 Task: Buy 5 Robes of size 6-7 years for Baby Boys from Clothing section under best seller category for shipping address: Clara Davis, 3644 Walton Street, Salt Lake City, Utah 84104, Cell Number 8014200980. Pay from credit card ending with 2005, CVV 3321
Action: Mouse moved to (289, 89)
Screenshot: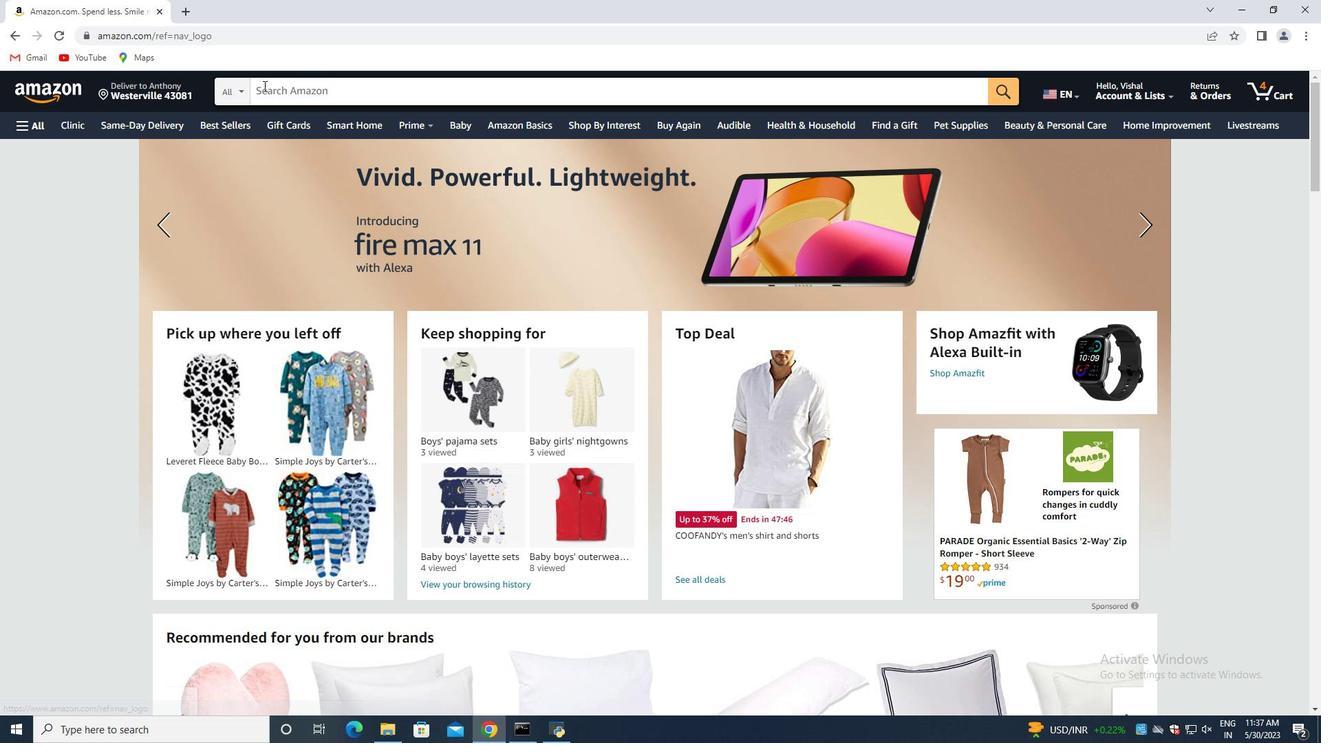 
Action: Mouse pressed left at (289, 89)
Screenshot: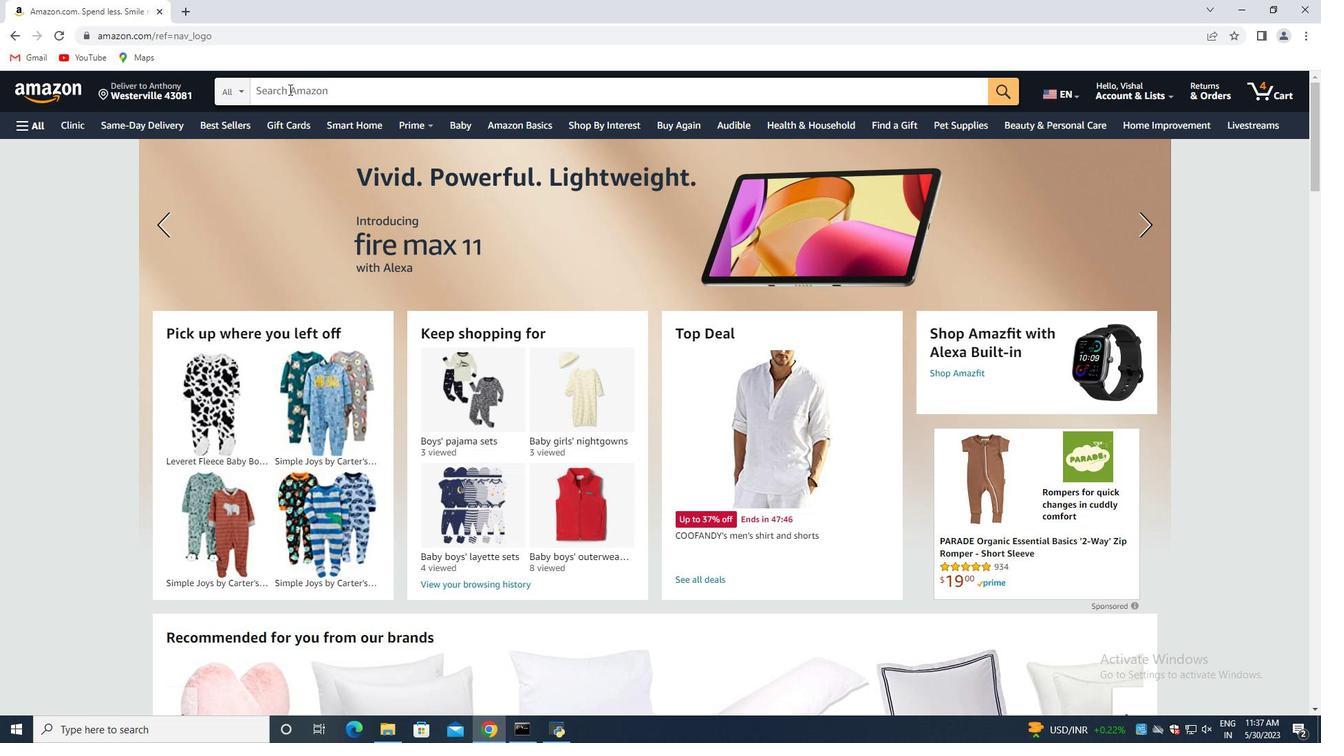 
Action: Mouse moved to (290, 90)
Screenshot: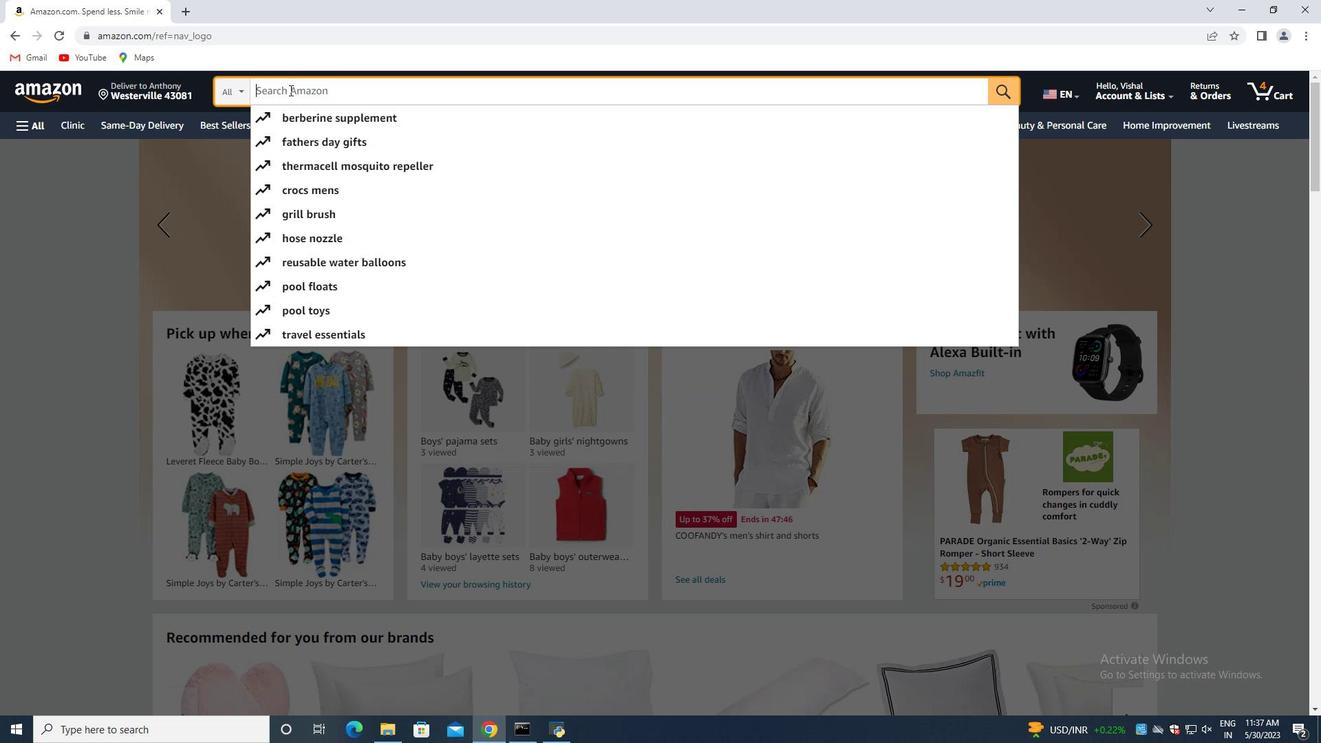 
Action: Key pressed <Key.shift>Robes<Key.space>of<Key.space>size<Key.space>6-7<Key.space>years<Key.space>for<Key.space>baby<Key.space>boys<Key.enter>
Screenshot: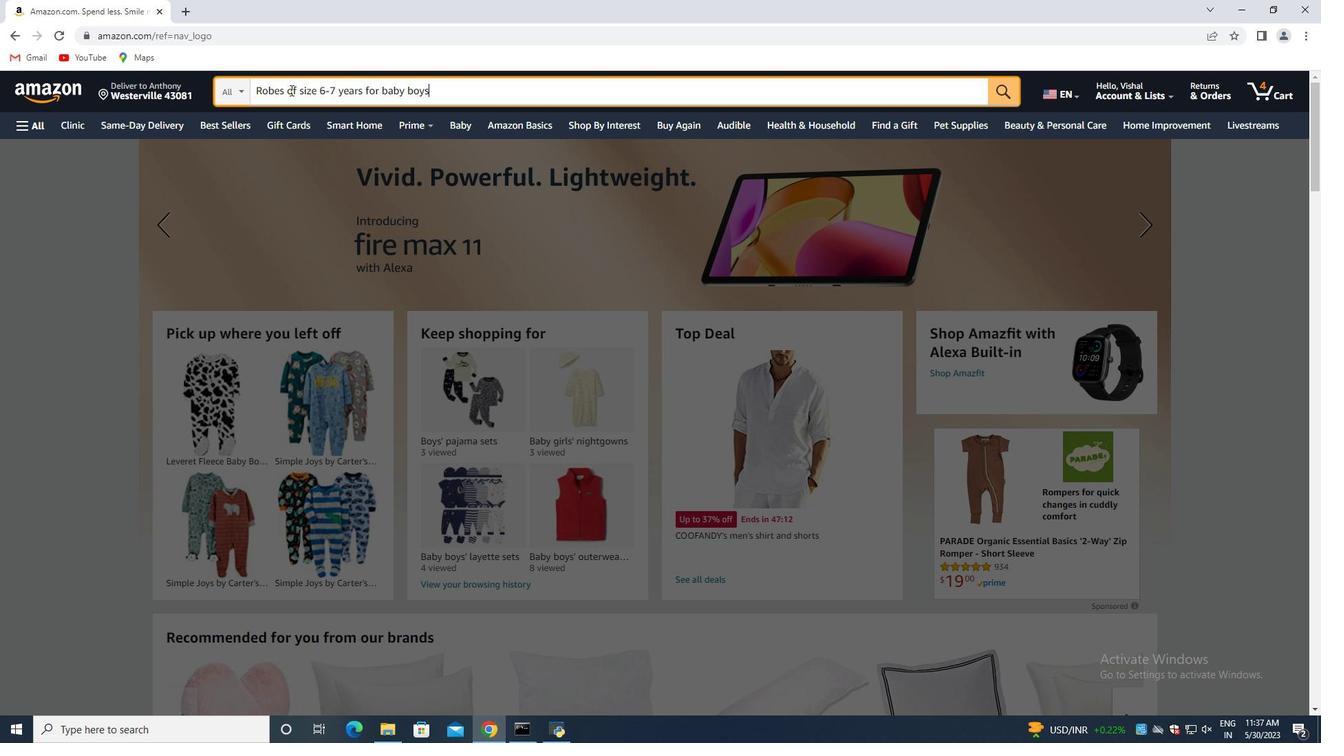 
Action: Mouse moved to (349, 194)
Screenshot: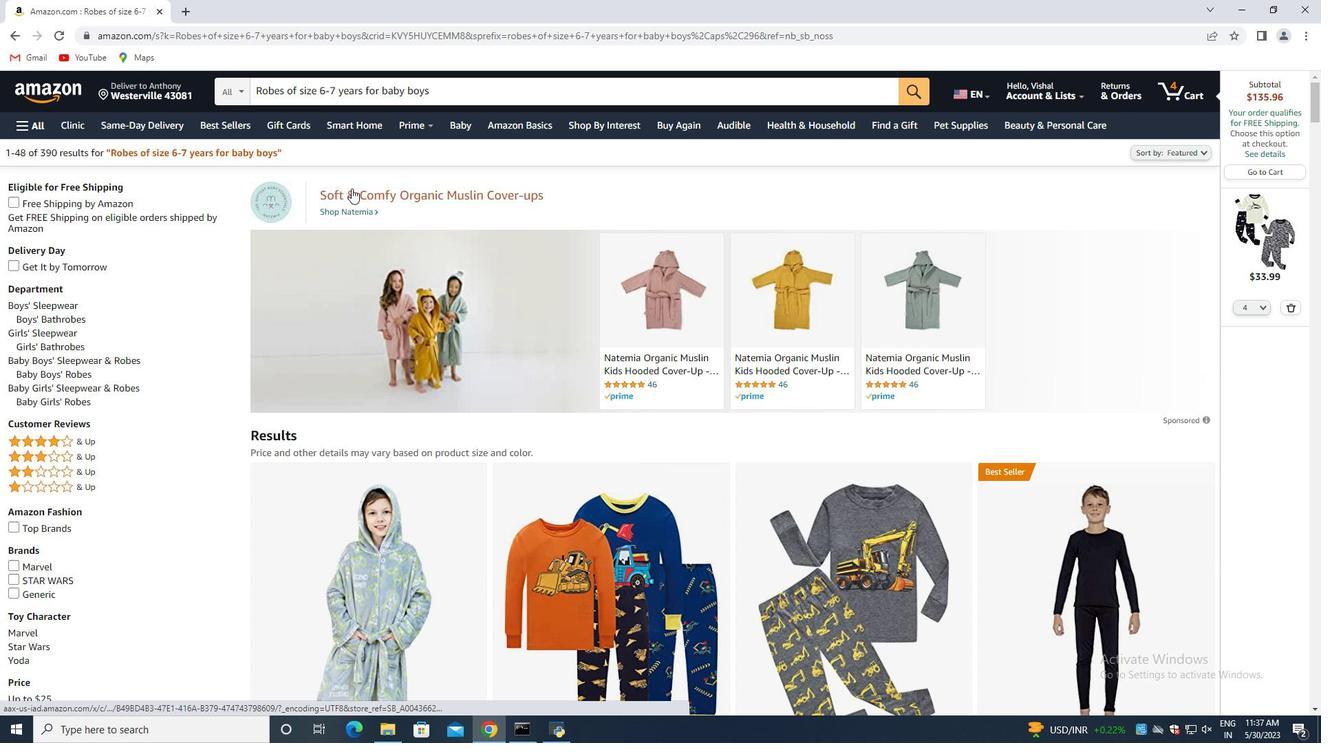 
Action: Mouse scrolled (349, 194) with delta (0, 0)
Screenshot: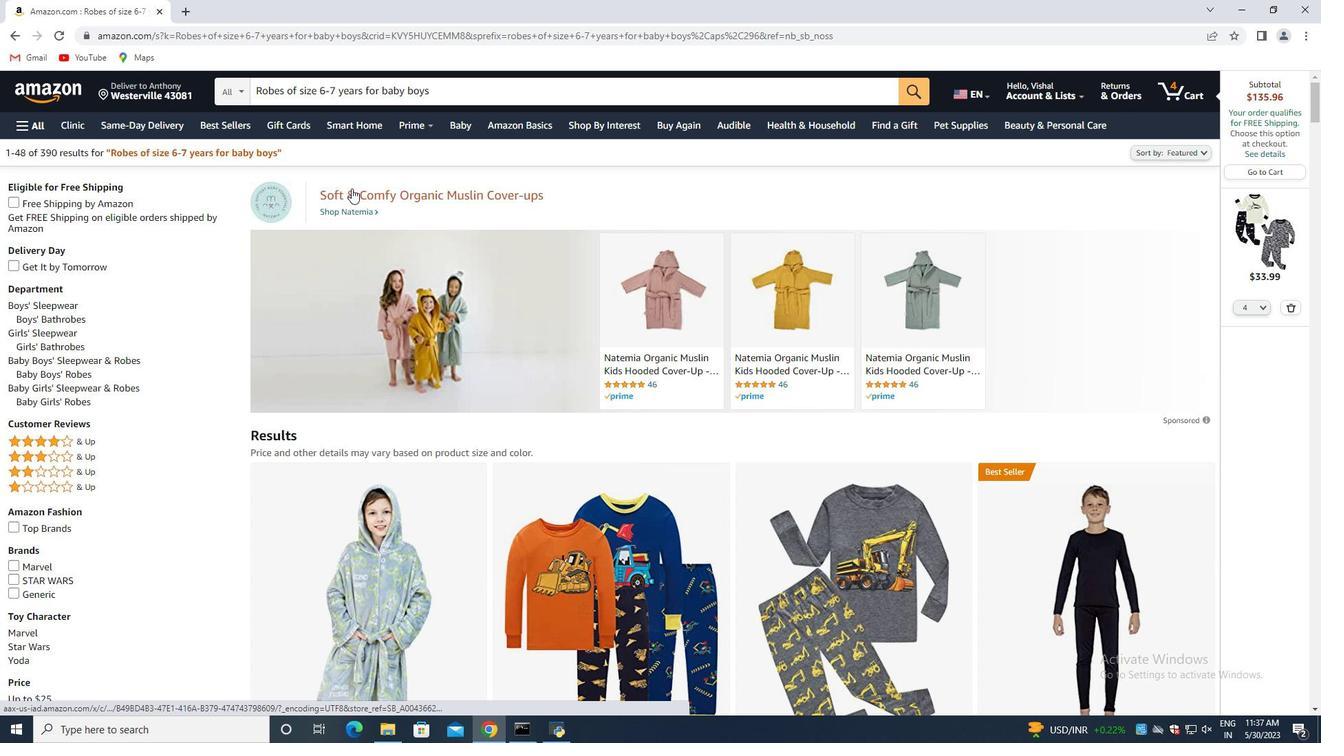
Action: Mouse moved to (349, 207)
Screenshot: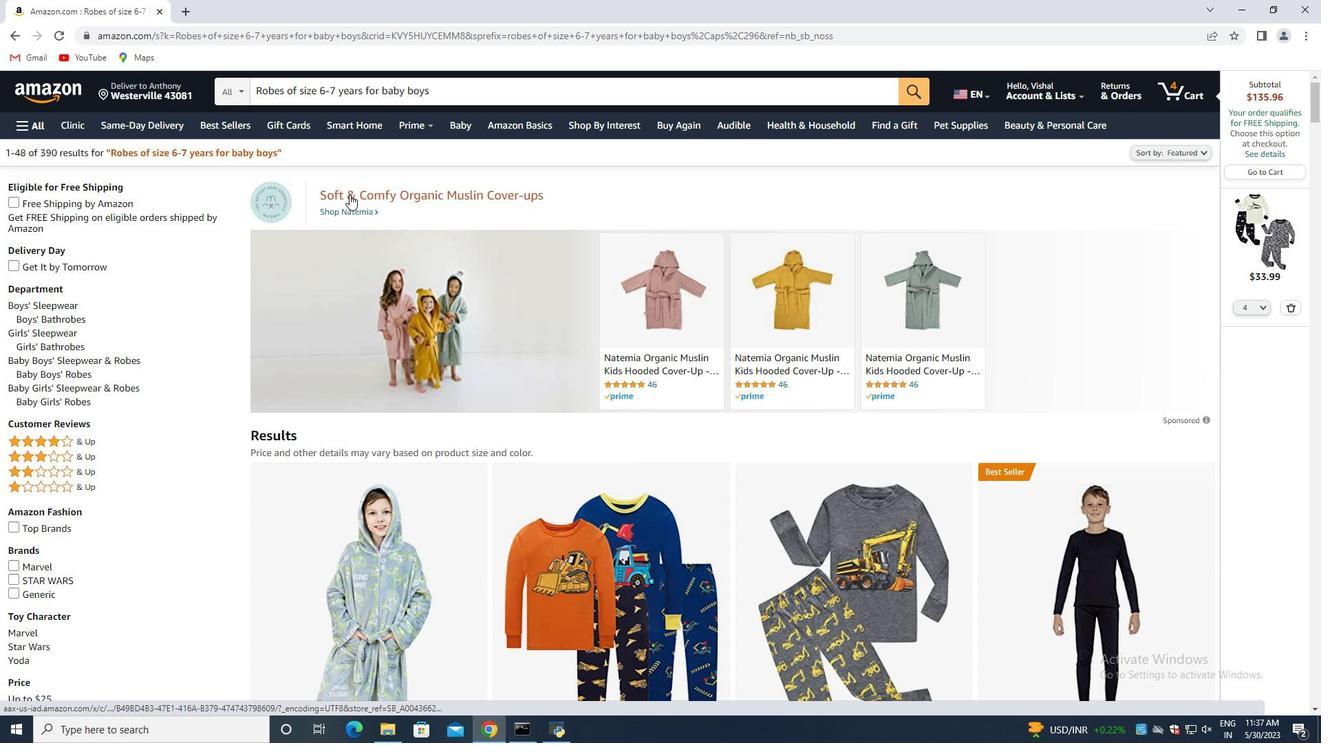 
Action: Mouse scrolled (349, 207) with delta (0, 0)
Screenshot: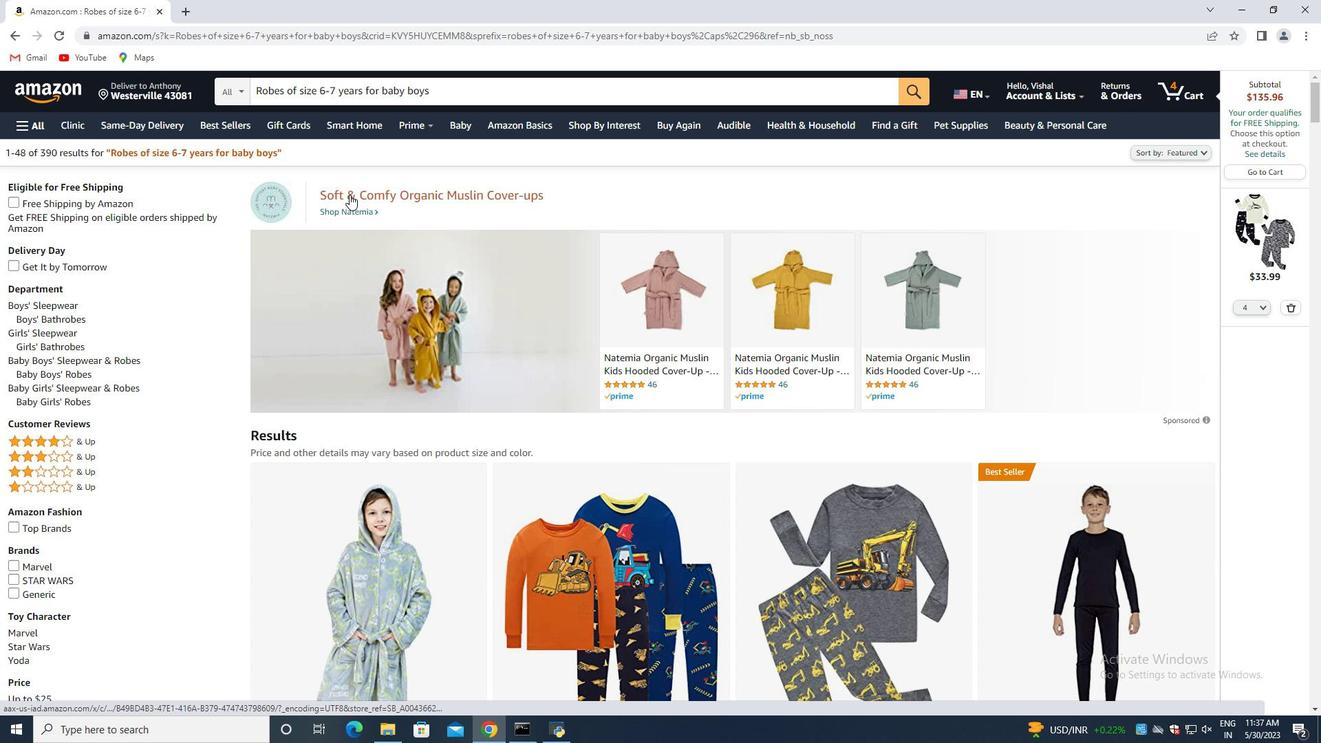 
Action: Mouse moved to (349, 210)
Screenshot: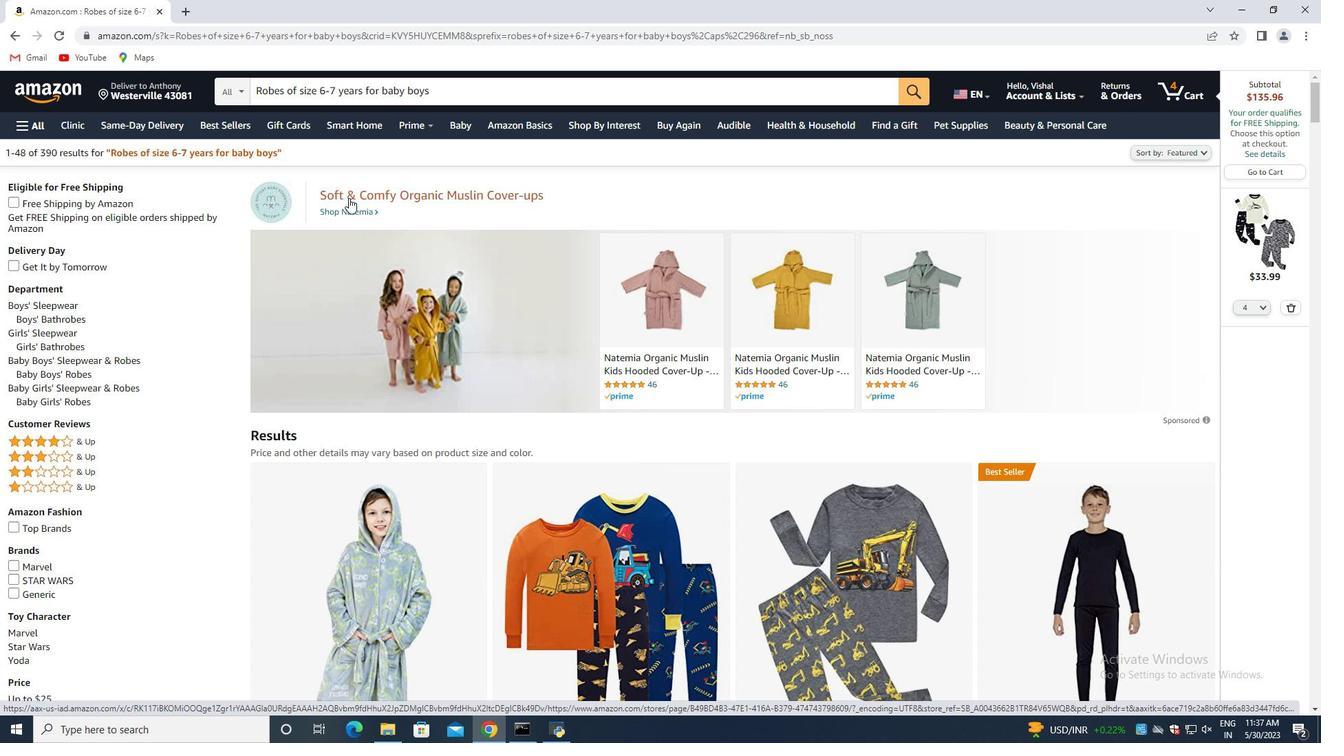 
Action: Mouse scrolled (349, 209) with delta (0, 0)
Screenshot: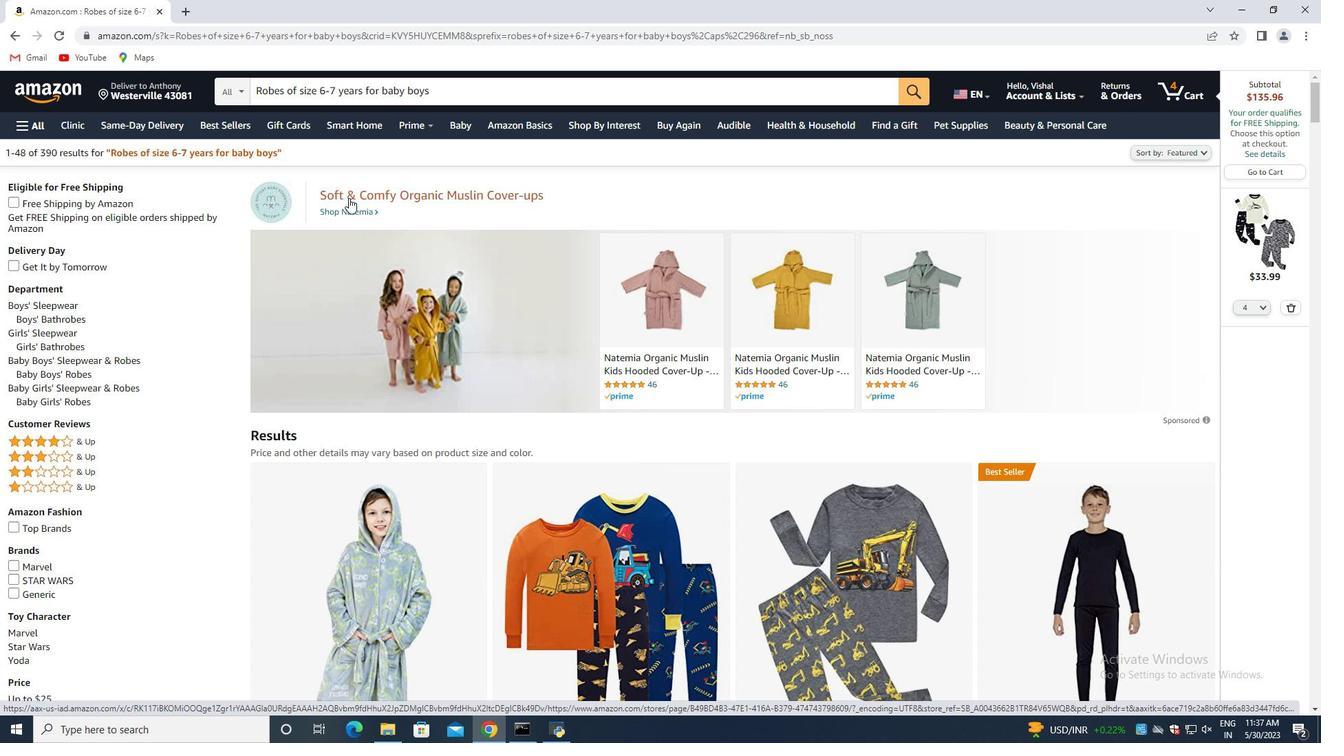 
Action: Mouse moved to (349, 226)
Screenshot: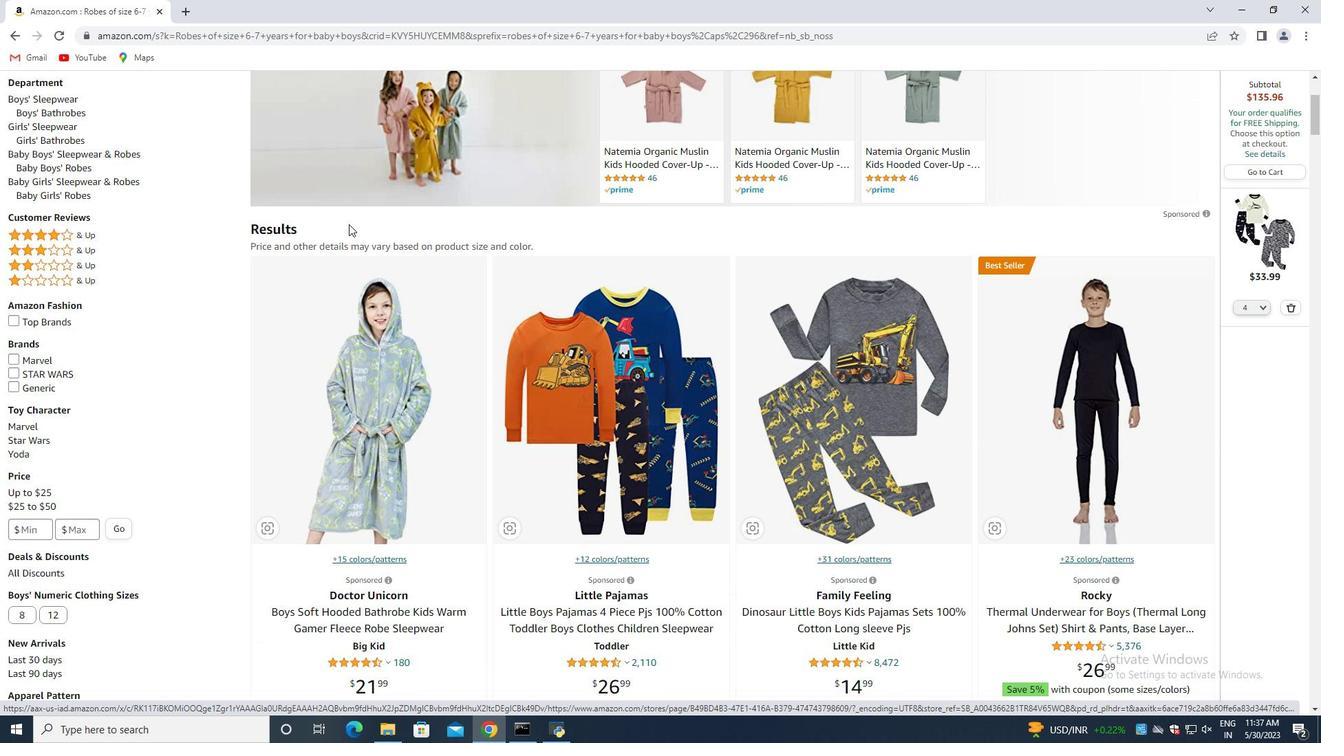 
Action: Mouse scrolled (349, 225) with delta (0, 0)
Screenshot: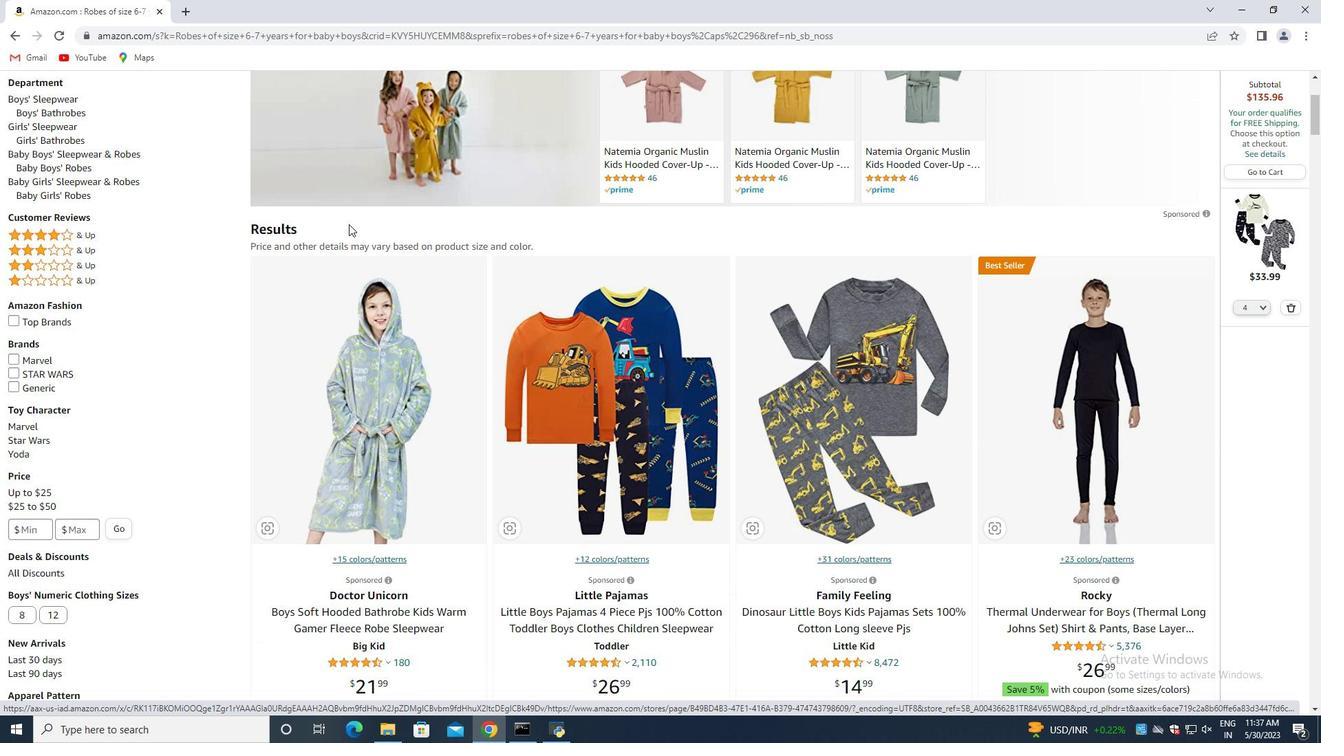 
Action: Mouse moved to (349, 228)
Screenshot: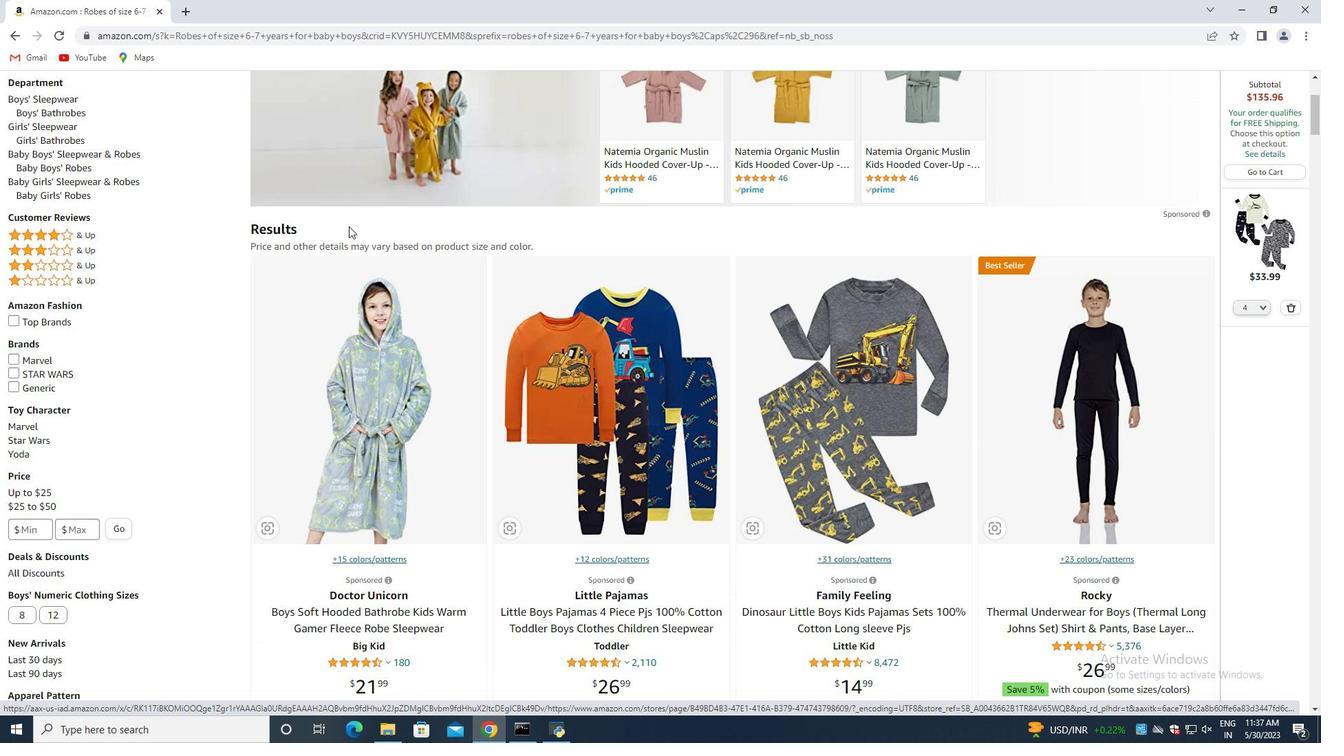 
Action: Mouse scrolled (349, 229) with delta (0, 0)
Screenshot: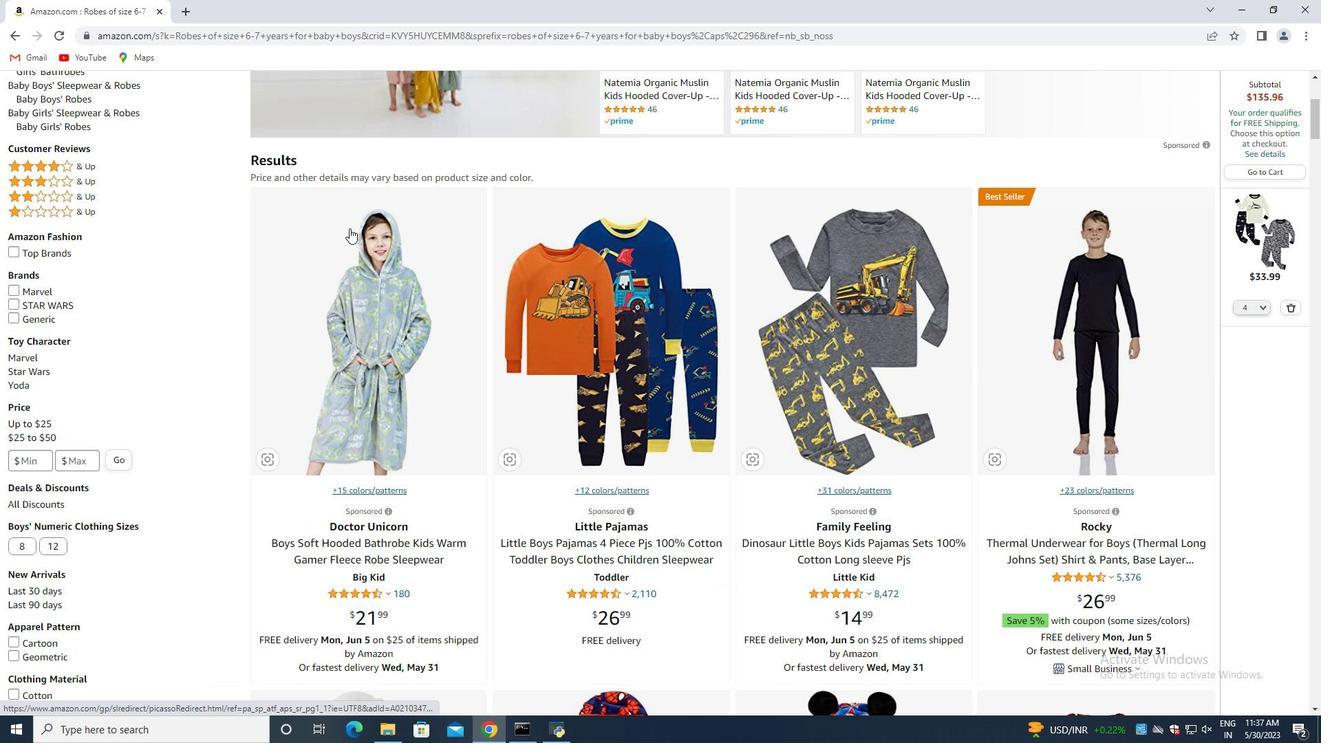 
Action: Mouse scrolled (349, 229) with delta (0, 0)
Screenshot: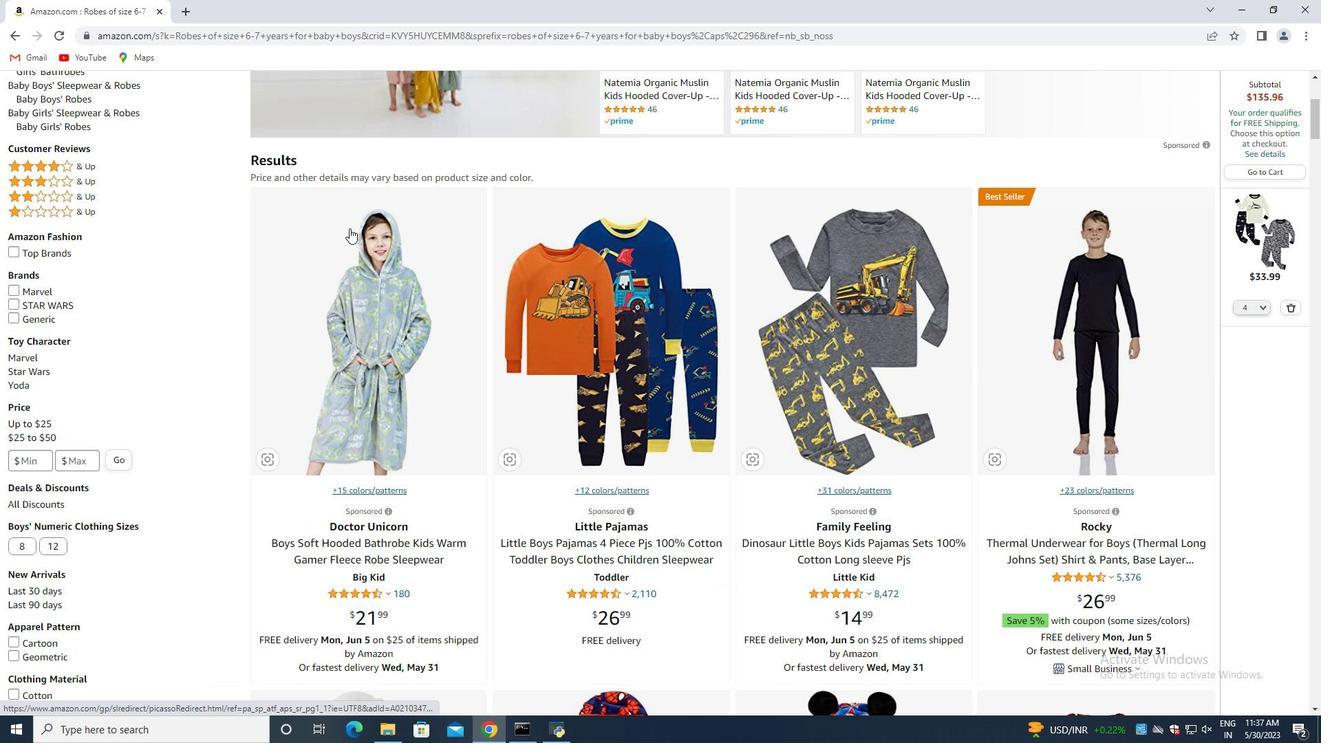 
Action: Mouse scrolled (349, 229) with delta (0, 0)
Screenshot: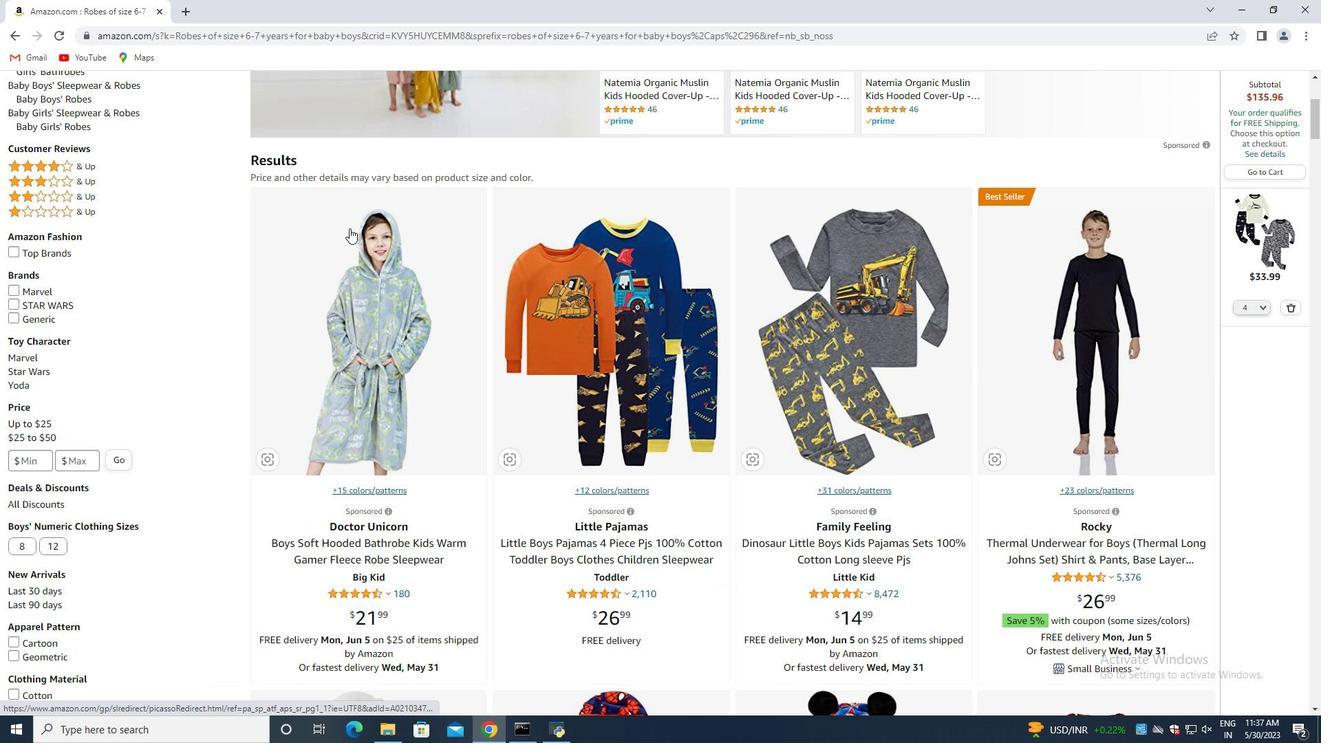 
Action: Mouse scrolled (349, 229) with delta (0, 0)
Screenshot: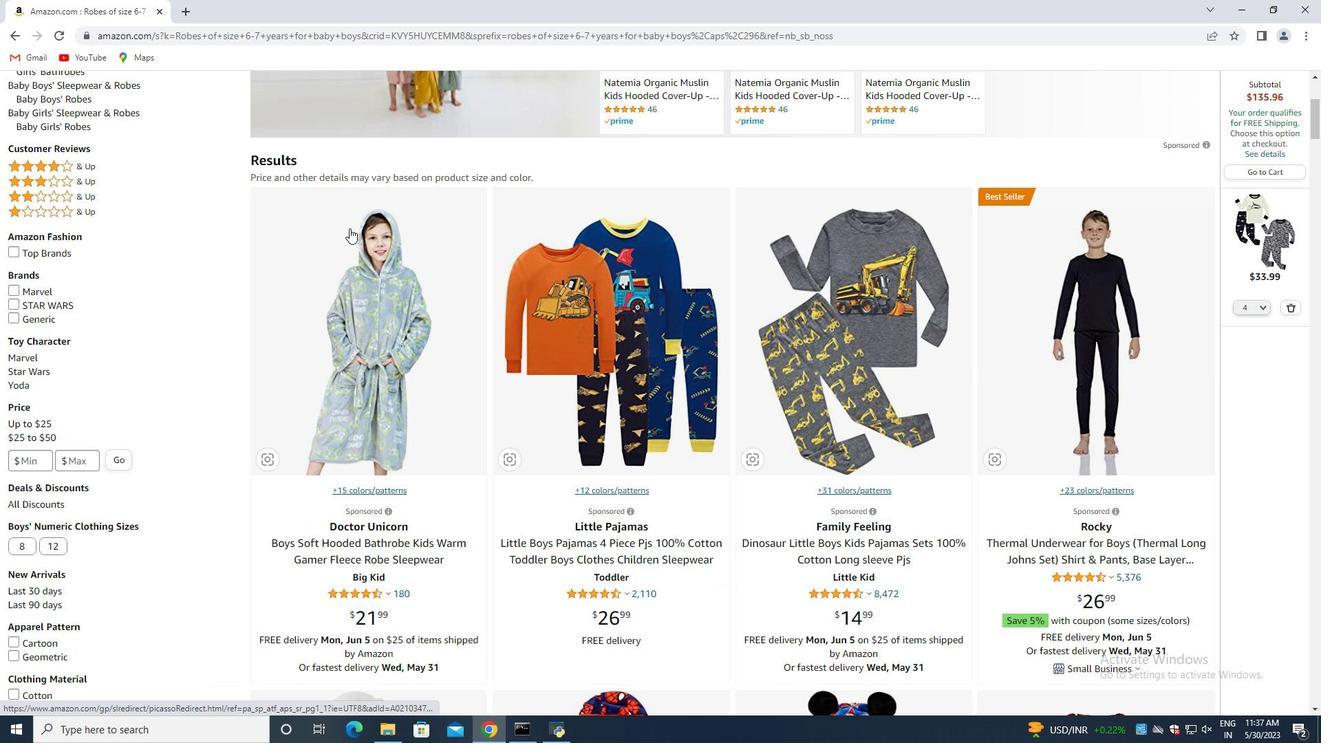 
Action: Mouse scrolled (349, 229) with delta (0, 0)
Screenshot: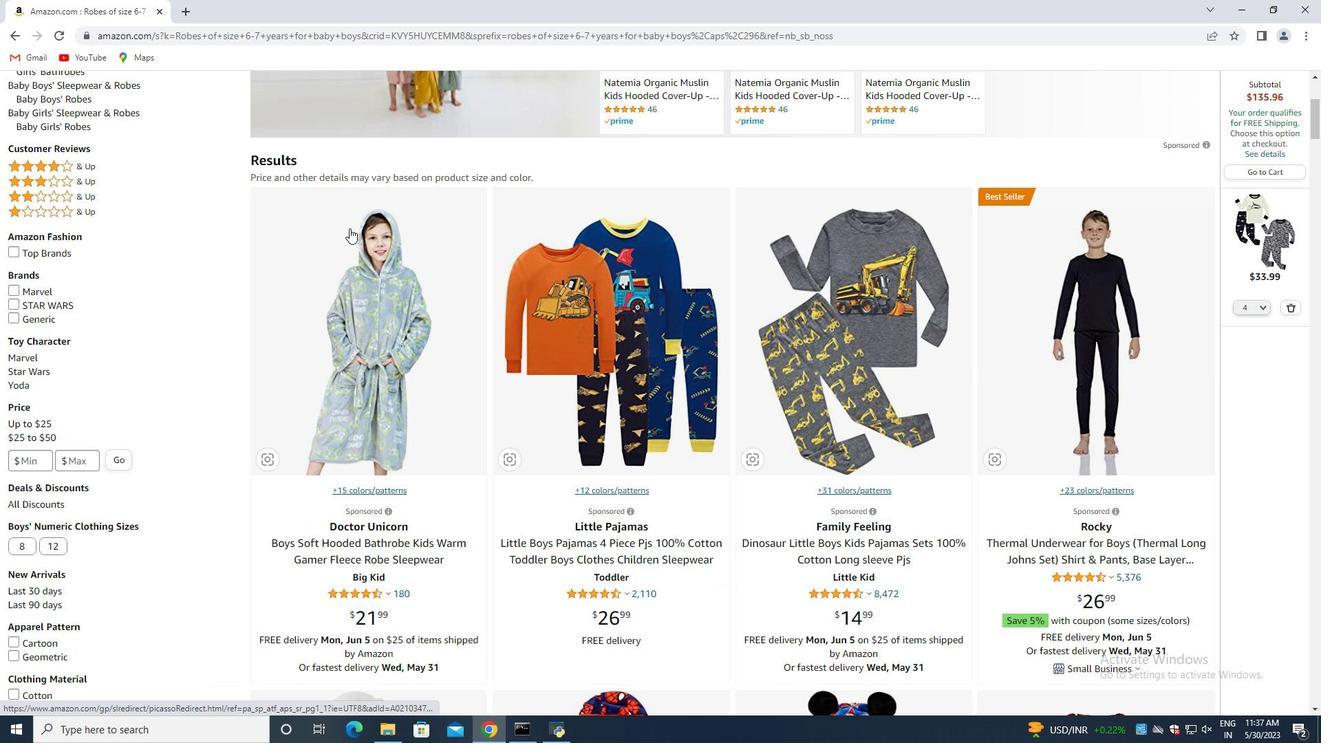 
Action: Mouse moved to (158, 331)
Screenshot: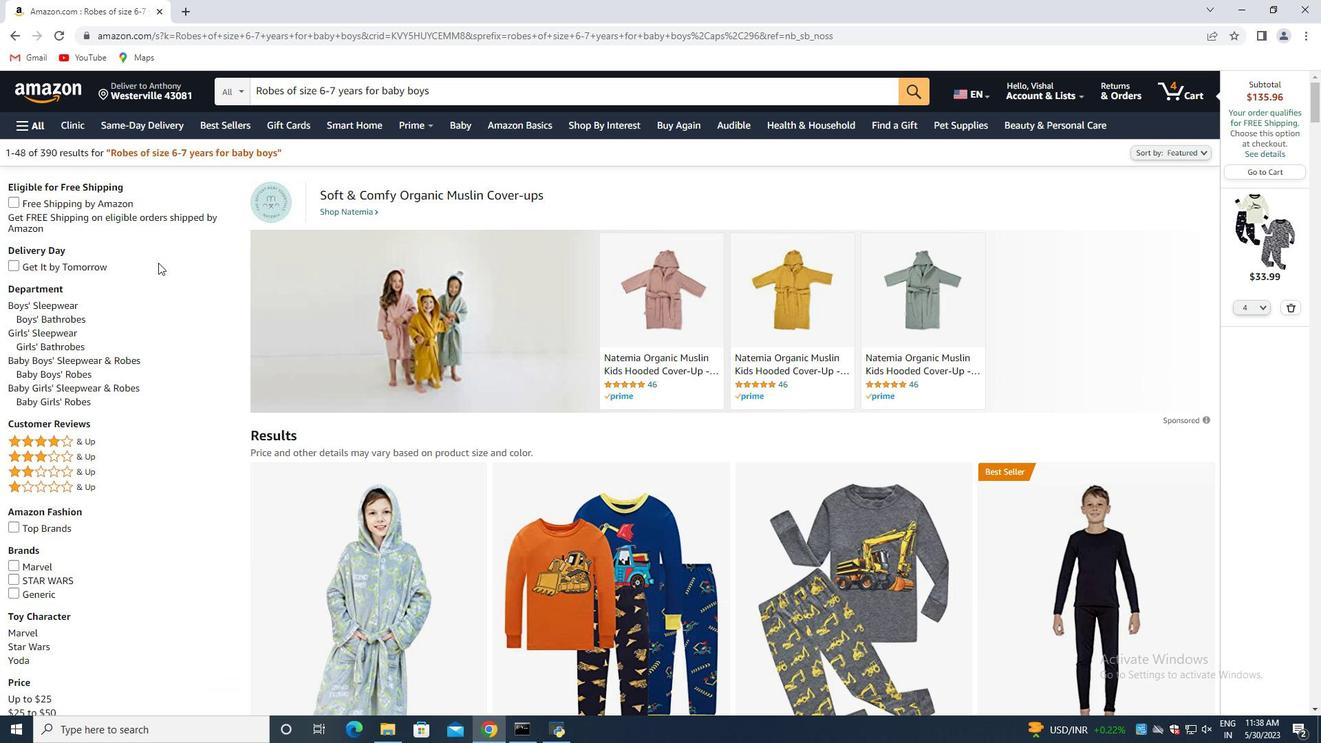 
Action: Mouse scrolled (158, 330) with delta (0, 0)
Screenshot: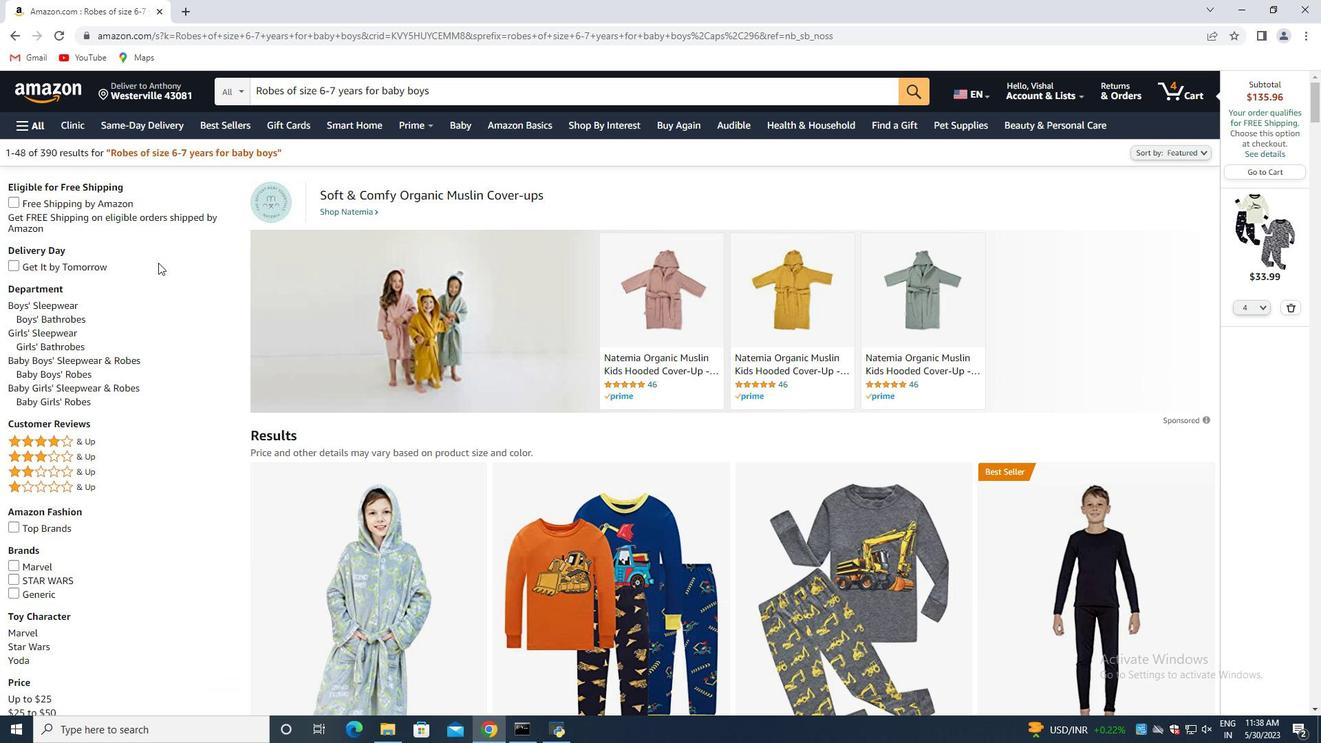 
Action: Mouse moved to (158, 343)
Screenshot: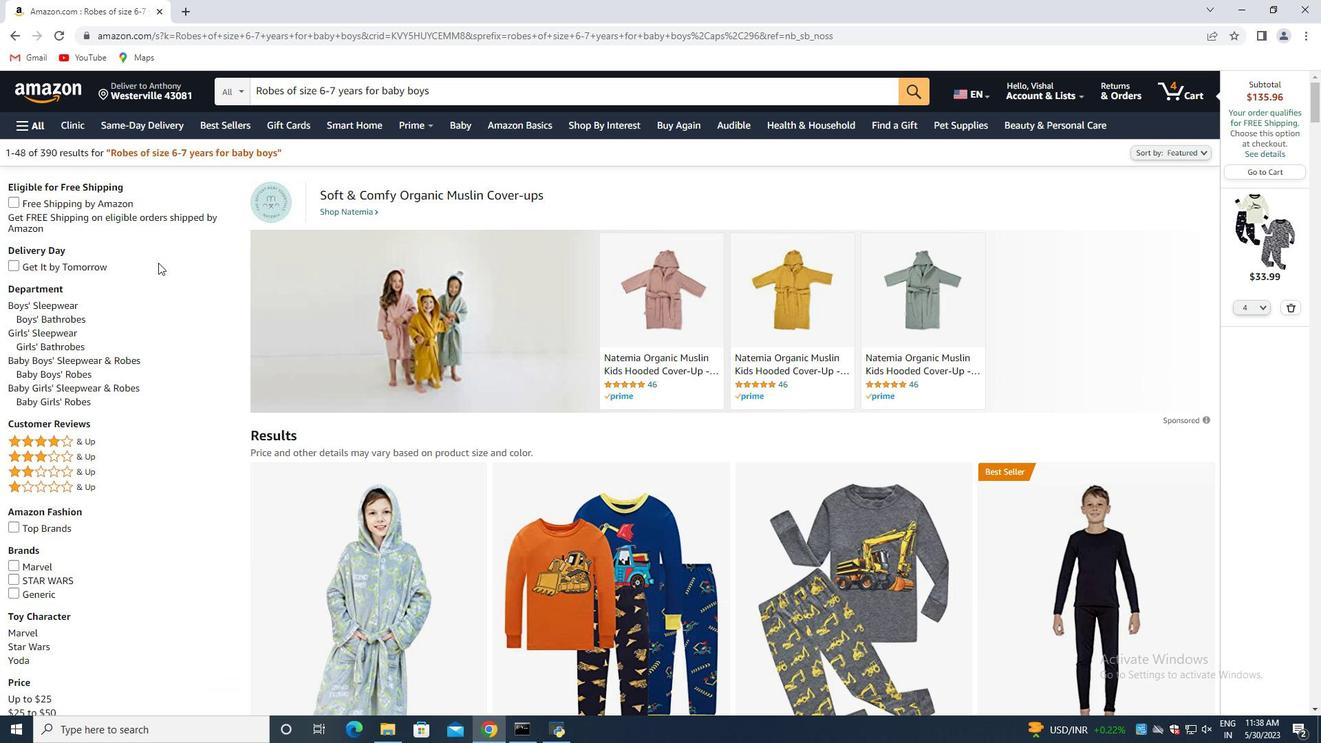 
Action: Mouse scrolled (158, 342) with delta (0, 0)
Screenshot: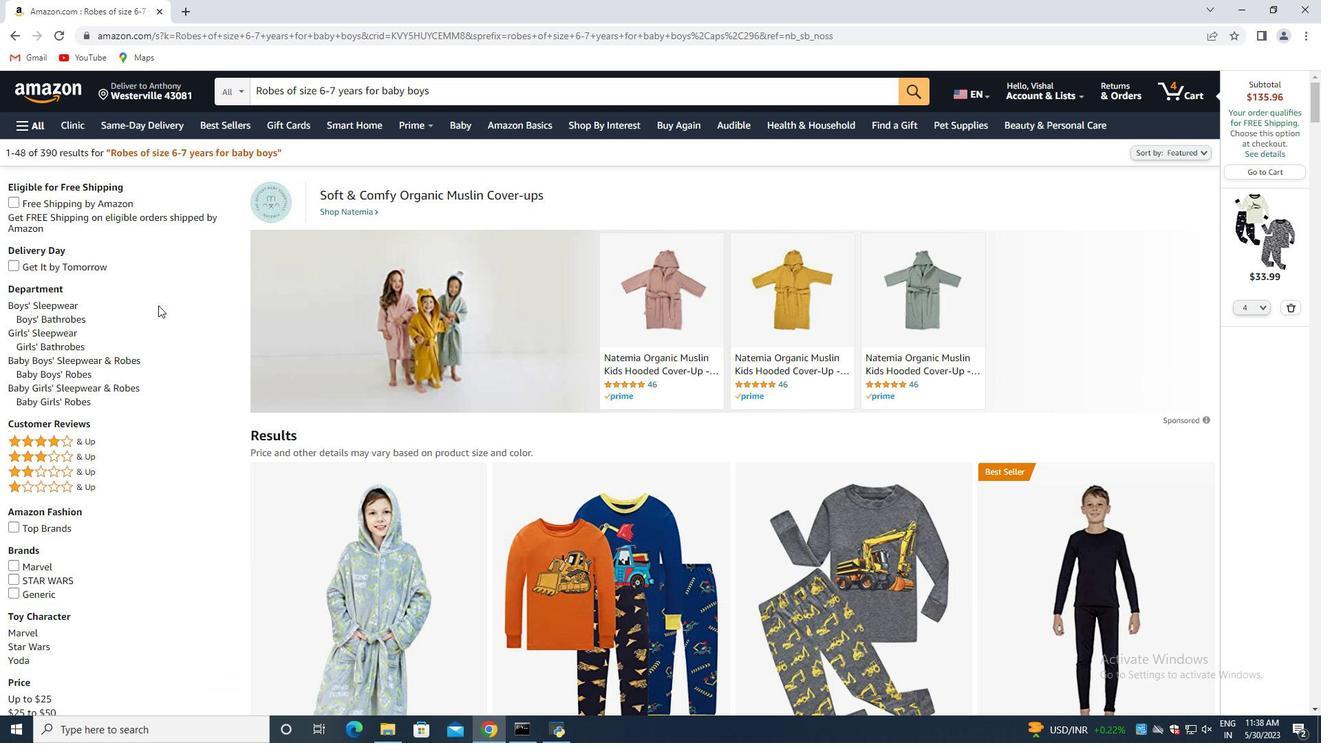 
Action: Mouse moved to (158, 346)
Screenshot: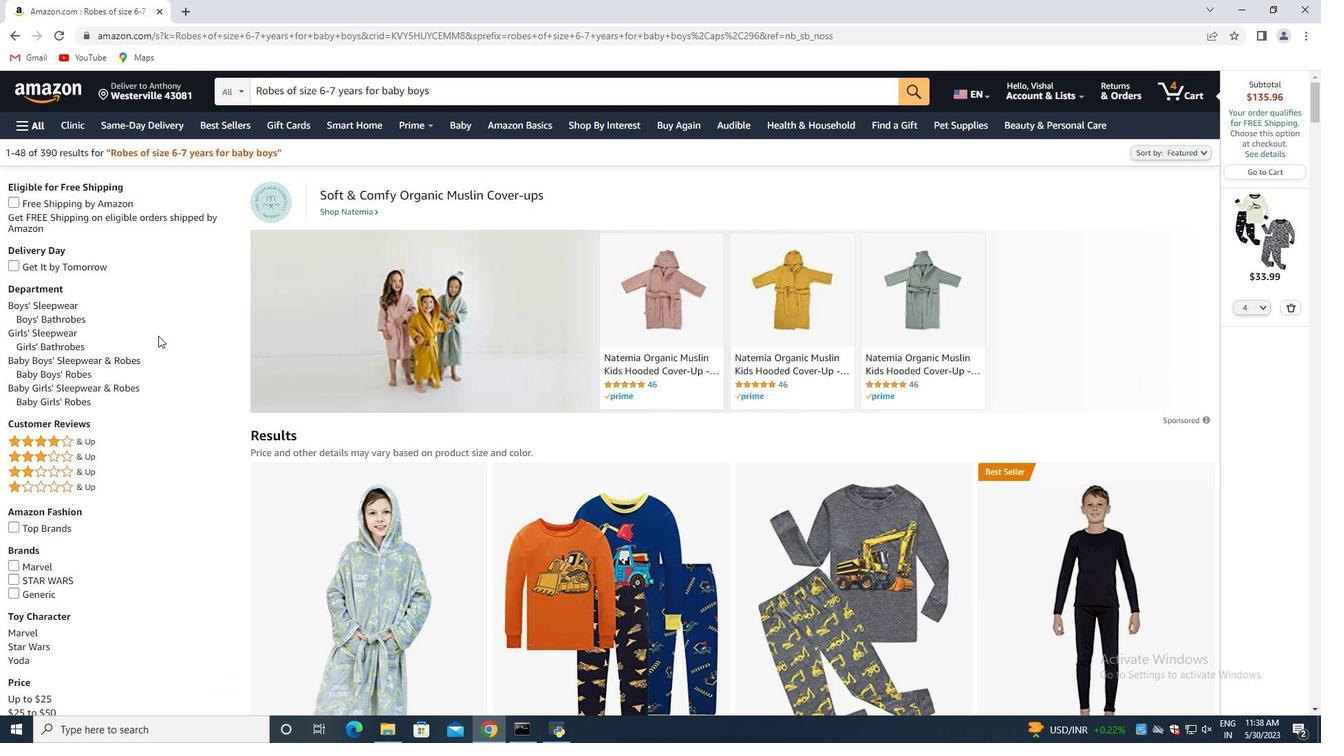 
Action: Mouse scrolled (158, 345) with delta (0, 0)
Screenshot: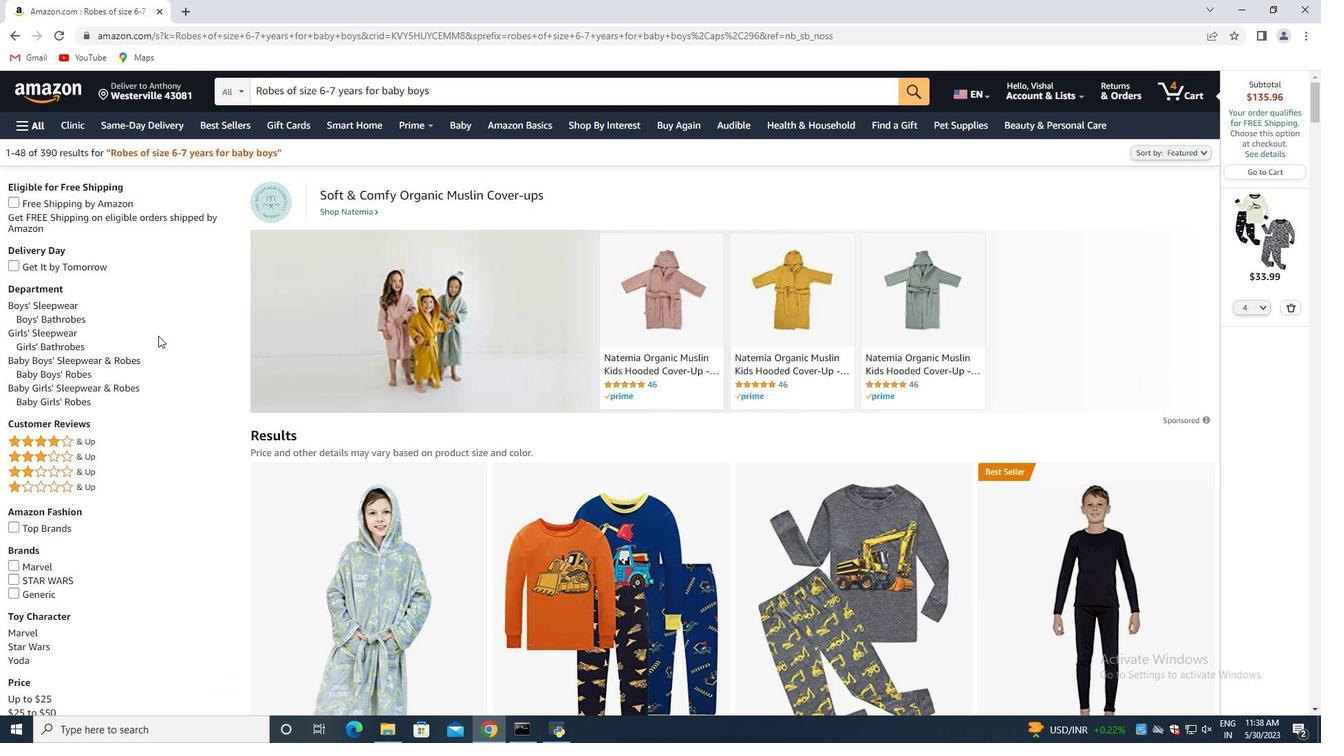 
Action: Mouse moved to (168, 347)
Screenshot: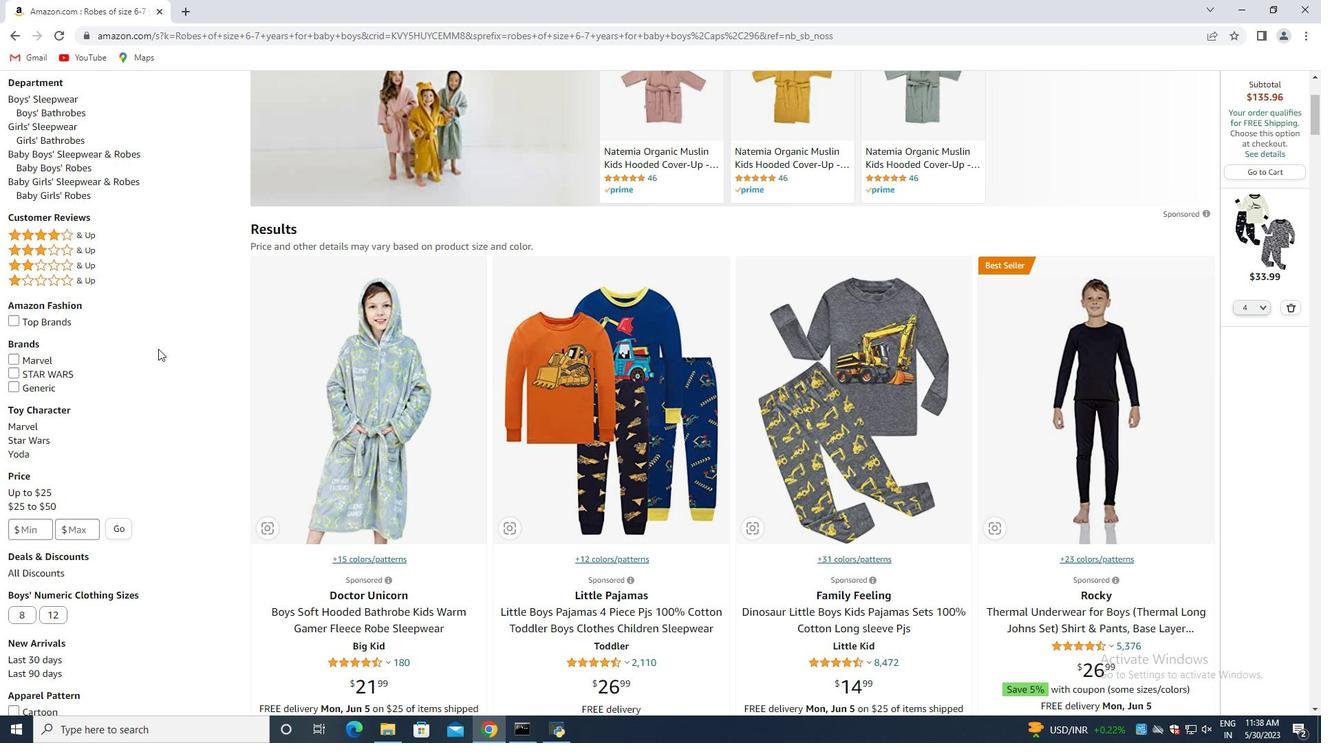 
Action: Mouse scrolled (168, 348) with delta (0, 0)
Screenshot: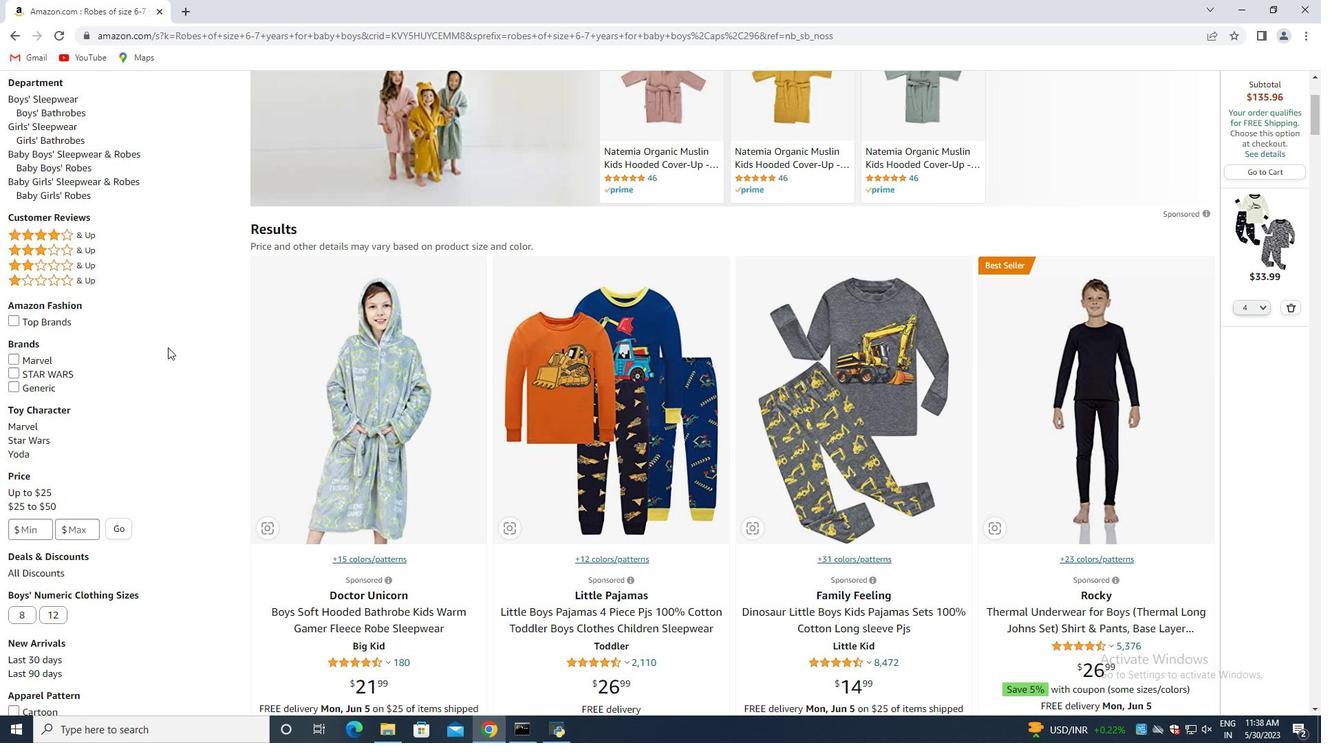 
Action: Mouse scrolled (168, 348) with delta (0, 0)
Screenshot: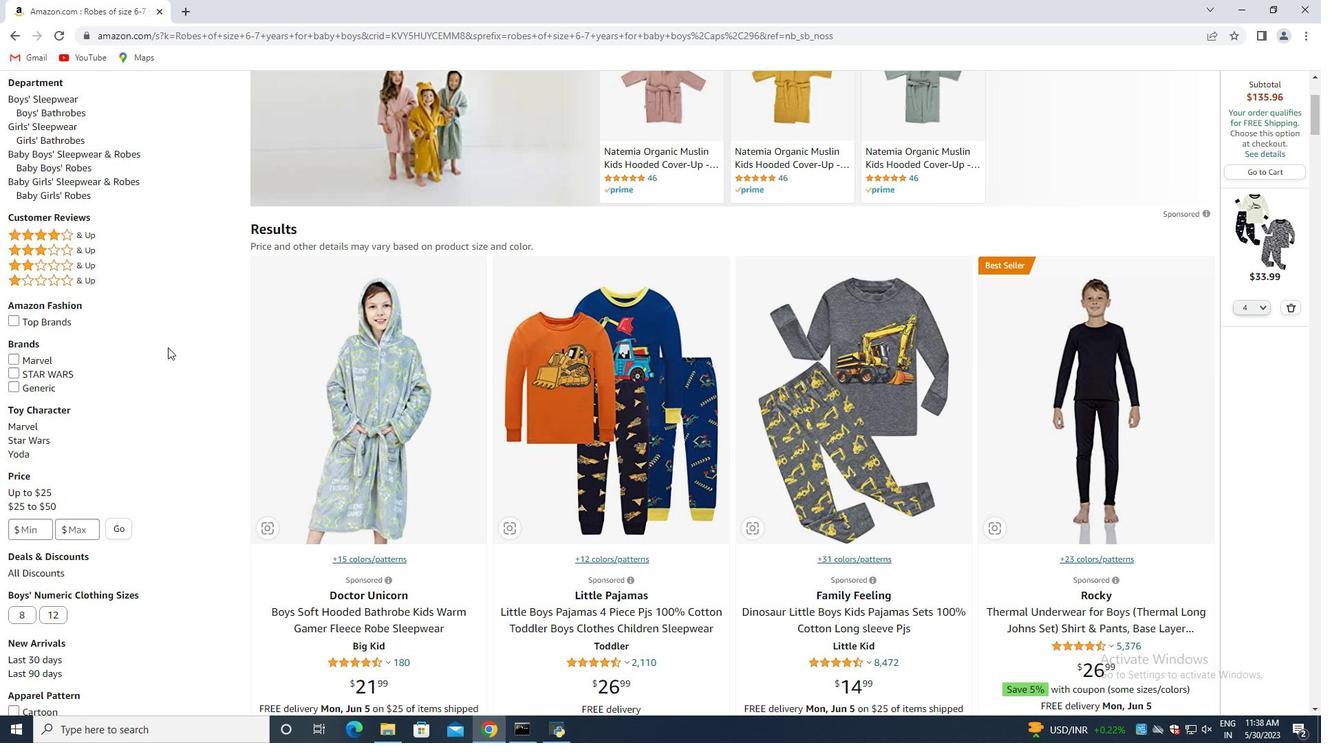 
Action: Mouse scrolled (168, 348) with delta (0, 0)
Screenshot: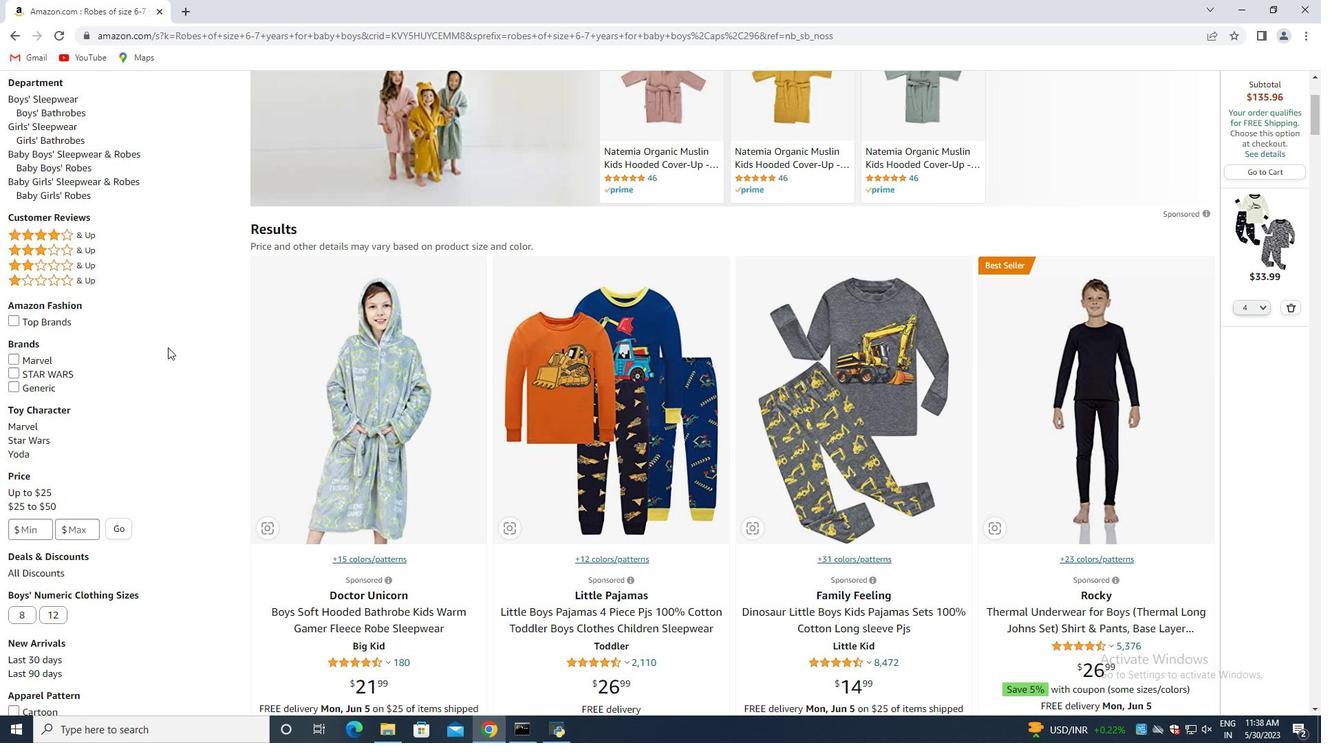 
Action: Mouse moved to (167, 357)
Screenshot: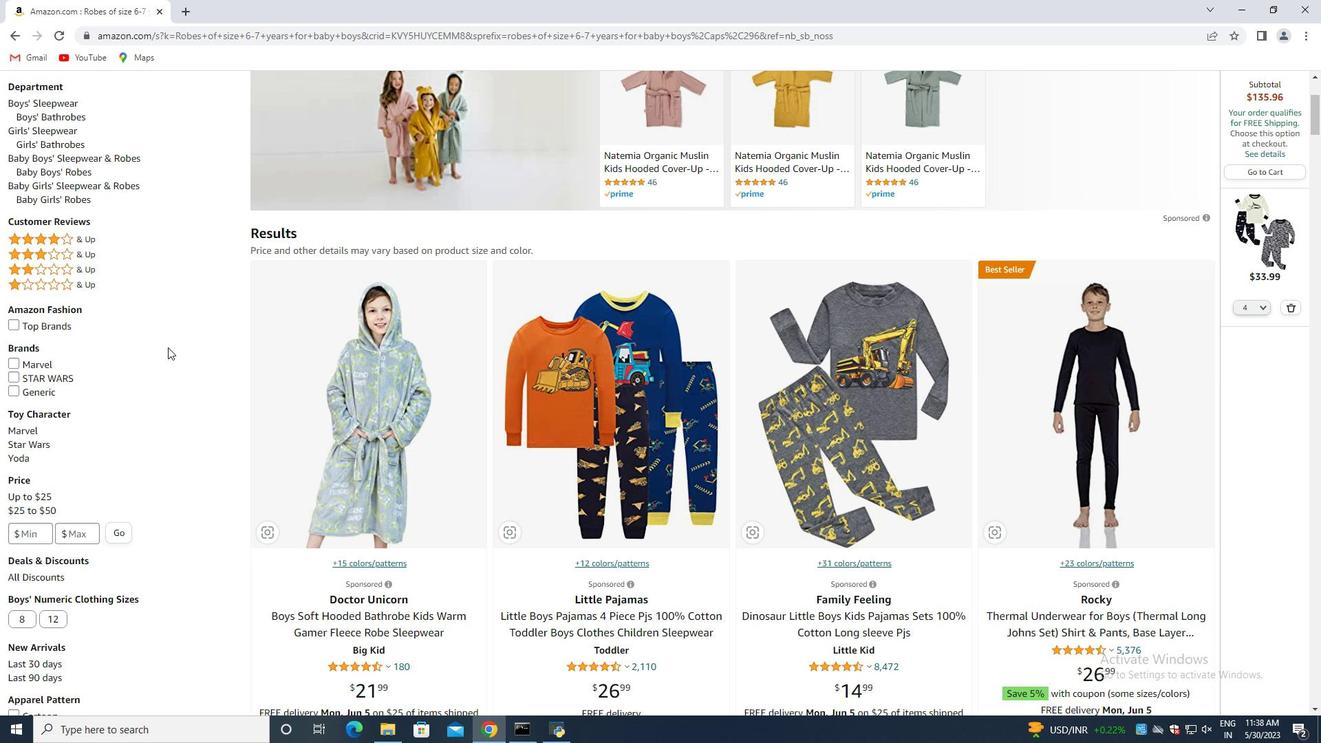 
Action: Mouse scrolled (168, 350) with delta (0, 0)
Screenshot: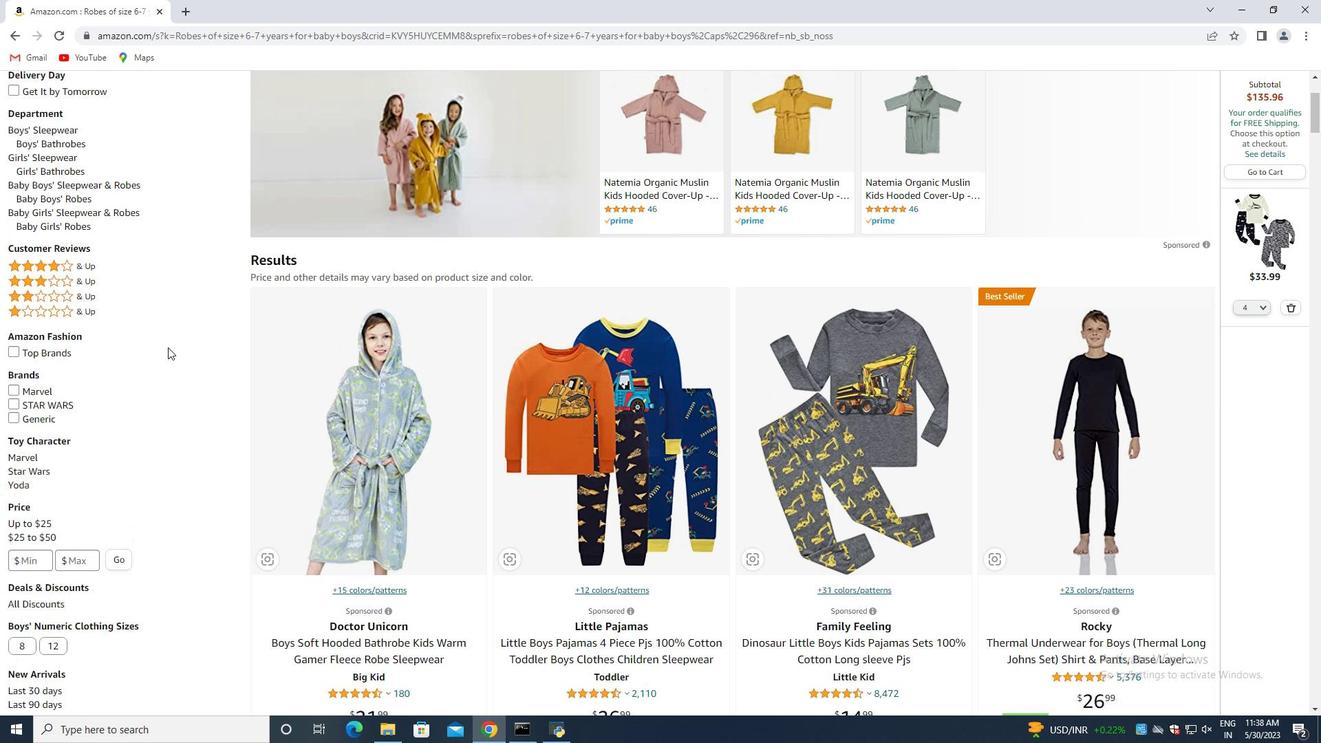 
Action: Mouse scrolled (167, 358) with delta (0, 0)
Screenshot: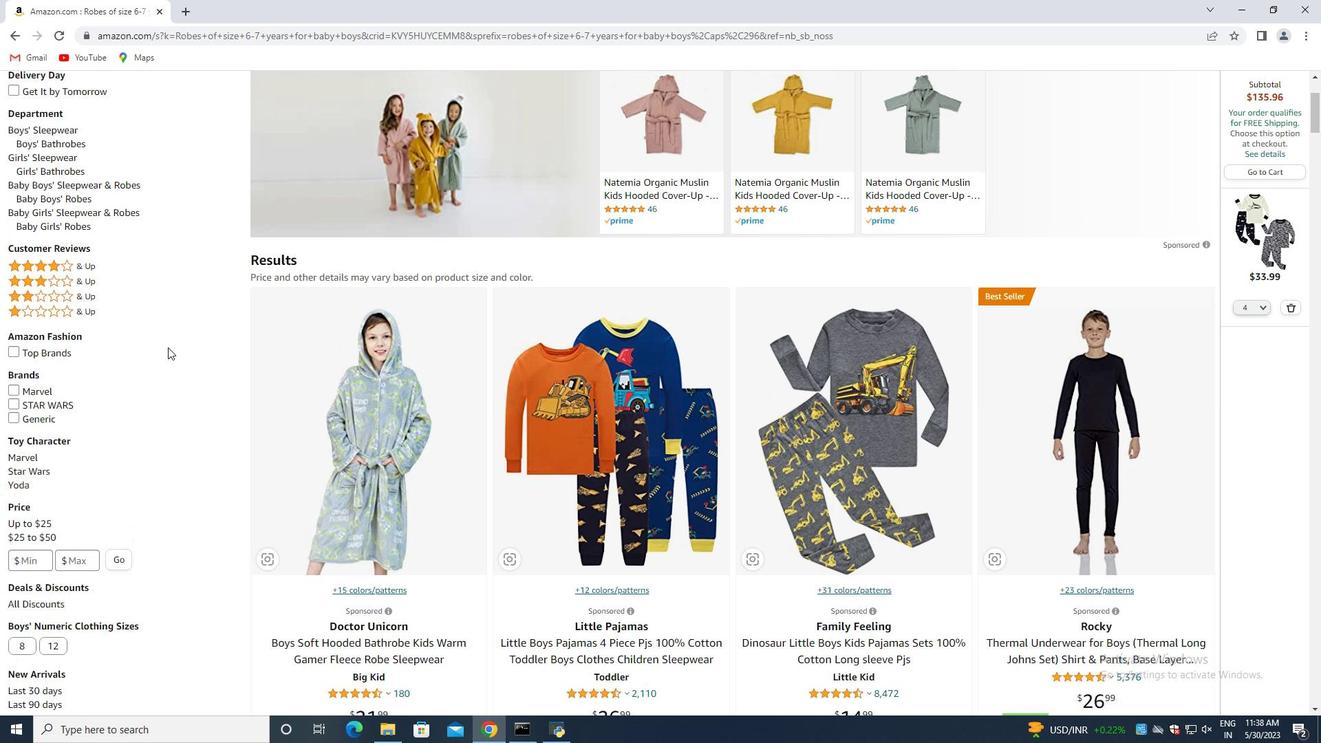 
Action: Mouse scrolled (167, 358) with delta (0, 0)
Screenshot: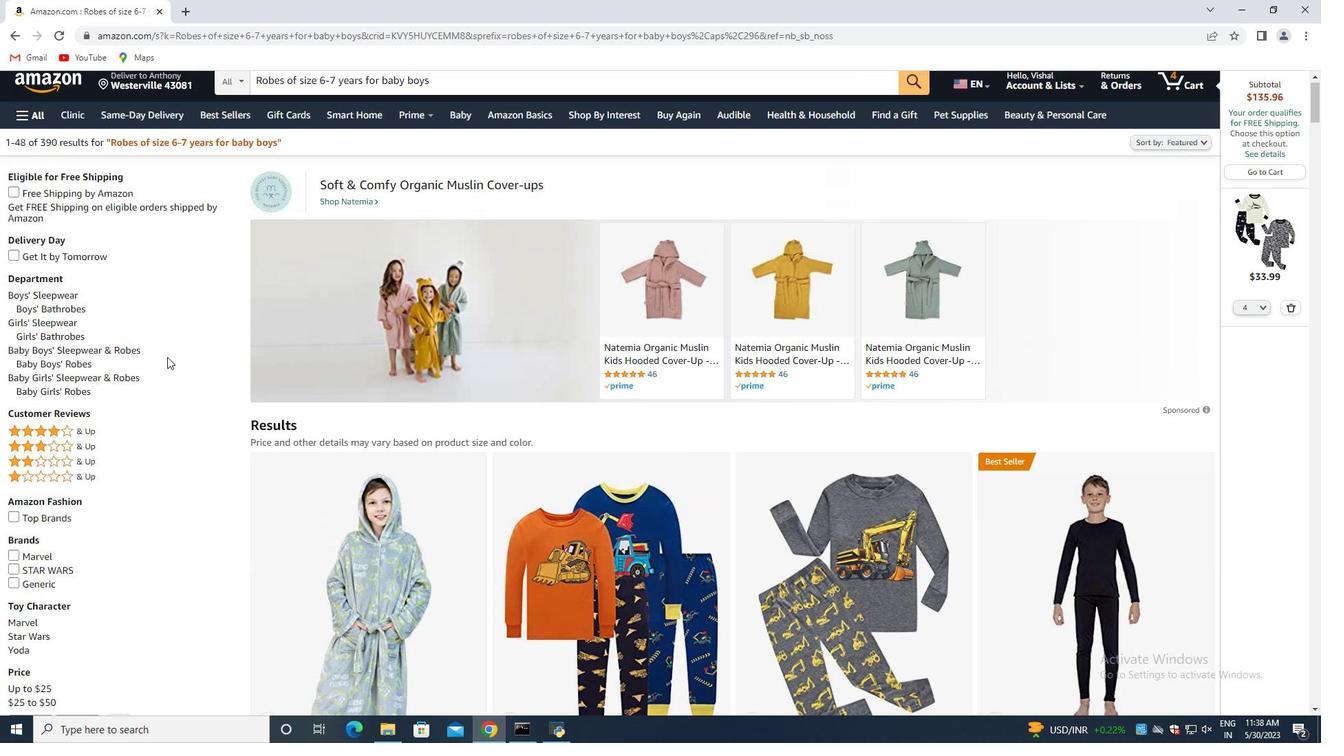 
Action: Mouse scrolled (167, 358) with delta (0, 0)
Screenshot: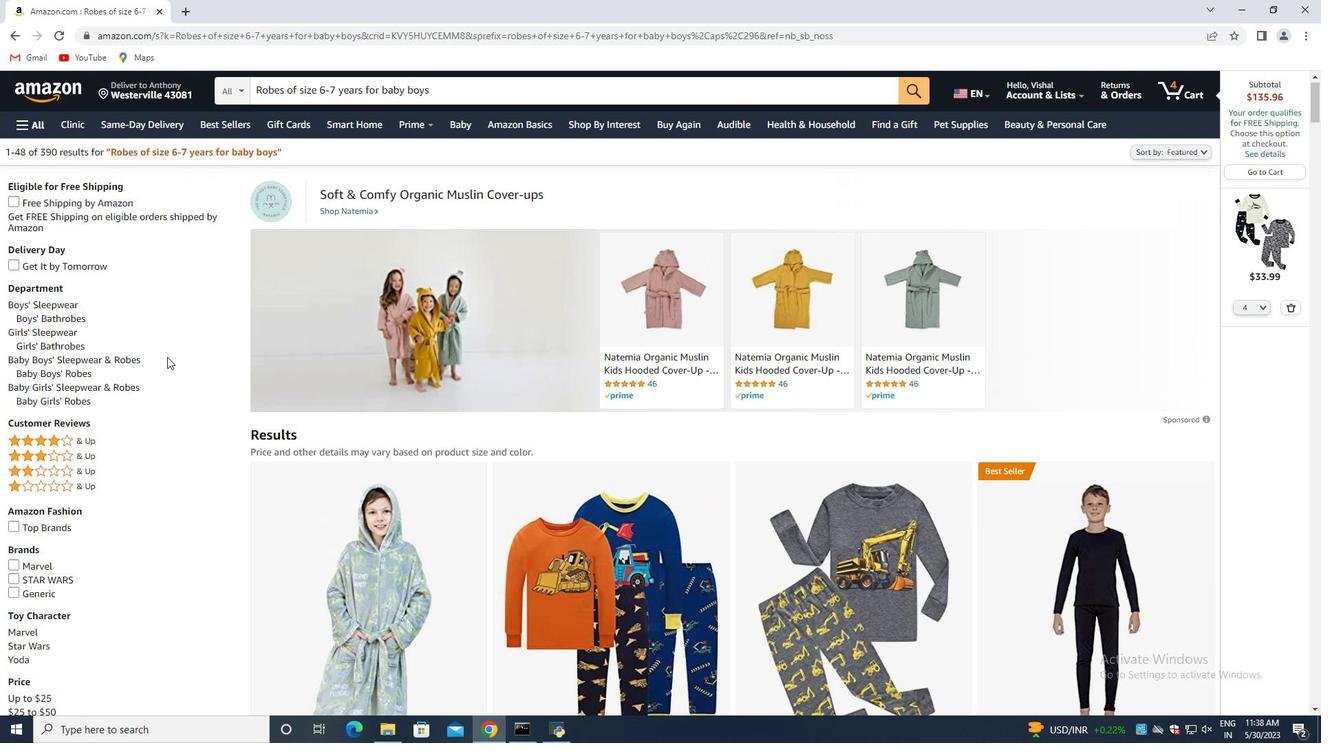 
Action: Mouse scrolled (167, 358) with delta (0, 0)
Screenshot: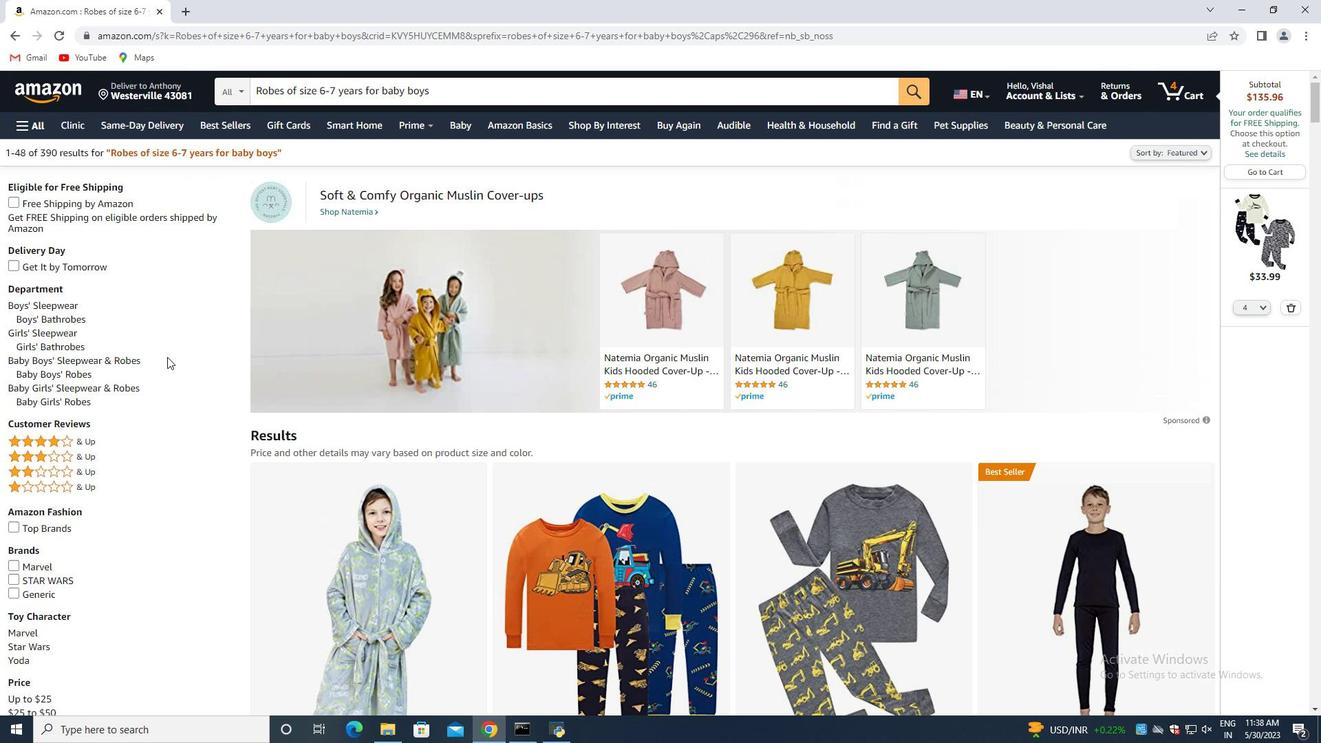 
Action: Mouse scrolled (167, 358) with delta (0, 0)
Screenshot: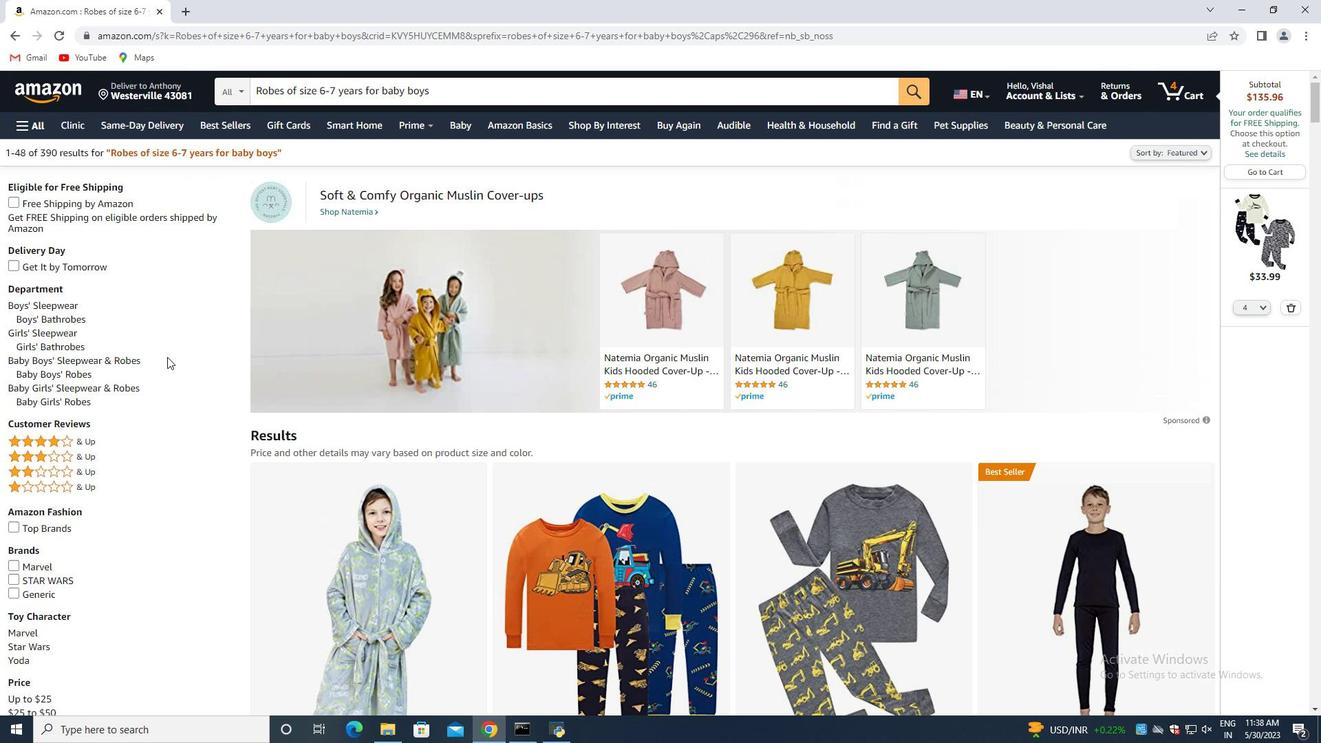 
Action: Mouse scrolled (167, 358) with delta (0, 0)
Screenshot: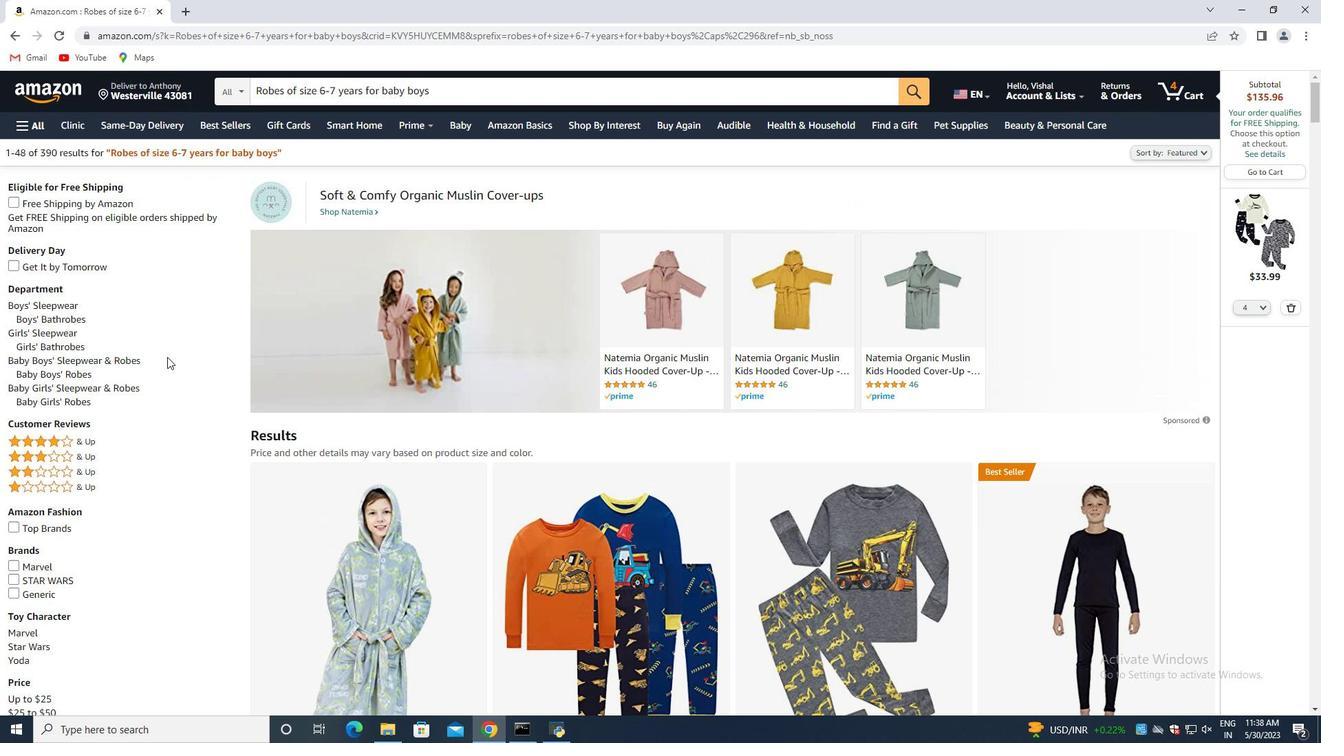 
Action: Mouse scrolled (167, 358) with delta (0, 0)
Screenshot: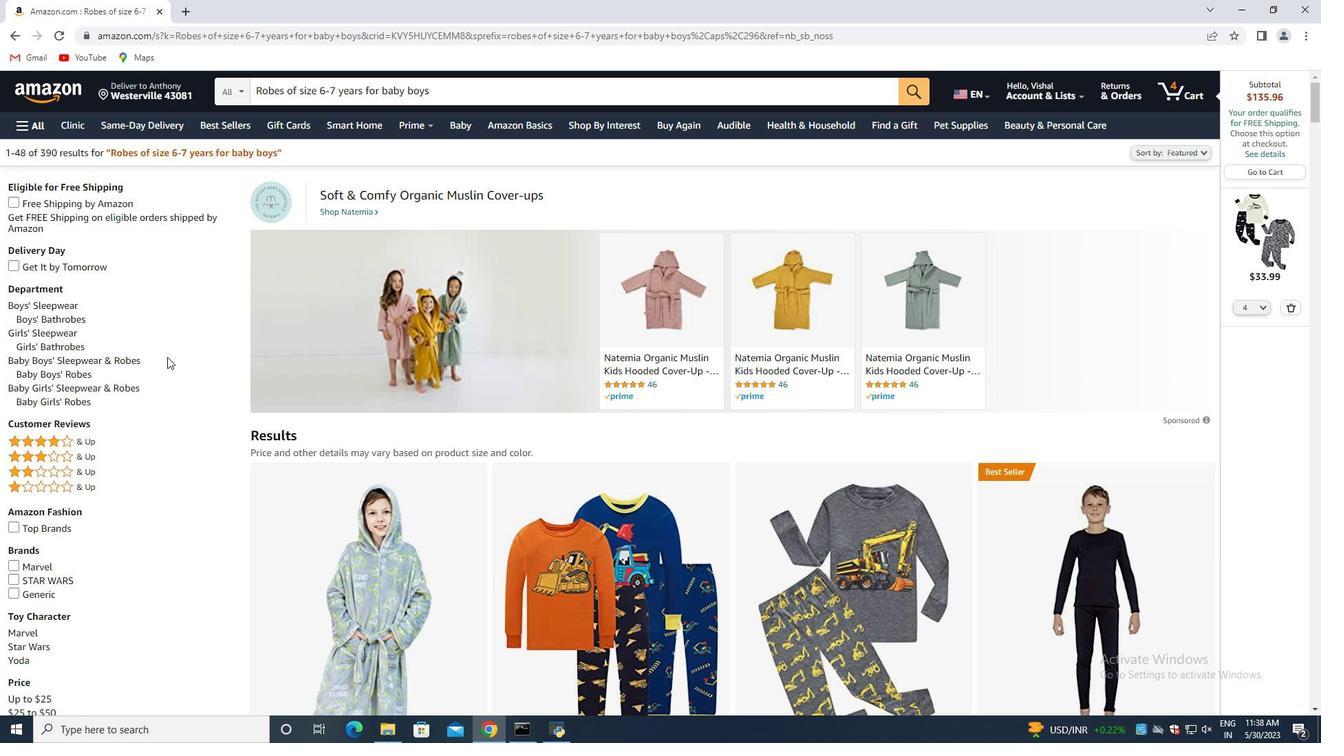 
Action: Mouse scrolled (167, 358) with delta (0, 0)
Screenshot: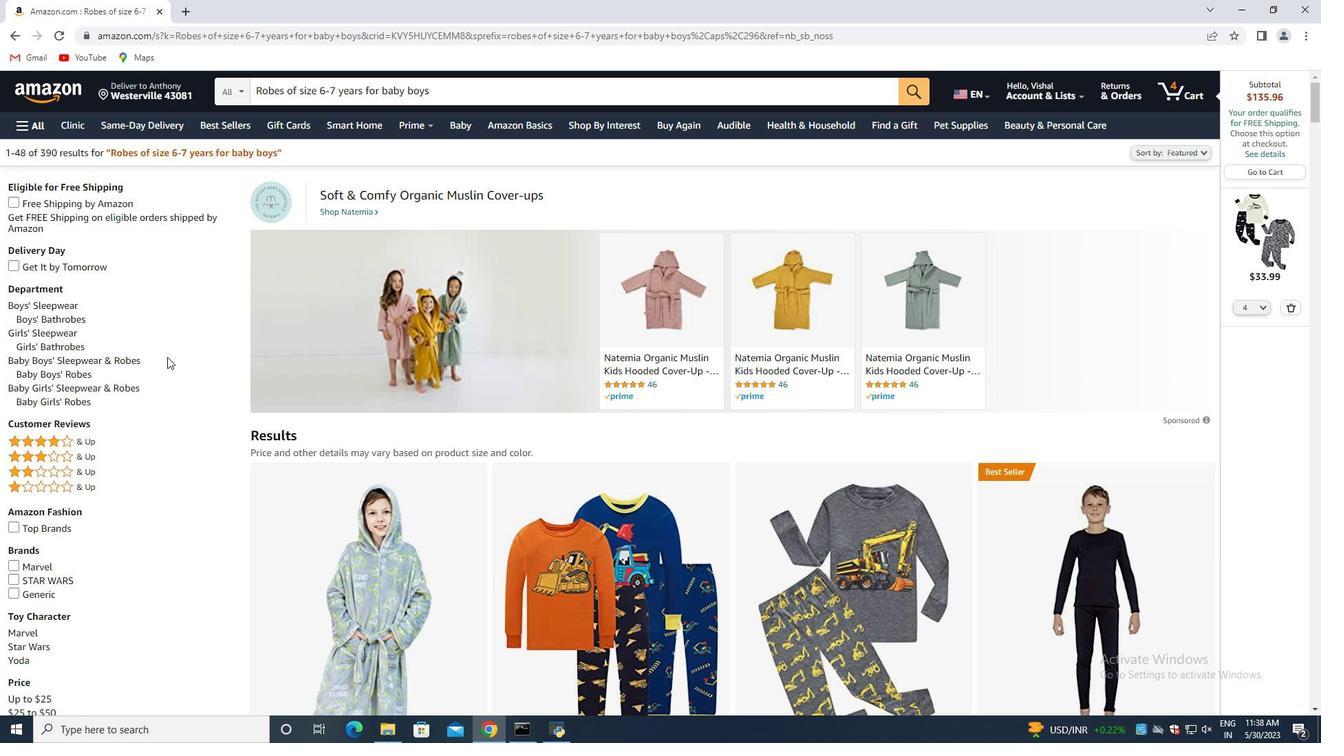 
Action: Mouse scrolled (167, 358) with delta (0, 0)
Screenshot: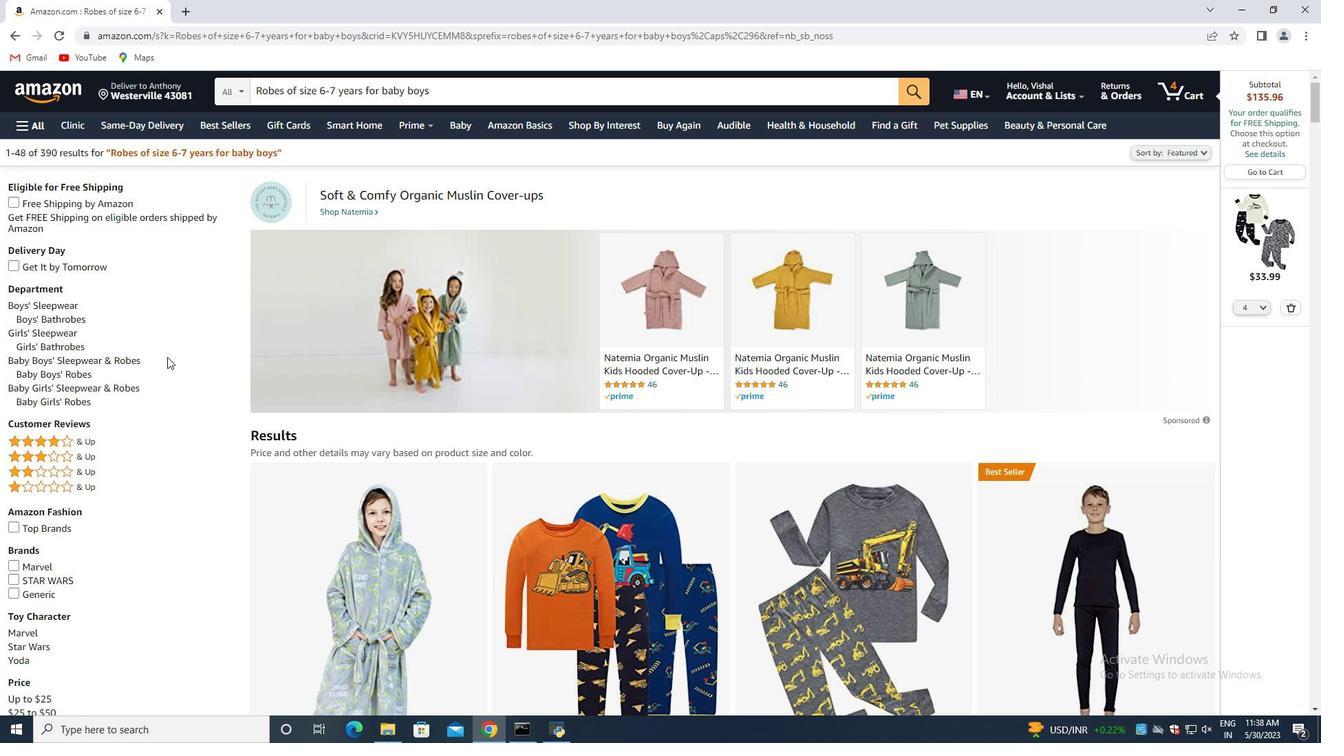 
Action: Mouse moved to (221, 126)
Screenshot: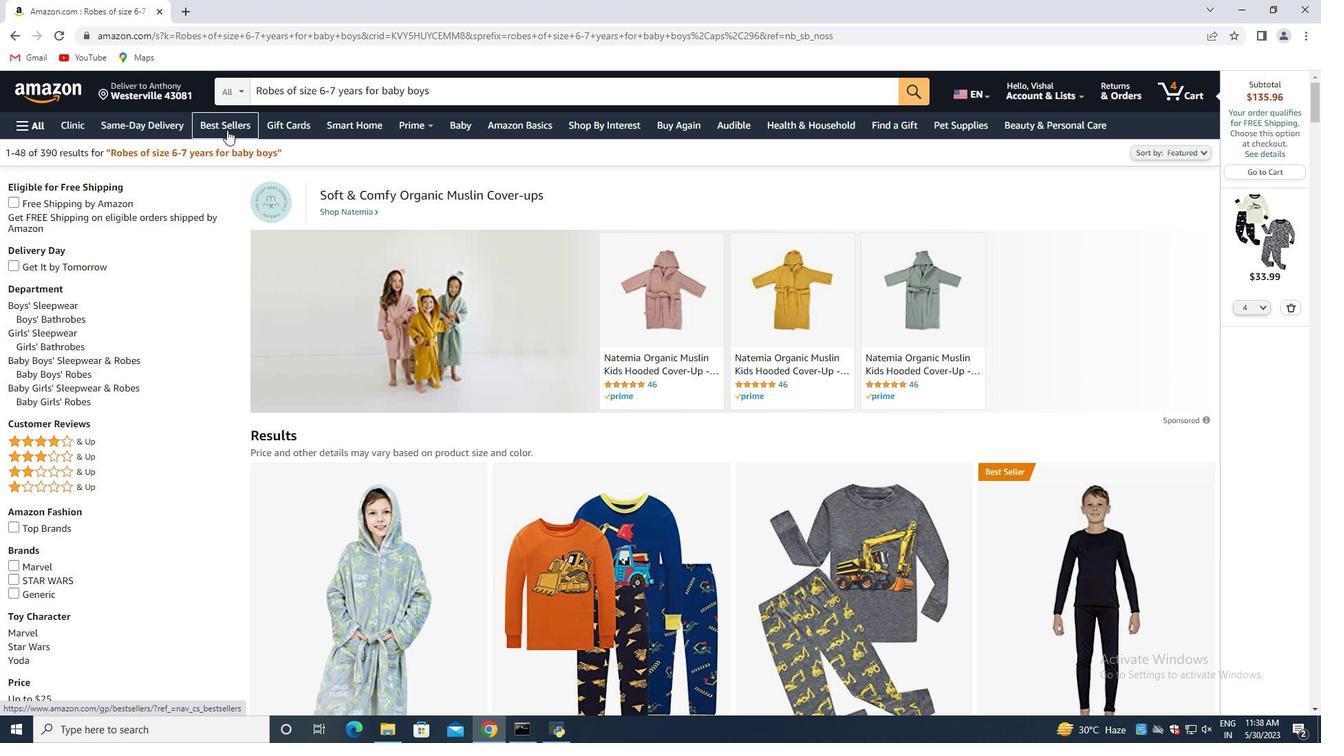 
Action: Mouse pressed left at (221, 126)
Screenshot: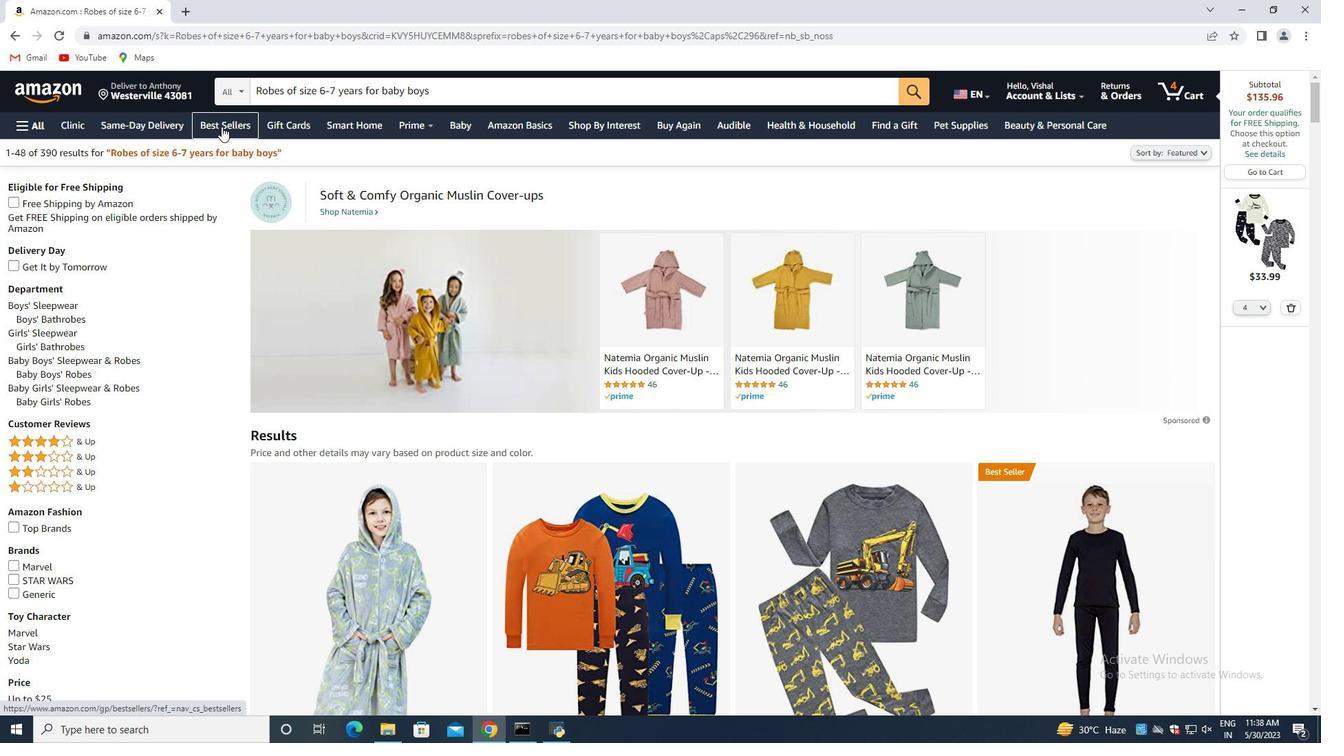 
Action: Mouse moved to (321, 86)
Screenshot: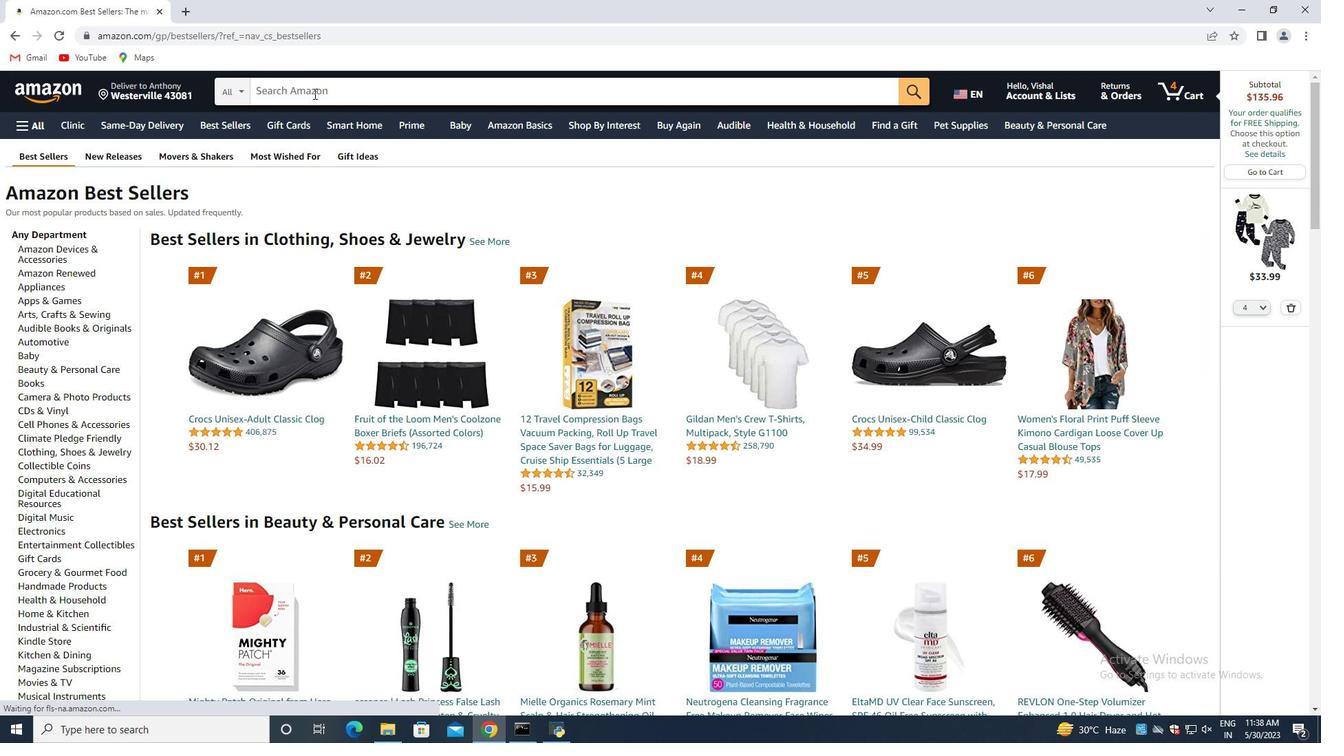 
Action: Mouse pressed left at (321, 86)
Screenshot: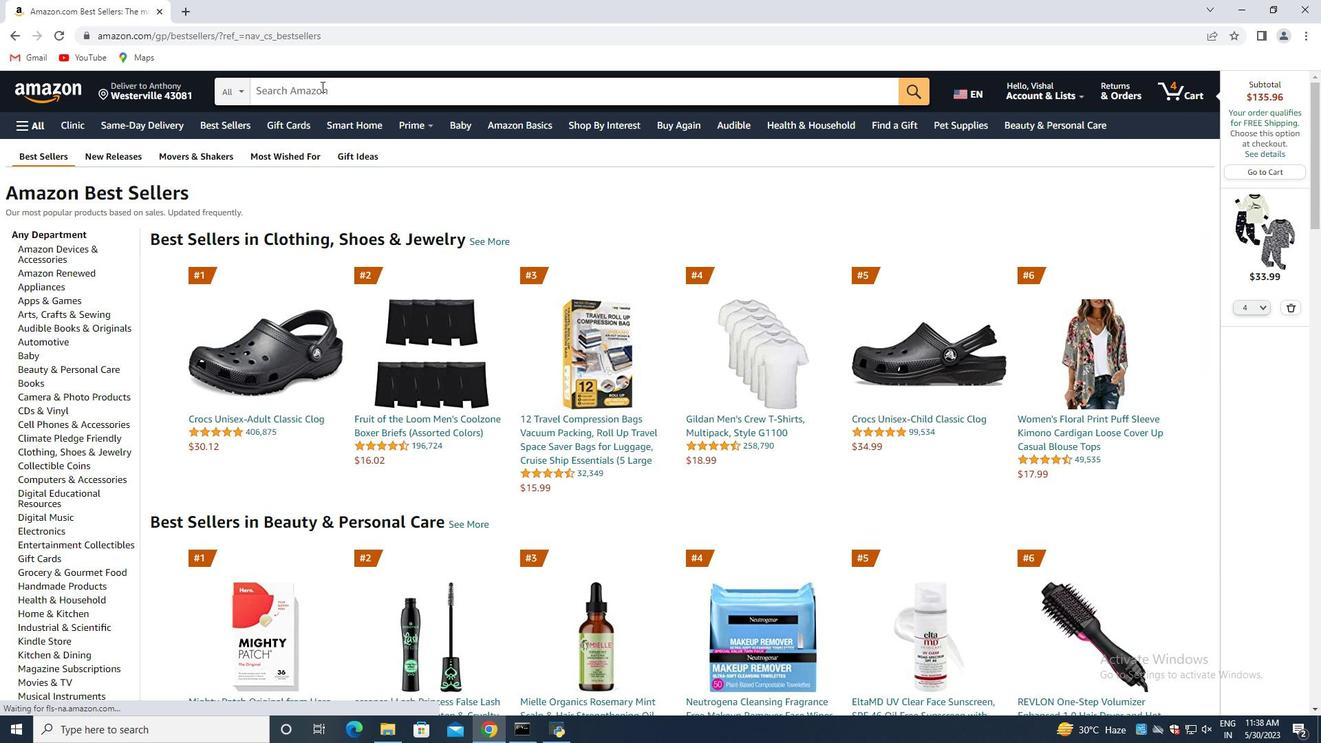 
Action: Mouse moved to (323, 118)
Screenshot: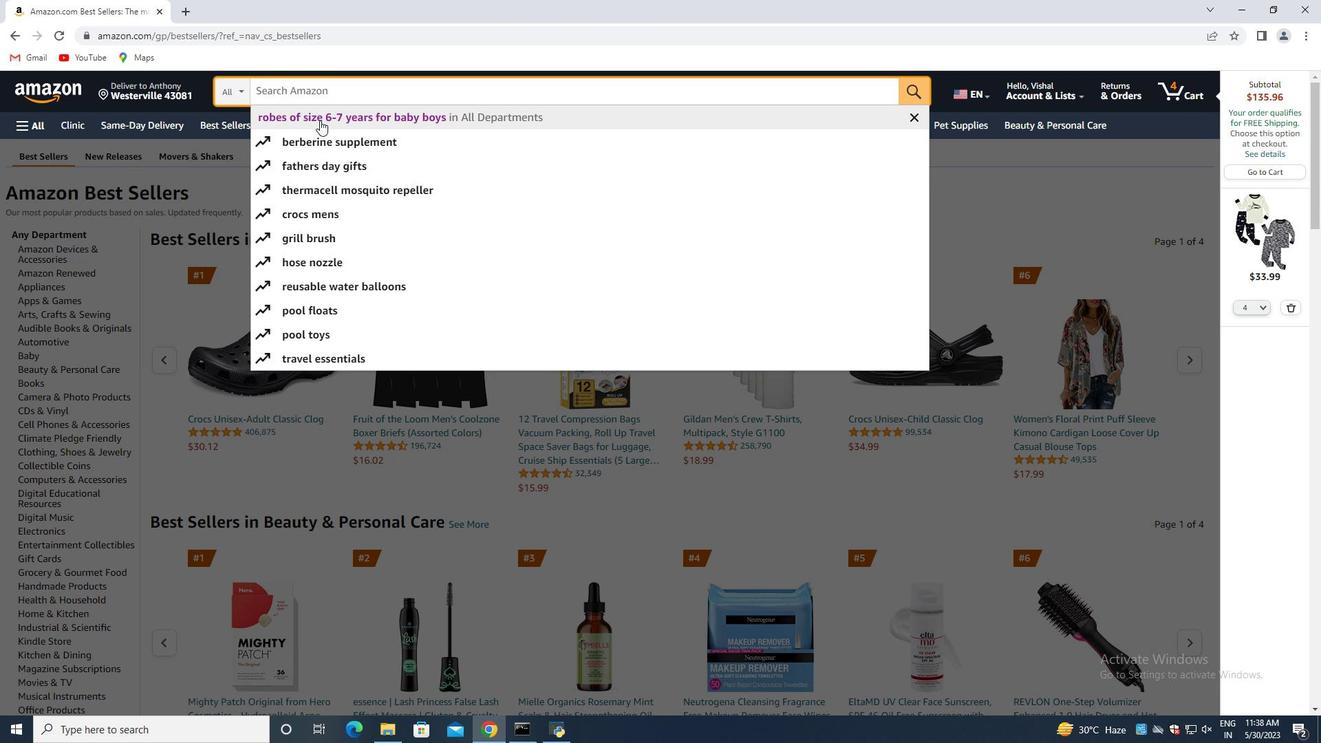 
Action: Mouse pressed left at (323, 118)
Screenshot: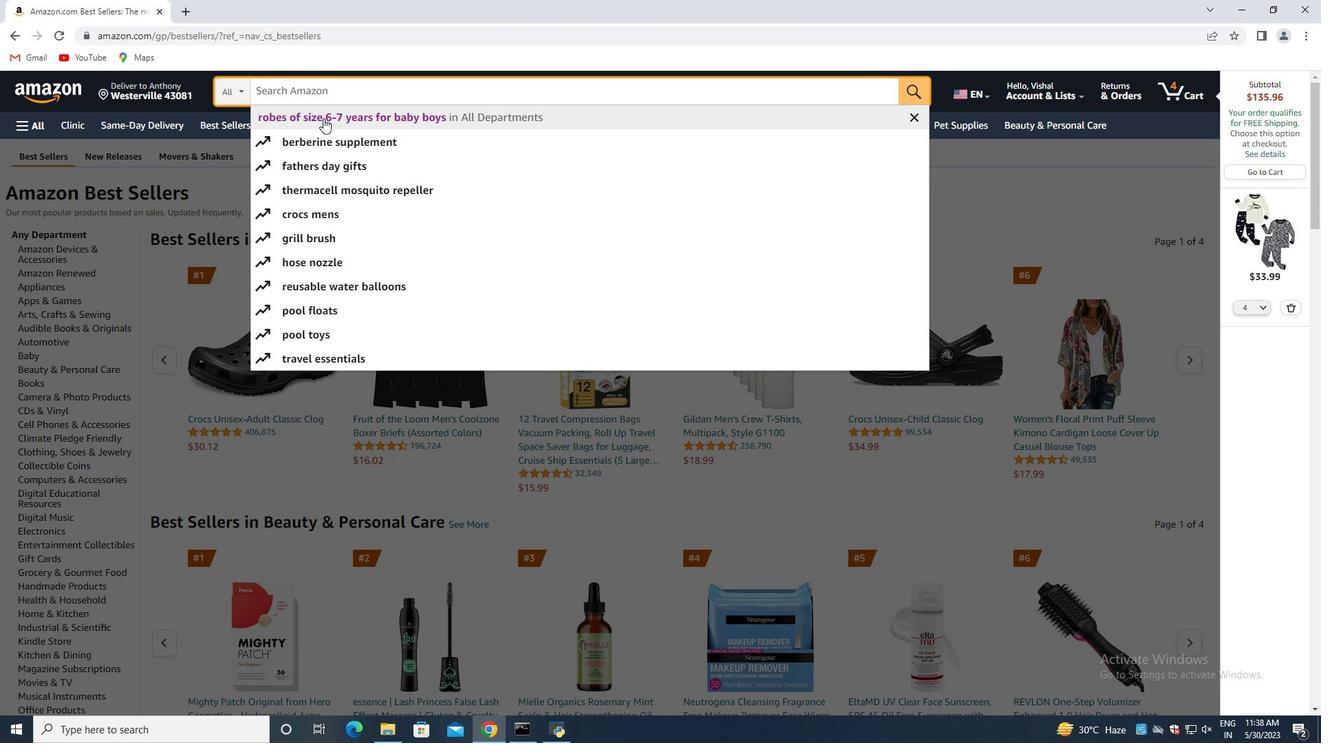 
Action: Mouse moved to (305, 257)
Screenshot: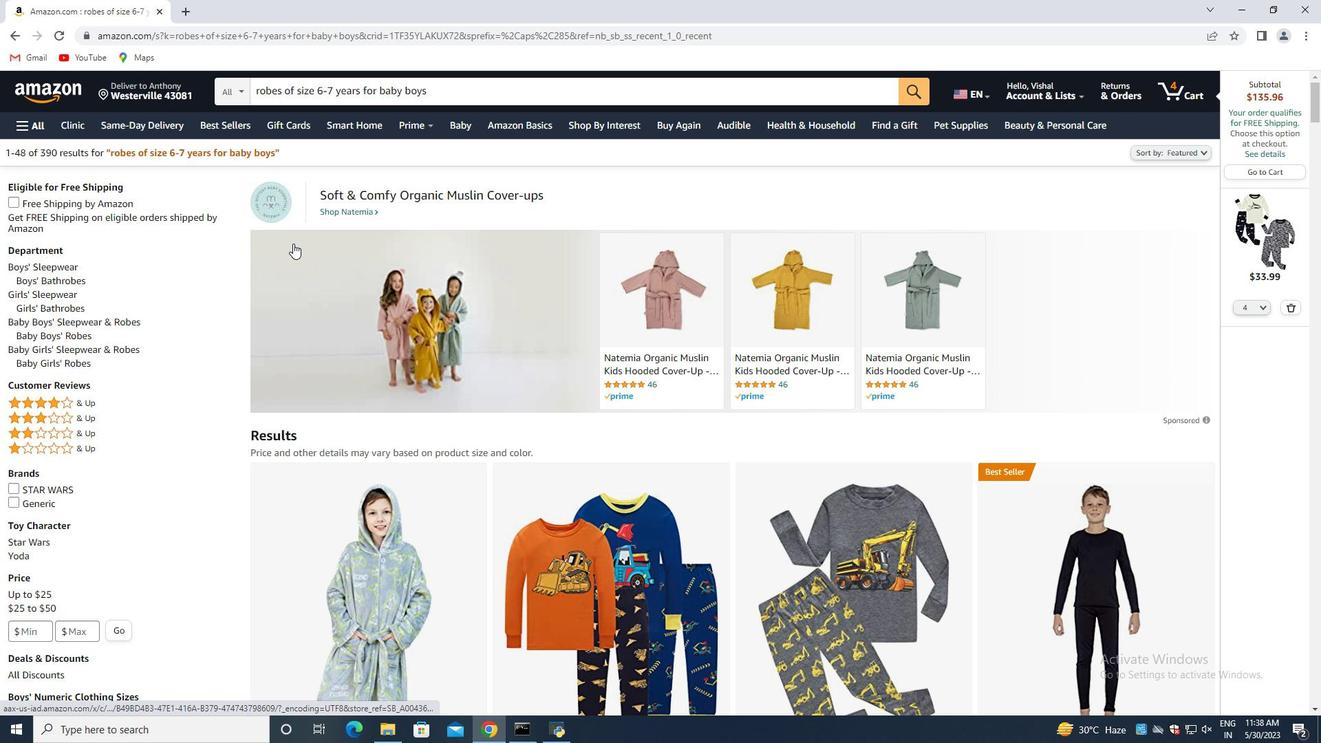 
Action: Mouse scrolled (305, 256) with delta (0, 0)
Screenshot: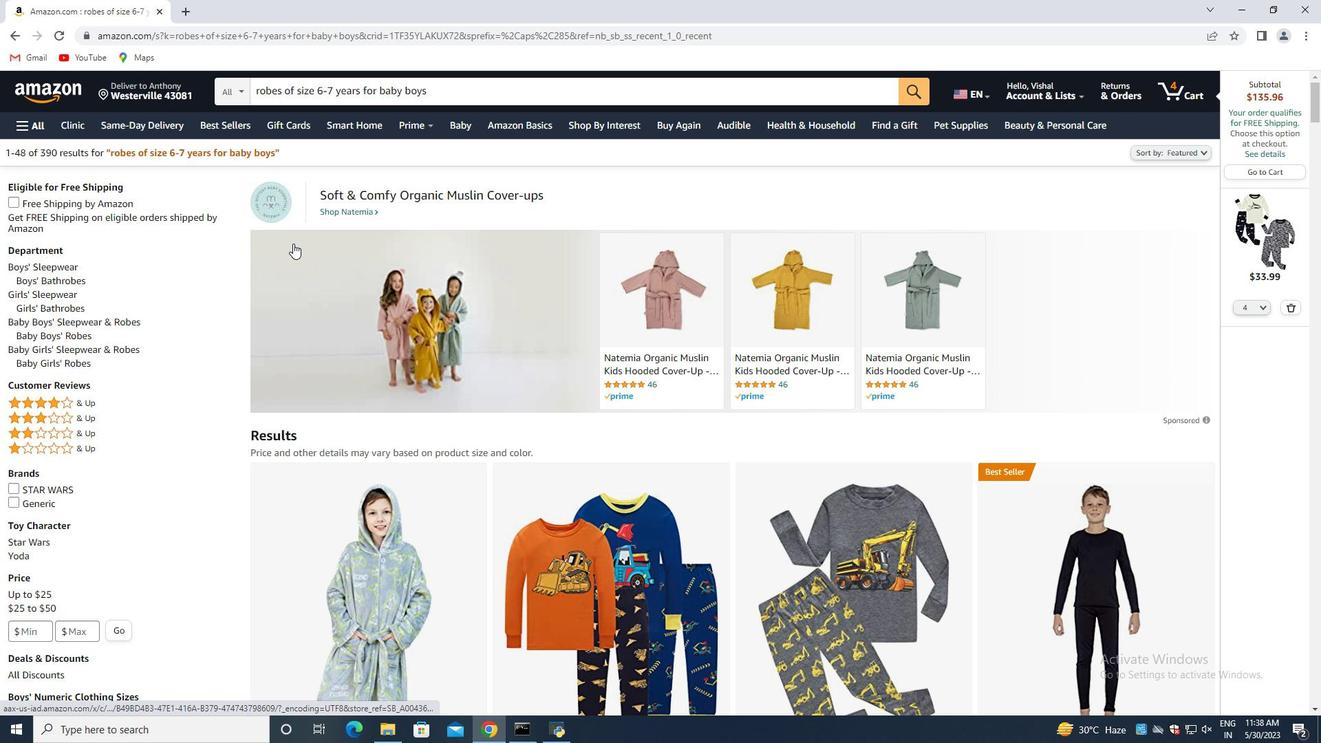 
Action: Mouse moved to (310, 263)
Screenshot: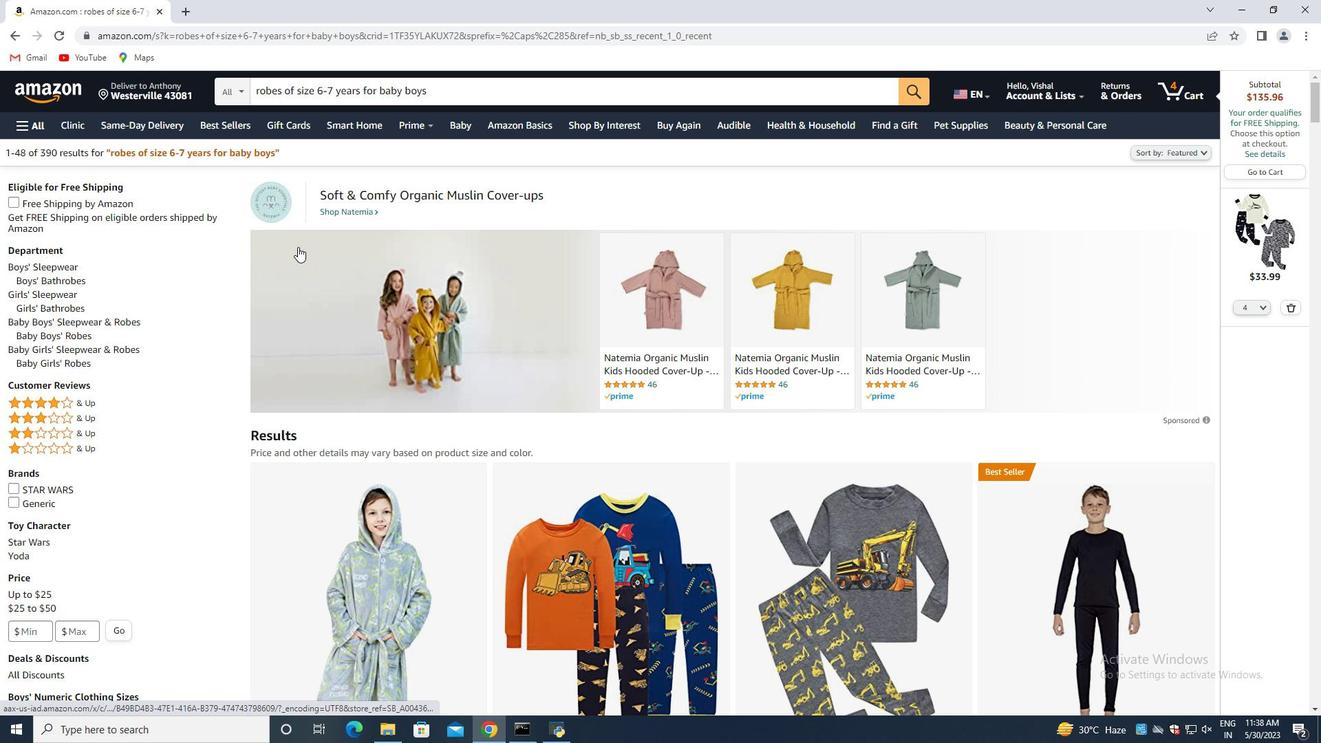 
Action: Mouse scrolled (310, 263) with delta (0, 0)
Screenshot: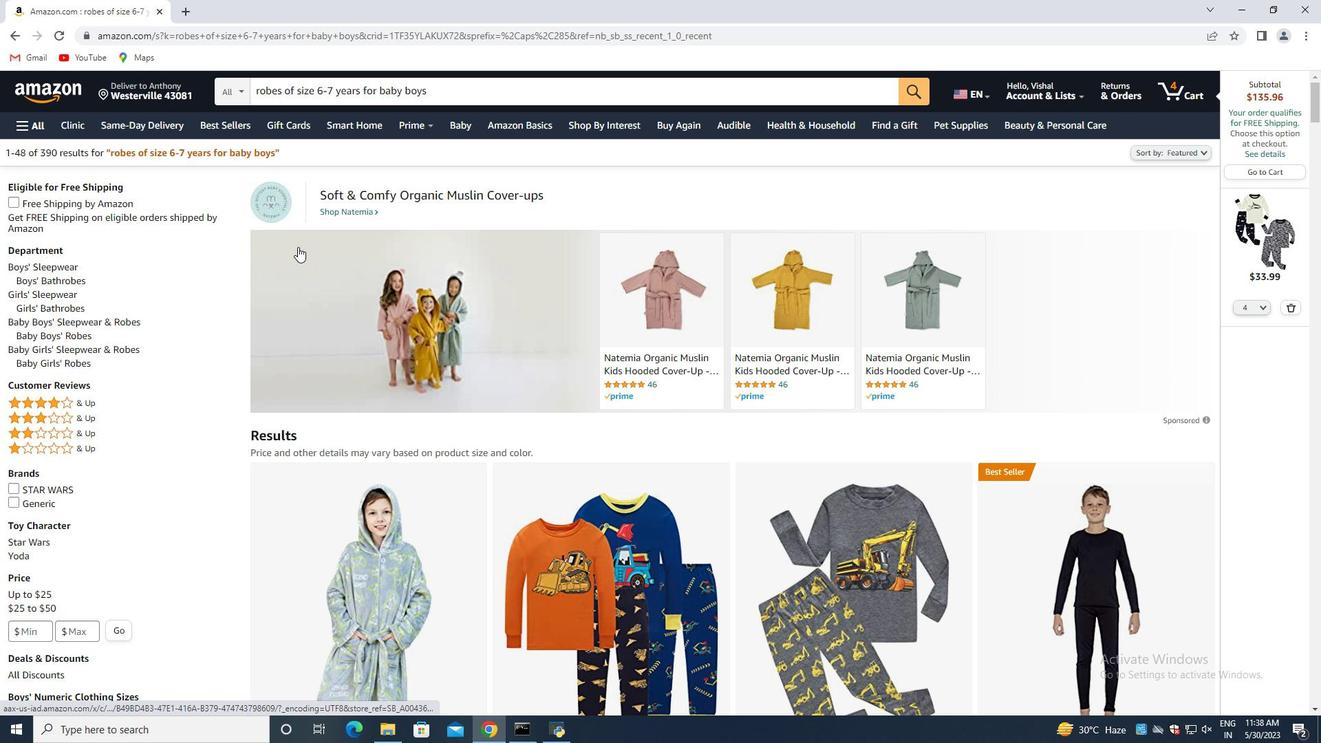 
Action: Mouse moved to (318, 269)
Screenshot: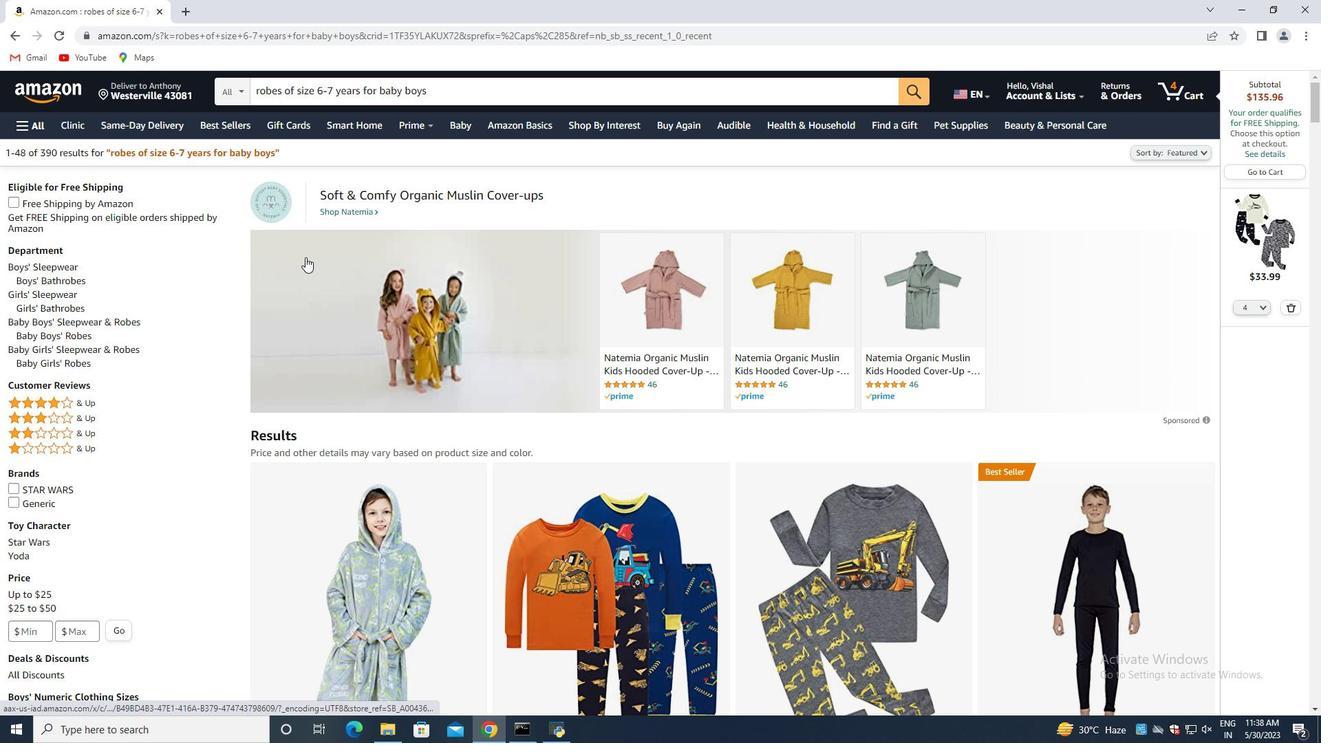 
Action: Mouse scrolled (318, 269) with delta (0, 0)
Screenshot: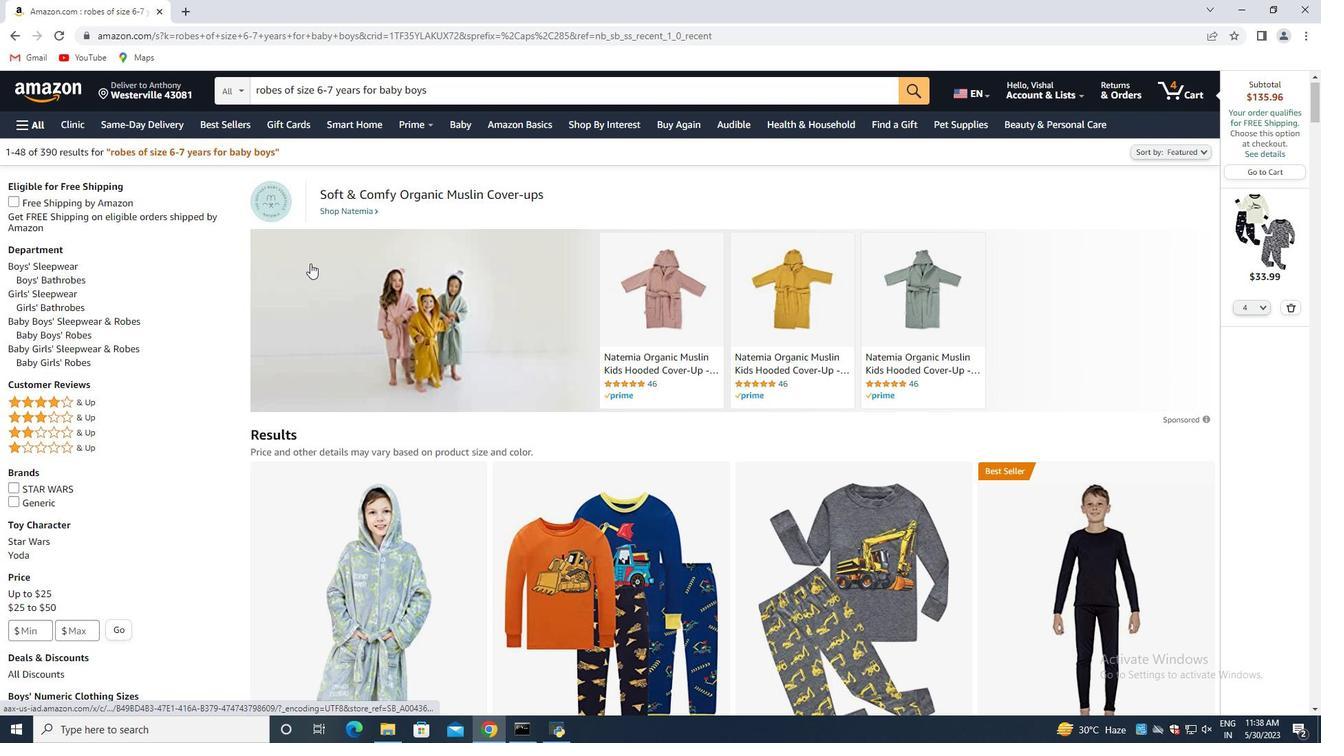 
Action: Mouse moved to (326, 277)
Screenshot: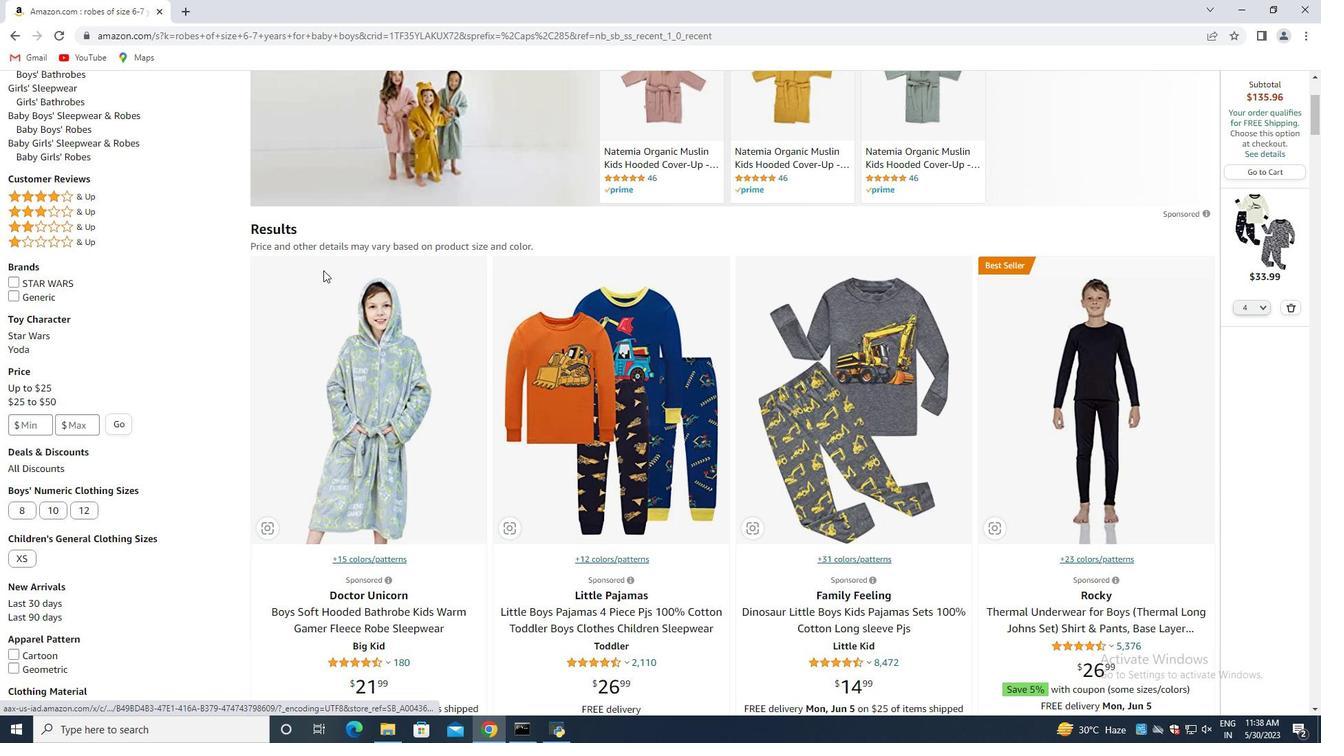 
Action: Mouse scrolled (326, 276) with delta (0, 0)
Screenshot: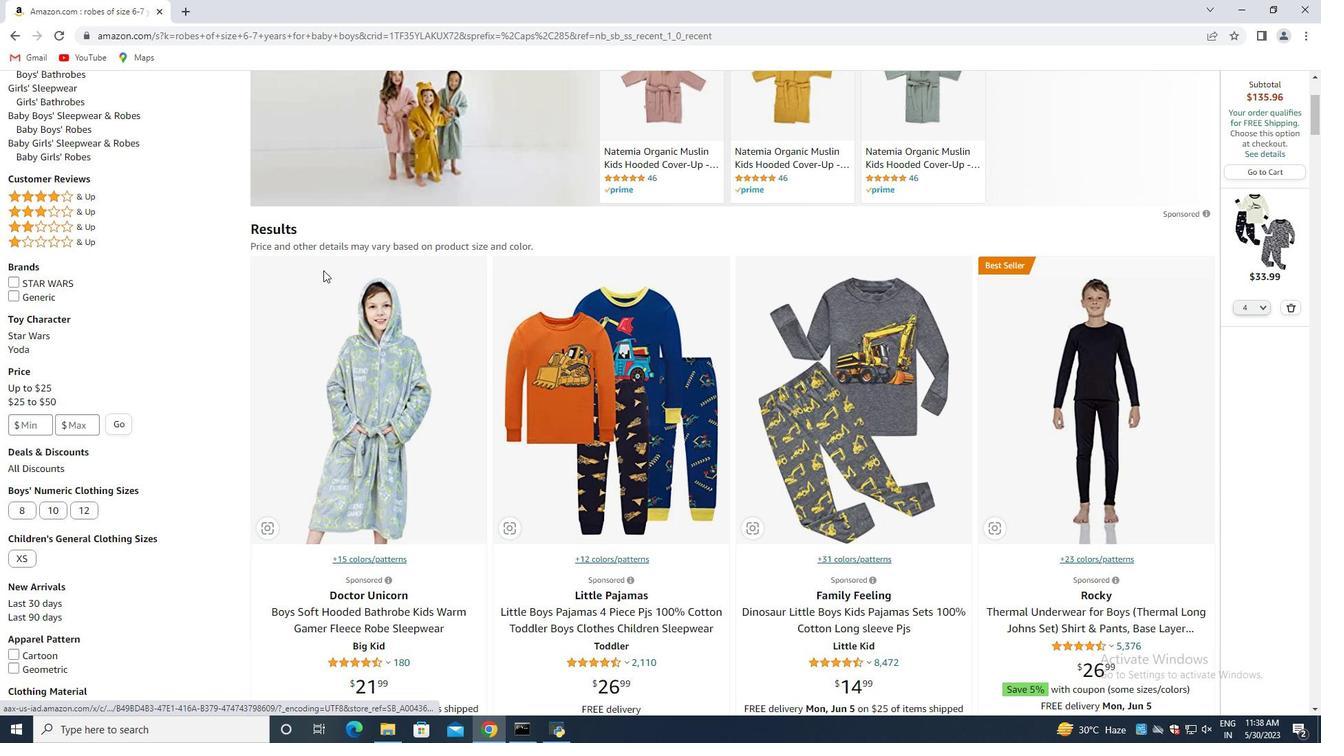 
Action: Mouse moved to (342, 284)
Screenshot: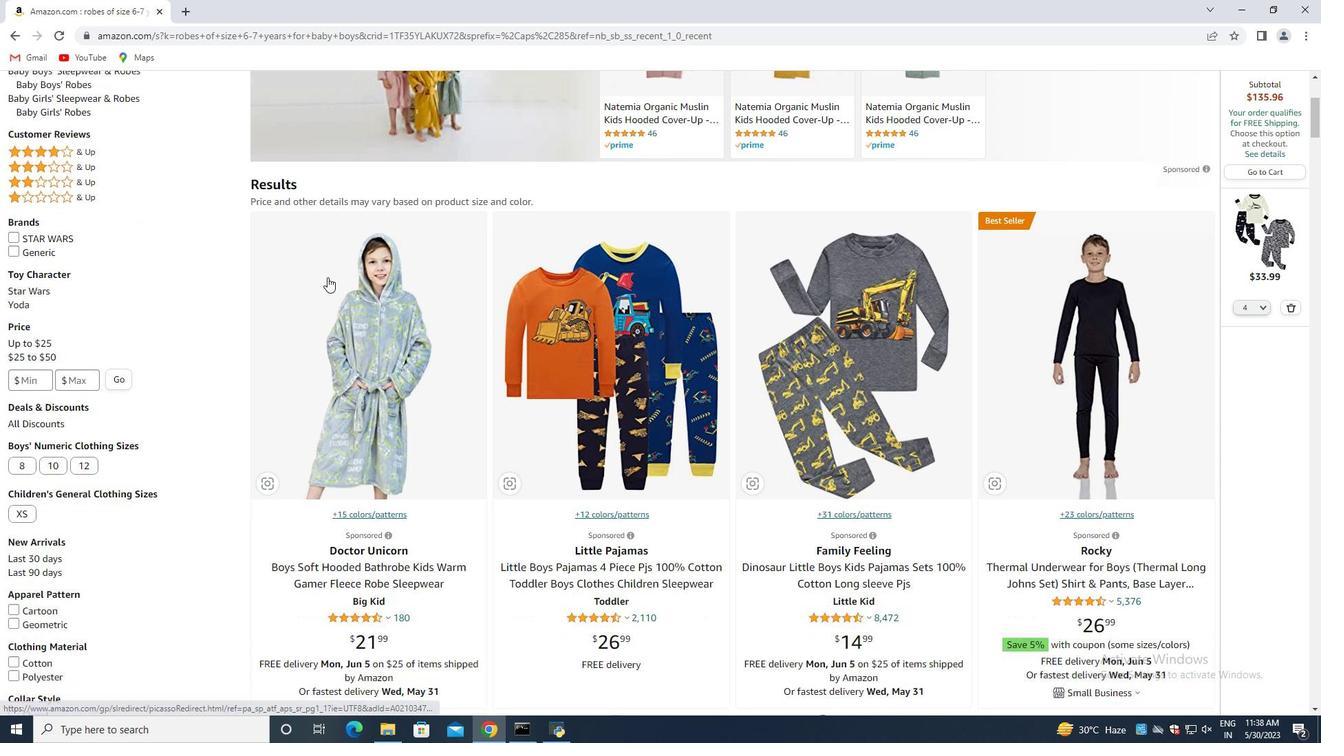 
Action: Mouse scrolled (331, 280) with delta (0, 0)
Screenshot: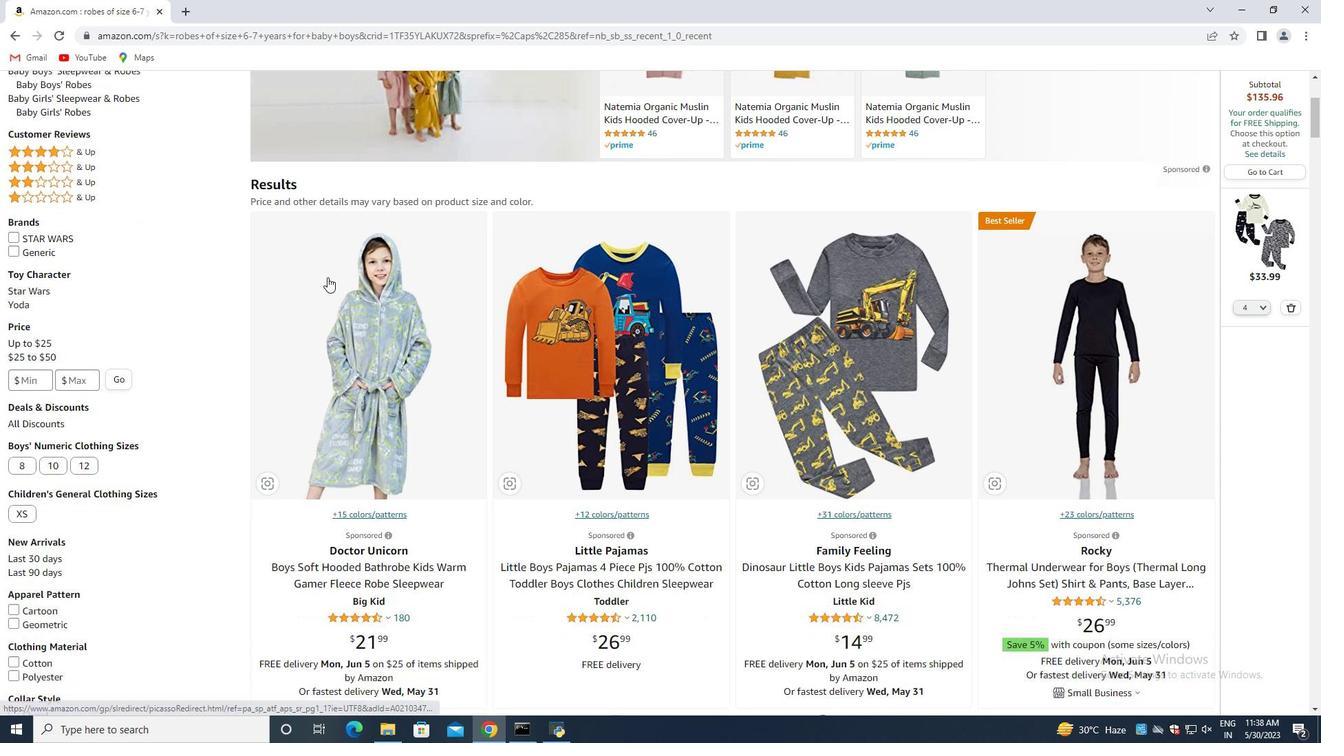 
Action: Mouse scrolled (335, 283) with delta (0, 0)
Screenshot: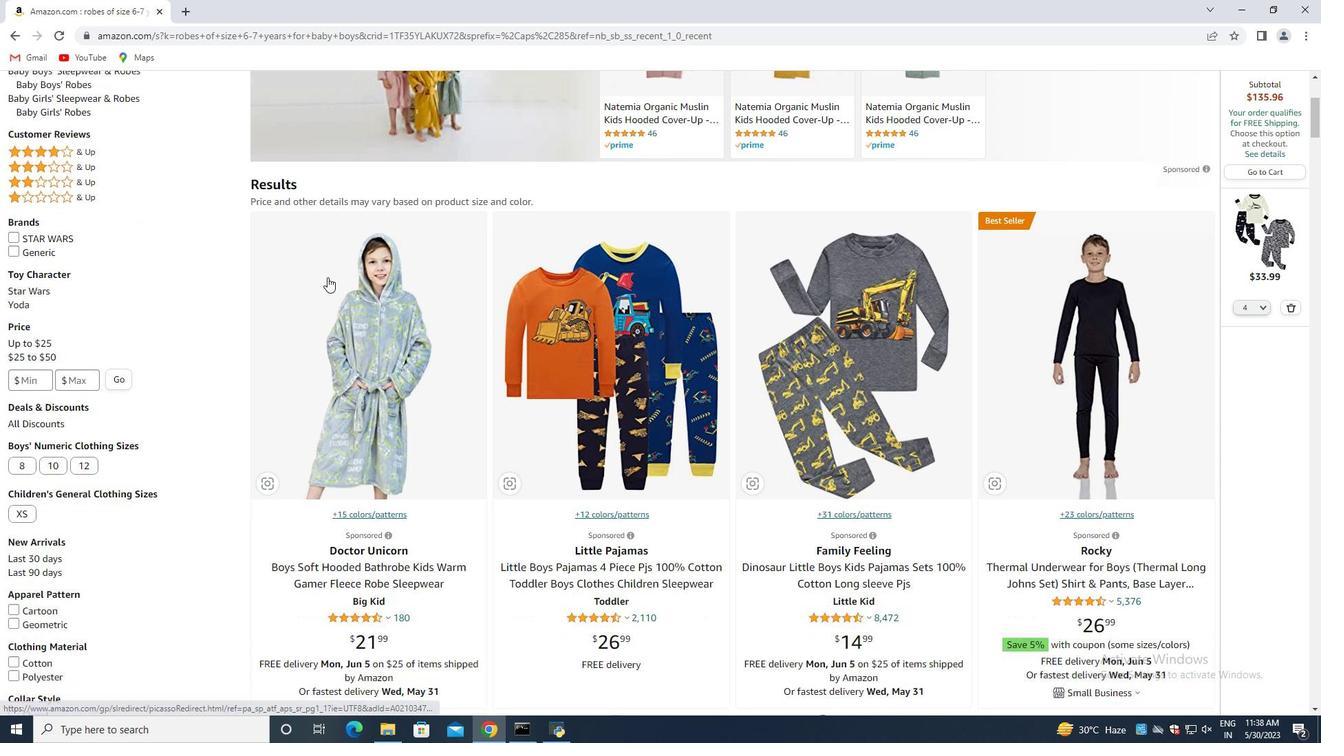 
Action: Mouse moved to (397, 252)
Screenshot: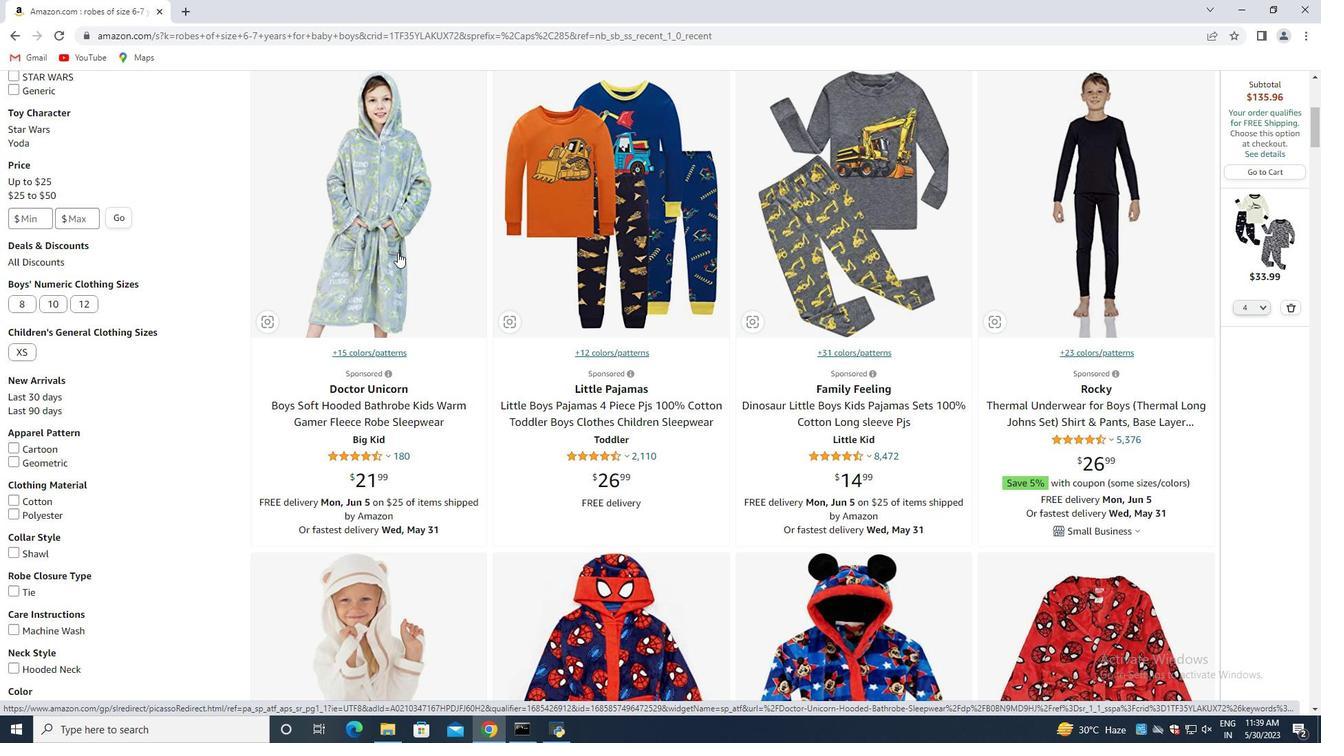 
Action: Mouse scrolled (397, 252) with delta (0, 0)
Screenshot: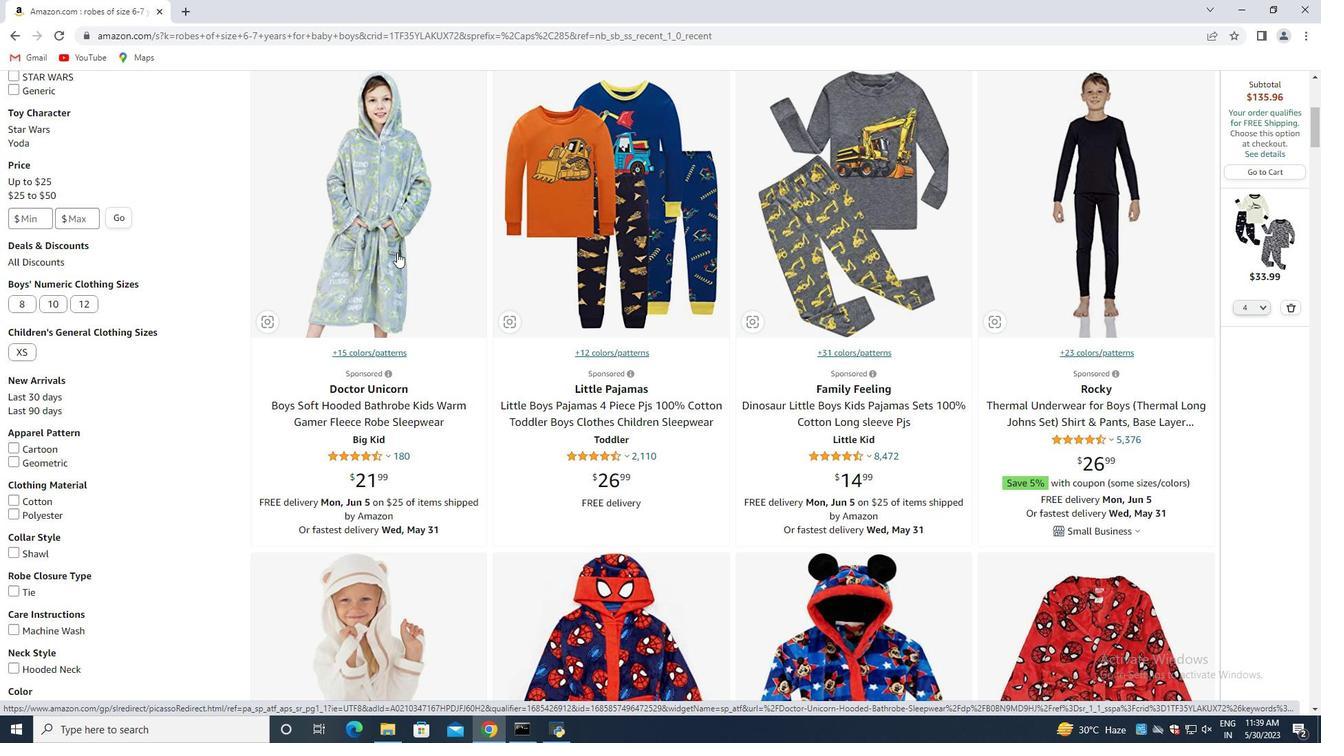 
Action: Mouse moved to (397, 253)
Screenshot: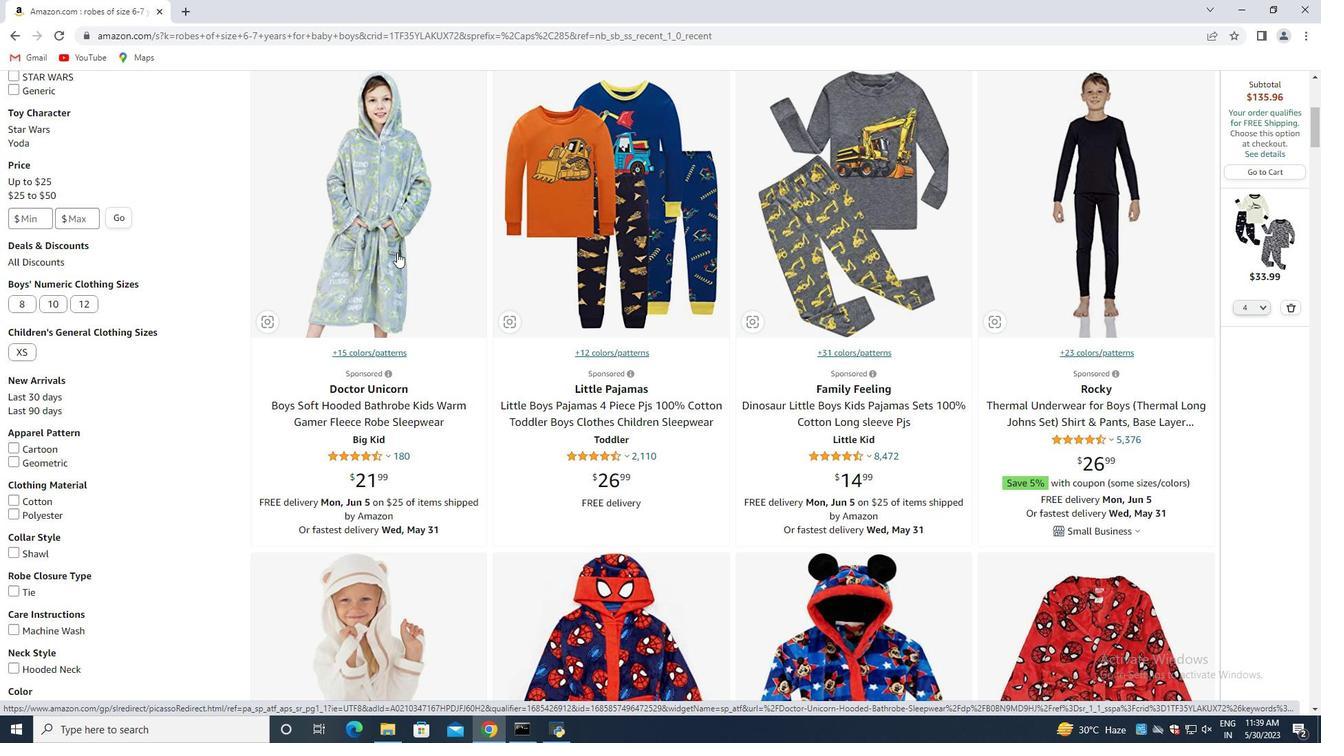 
Action: Mouse scrolled (397, 252) with delta (0, 0)
Screenshot: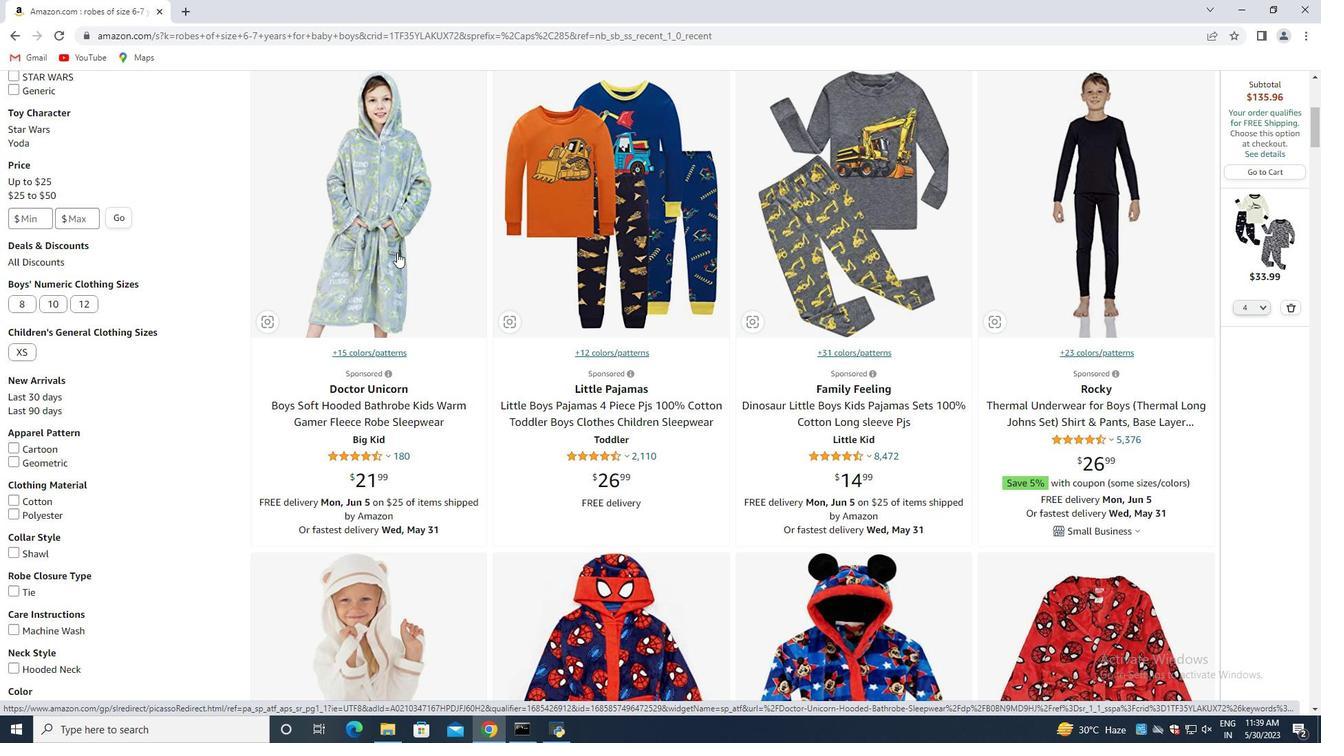 
Action: Mouse moved to (393, 254)
Screenshot: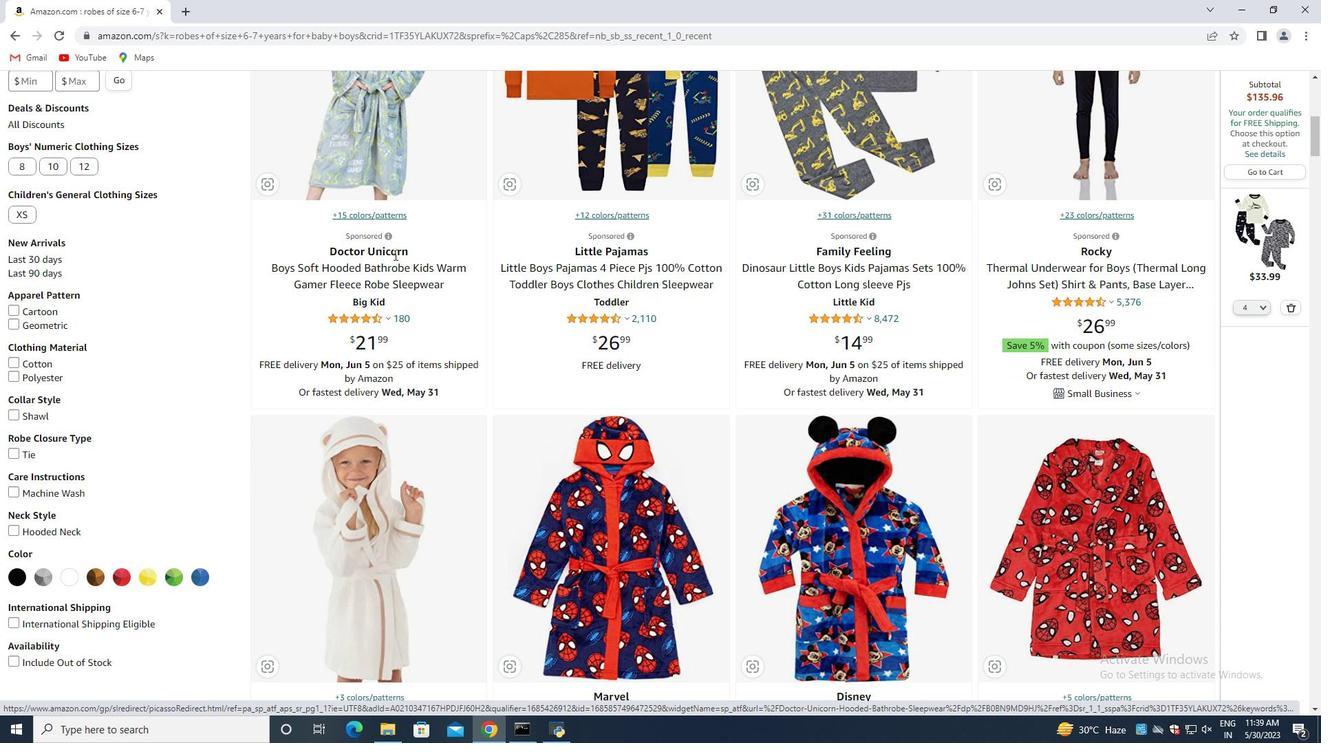 
Action: Mouse scrolled (393, 254) with delta (0, 0)
Screenshot: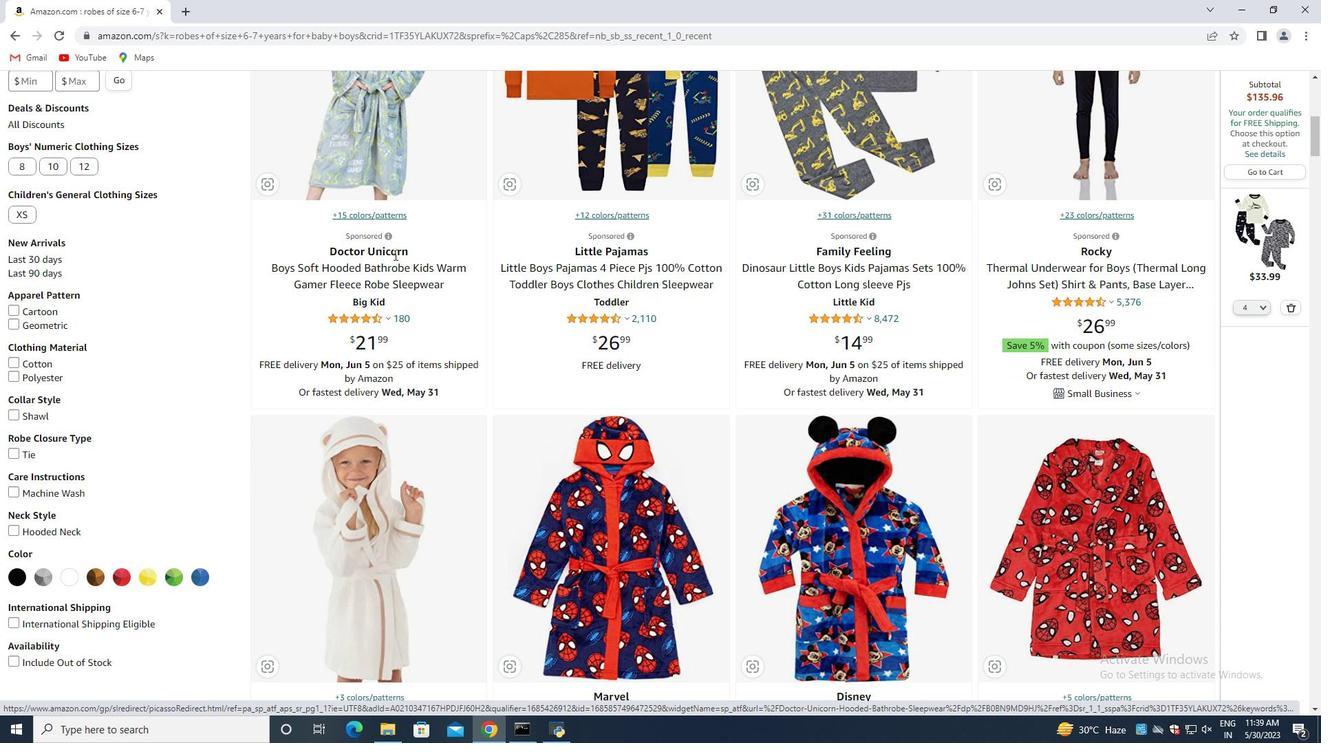 
Action: Mouse moved to (393, 254)
Screenshot: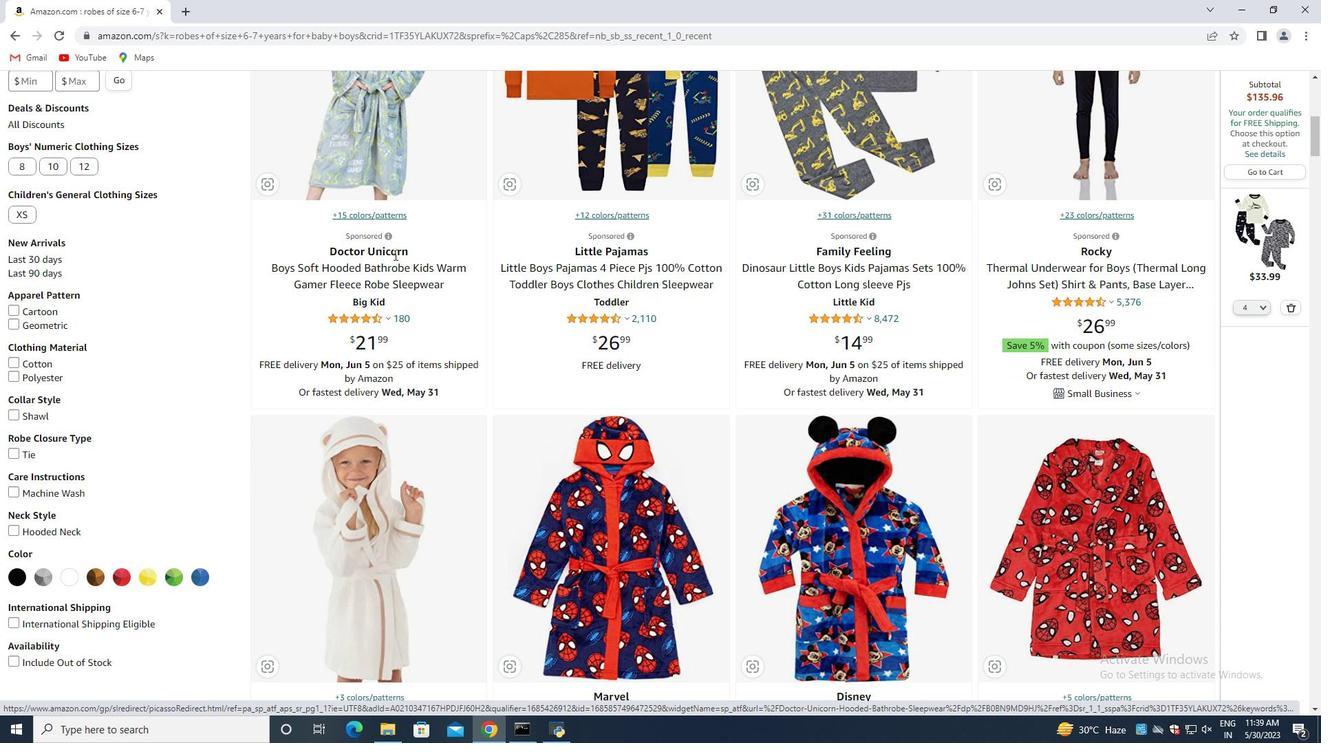 
Action: Mouse scrolled (393, 254) with delta (0, 0)
Screenshot: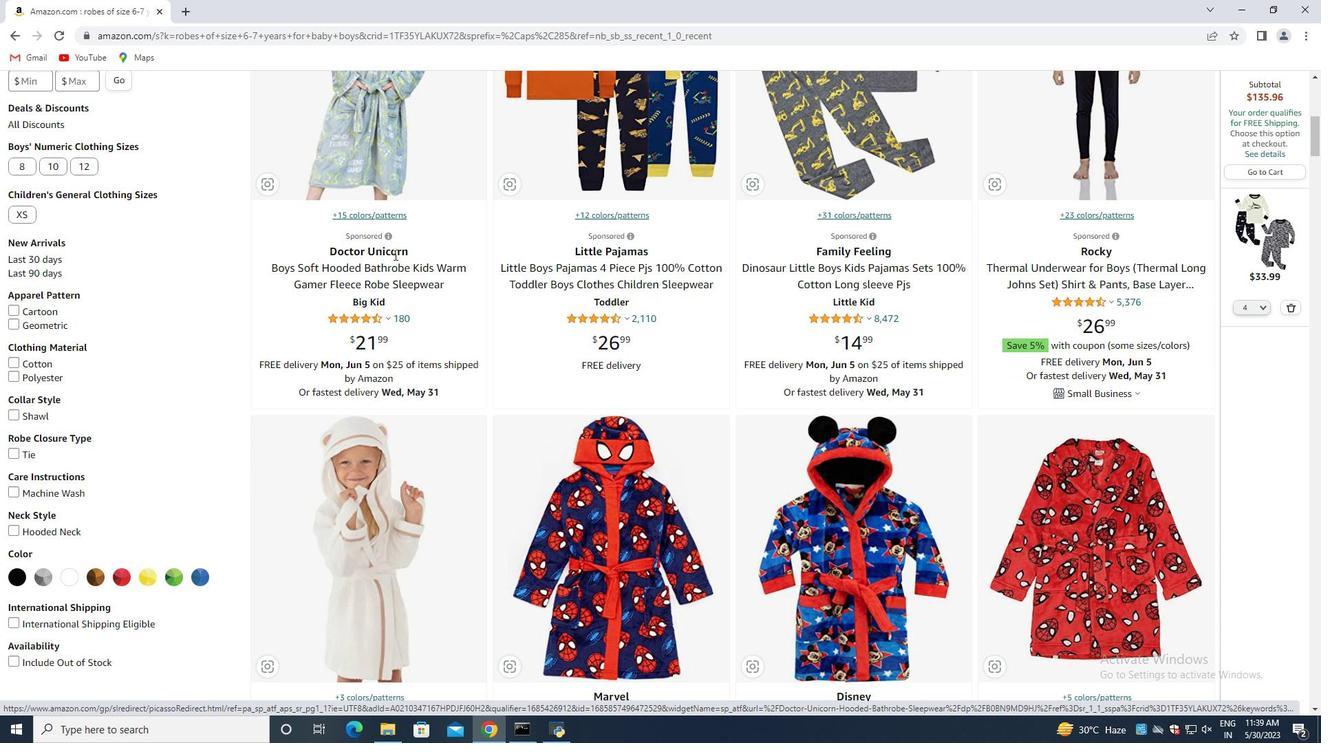 
Action: Mouse moved to (445, 267)
Screenshot: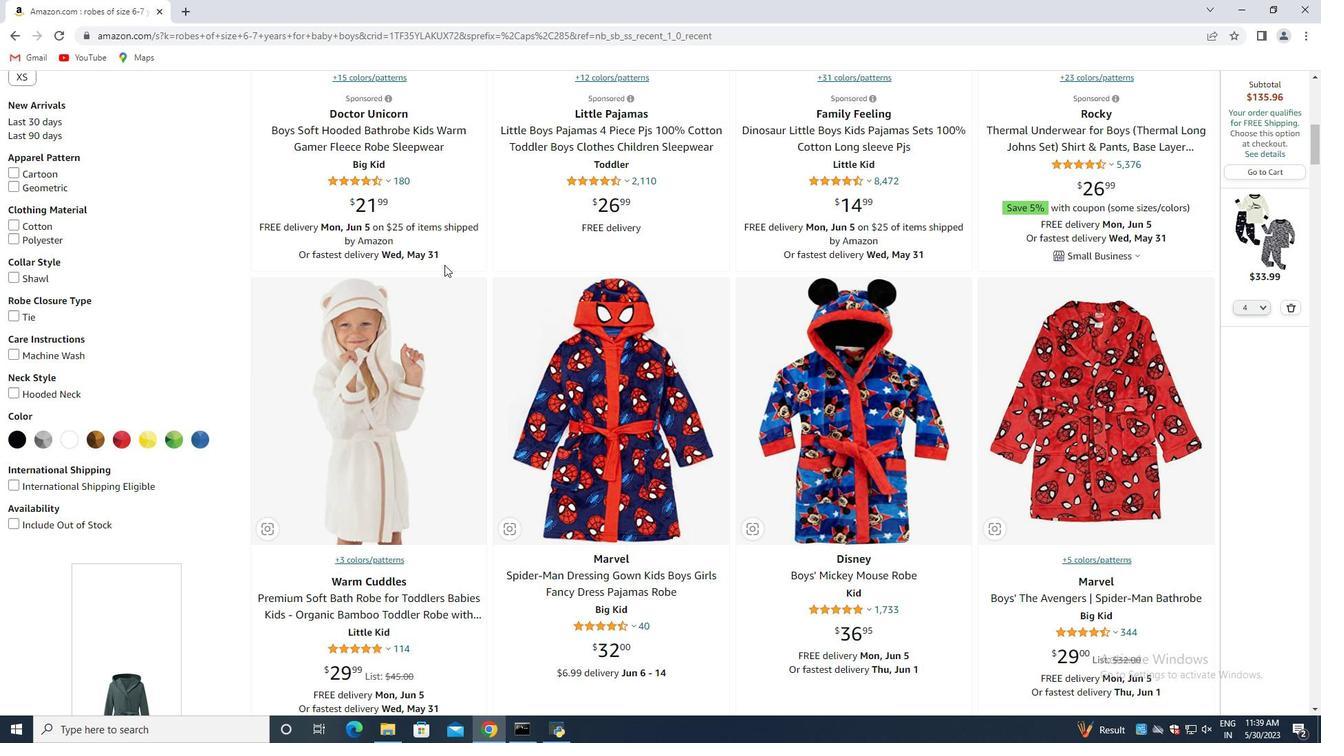 
Action: Mouse scrolled (445, 266) with delta (0, 0)
Screenshot: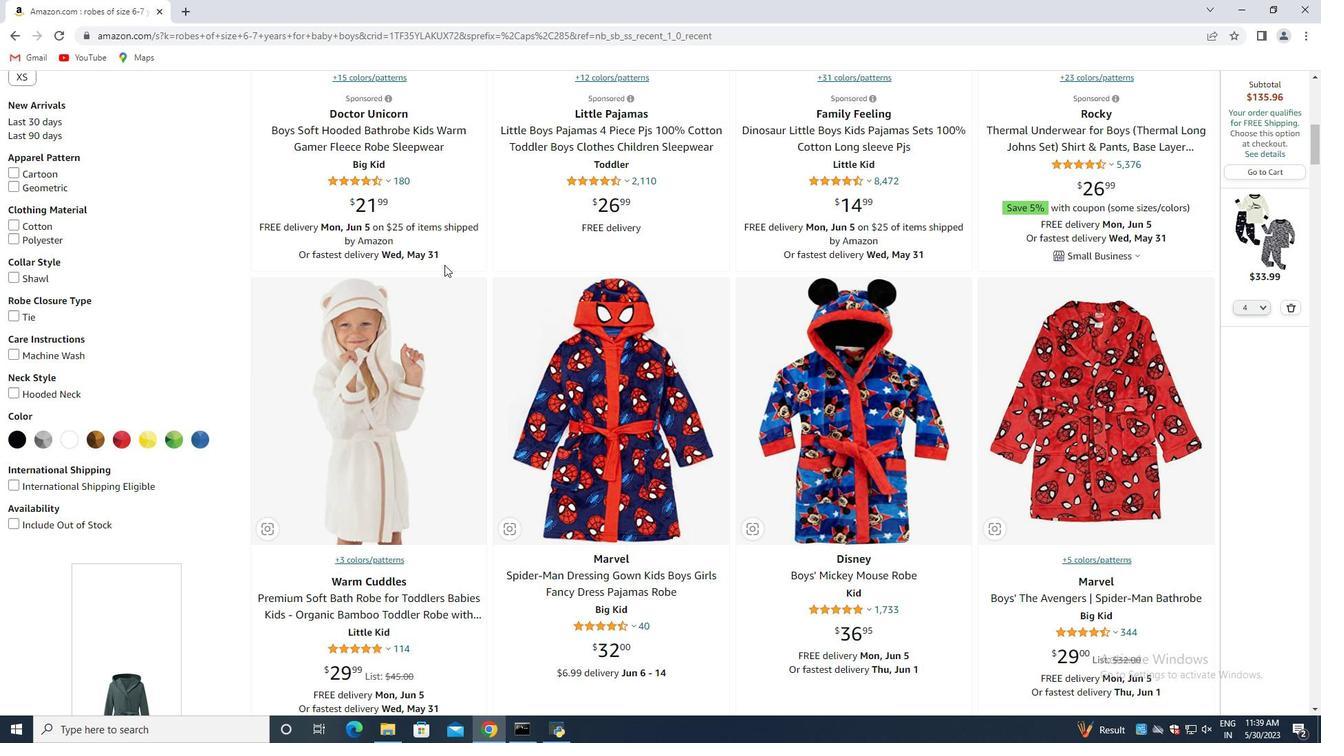 
Action: Mouse moved to (616, 289)
Screenshot: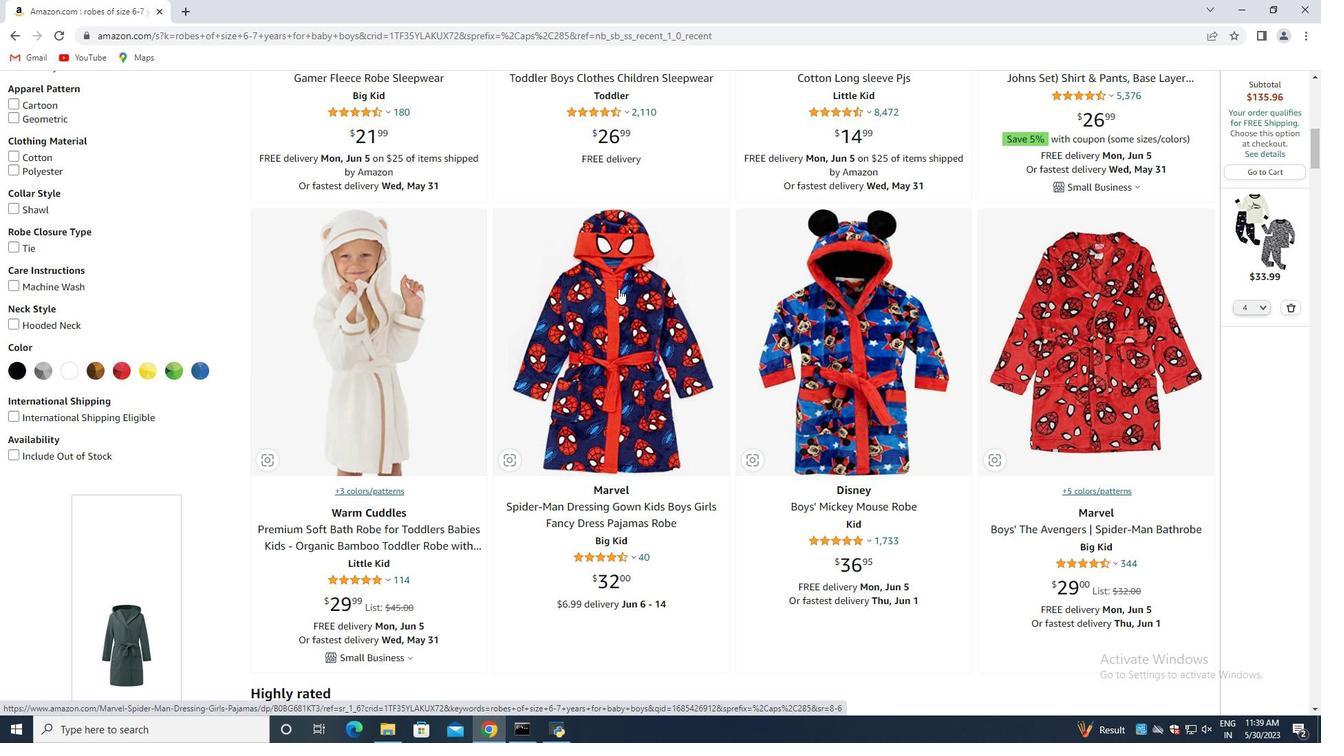 
Action: Mouse scrolled (616, 289) with delta (0, 0)
Screenshot: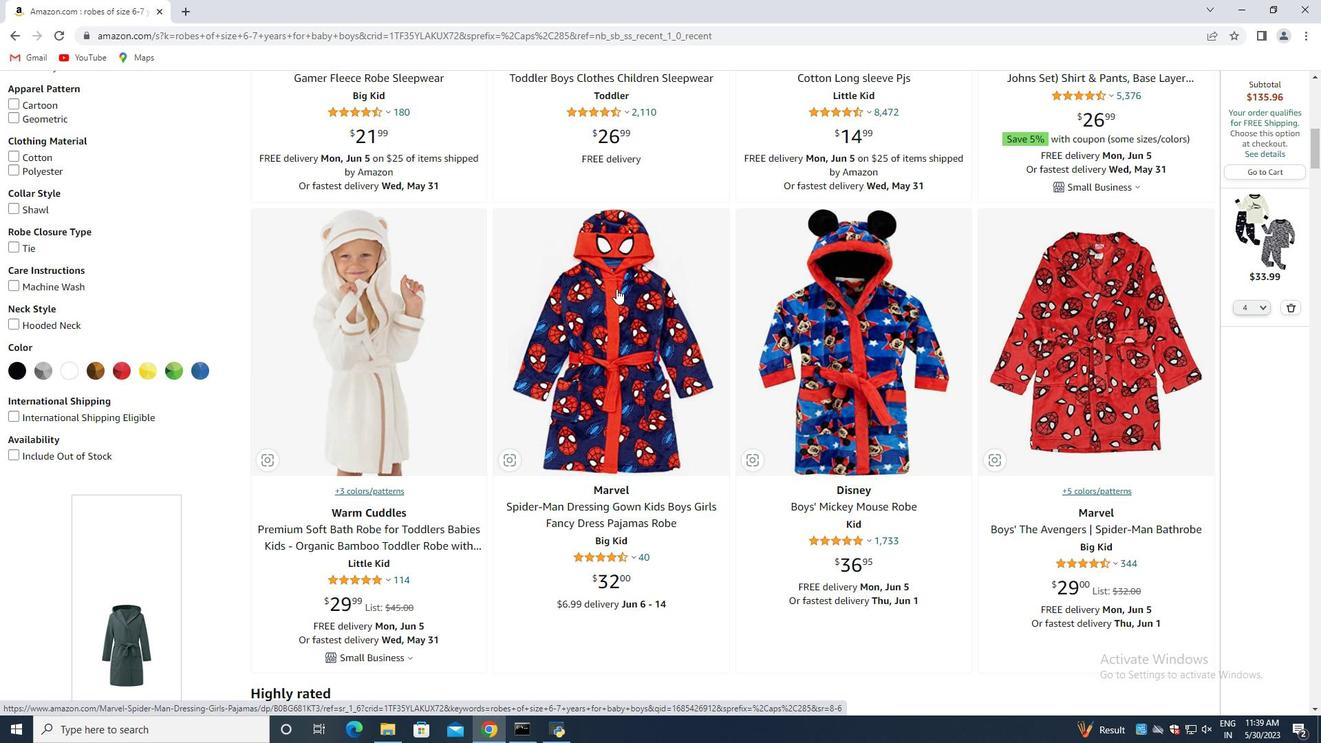 
Action: Mouse scrolled (616, 289) with delta (0, 0)
Screenshot: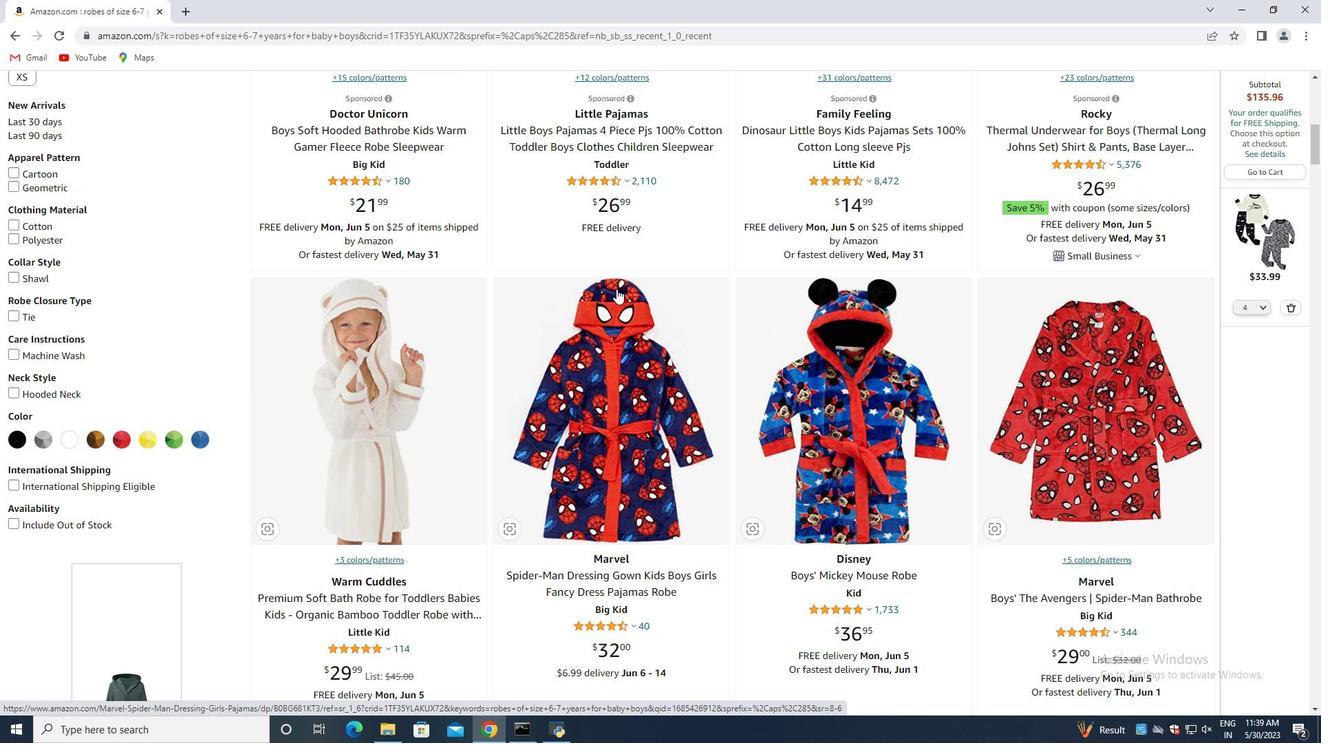 
Action: Mouse scrolled (616, 289) with delta (0, 0)
Screenshot: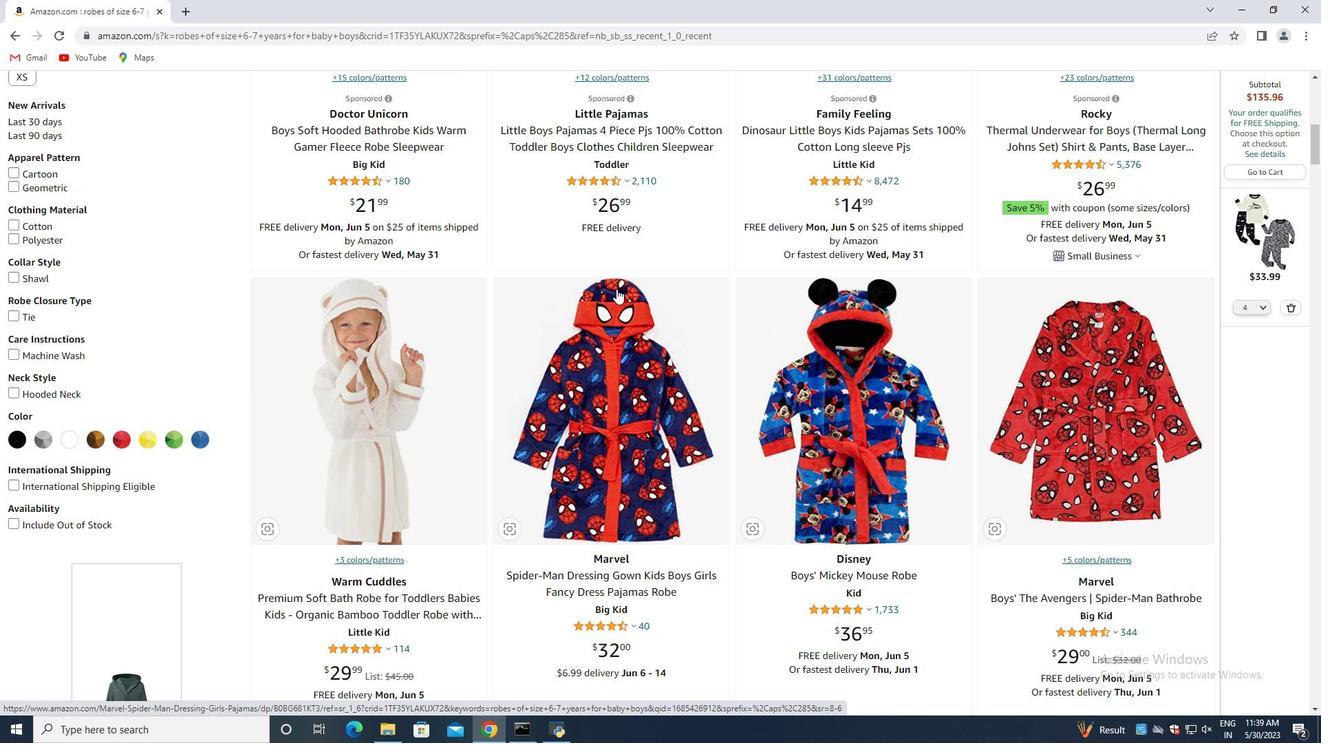 
Action: Mouse scrolled (616, 289) with delta (0, 0)
Screenshot: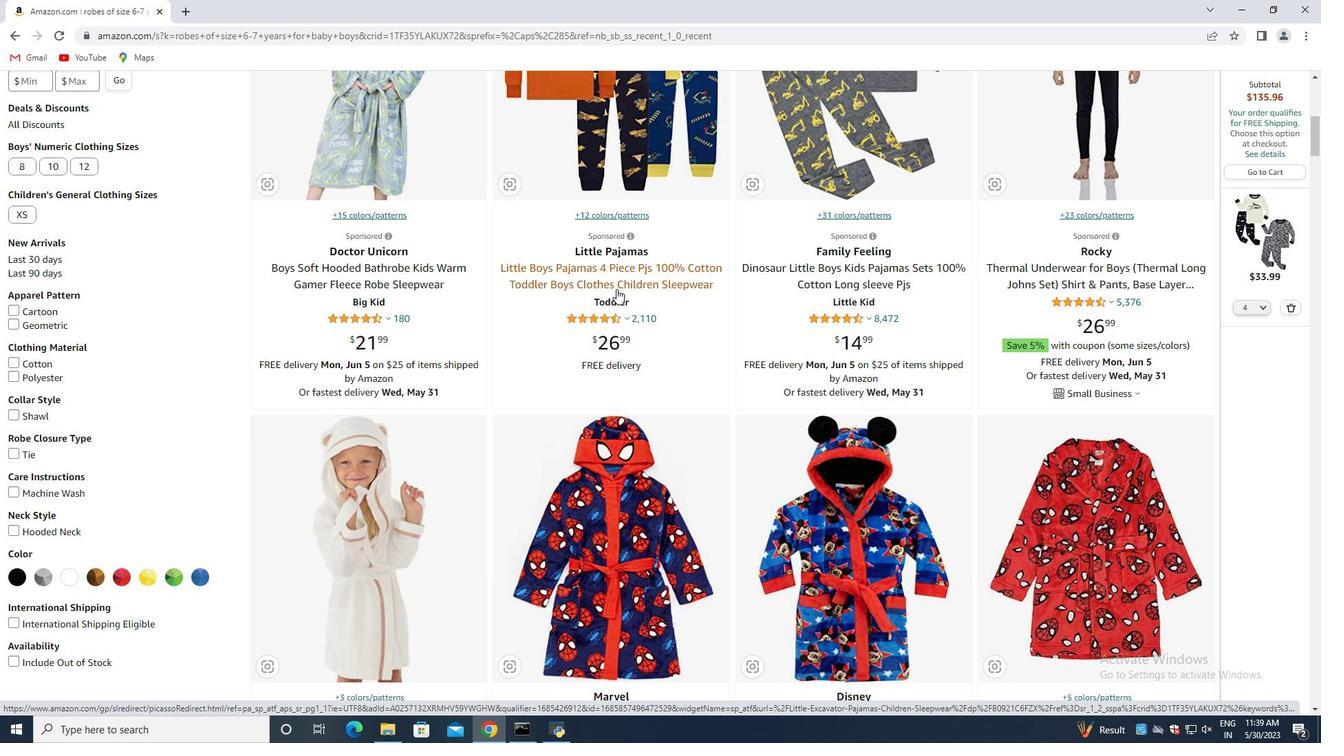 
Action: Mouse scrolled (616, 289) with delta (0, 0)
Screenshot: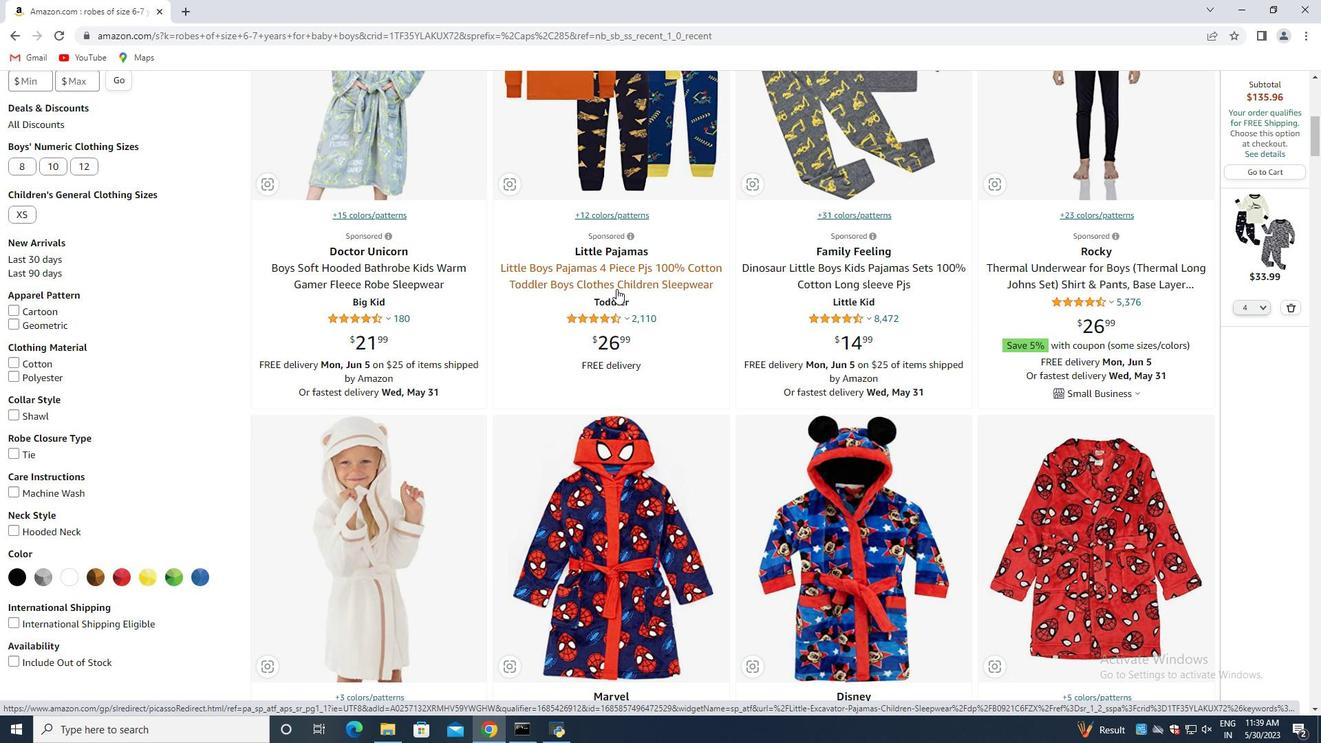 
Action: Mouse moved to (369, 240)
Screenshot: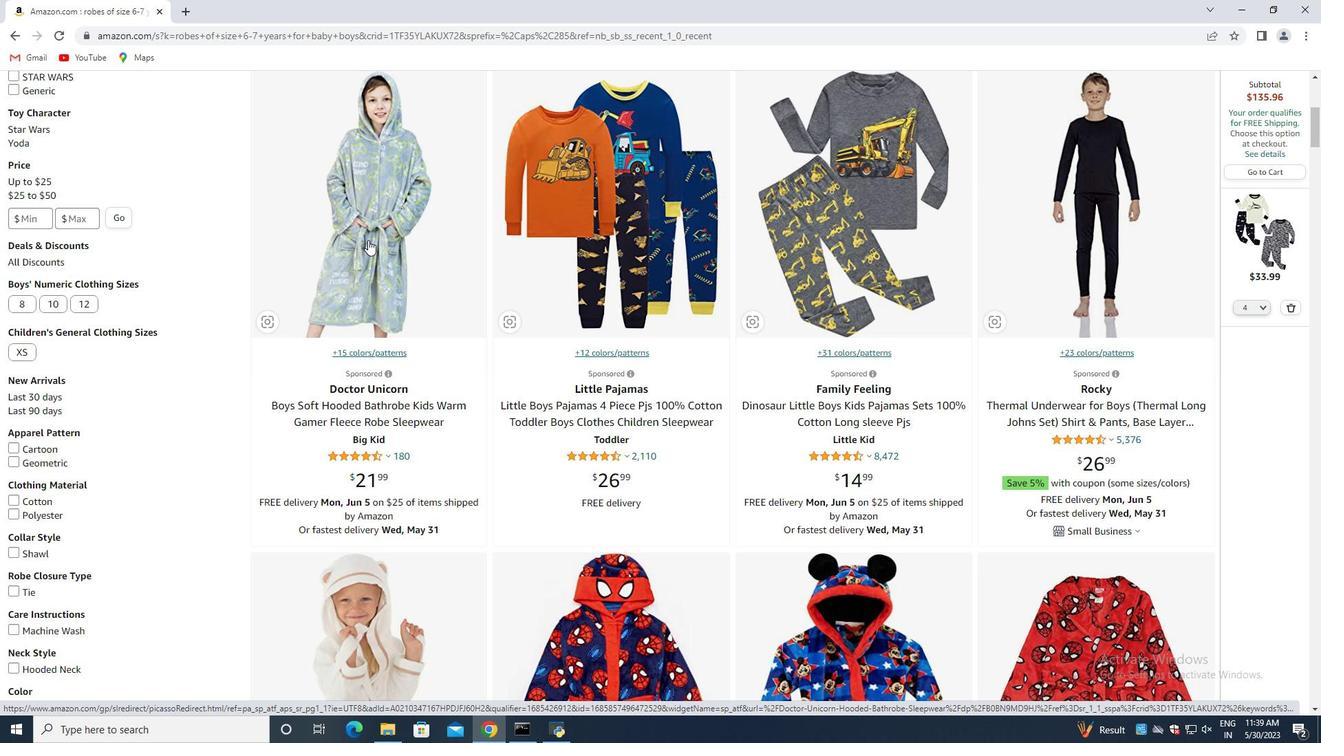 
Action: Mouse pressed left at (369, 240)
Screenshot: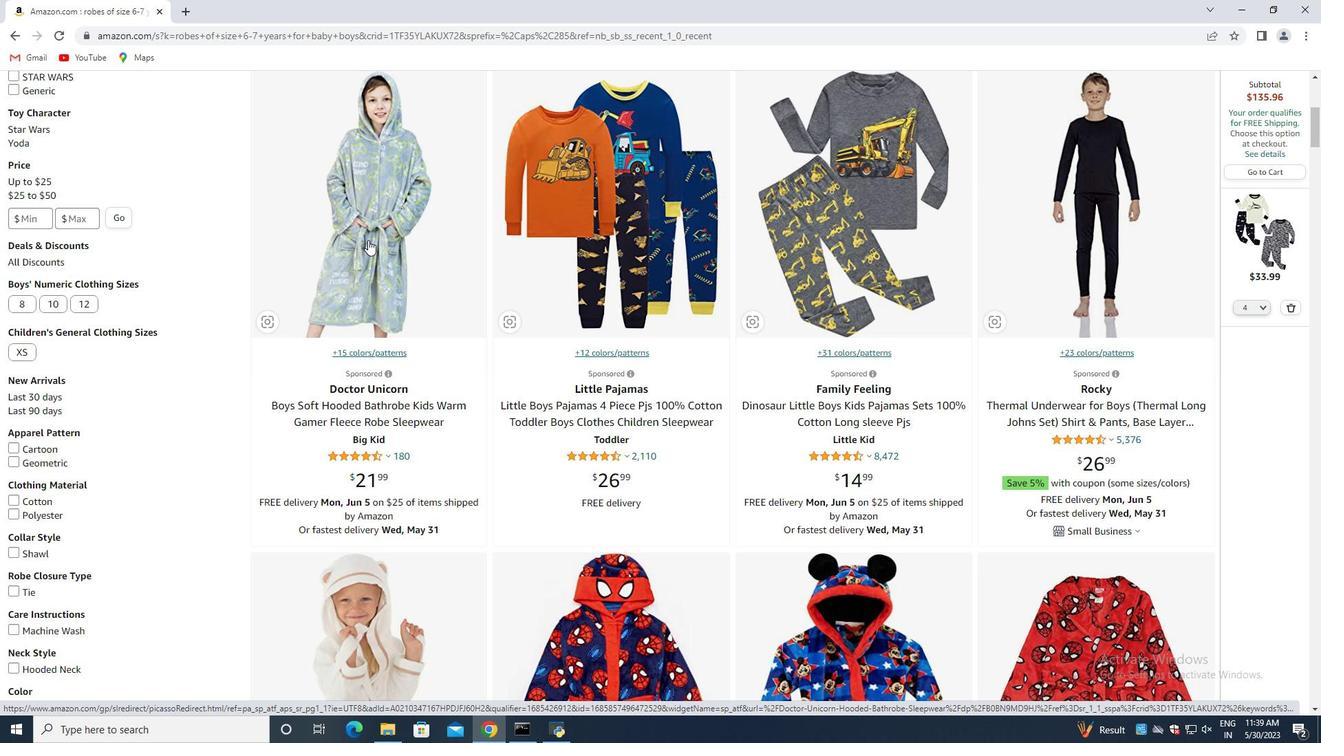 
Action: Mouse moved to (115, 381)
Screenshot: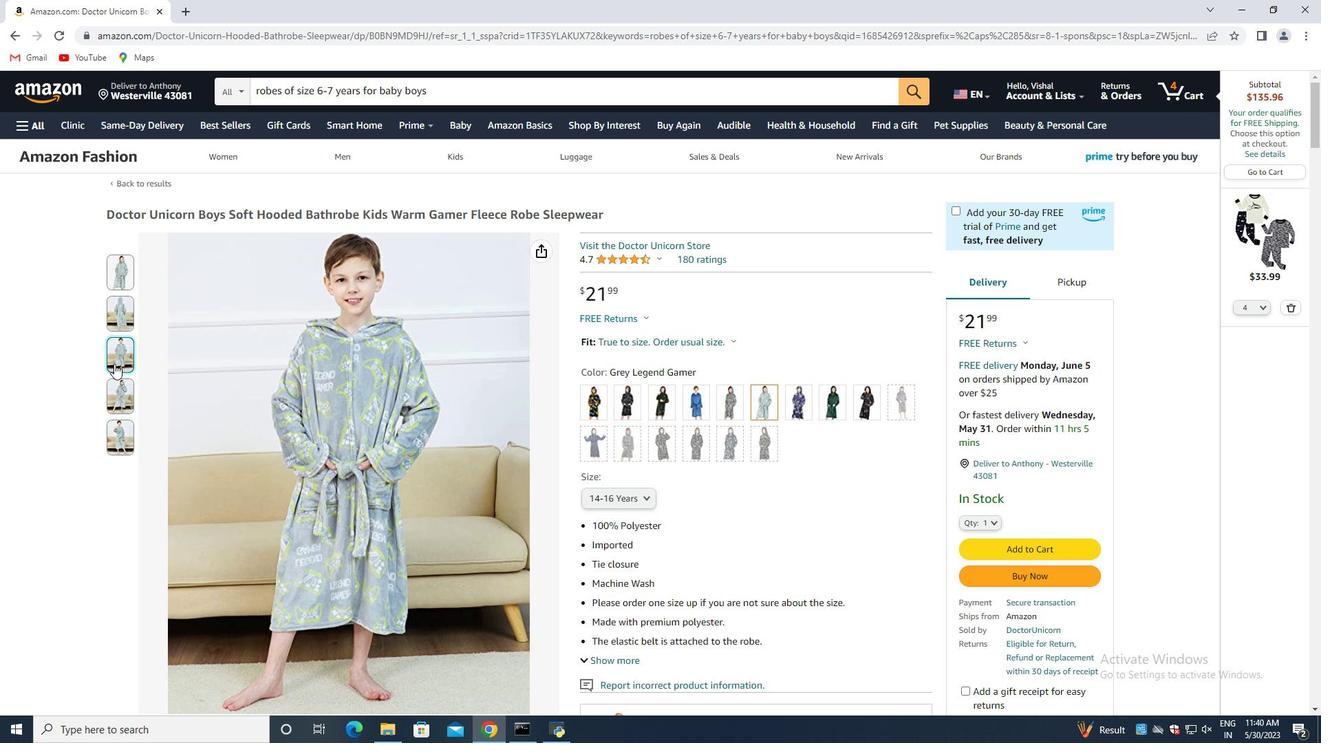 
Action: Mouse pressed left at (115, 381)
Screenshot: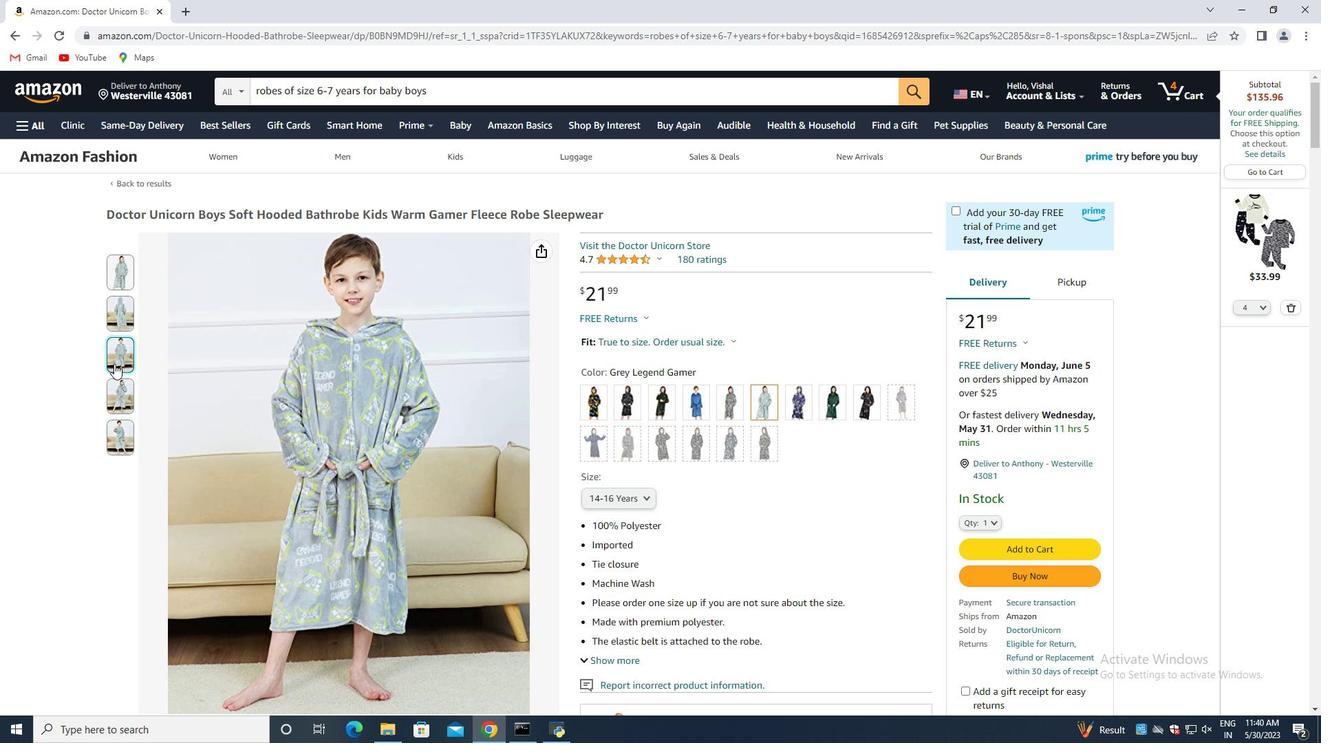 
Action: Mouse moved to (573, 350)
Screenshot: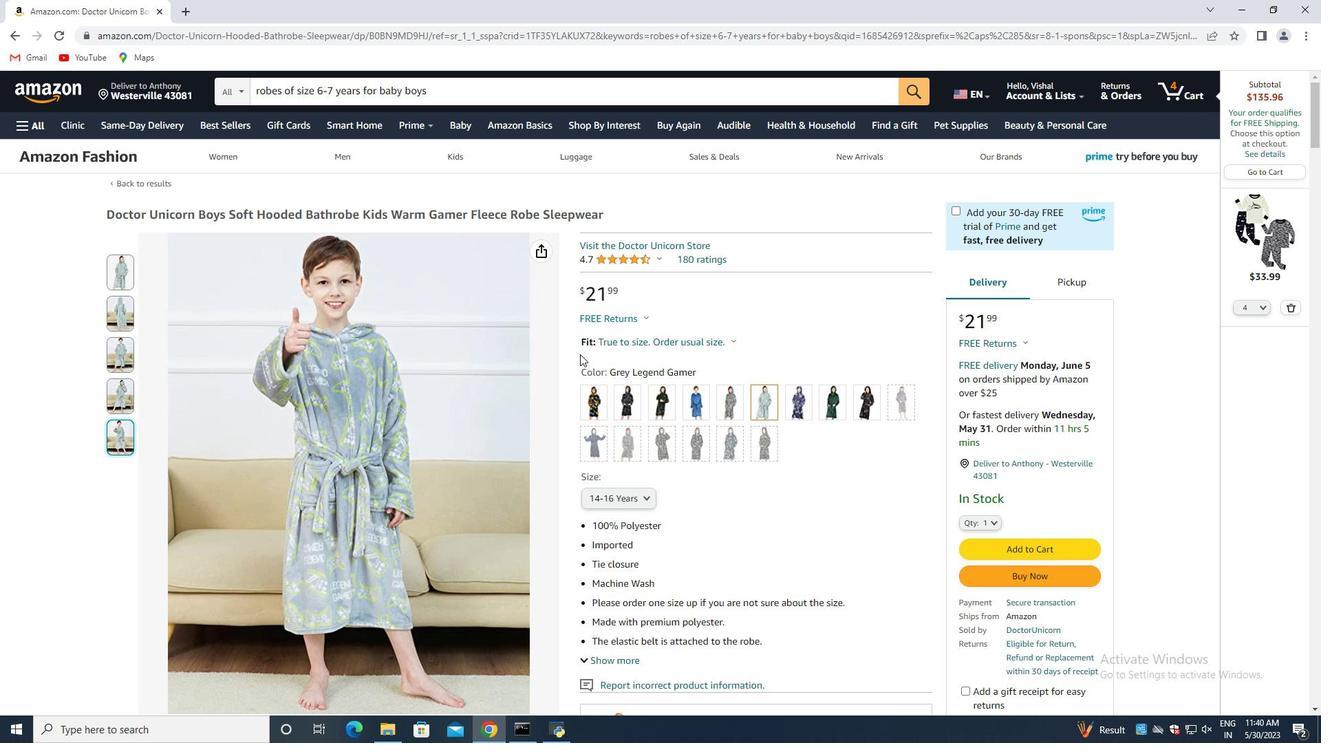 
Action: Mouse scrolled (573, 349) with delta (0, 0)
Screenshot: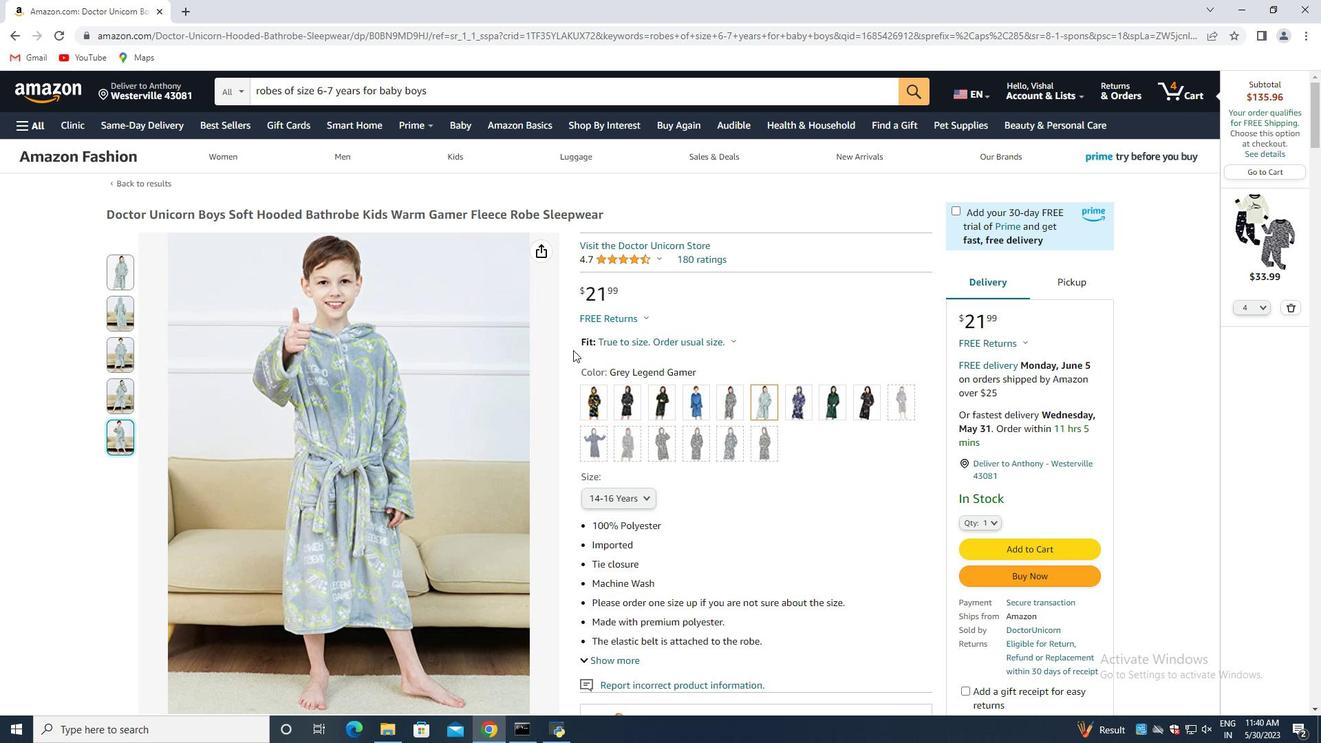 
Action: Mouse moved to (576, 350)
Screenshot: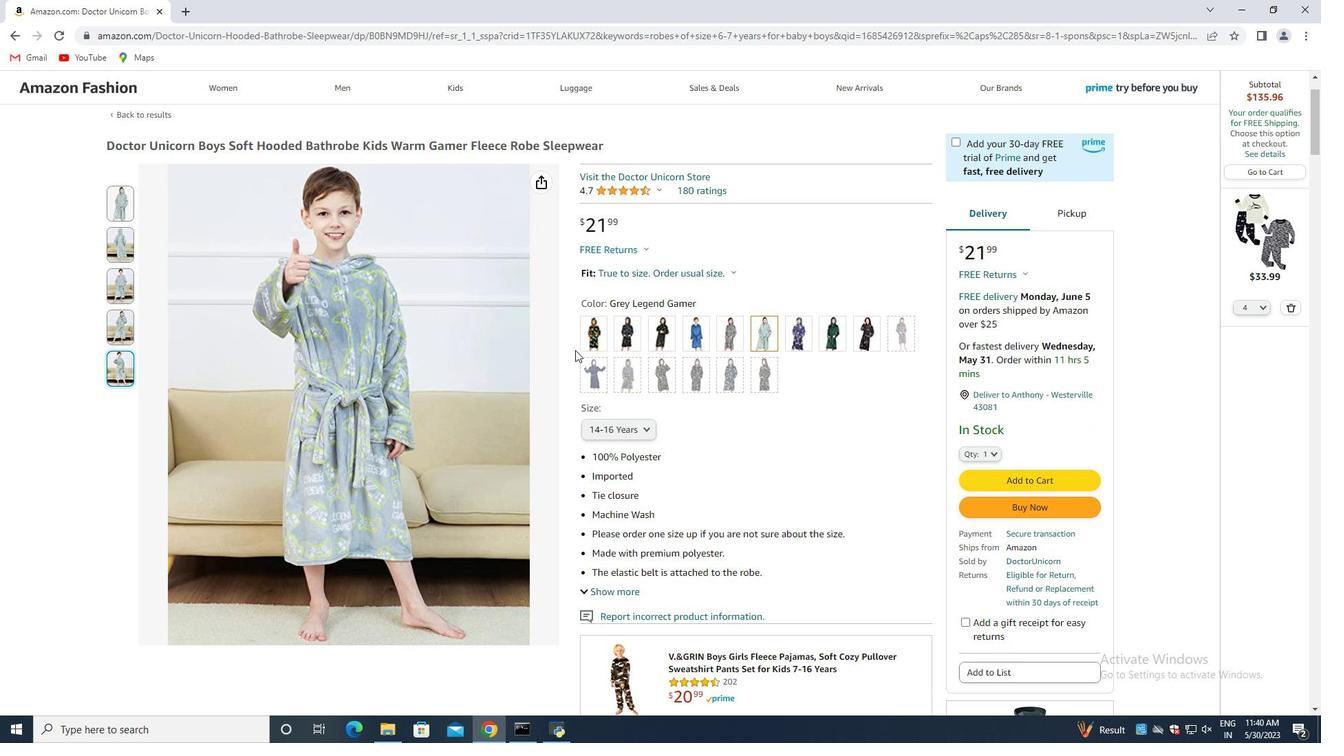 
Action: Mouse scrolled (576, 349) with delta (0, 0)
Screenshot: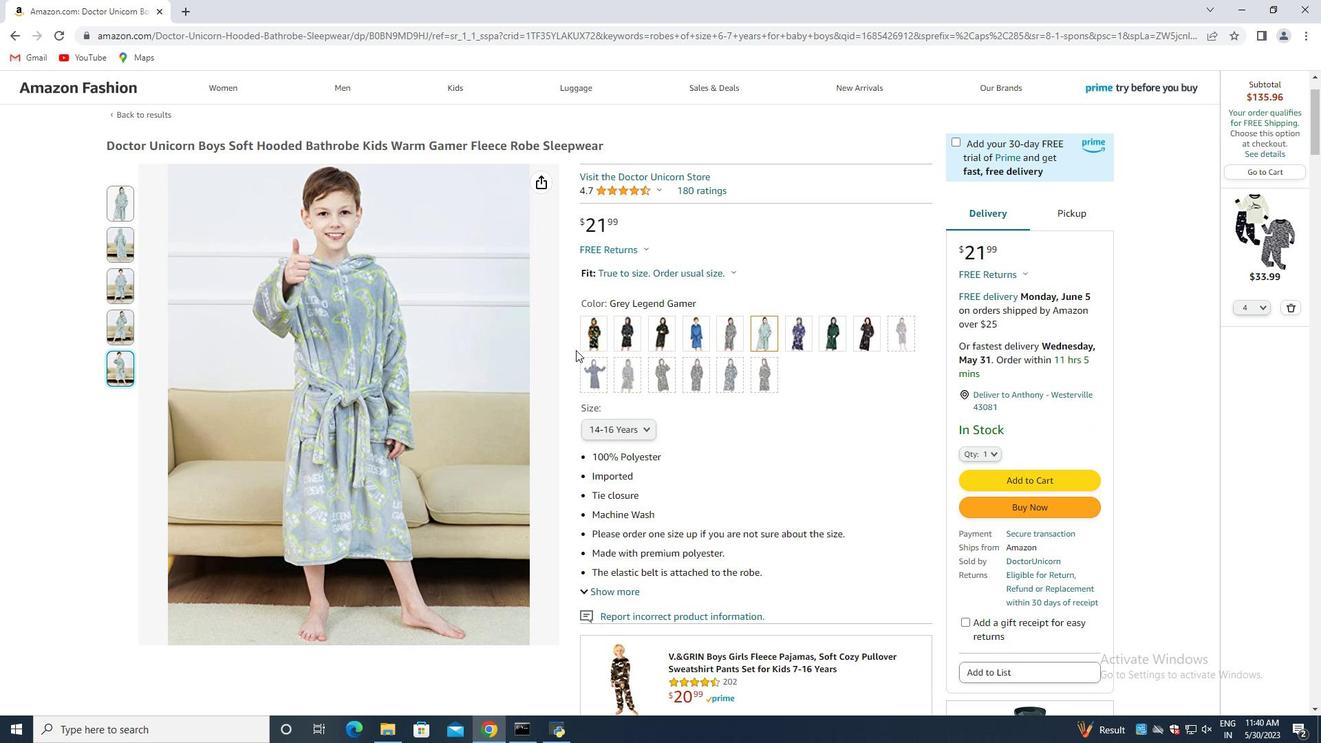
Action: Mouse moved to (643, 366)
Screenshot: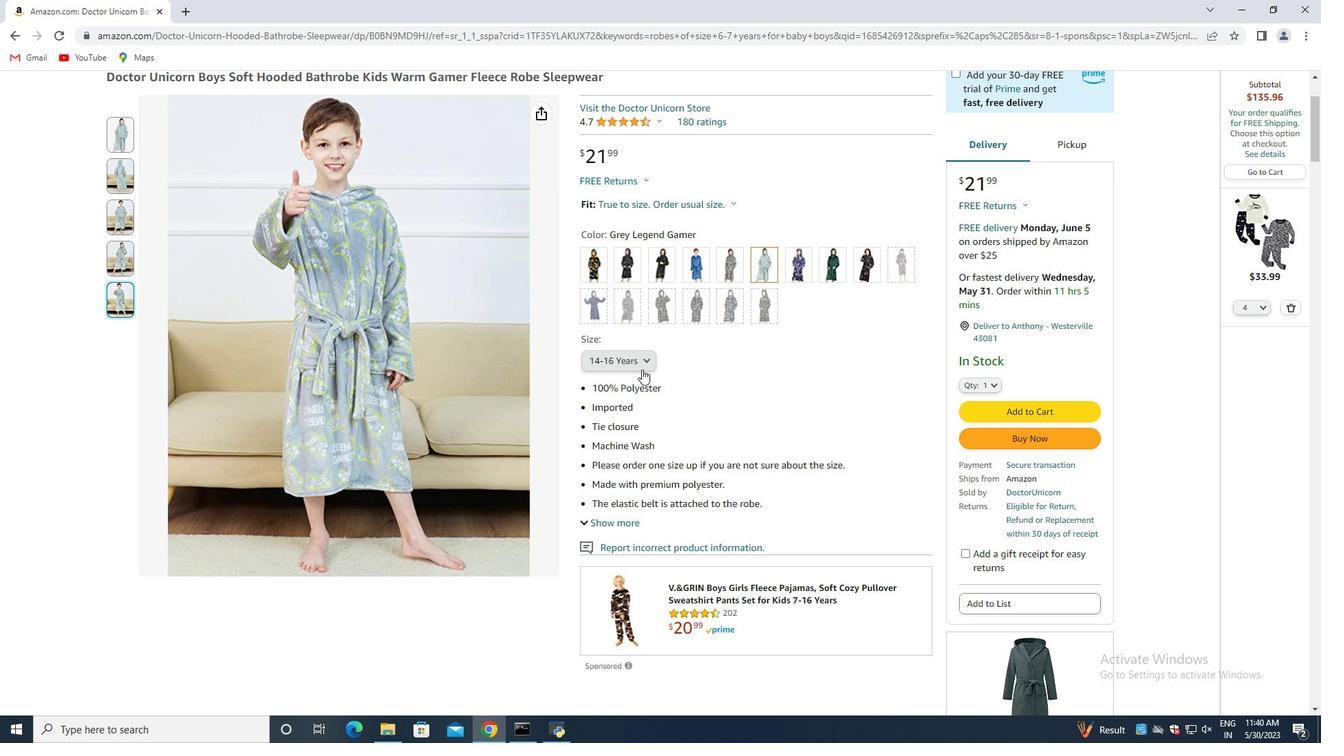 
Action: Mouse pressed left at (643, 366)
Screenshot: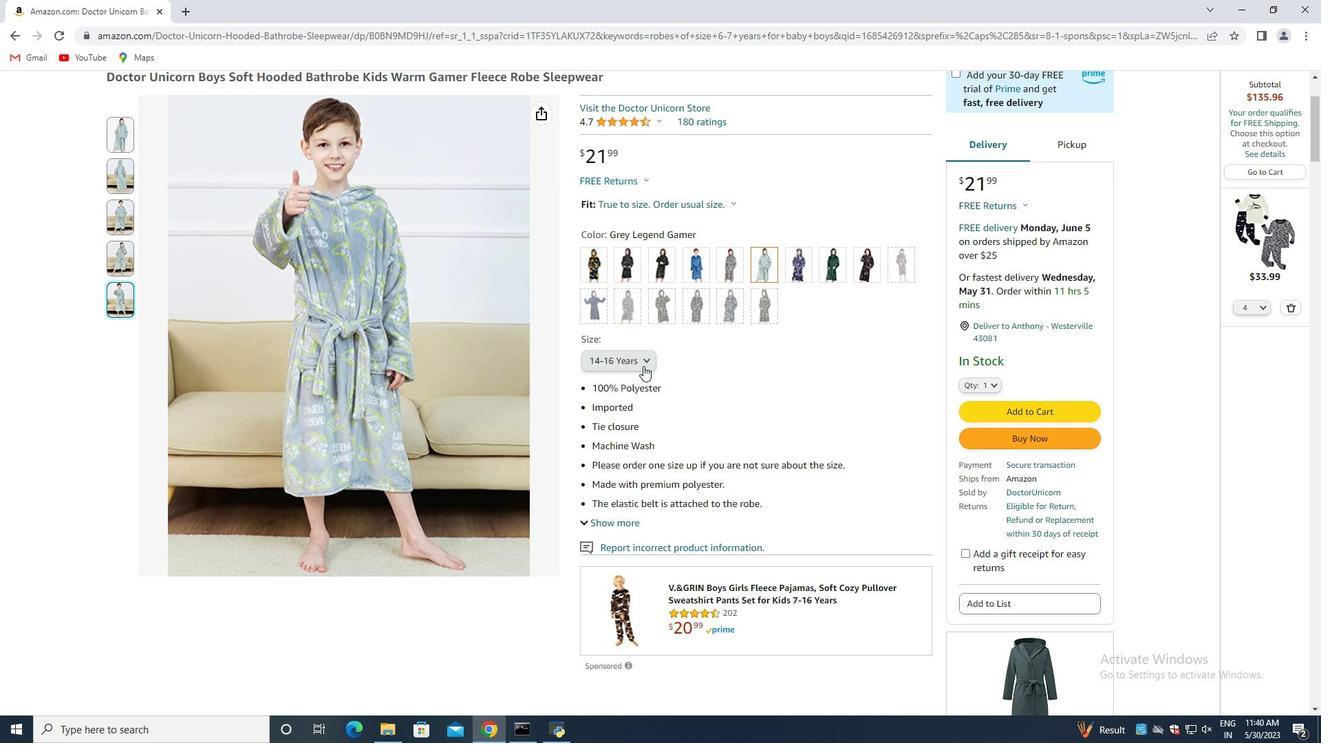 
Action: Mouse moved to (618, 393)
Screenshot: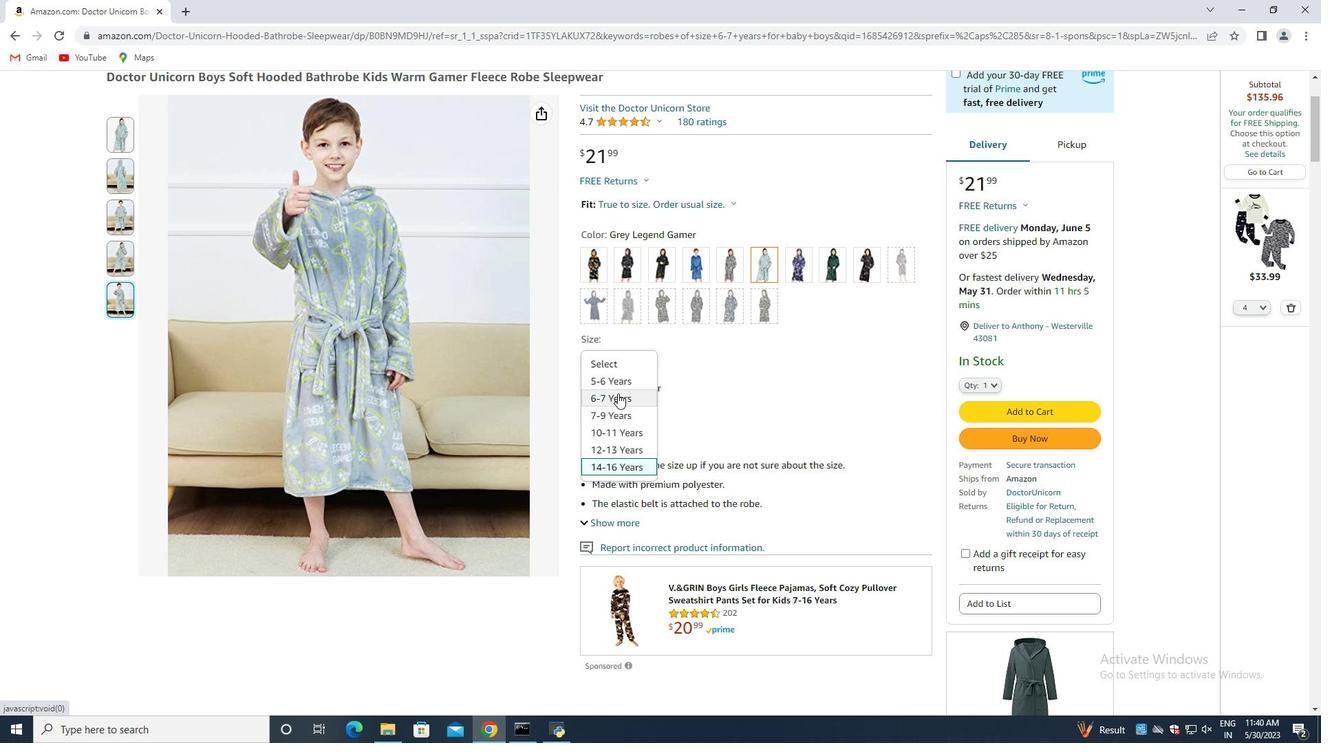 
Action: Mouse pressed left at (618, 393)
Screenshot: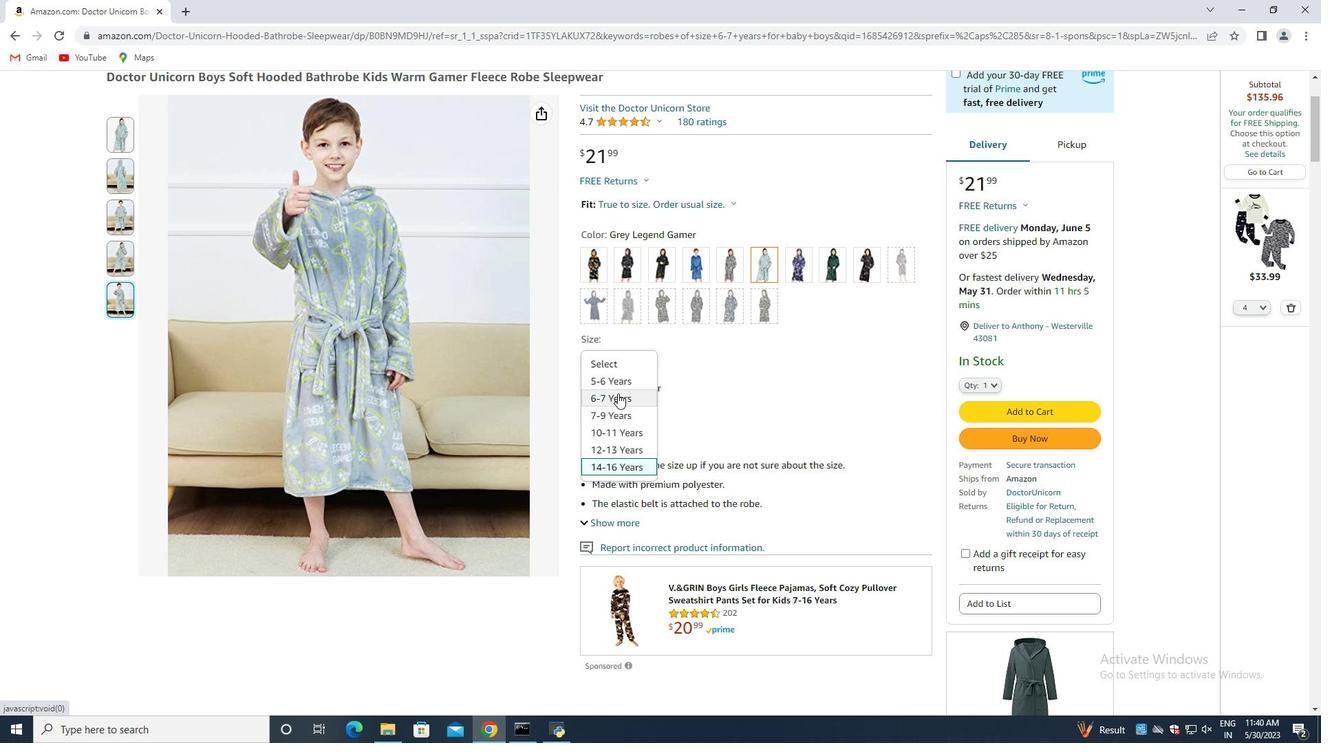 
Action: Mouse moved to (674, 378)
Screenshot: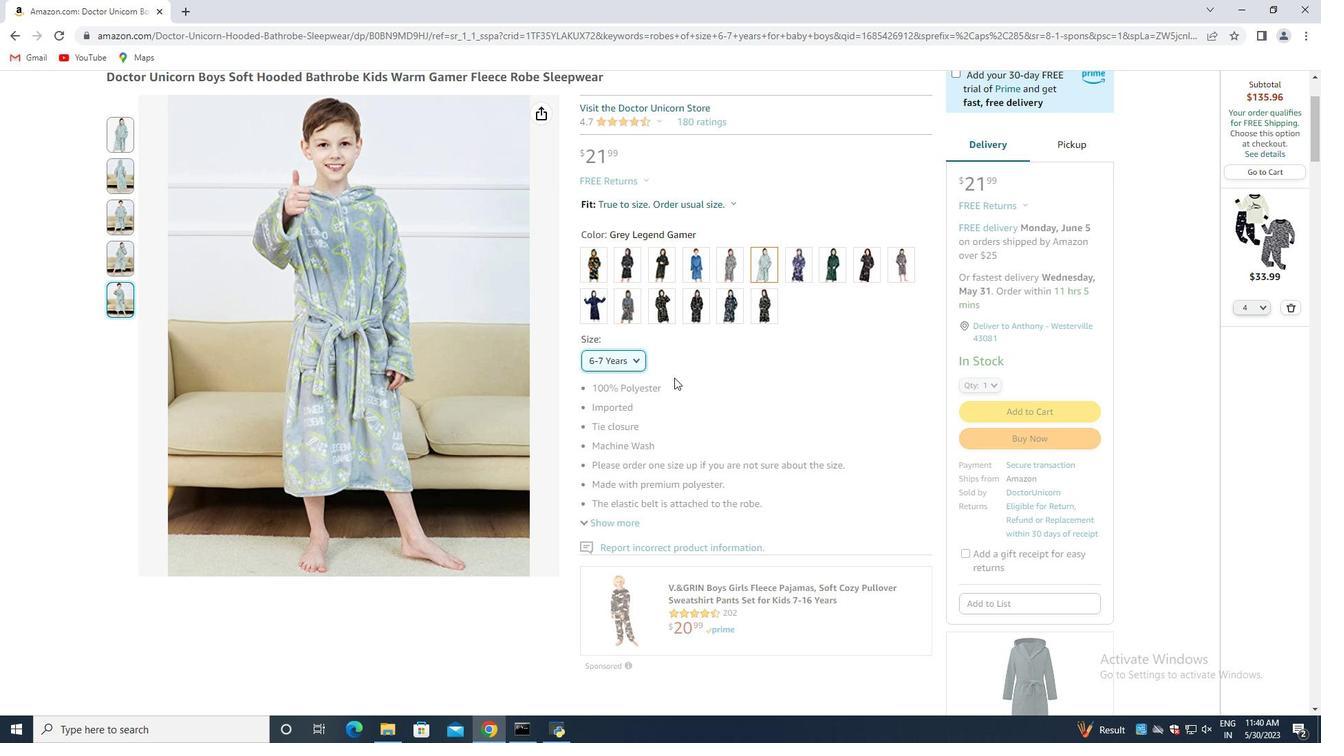 
Action: Mouse scrolled (674, 377) with delta (0, 0)
Screenshot: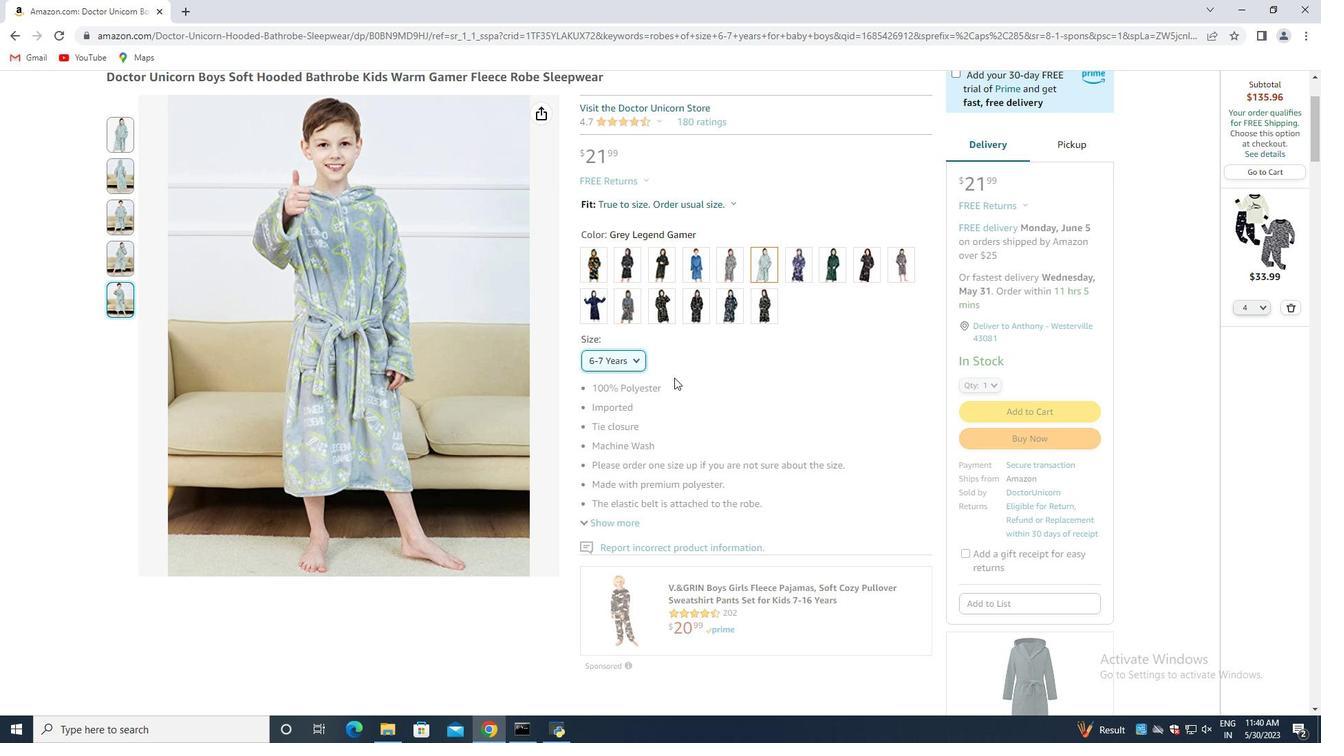 
Action: Mouse moved to (674, 378)
Screenshot: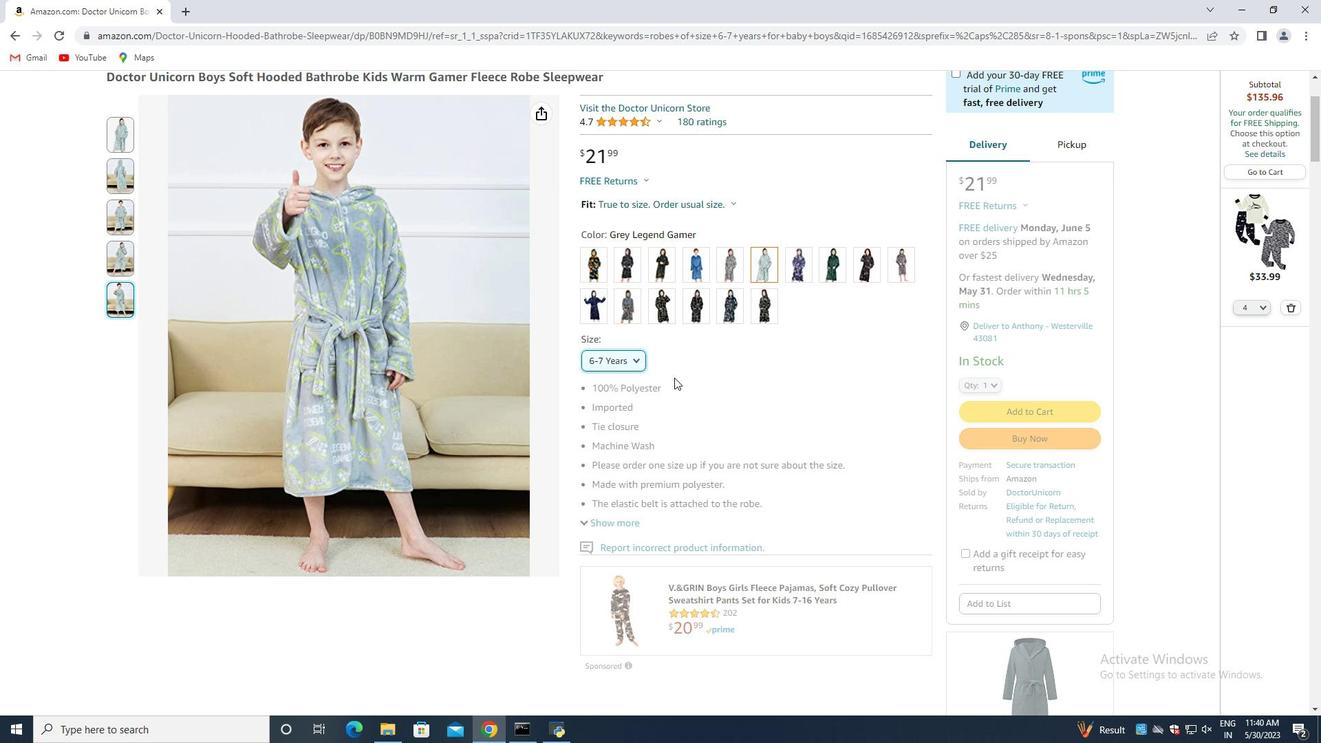 
Action: Mouse scrolled (674, 377) with delta (0, 0)
Screenshot: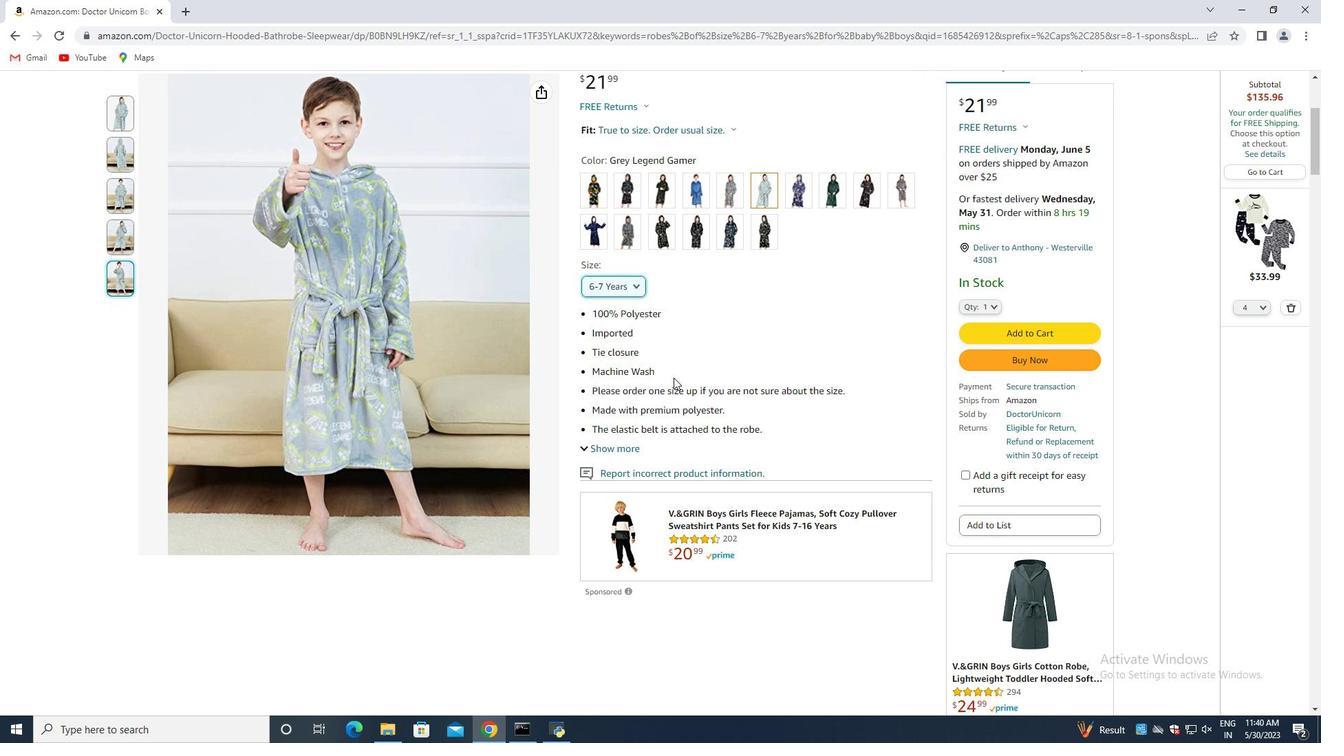 
Action: Mouse moved to (605, 384)
Screenshot: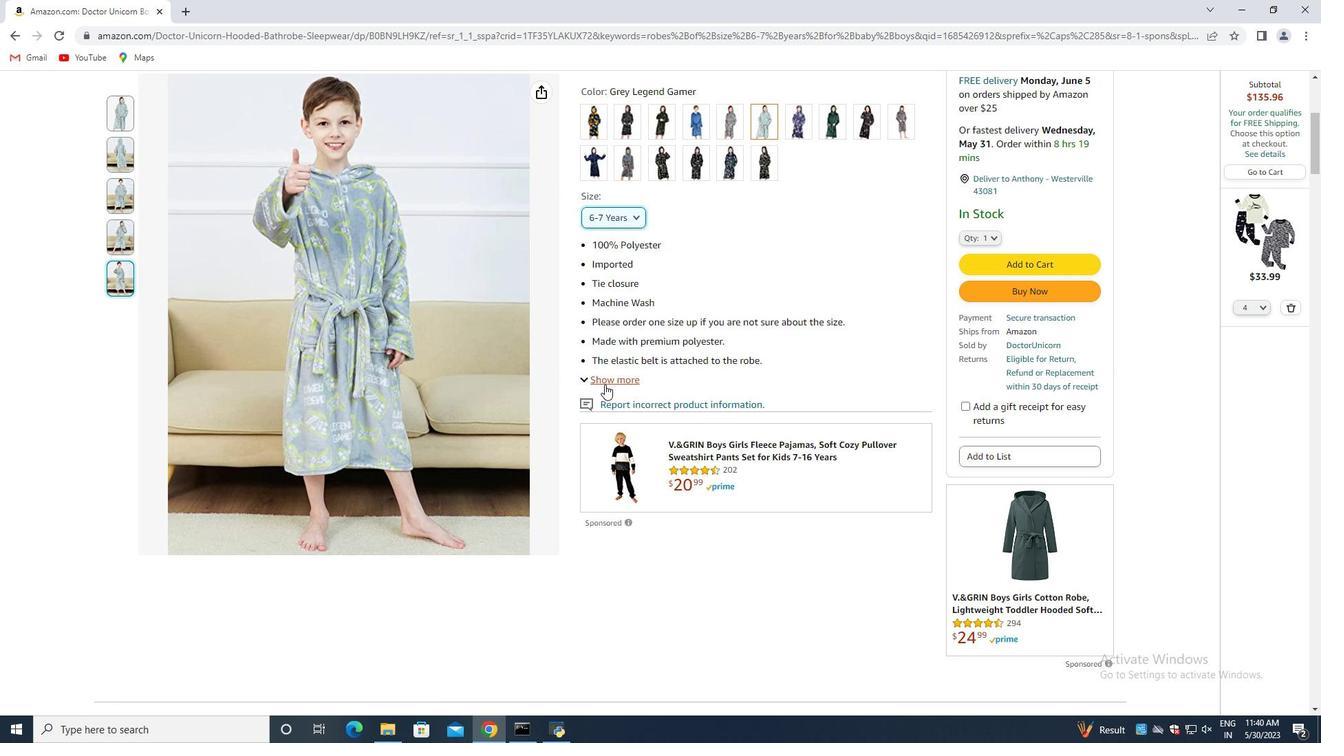 
Action: Mouse pressed left at (605, 384)
Screenshot: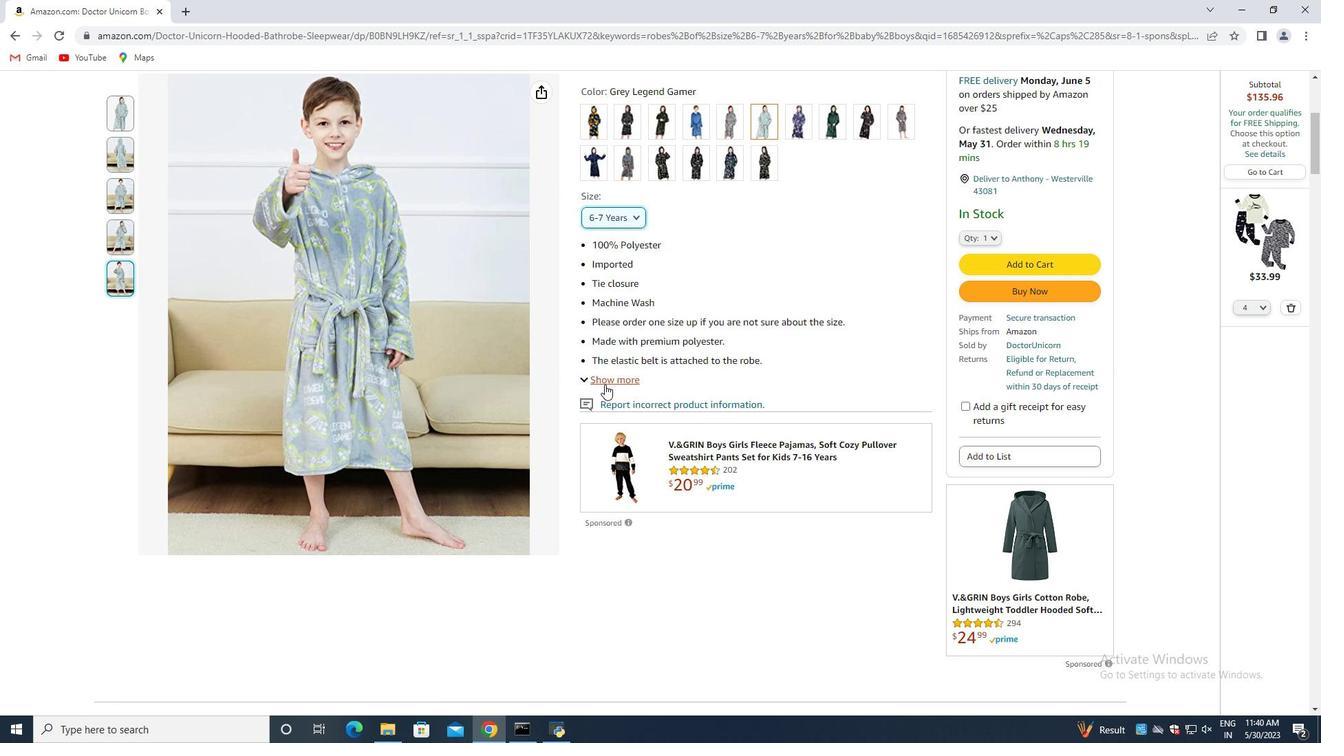 
Action: Mouse moved to (605, 384)
Screenshot: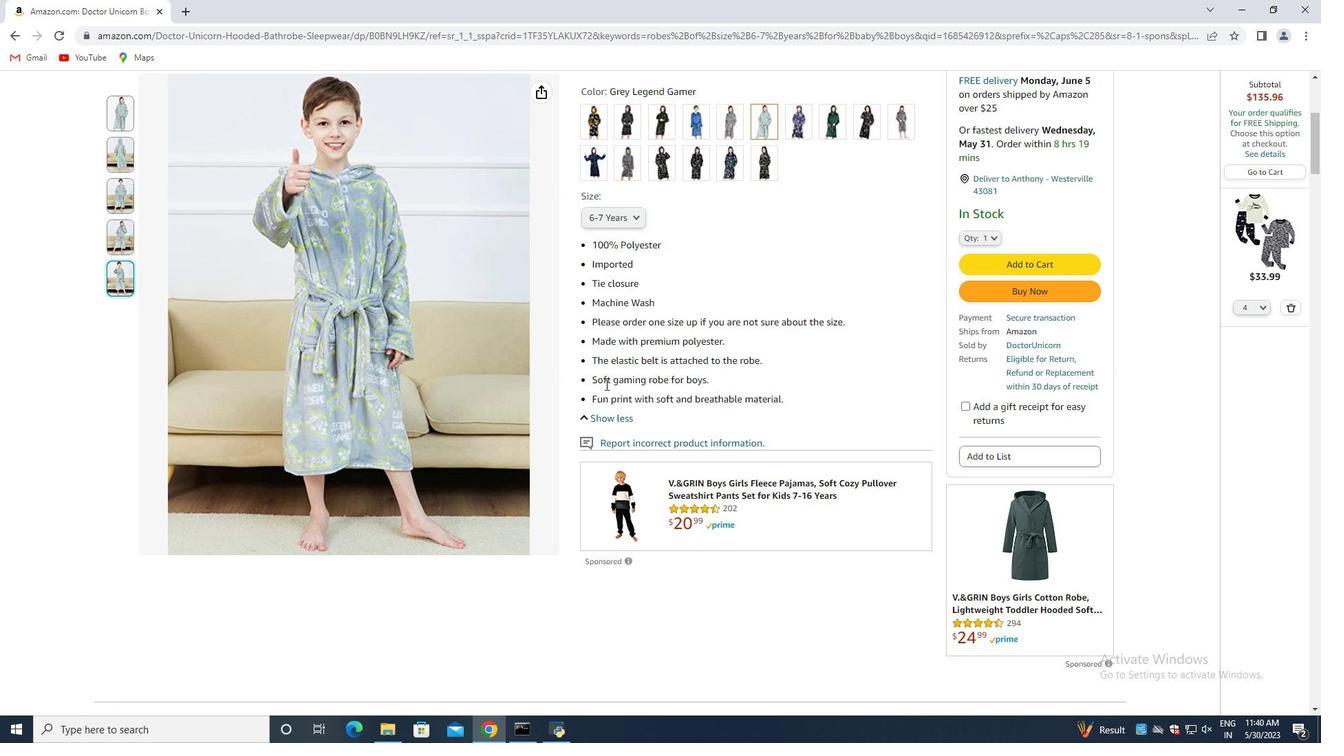 
Action: Key pressed <Key.down><Key.down><Key.down><Key.down><Key.down><Key.down><Key.down><Key.down><Key.down><Key.down><Key.down><Key.down><Key.up><Key.up><Key.up><Key.up><Key.up><Key.up><Key.up><Key.up><Key.up><Key.down><Key.down><Key.down><Key.down><Key.down><Key.down><Key.down><Key.down><Key.down><Key.down><Key.down><Key.down><Key.down><Key.down><Key.down><Key.down><Key.down><Key.down><Key.down><Key.down><Key.down><Key.down><Key.down><Key.down><Key.down><Key.down><Key.down><Key.down><Key.down><Key.down><Key.down><Key.down><Key.down><Key.down><Key.down><Key.down><Key.down><Key.down><Key.down><Key.down><Key.down><Key.down><Key.down><Key.down><Key.down><Key.down><Key.down><Key.down><Key.down><Key.down><Key.down><Key.down><Key.down><Key.down><Key.down><Key.down><Key.down><Key.down><Key.down><Key.down><Key.down><Key.down><Key.down><Key.down><Key.down><Key.down><Key.down><Key.down><Key.down><Key.down><Key.down><Key.down><Key.down><Key.down><Key.down><Key.down><Key.down><Key.down><Key.down><Key.down><Key.down><Key.down><Key.down><Key.down><Key.down><Key.down><Key.down><Key.down><Key.down><Key.down><Key.down><Key.down><Key.down><Key.down><Key.down><Key.down><Key.down><Key.down><Key.down><Key.down><Key.down><Key.down><Key.down><Key.down><Key.down><Key.down><Key.down><Key.down><Key.down><Key.down><Key.down><Key.down><Key.down><Key.down><Key.down><Key.down><Key.down><Key.down><Key.down><Key.down><Key.down><Key.down><Key.down><Key.down><Key.down><Key.down><Key.down><Key.down><Key.down><Key.down><Key.down><Key.down><Key.down><Key.down><Key.down><Key.down><Key.down><Key.down><Key.down><Key.down><Key.down><Key.down><Key.down><Key.down><Key.down><Key.down><Key.down><Key.down><Key.down><Key.down><Key.down><Key.down><Key.down><Key.down><Key.down><Key.down><Key.down><Key.down><Key.down><Key.down><Key.down><Key.down><Key.down><Key.down><Key.down><Key.down><Key.down><Key.down><Key.down><Key.down><Key.down><Key.down><Key.down><Key.down><Key.down><Key.down><Key.down><Key.down><Key.down><Key.down><Key.down><Key.down><Key.down><Key.down><Key.down><Key.down><Key.down><Key.down><Key.down><Key.down><Key.down><Key.down><Key.down><Key.down><Key.down><Key.down><Key.down><Key.down><Key.down><Key.down><Key.down><Key.down><Key.down><Key.down><Key.down><Key.down><Key.down><Key.down><Key.down><Key.down><Key.down><Key.up><Key.up><Key.up><Key.up><Key.up><Key.up><Key.up><Key.up><Key.up><Key.up><Key.up><Key.up><Key.up><Key.up><Key.up><Key.up><Key.up><Key.up><Key.up><Key.up><Key.up><Key.up><Key.up><Key.up><Key.up><Key.up><Key.up><Key.up><Key.up><Key.up><Key.up><Key.up><Key.up><Key.up><Key.up><Key.up><Key.up><Key.up><Key.up><Key.up><Key.up><Key.up><Key.up><Key.up><Key.up><Key.up><Key.up><Key.up><Key.up><Key.up><Key.up><Key.up><Key.up><Key.up><Key.up><Key.up><Key.up><Key.up><Key.up><Key.up><Key.up><Key.up><Key.up><Key.up><Key.up><Key.up><Key.up><Key.up><Key.up><Key.up><Key.up><Key.up><Key.up><Key.up><Key.up><Key.up><Key.up><Key.up><Key.up><Key.up><Key.up><Key.up><Key.up><Key.up><Key.up><Key.up><Key.up><Key.up><Key.up><Key.up><Key.up><Key.up><Key.up><Key.up><Key.up><Key.up><Key.up><Key.up><Key.up><Key.up><Key.up><Key.up><Key.up><Key.up><Key.up><Key.up><Key.up><Key.up><Key.up><Key.up><Key.up><Key.up><Key.up><Key.up><Key.up><Key.up><Key.up><Key.up><Key.up><Key.up><Key.up><Key.up><Key.up><Key.up><Key.up><Key.up><Key.up><Key.up><Key.up><Key.up><Key.up><Key.up><Key.up><Key.up><Key.up><Key.up><Key.up><Key.up><Key.up><Key.up><Key.up><Key.up><Key.up><Key.up><Key.up><Key.up><Key.up><Key.up><Key.up><Key.up><Key.up><Key.up><Key.up><Key.up><Key.up><Key.up><Key.up><Key.up><Key.up><Key.up><Key.up><Key.up><Key.up><Key.up><Key.up><Key.up><Key.up><Key.up><Key.up><Key.up><Key.up><Key.up><Key.up><Key.up><Key.up><Key.up><Key.up><Key.up><Key.up><Key.up><Key.up><Key.up><Key.up><Key.up><Key.up><Key.up><Key.up><Key.up><Key.up><Key.up><Key.up><Key.up><Key.up><Key.up><Key.up><Key.up><Key.up><Key.up><Key.up><Key.up><Key.up><Key.up><Key.up><Key.up><Key.up><Key.up><Key.up><Key.up><Key.up><Key.up><Key.up><Key.up><Key.up><Key.up><Key.up><Key.up><Key.up><Key.up><Key.up><Key.up><Key.up><Key.up><Key.up><Key.up><Key.up><Key.up><Key.up><Key.up><Key.up><Key.up><Key.up>
Screenshot: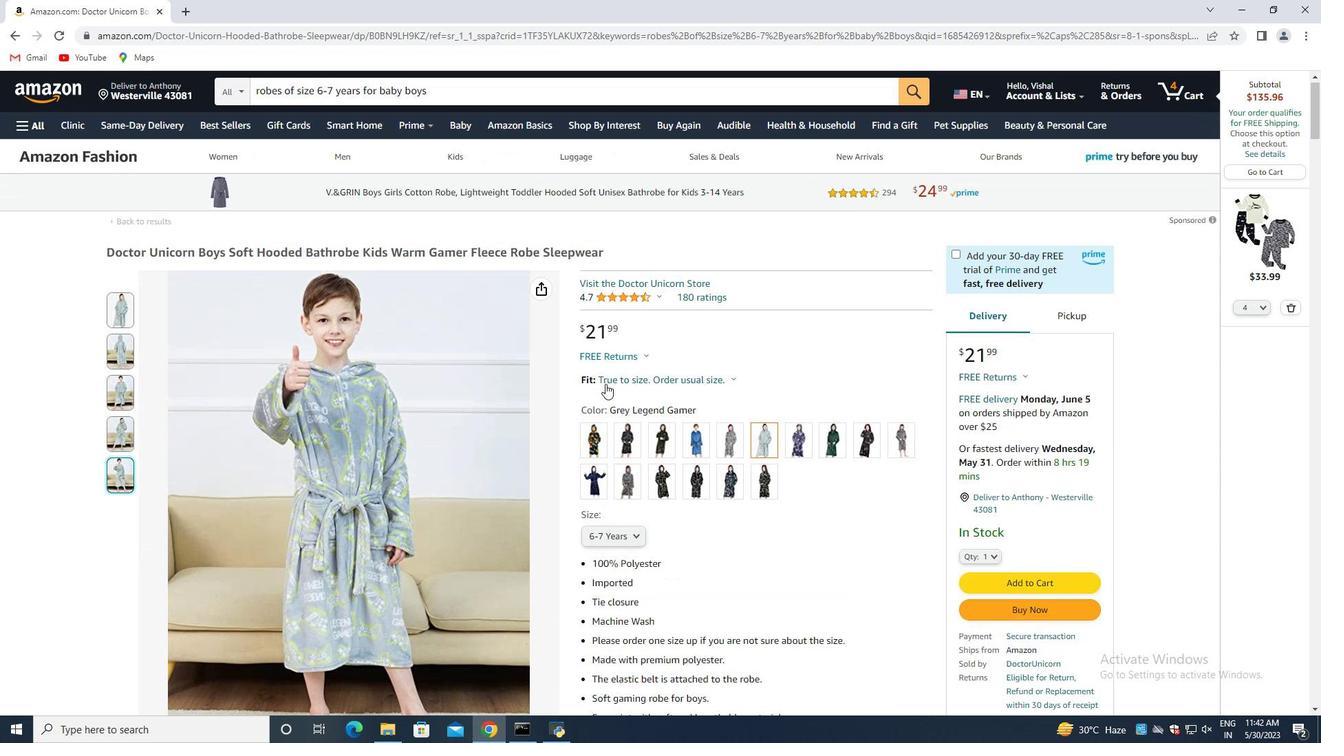 
Action: Mouse moved to (680, 414)
Screenshot: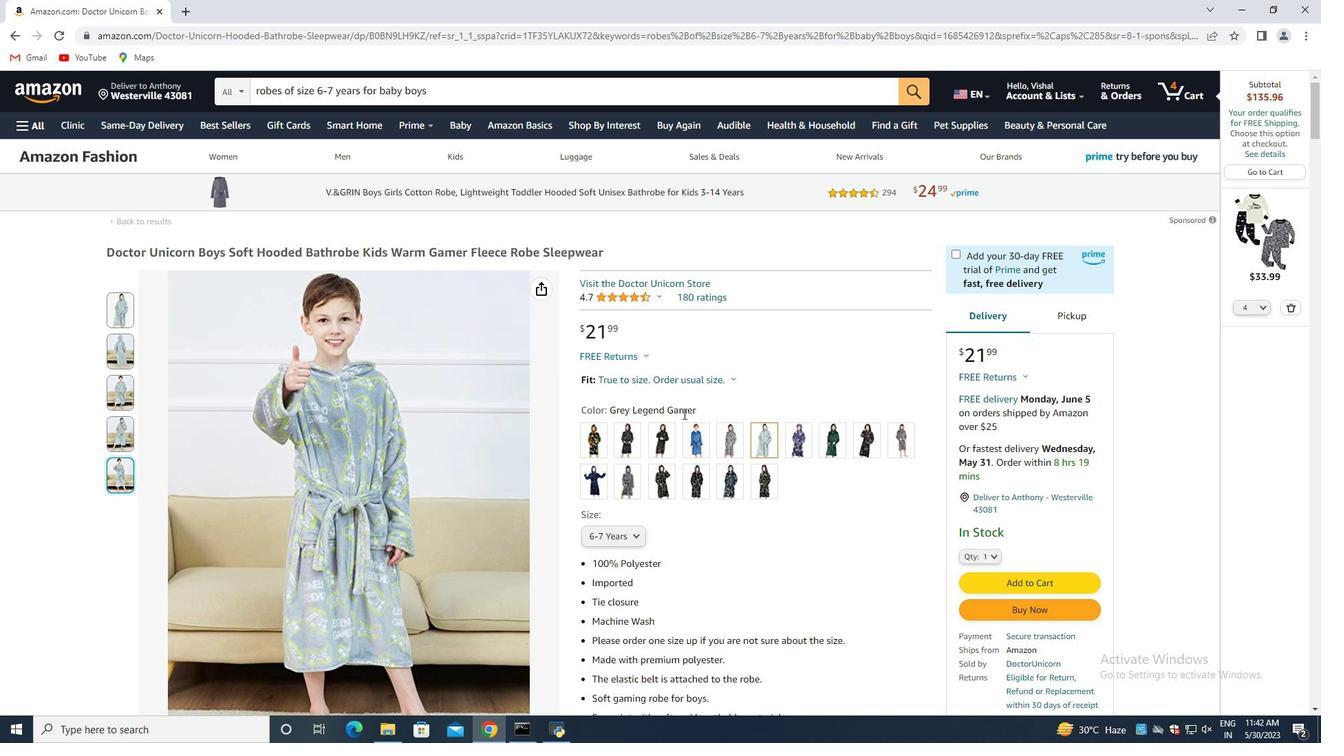 
Action: Mouse scrolled (680, 413) with delta (0, 0)
Screenshot: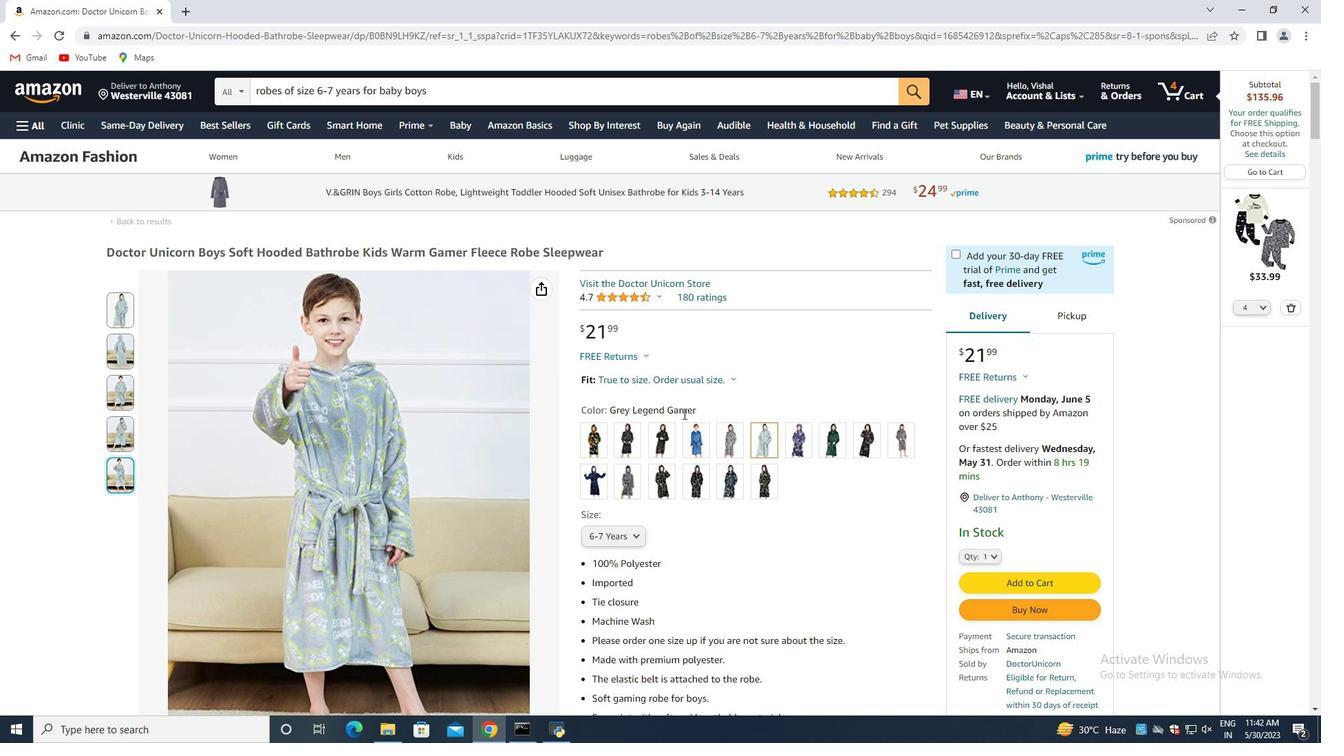 
Action: Mouse moved to (10, 38)
Screenshot: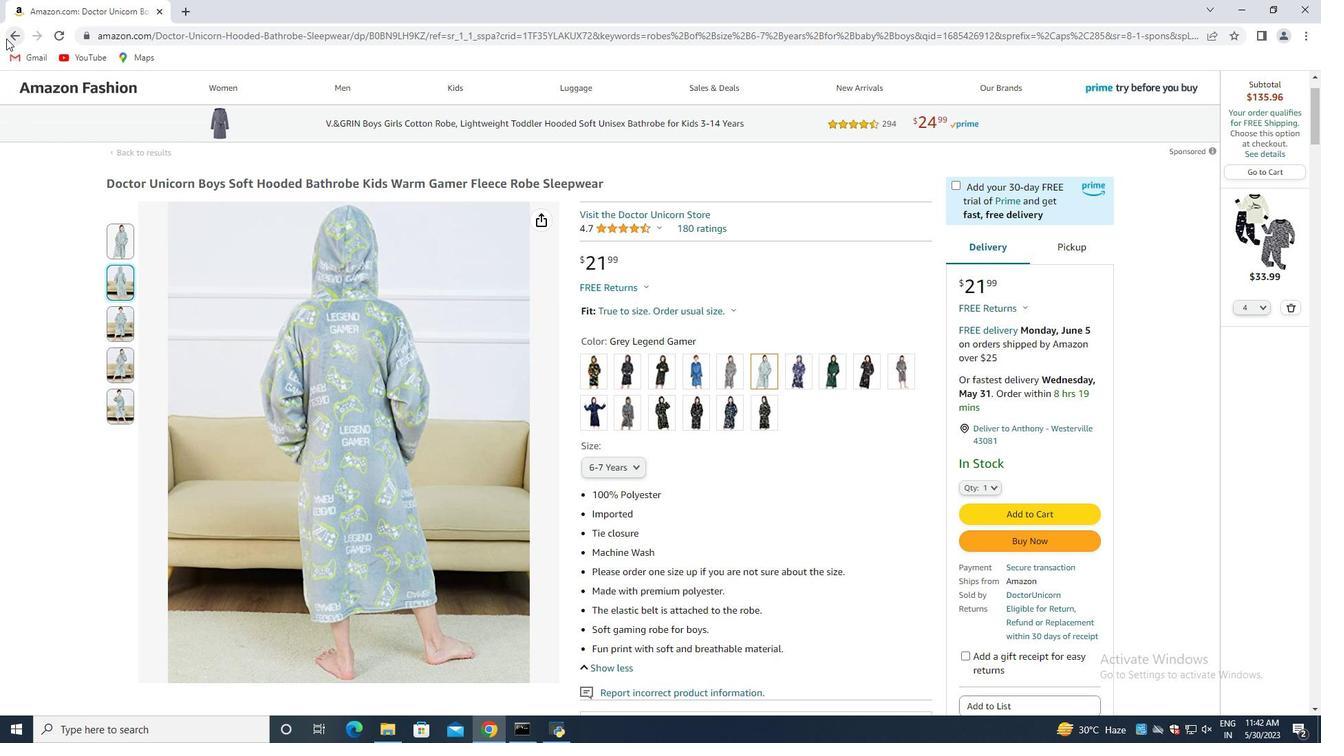
Action: Mouse pressed left at (10, 38)
Screenshot: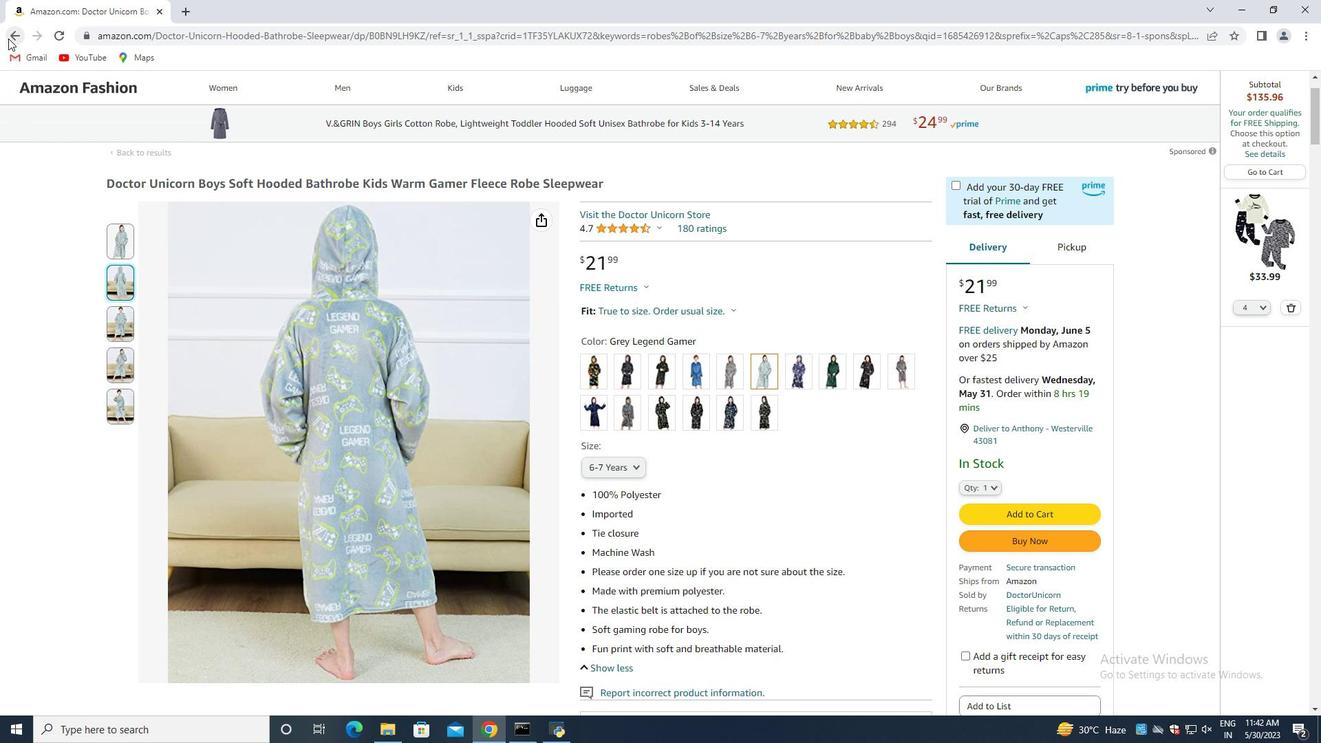 
Action: Mouse moved to (472, 302)
Screenshot: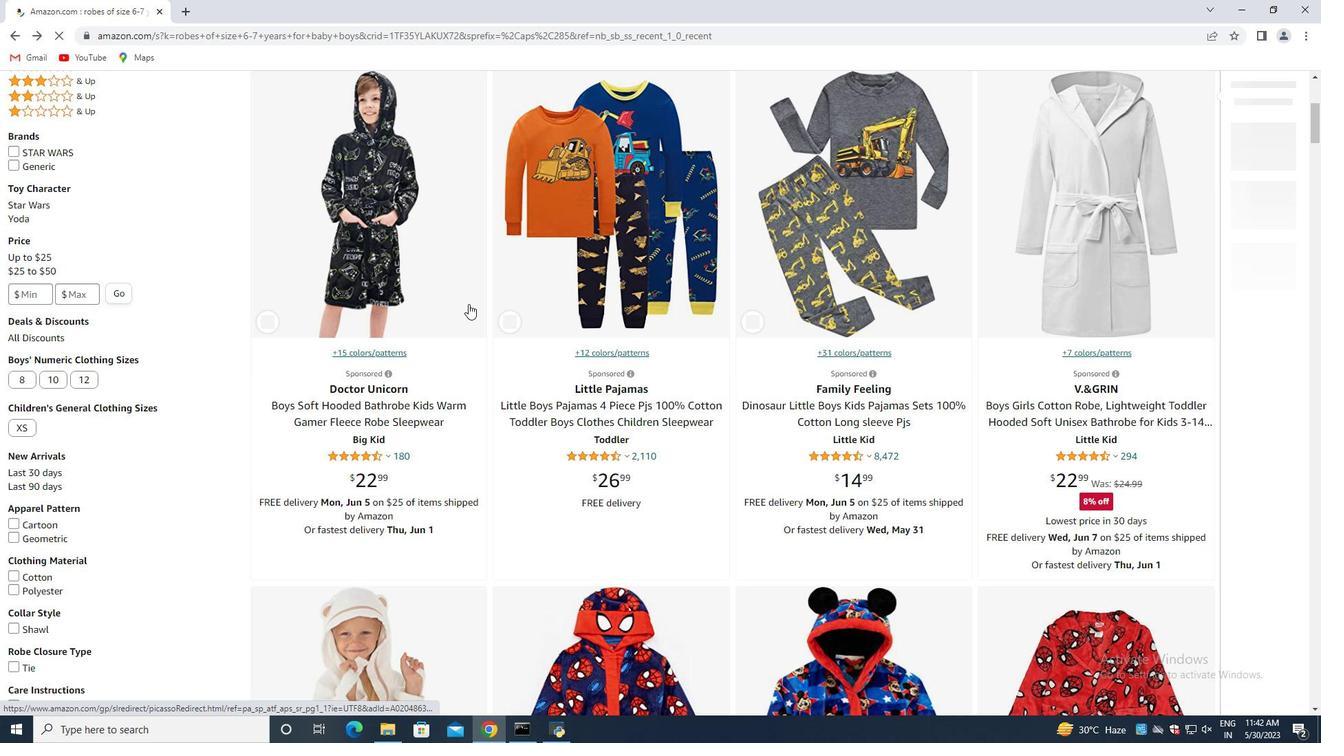
Action: Mouse scrolled (472, 302) with delta (0, 0)
Screenshot: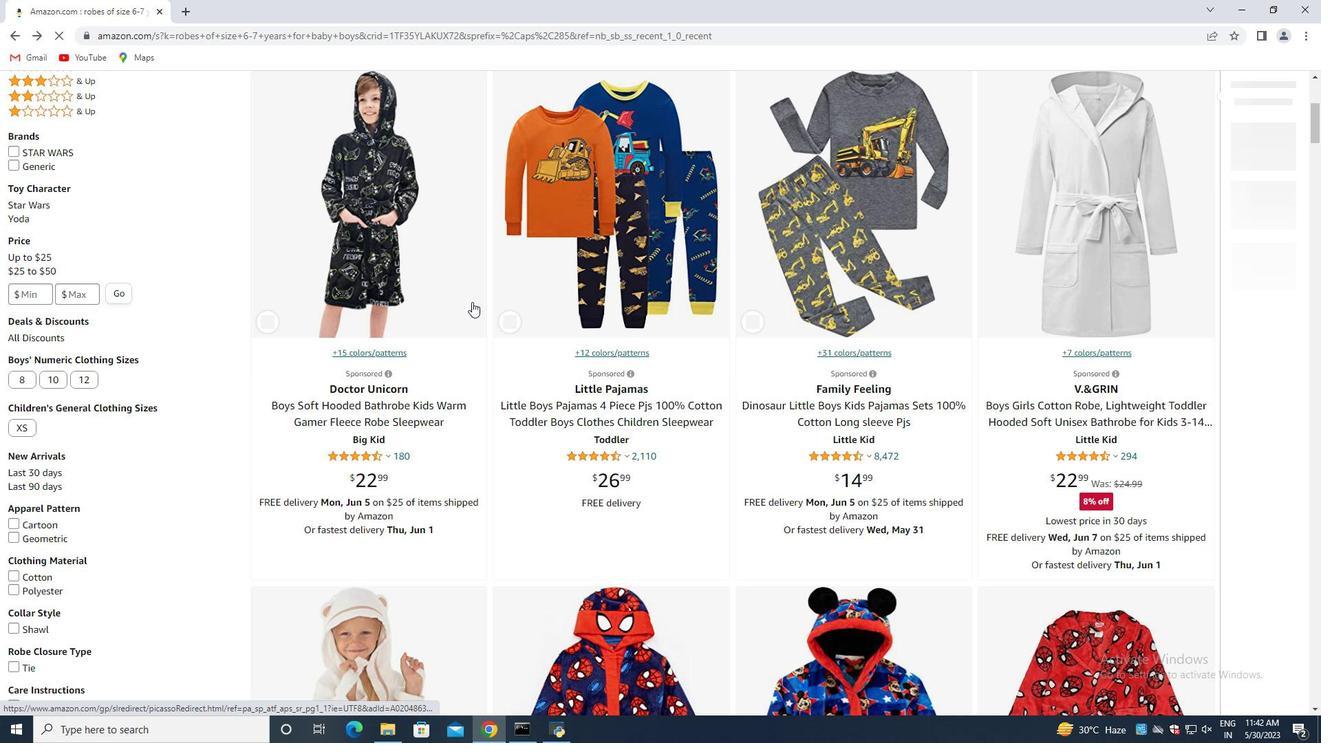 
Action: Mouse scrolled (472, 302) with delta (0, 0)
Screenshot: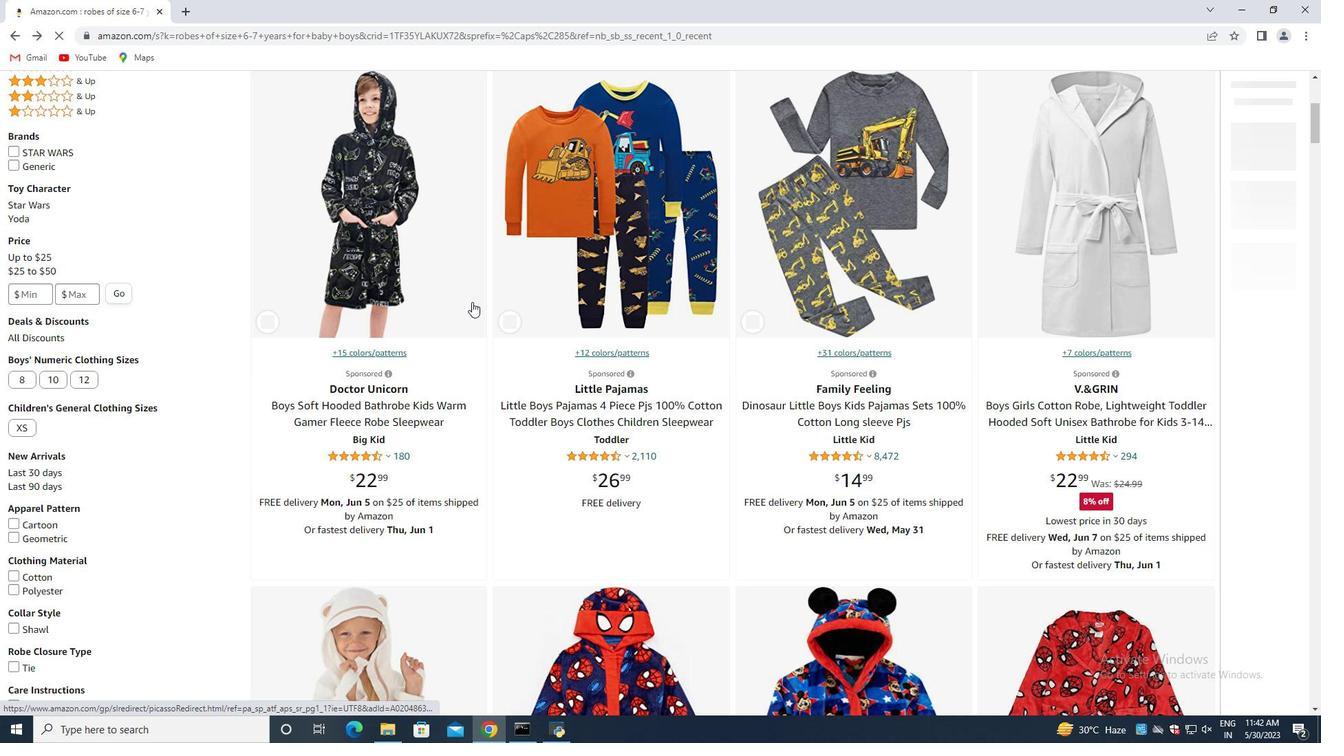 
Action: Mouse moved to (470, 296)
Screenshot: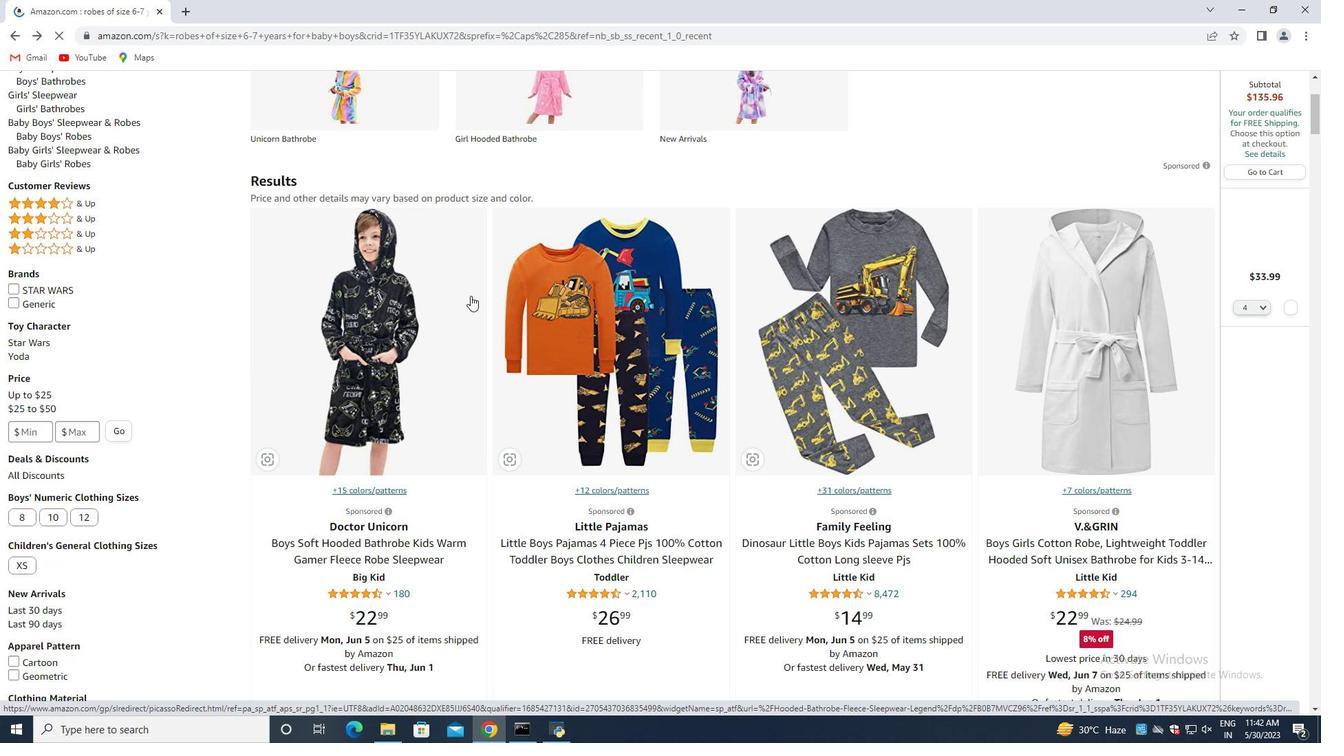 
Action: Mouse scrolled (470, 295) with delta (0, 0)
Screenshot: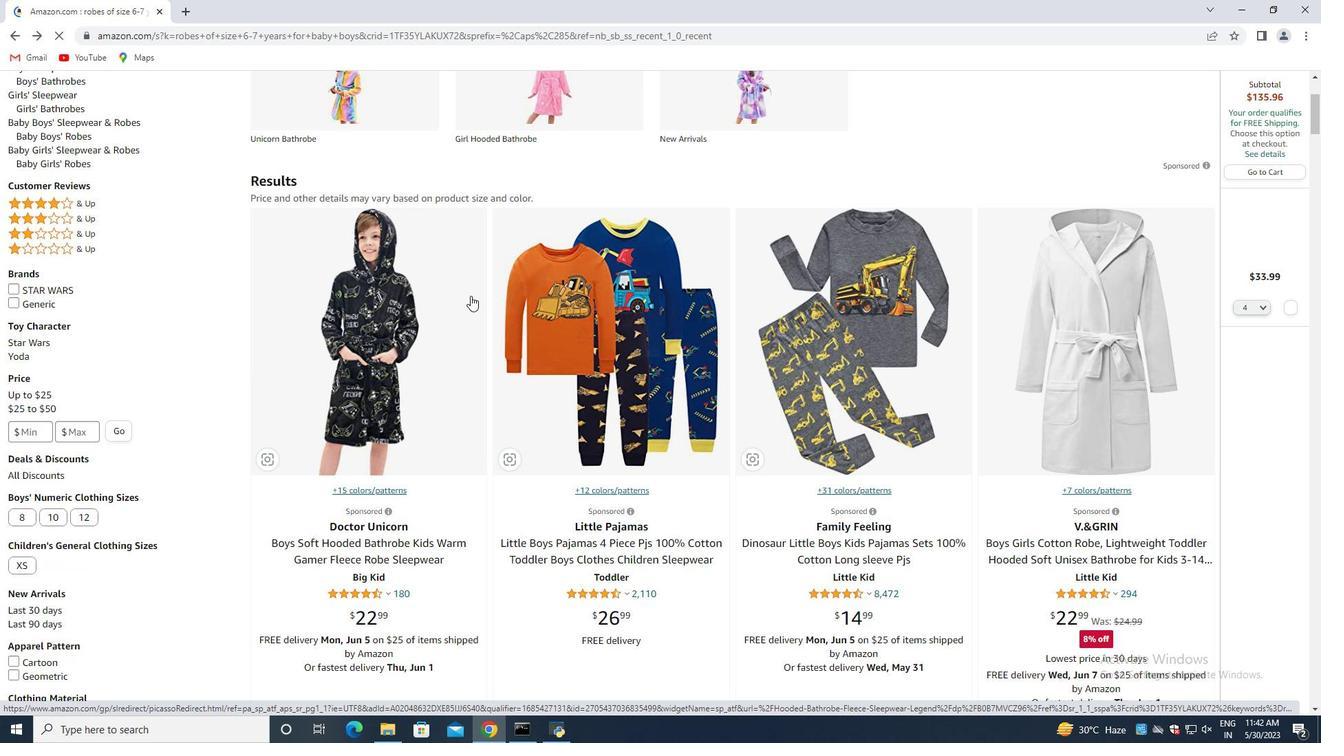 
Action: Mouse scrolled (470, 295) with delta (0, 0)
Screenshot: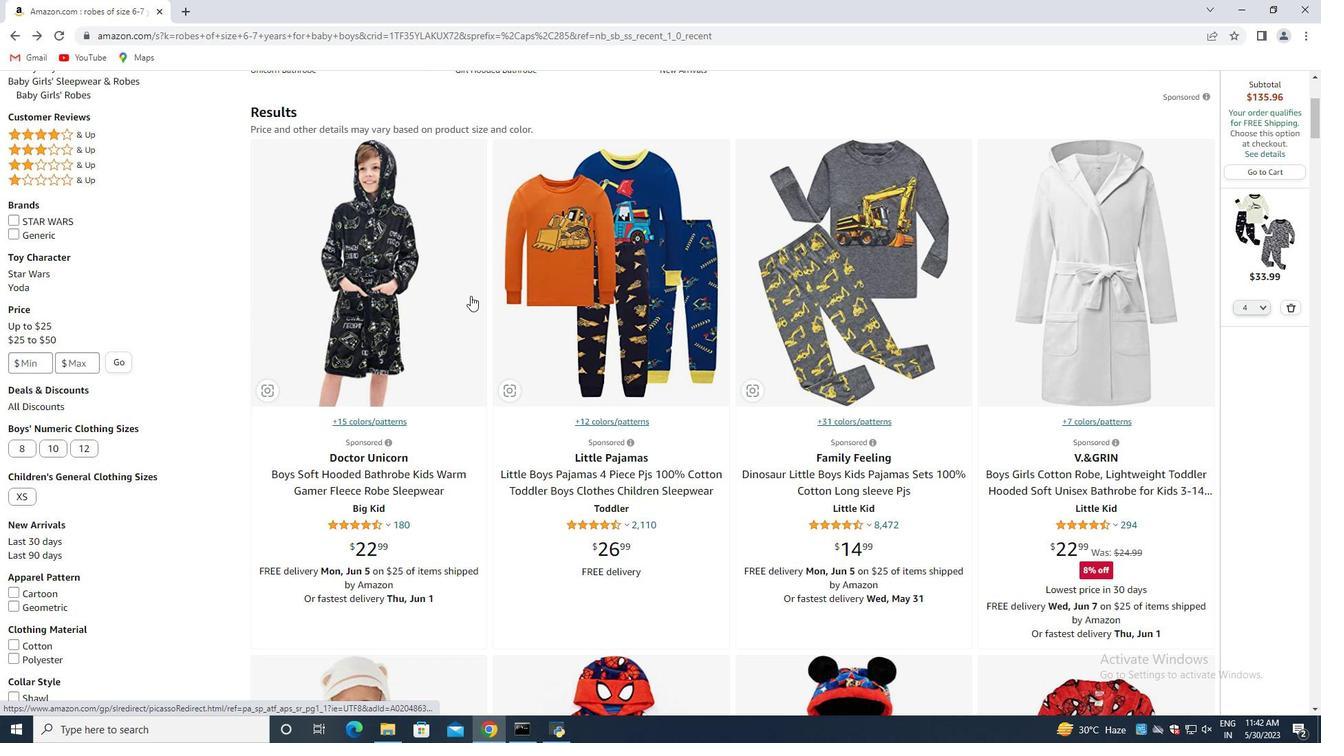 
Action: Mouse scrolled (470, 295) with delta (0, 0)
Screenshot: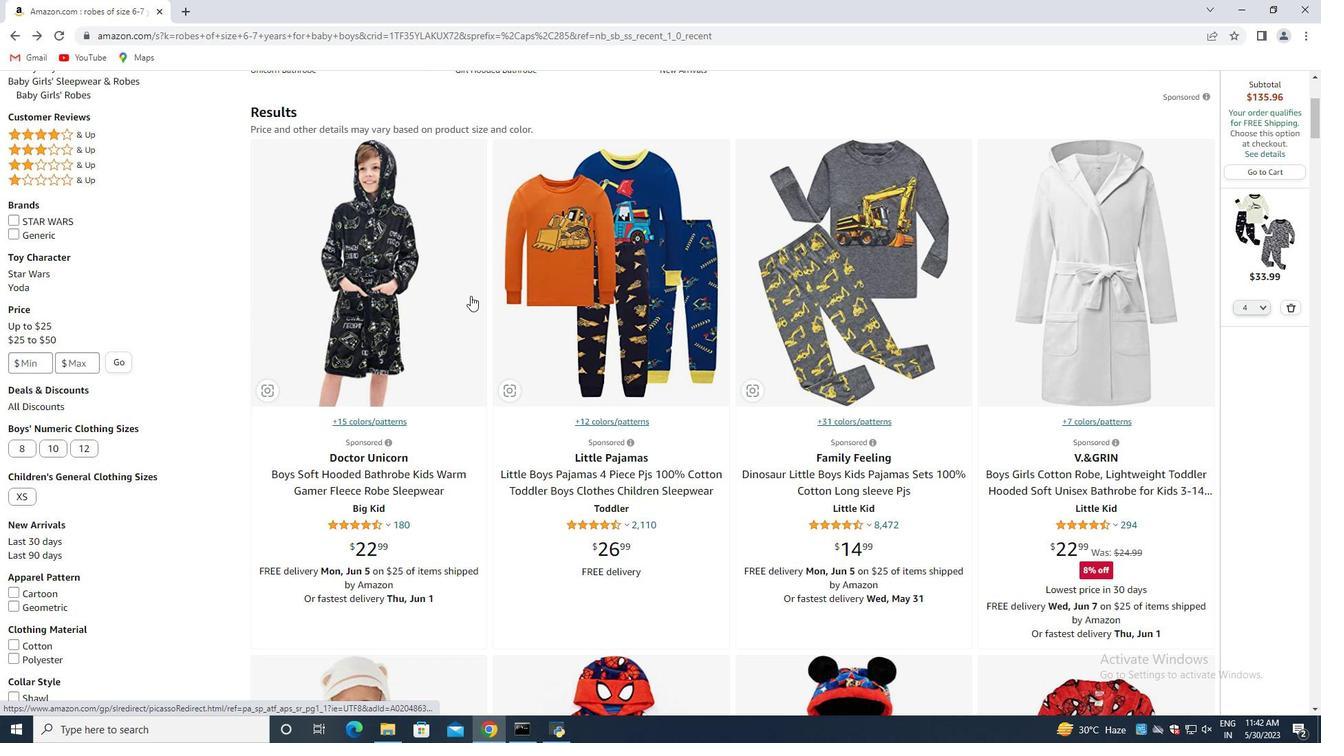
Action: Mouse scrolled (470, 295) with delta (0, 0)
Screenshot: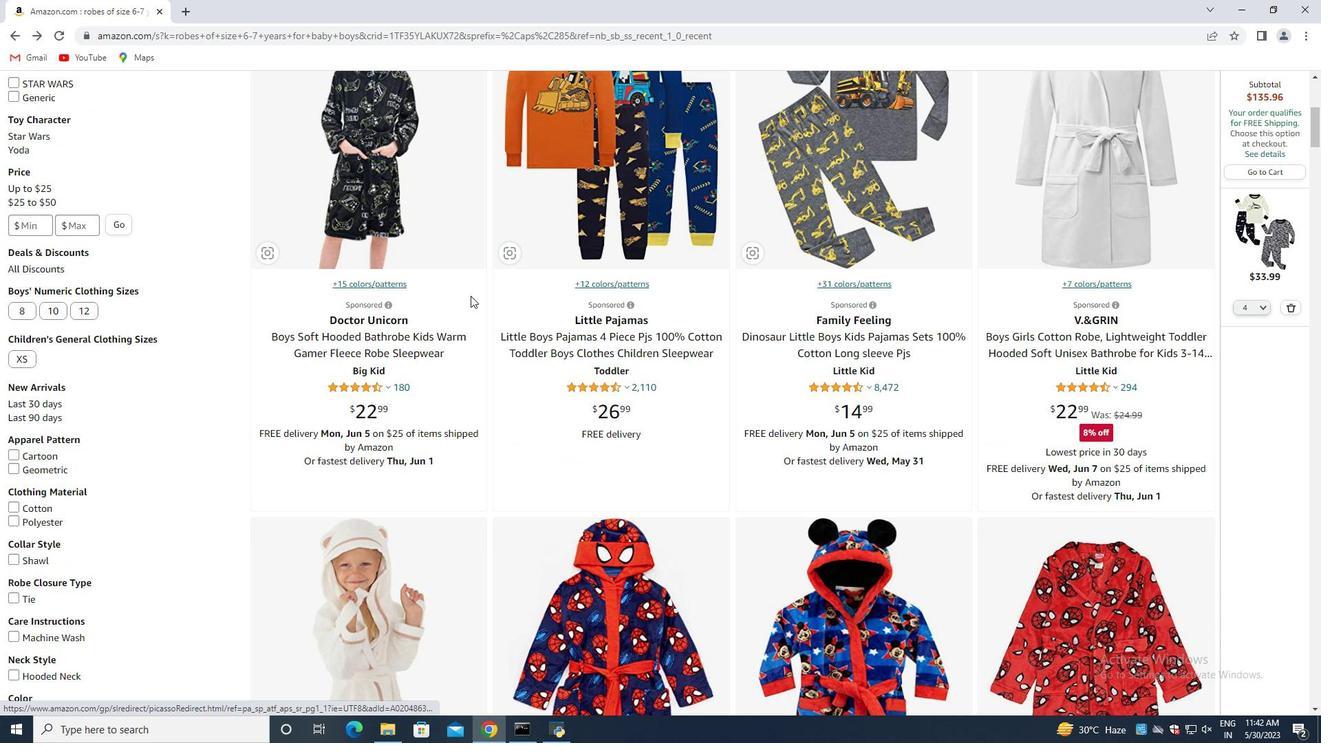 
Action: Mouse scrolled (470, 295) with delta (0, 0)
Screenshot: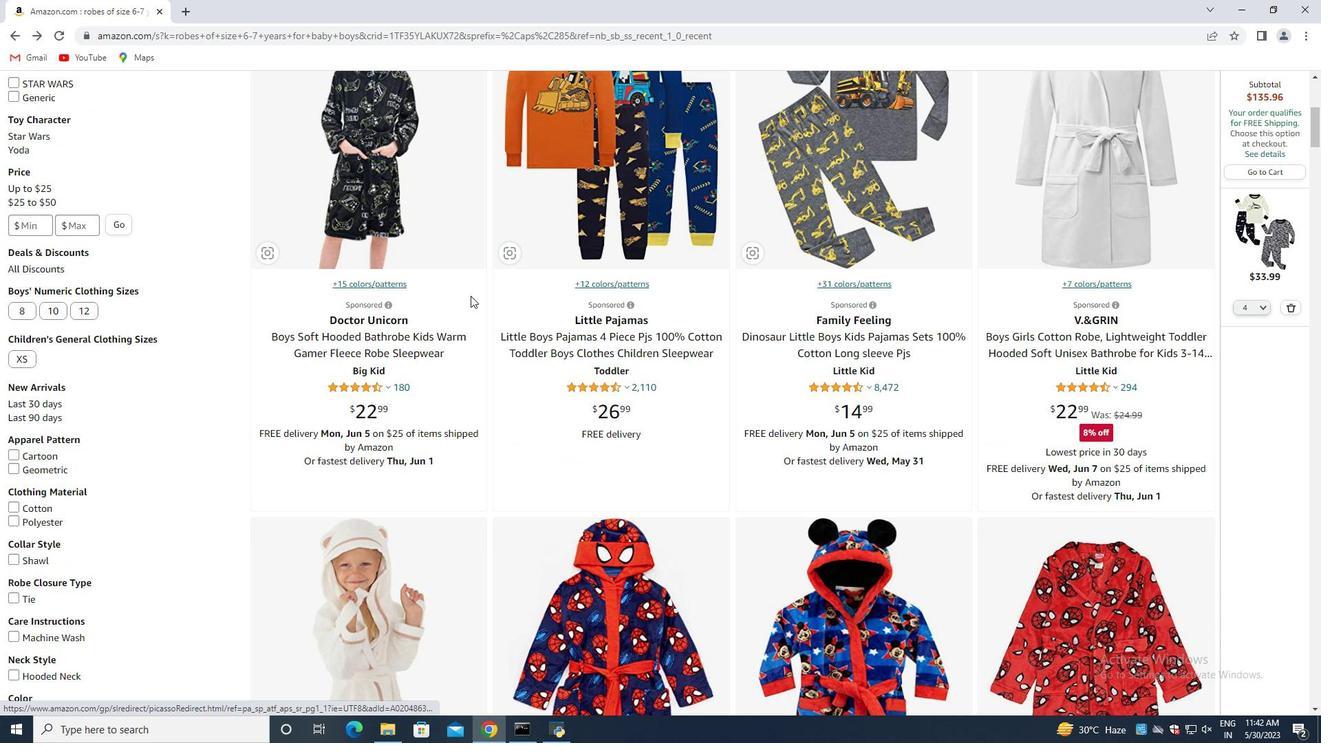 
Action: Mouse scrolled (470, 295) with delta (0, 0)
Screenshot: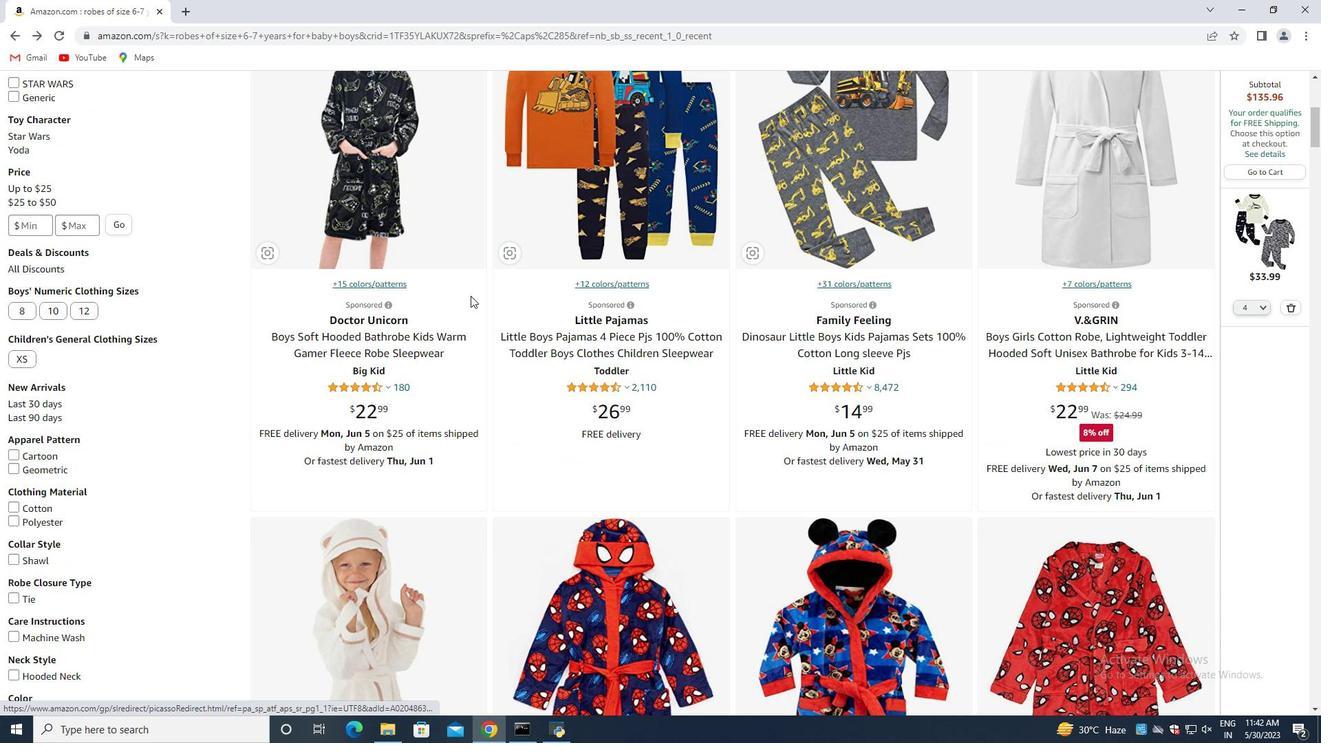 
Action: Mouse moved to (472, 296)
Screenshot: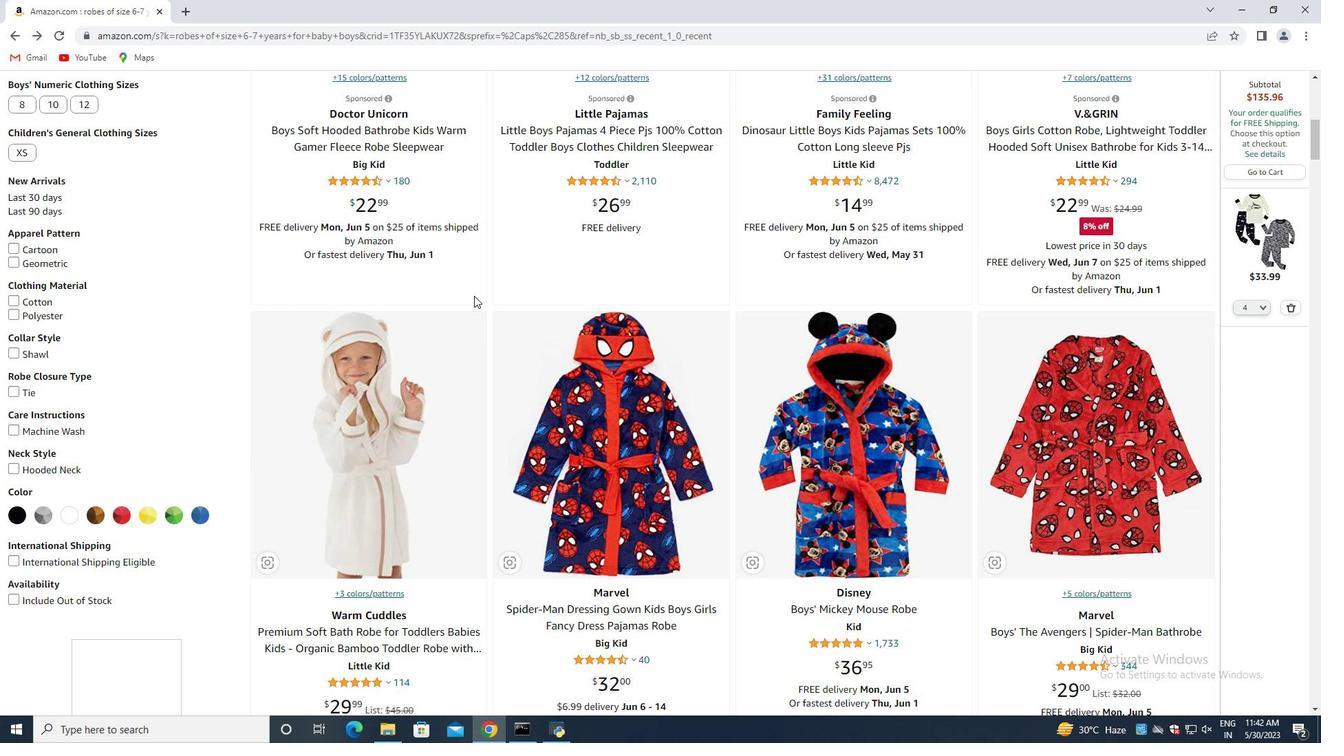 
Action: Mouse scrolled (472, 295) with delta (0, 0)
Screenshot: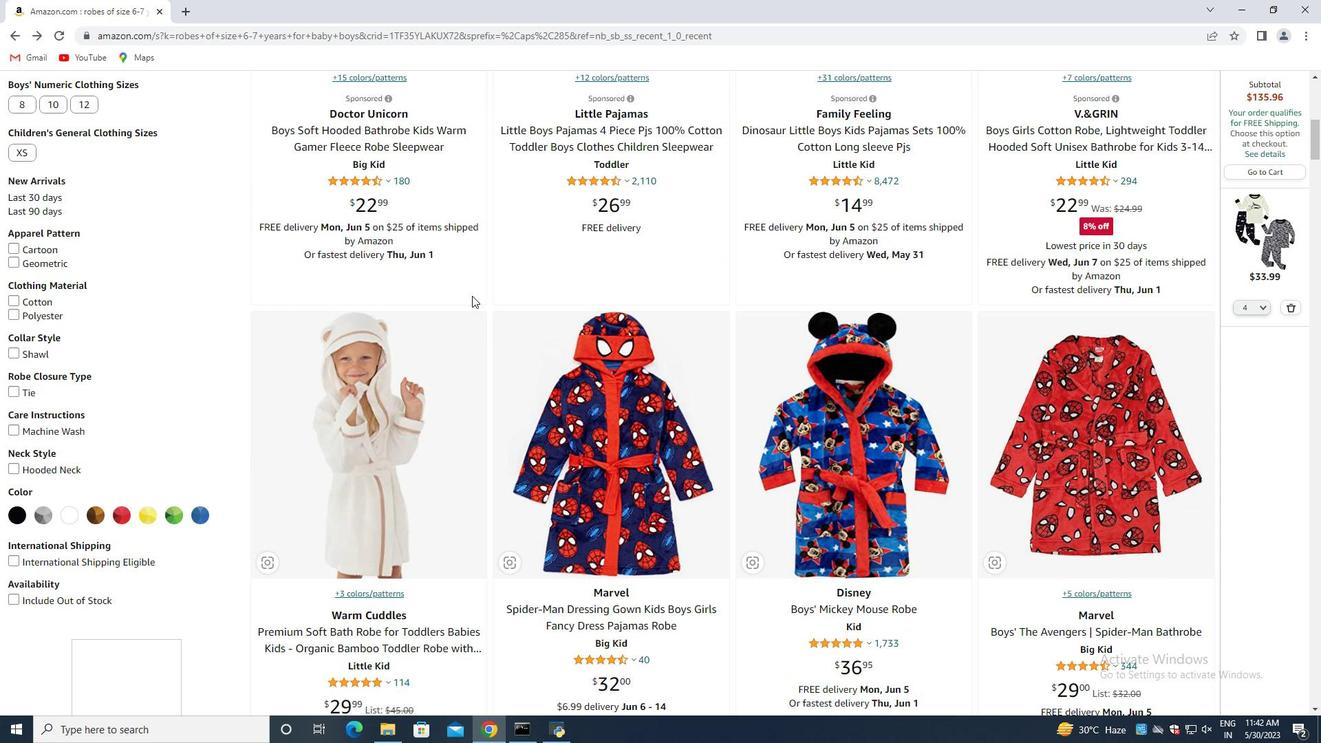 
Action: Mouse moved to (391, 351)
Screenshot: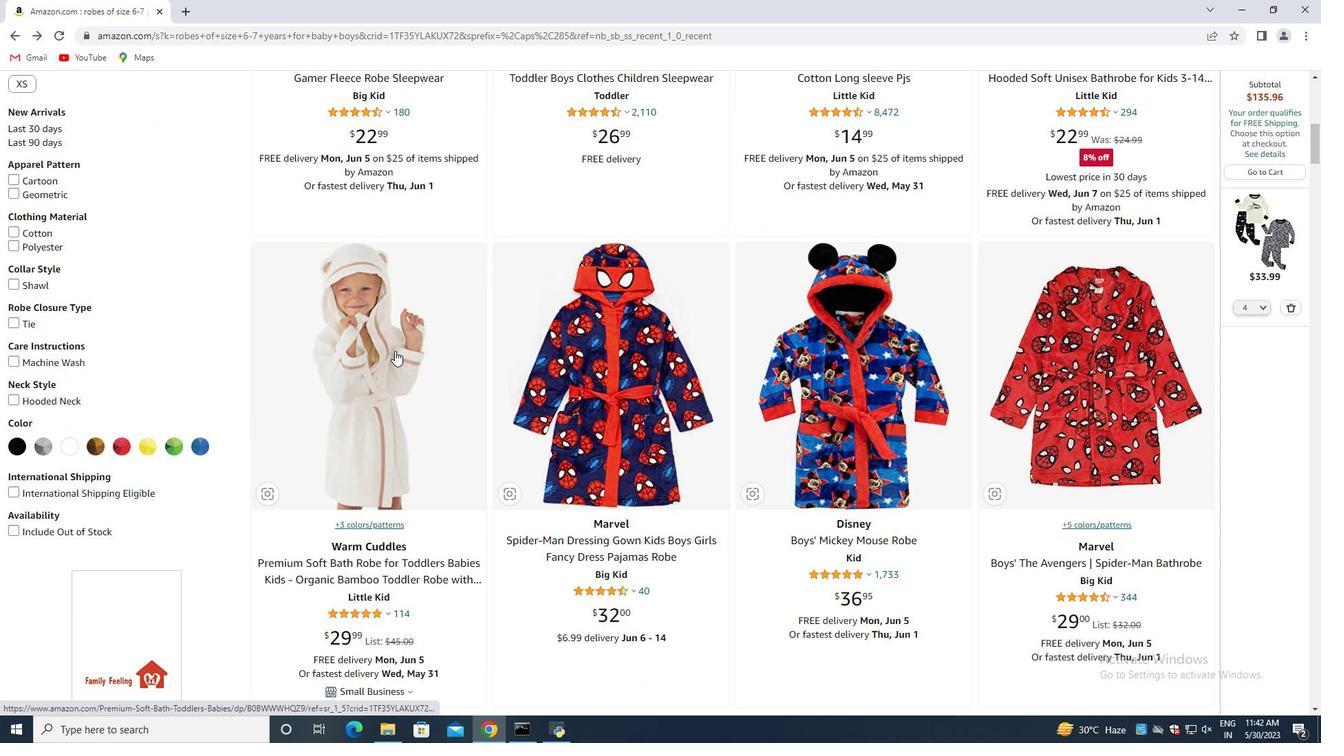 
Action: Mouse pressed left at (391, 351)
Screenshot: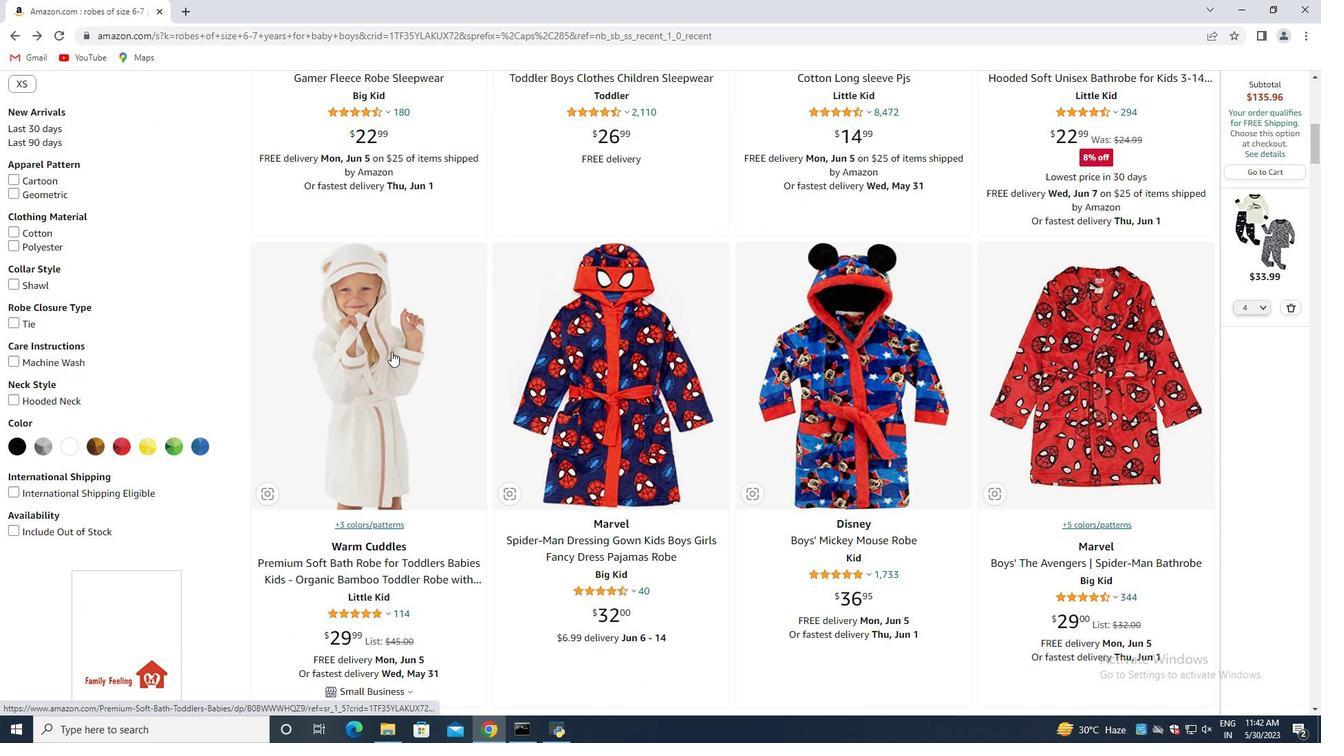 
Action: Mouse moved to (598, 420)
Screenshot: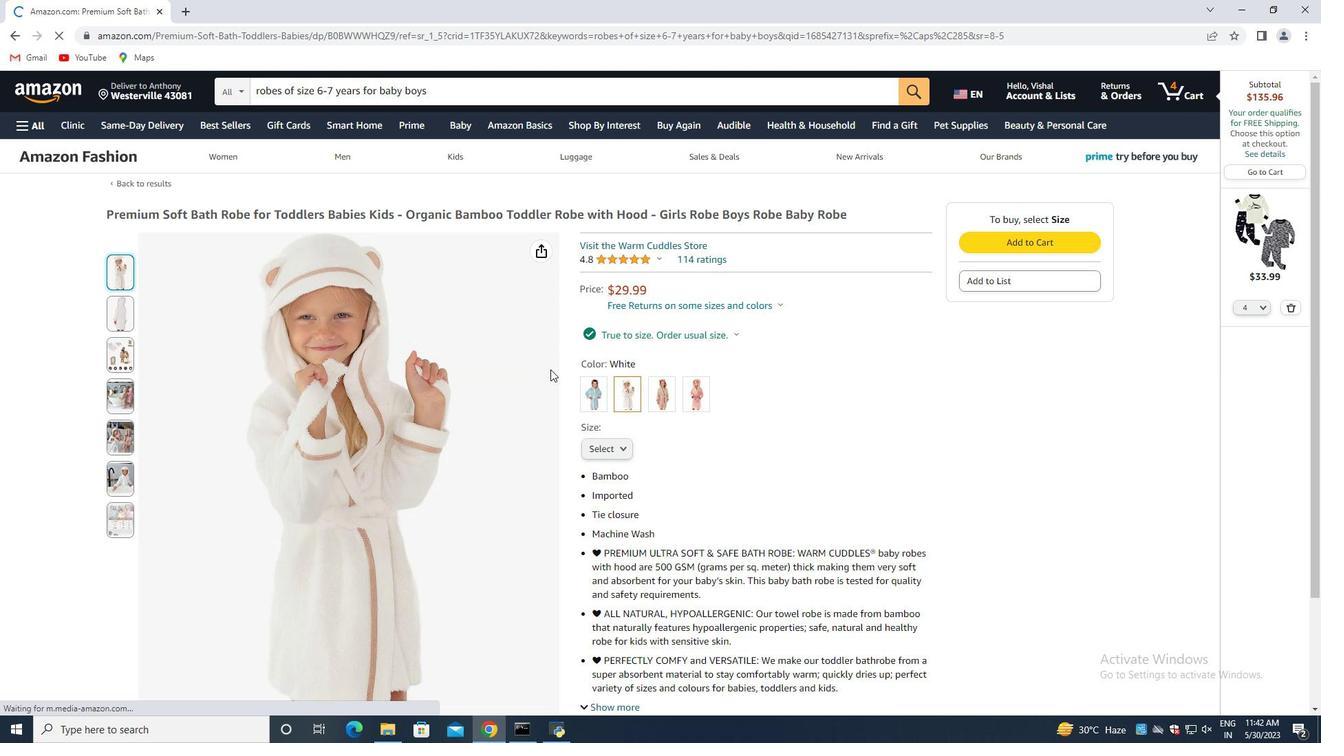 
Action: Mouse scrolled (577, 374) with delta (0, 0)
Screenshot: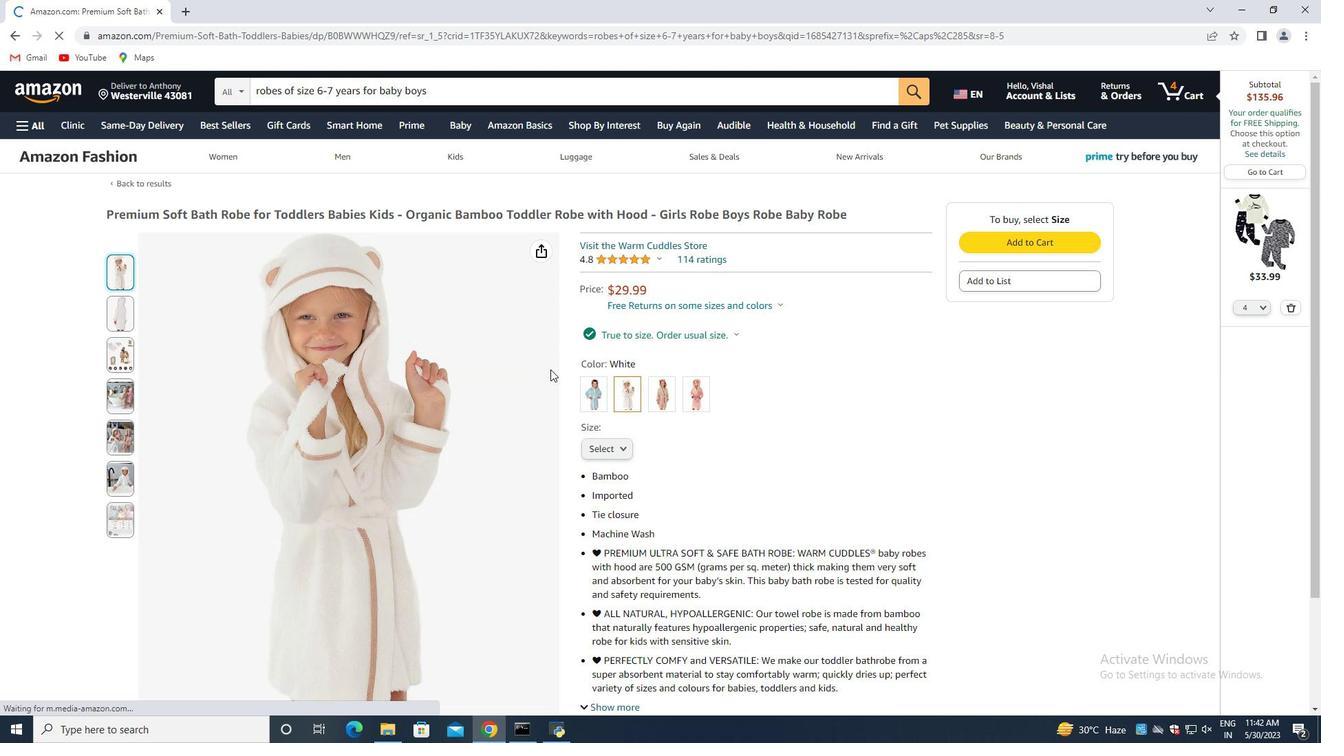 
Action: Mouse moved to (618, 377)
Screenshot: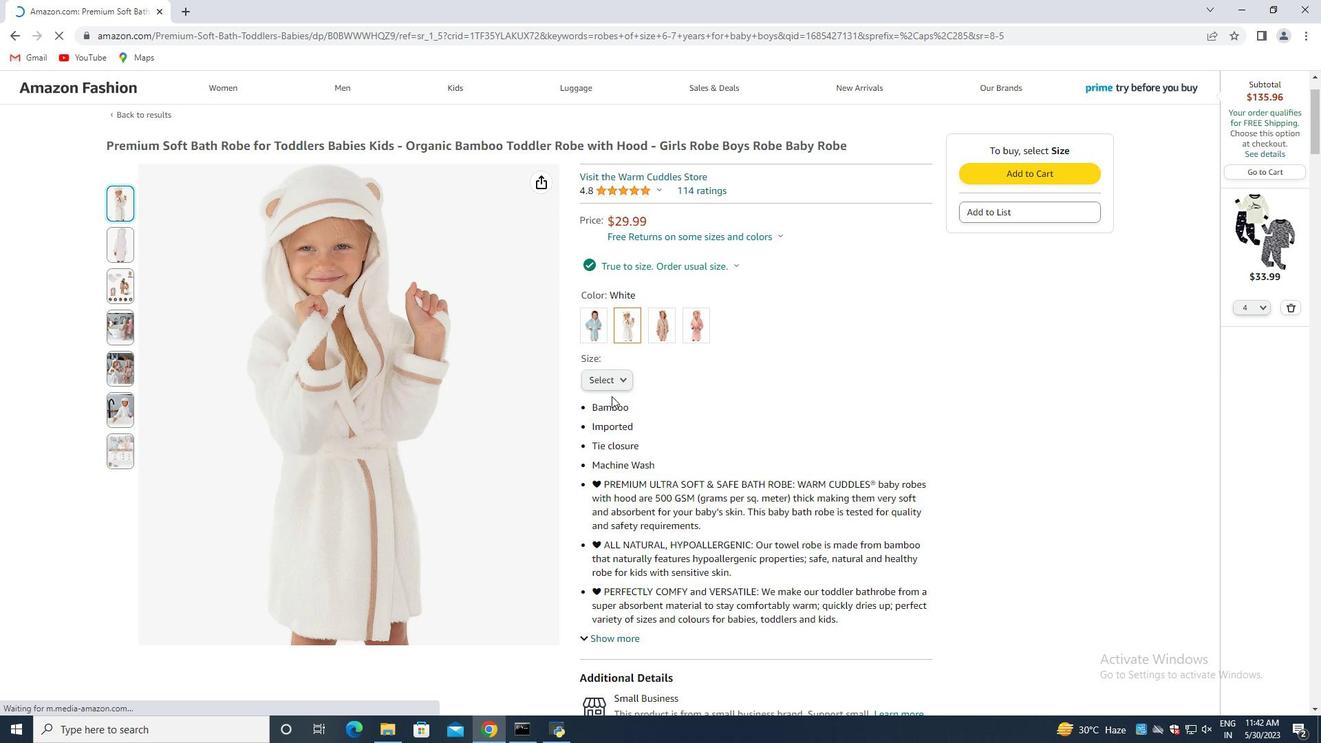 
Action: Mouse pressed left at (618, 377)
Screenshot: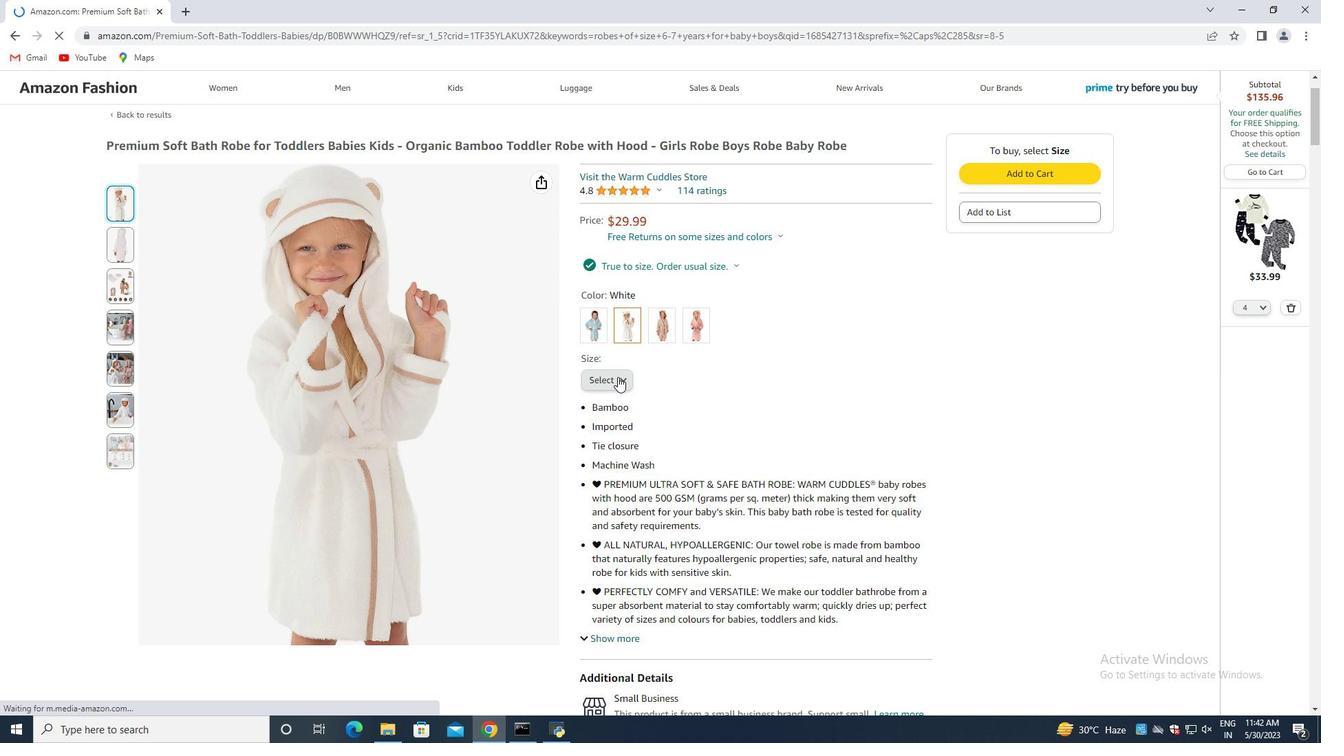 
Action: Mouse moved to (623, 431)
Screenshot: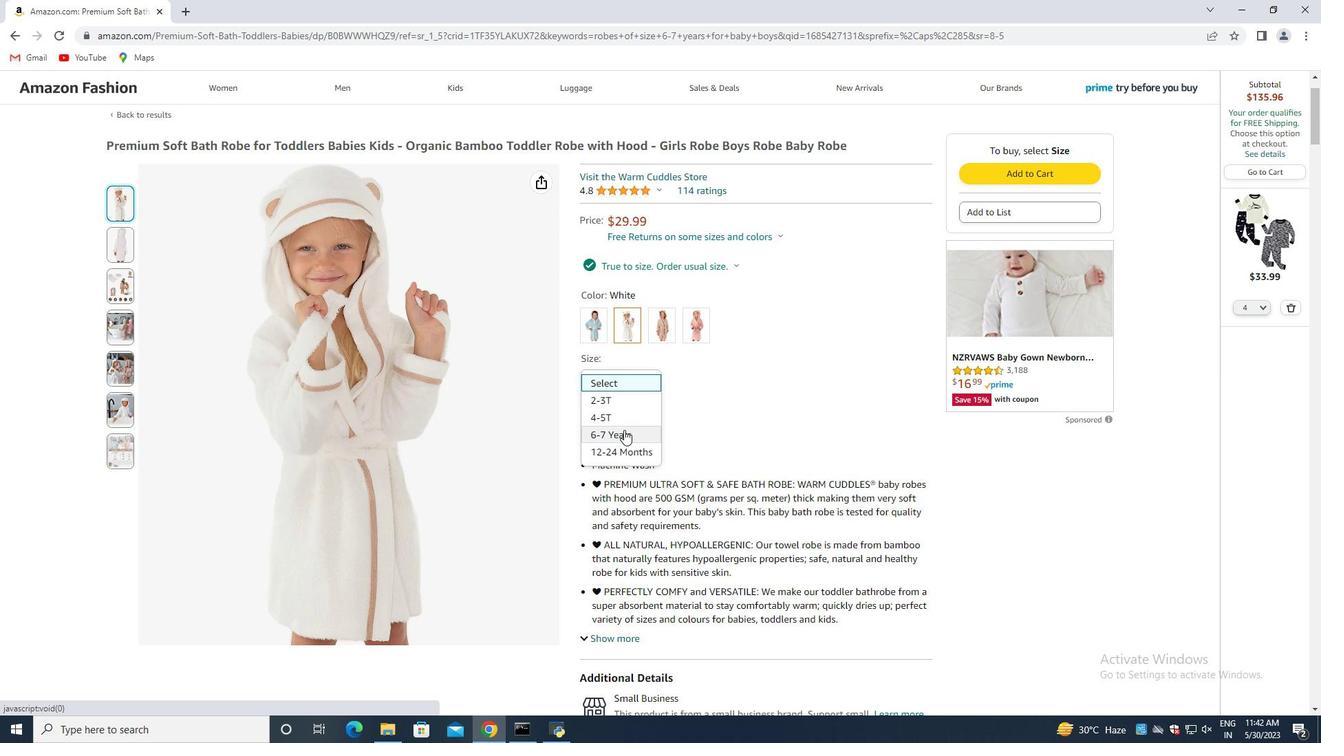 
Action: Mouse pressed left at (623, 431)
Screenshot: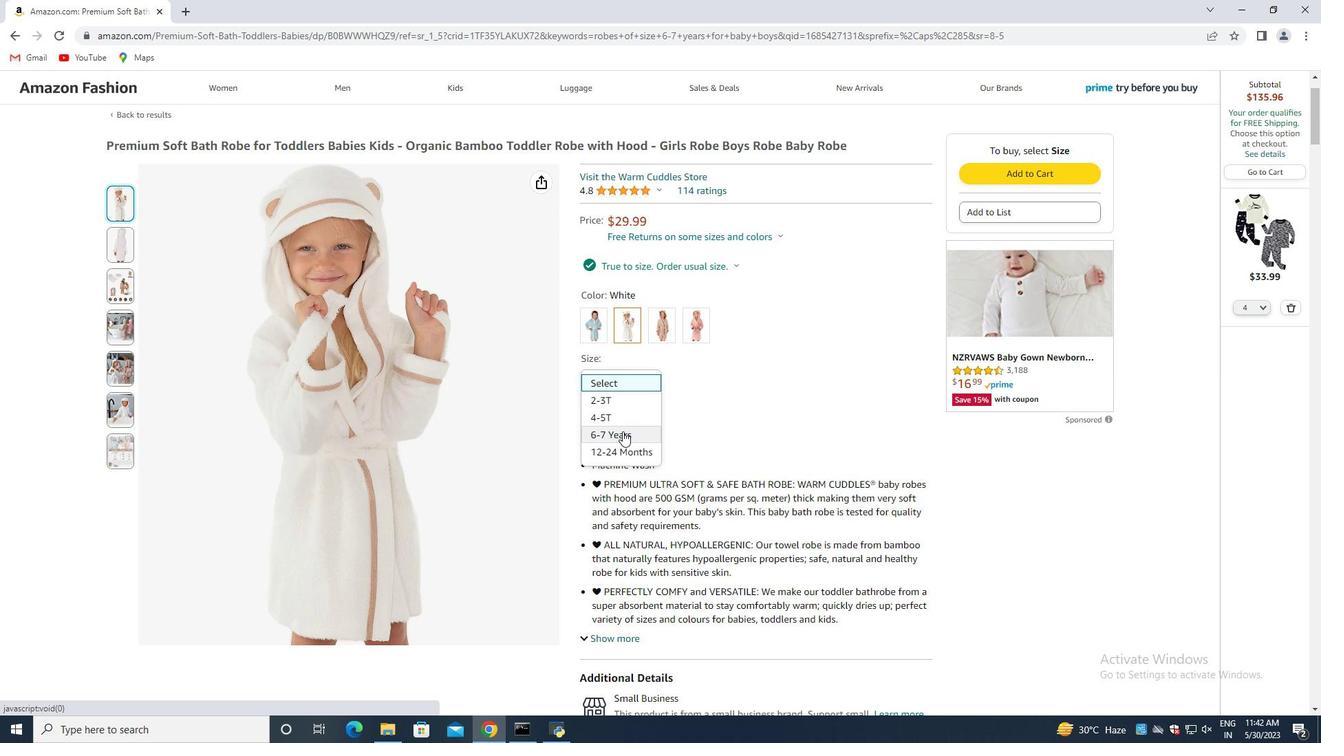 
Action: Mouse moved to (595, 382)
Screenshot: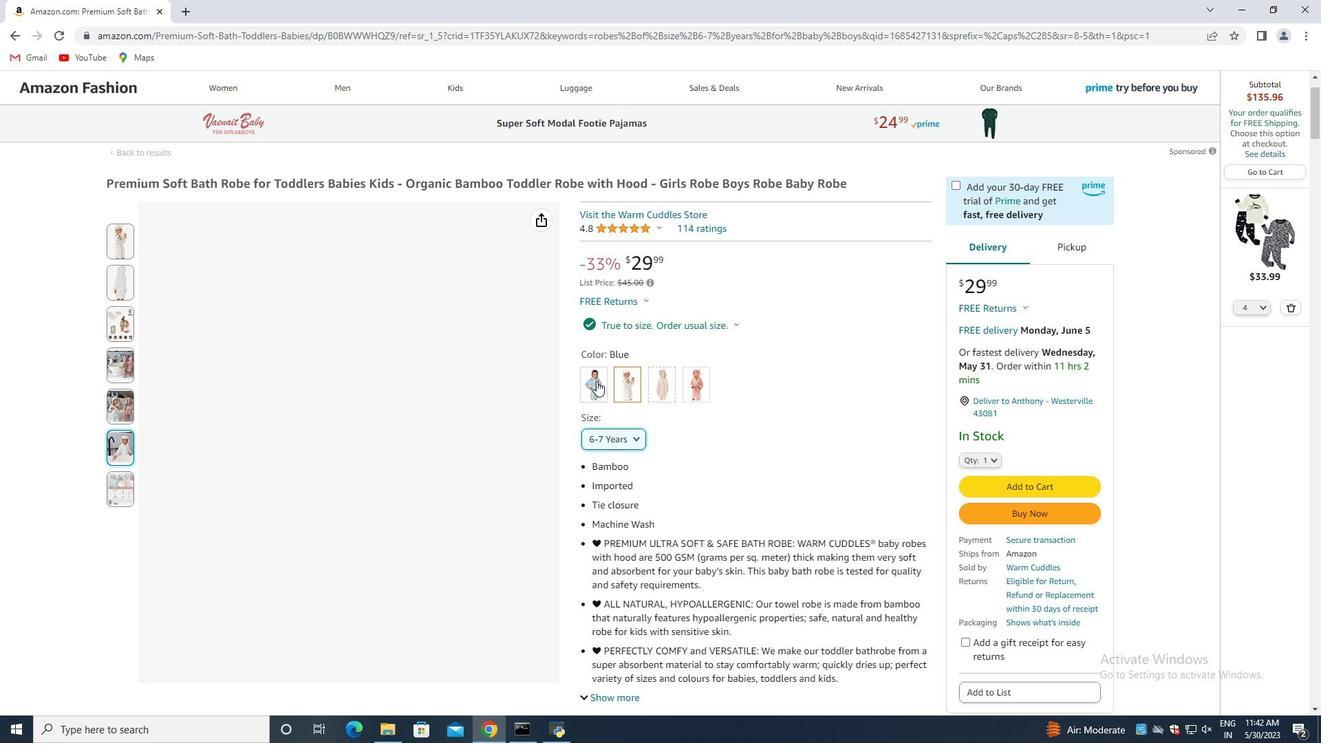 
Action: Mouse pressed left at (595, 382)
Screenshot: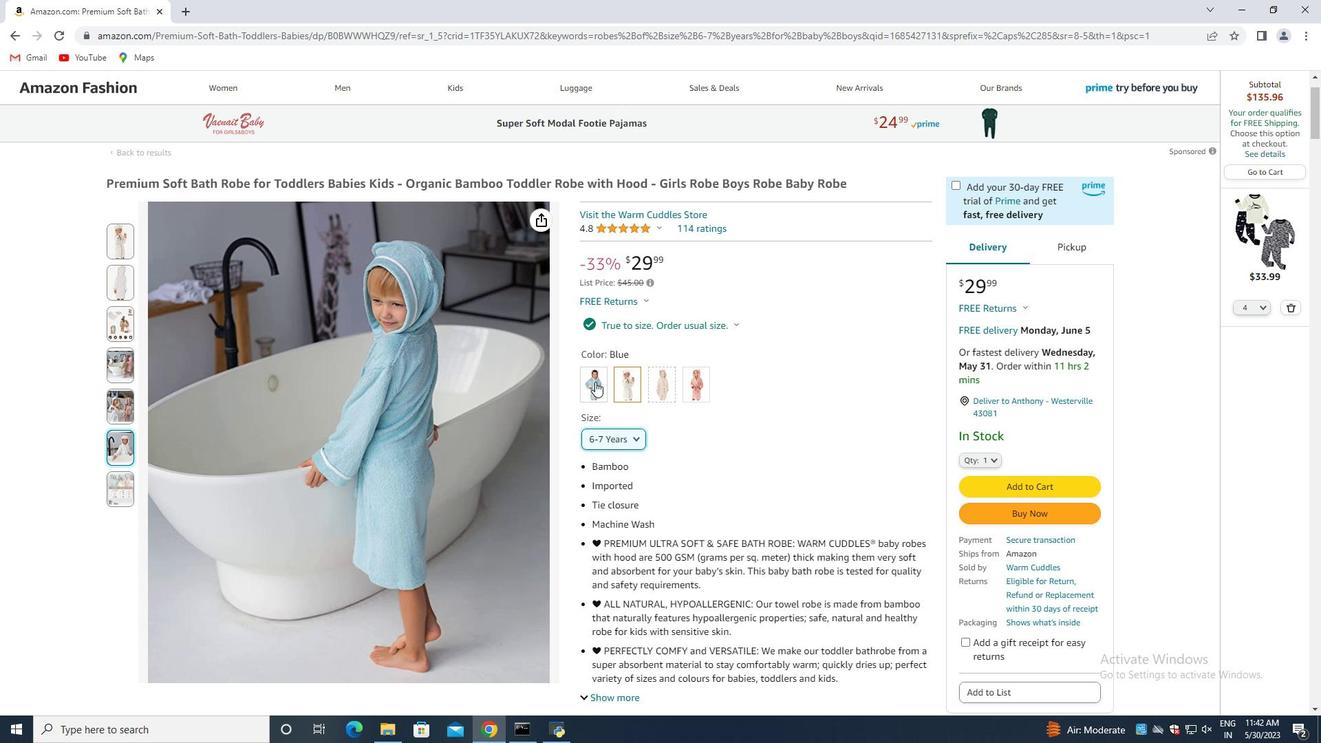 
Action: Mouse moved to (625, 380)
Screenshot: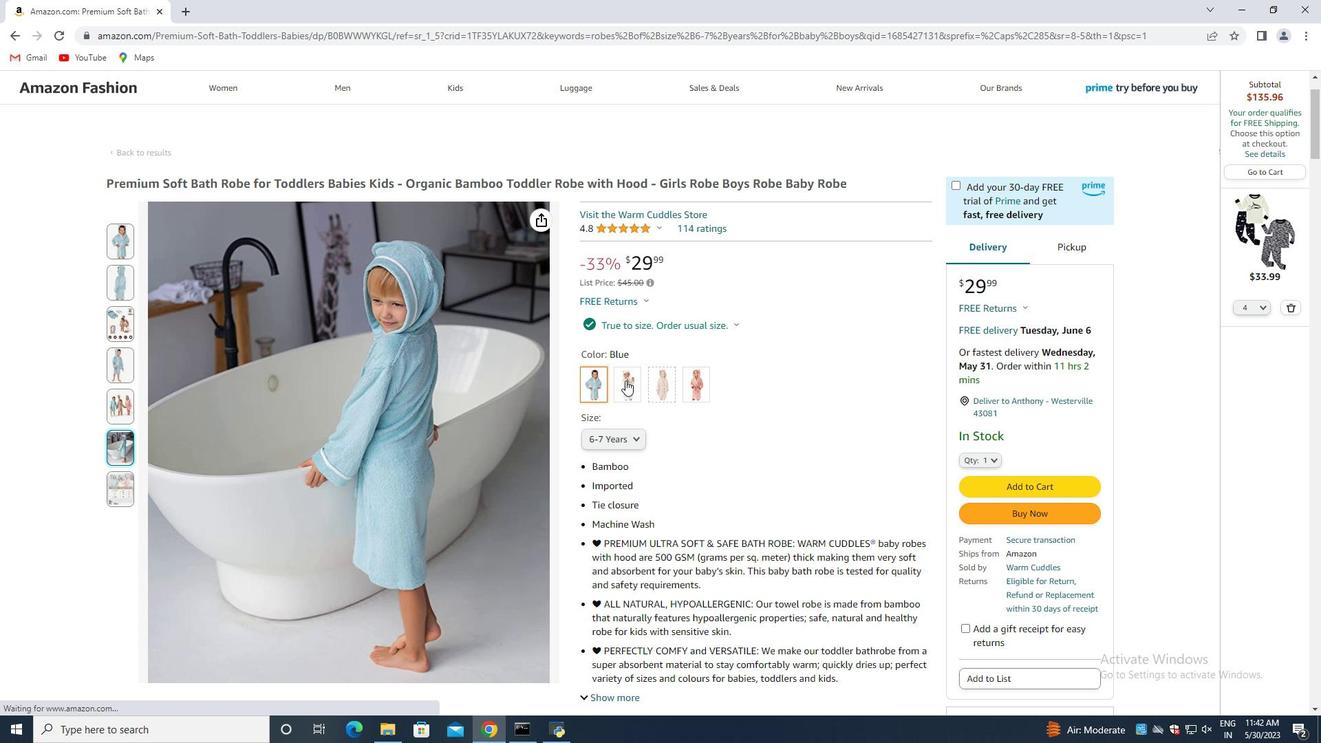 
Action: Mouse pressed left at (625, 380)
Screenshot: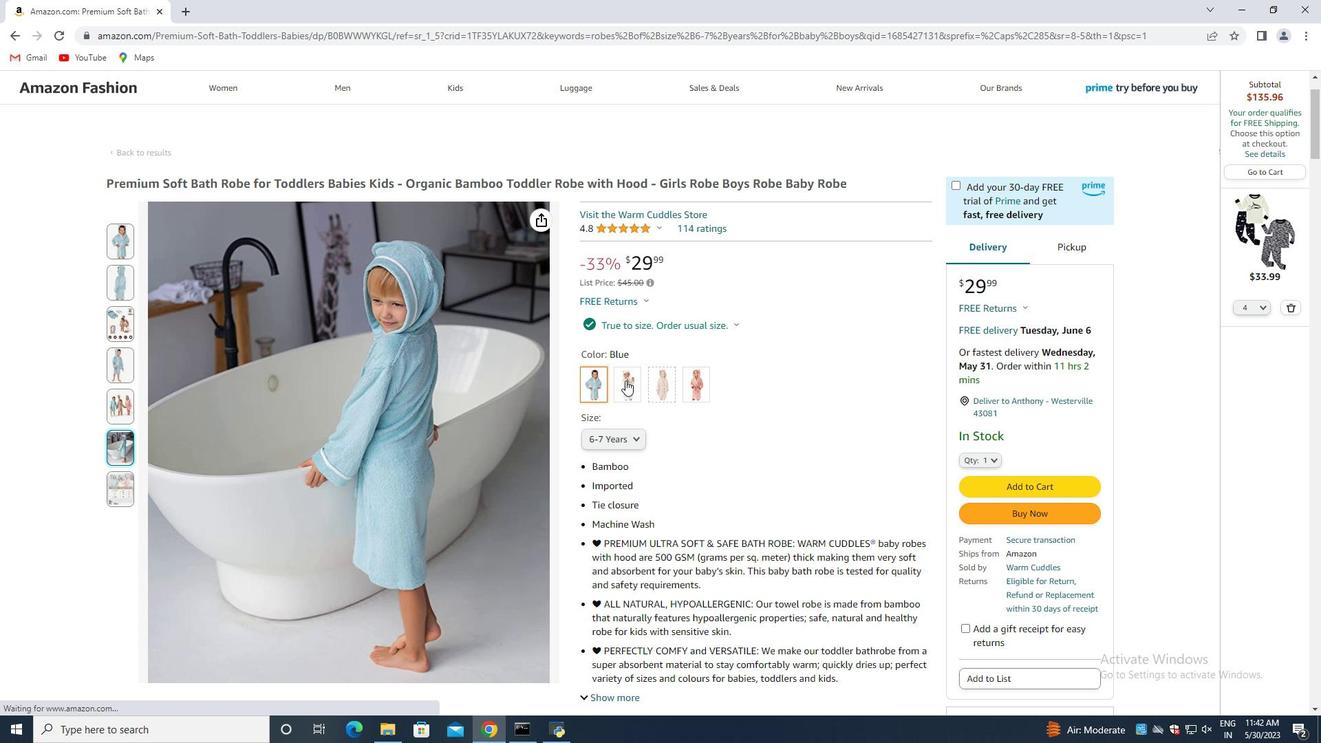 
Action: Mouse moved to (652, 380)
Screenshot: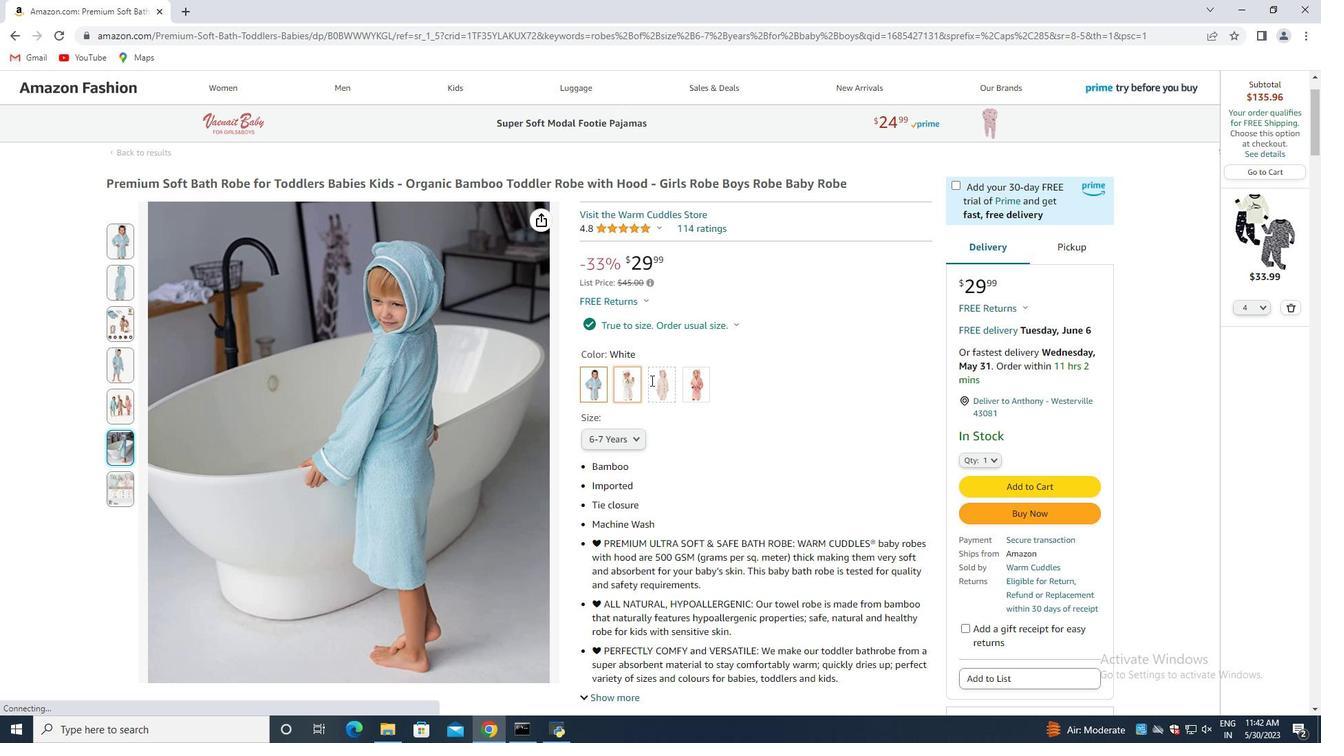 
Action: Mouse pressed left at (652, 380)
Screenshot: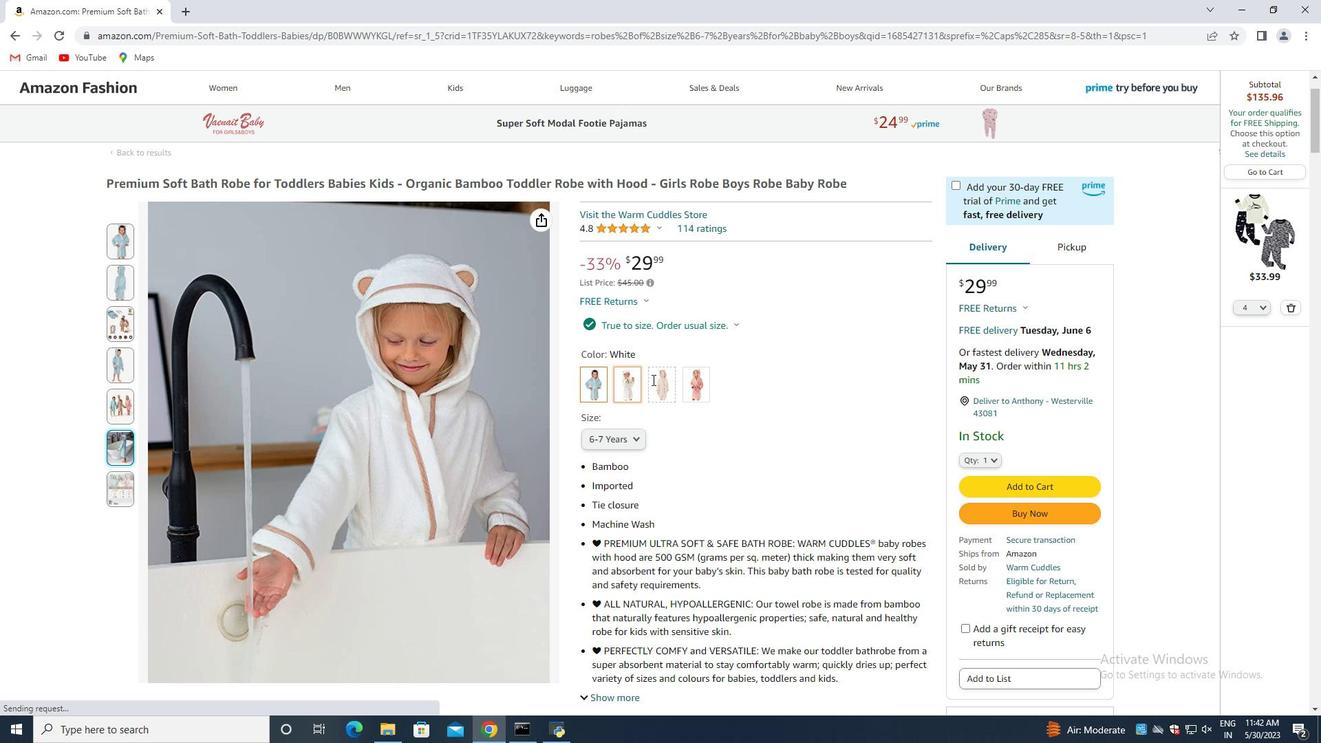 
Action: Mouse moved to (594, 324)
Screenshot: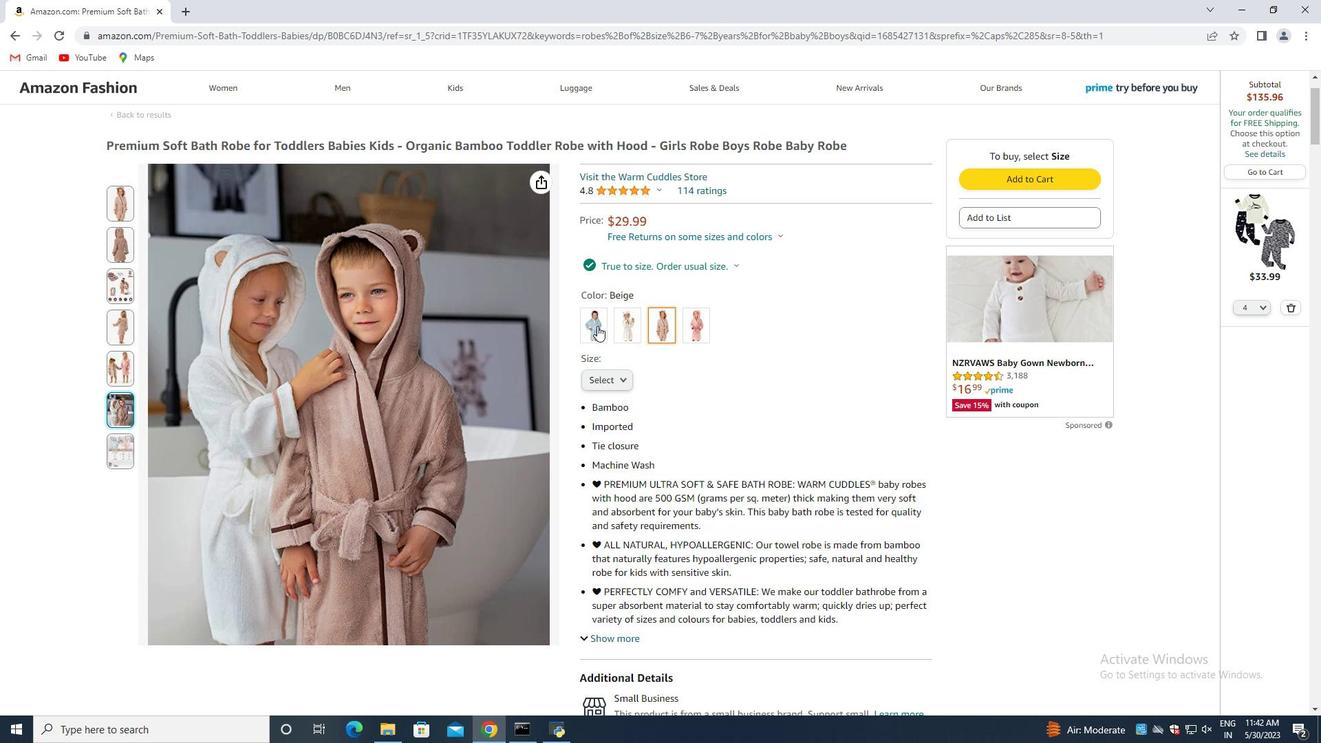 
Action: Mouse pressed left at (594, 324)
Screenshot: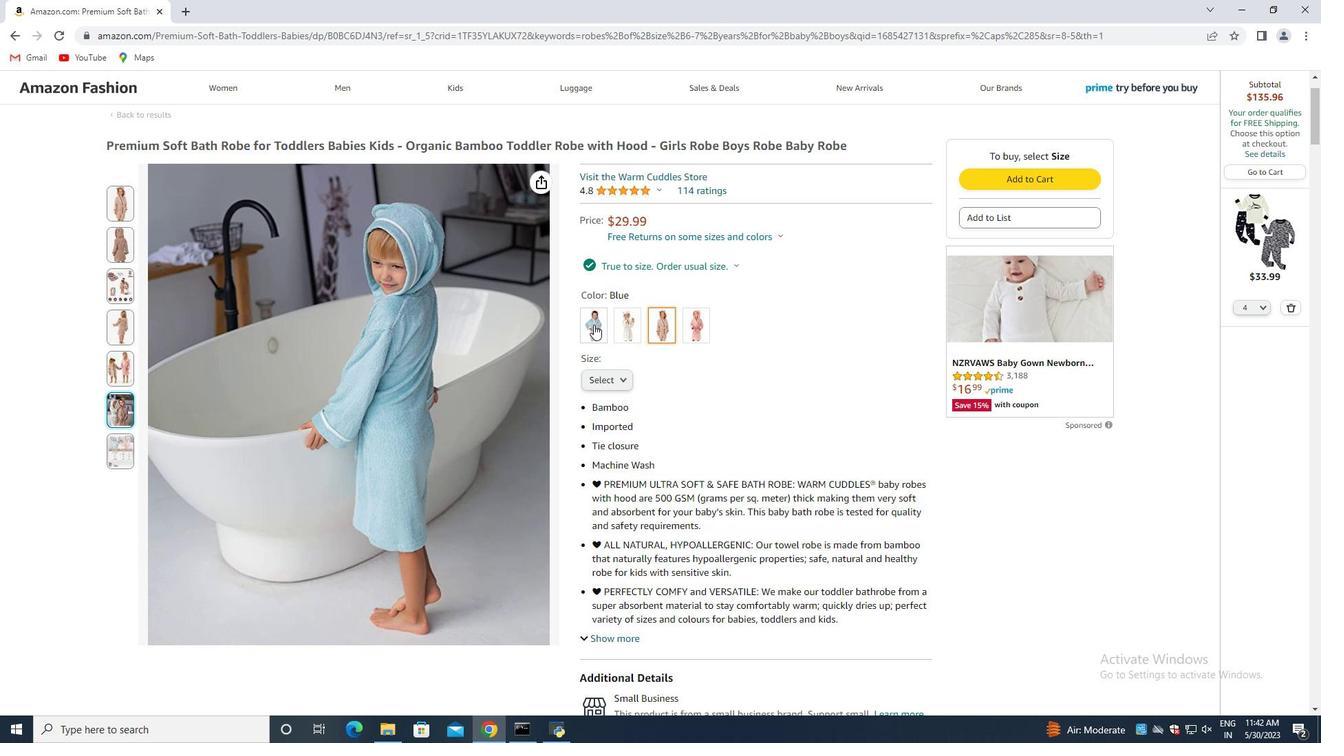 
Action: Mouse moved to (601, 378)
Screenshot: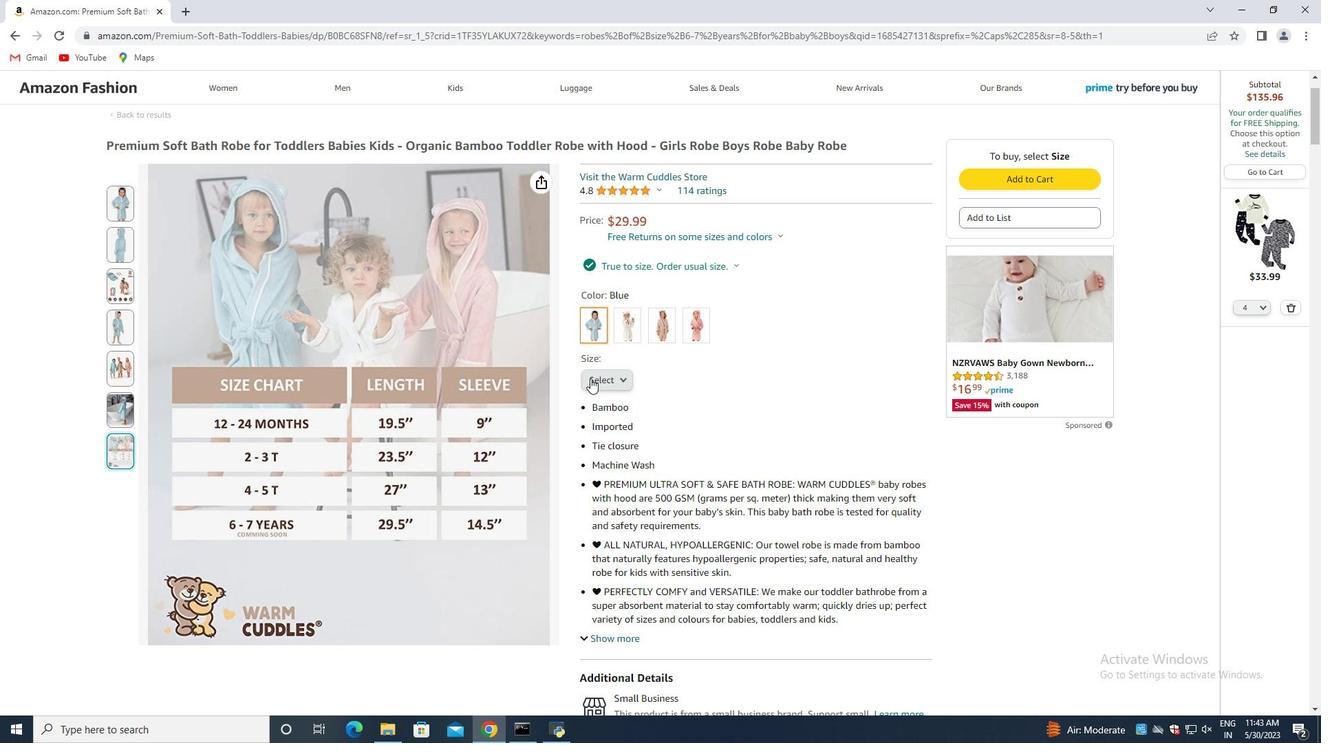 
Action: Mouse pressed left at (601, 378)
Screenshot: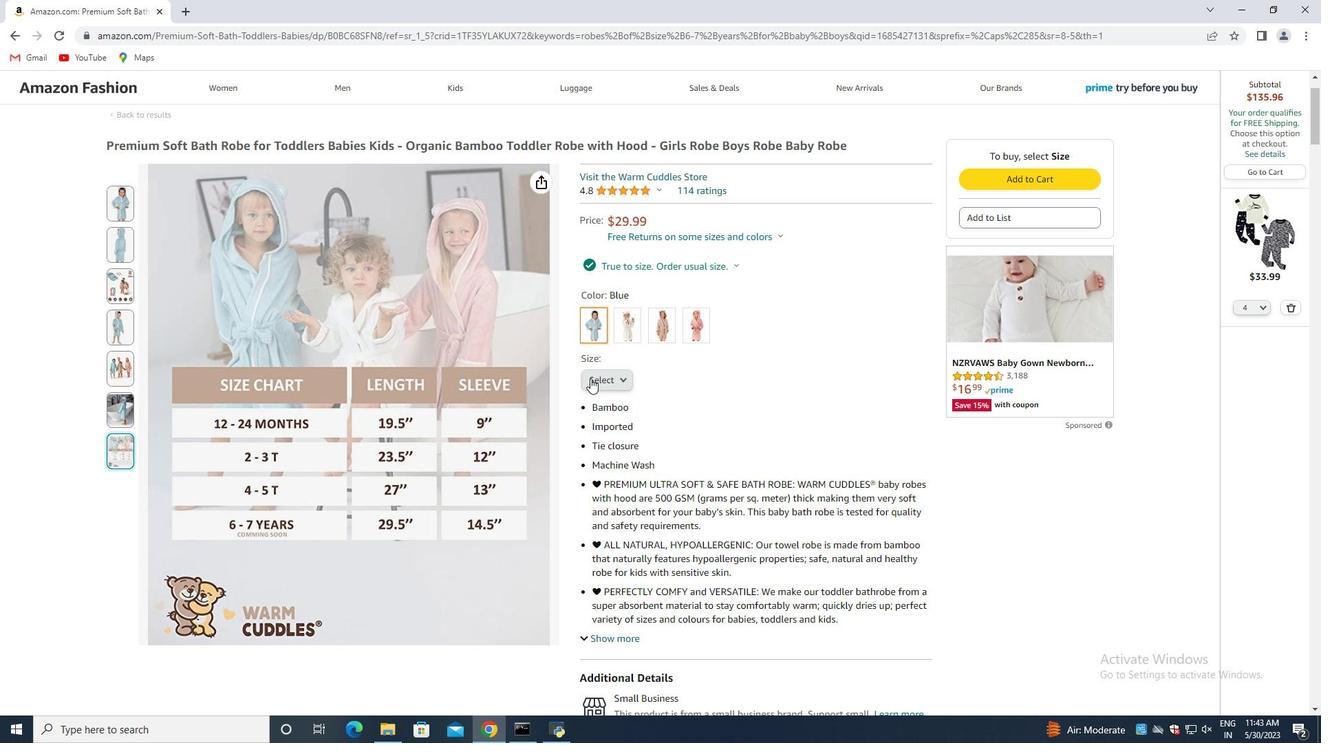 
Action: Mouse moved to (609, 440)
Screenshot: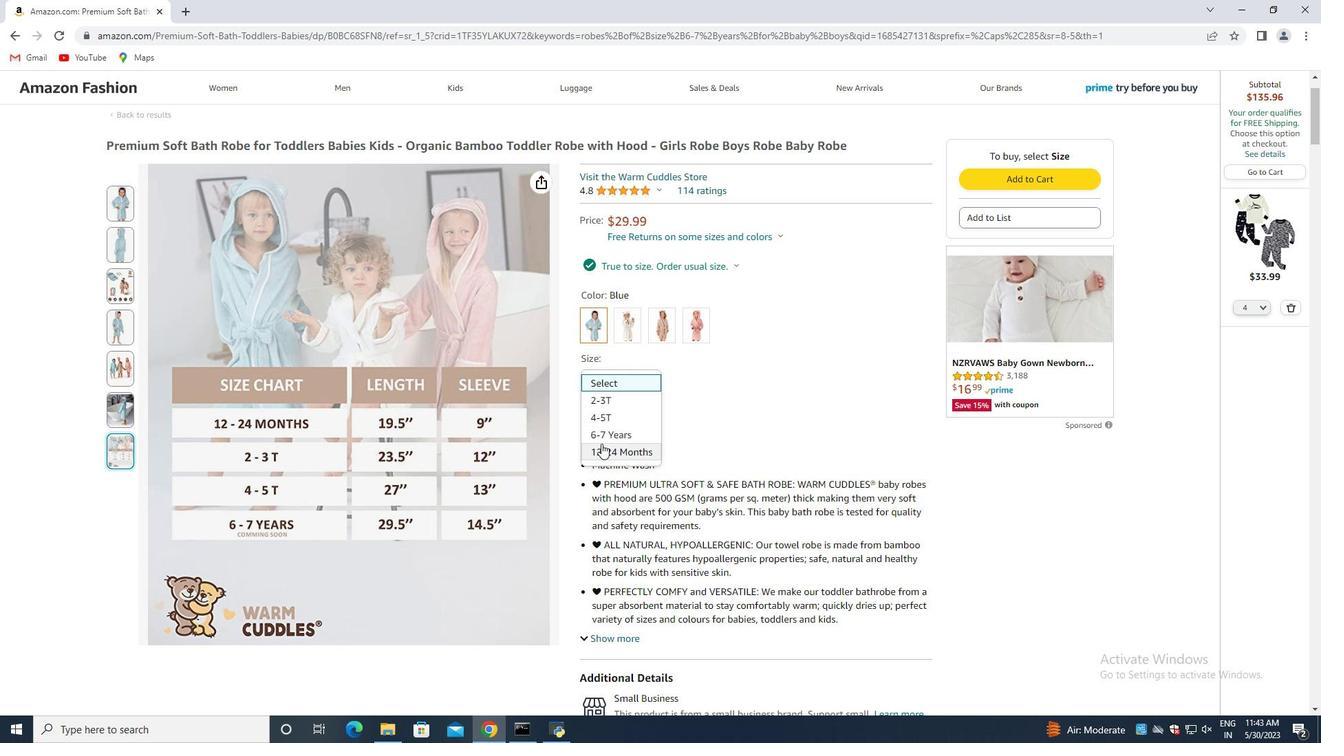 
Action: Mouse pressed left at (609, 440)
Screenshot: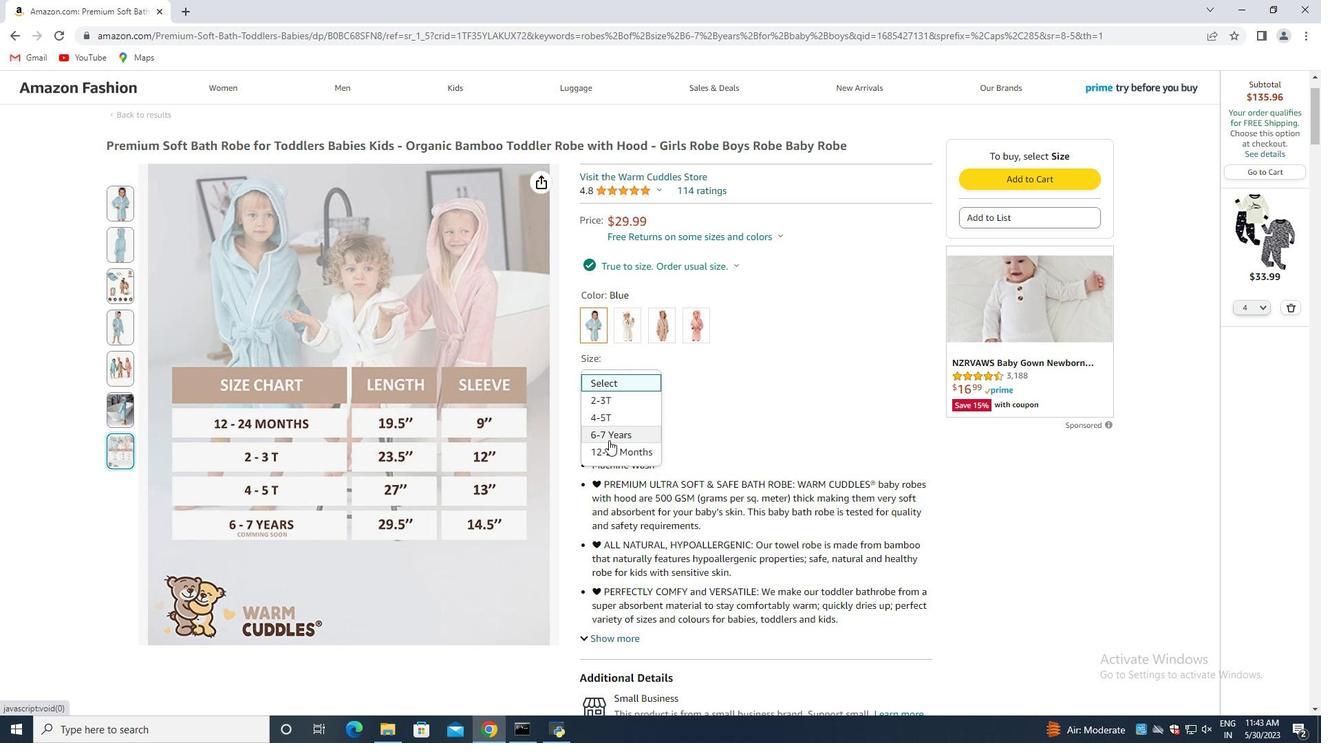 
Action: Mouse moved to (609, 439)
Screenshot: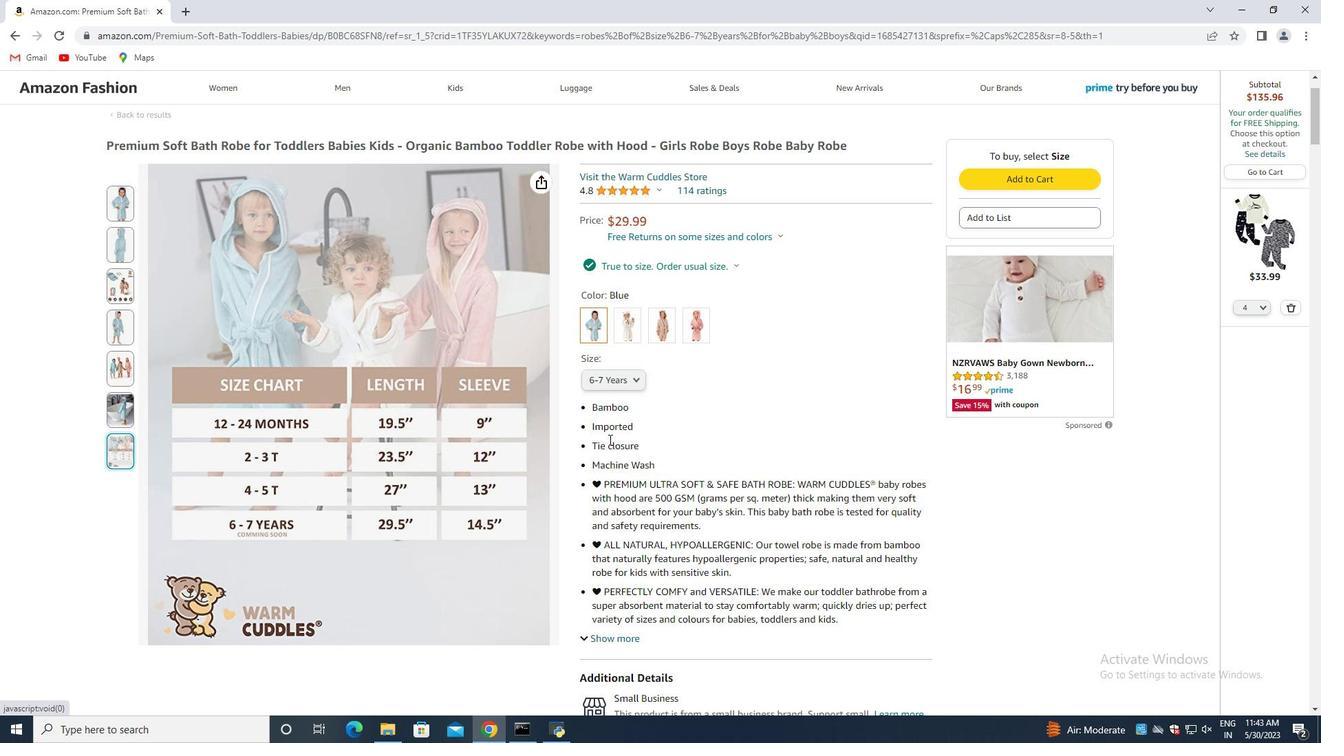 
Action: Mouse scrolled (609, 439) with delta (0, 0)
Screenshot: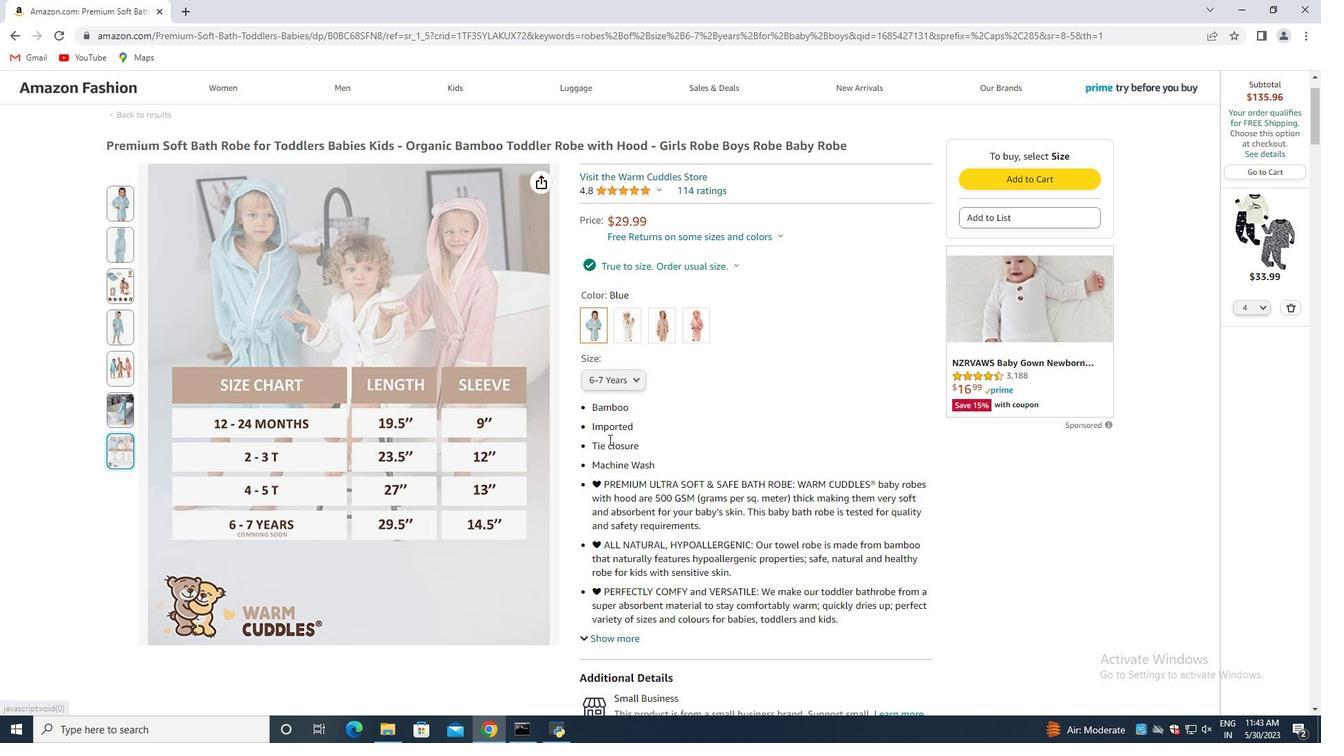 
Action: Mouse moved to (610, 439)
Screenshot: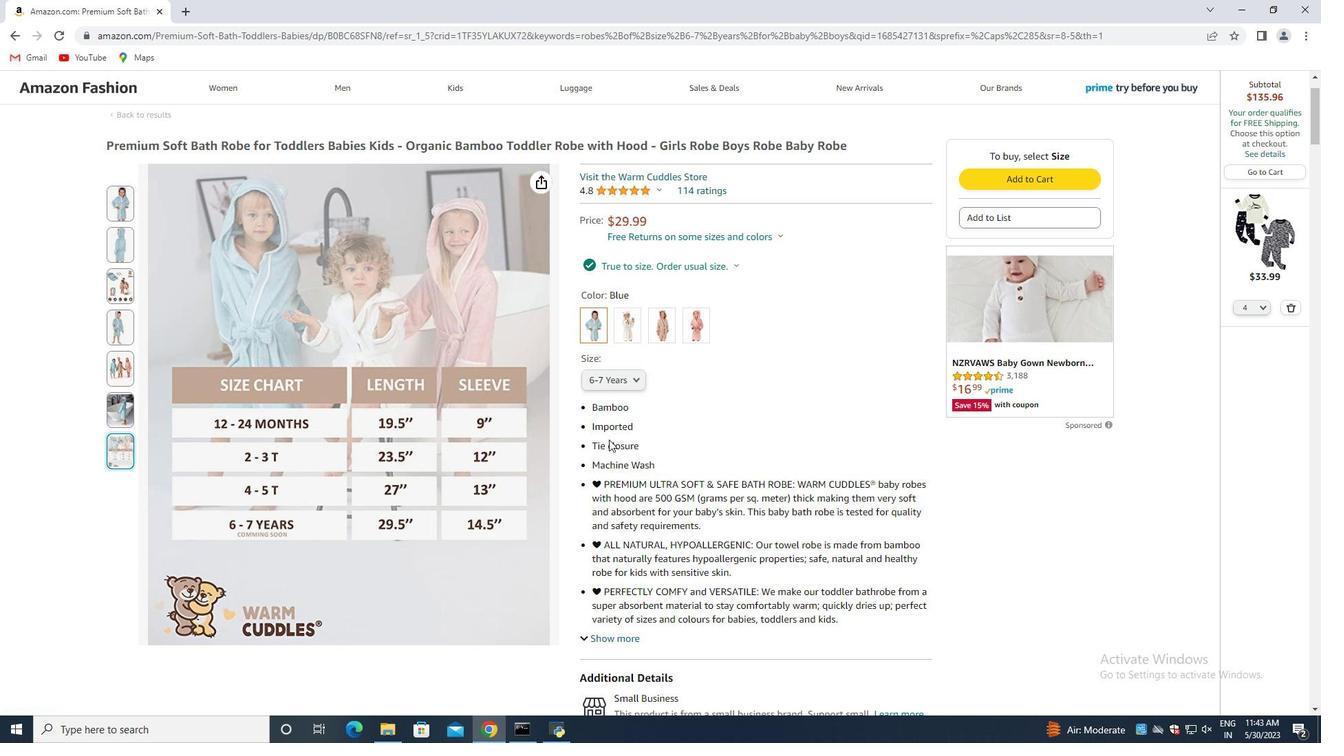 
Action: Mouse scrolled (609, 439) with delta (0, 0)
Screenshot: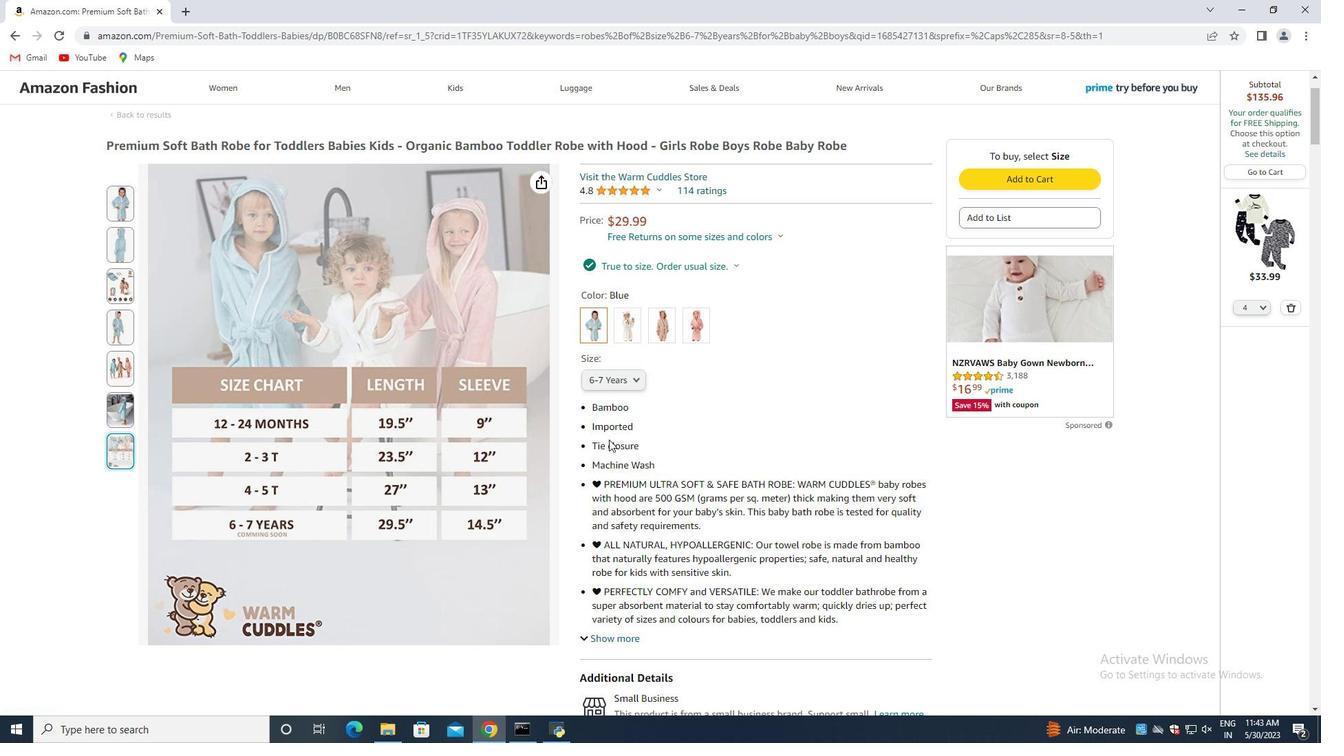 
Action: Mouse moved to (614, 441)
Screenshot: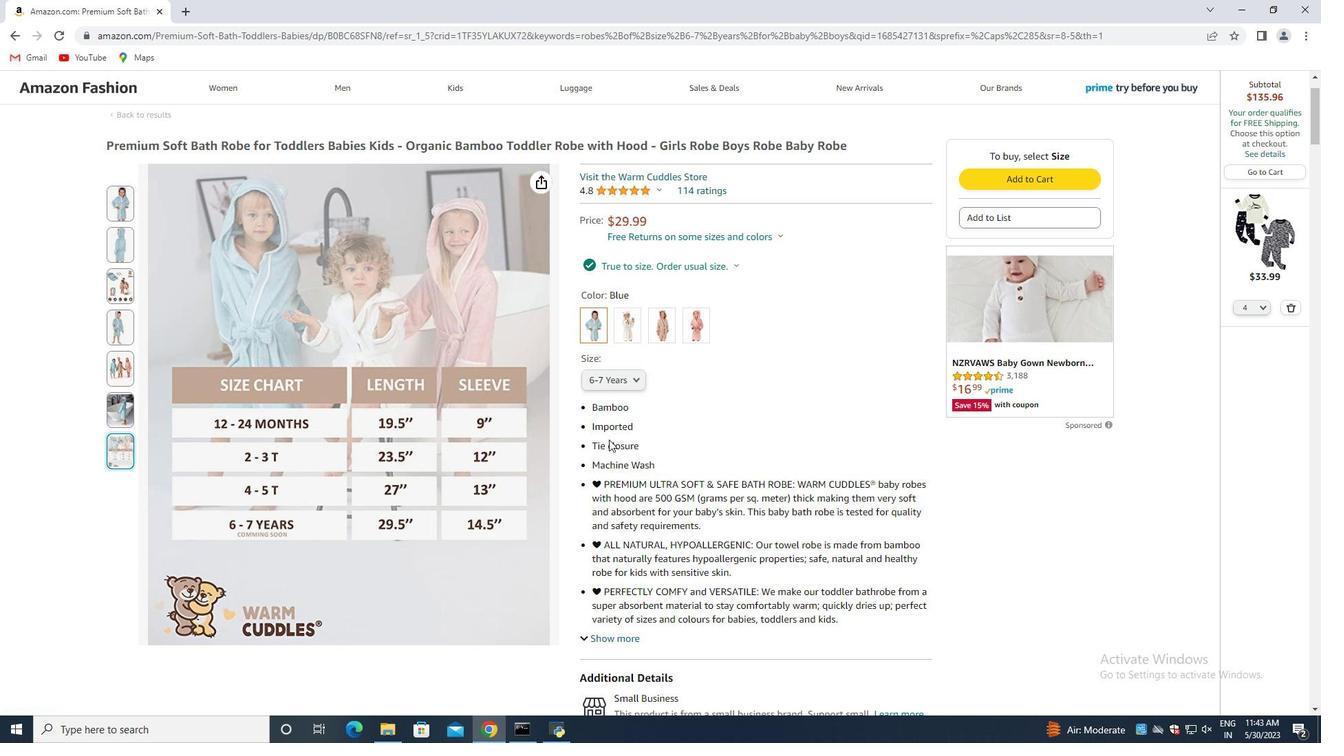 
Action: Mouse scrolled (614, 440) with delta (0, 0)
Screenshot: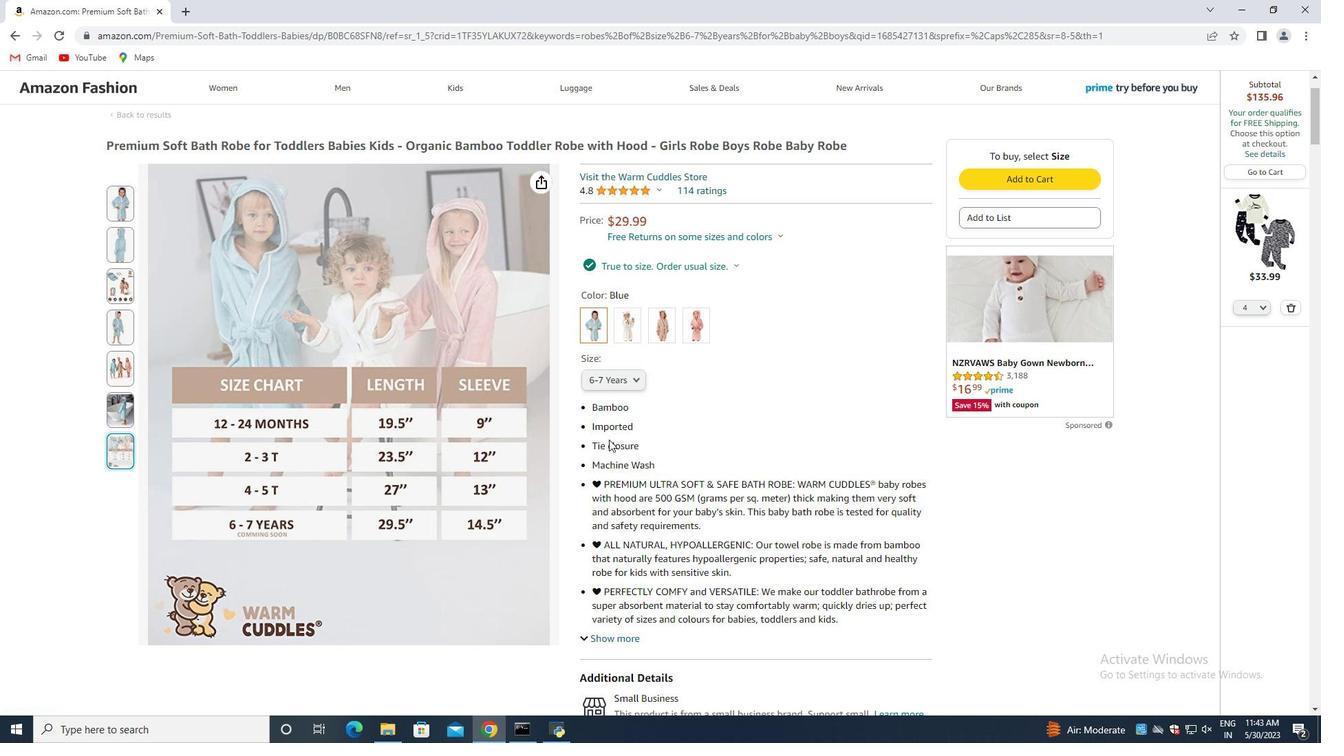 
Action: Mouse moved to (615, 441)
Screenshot: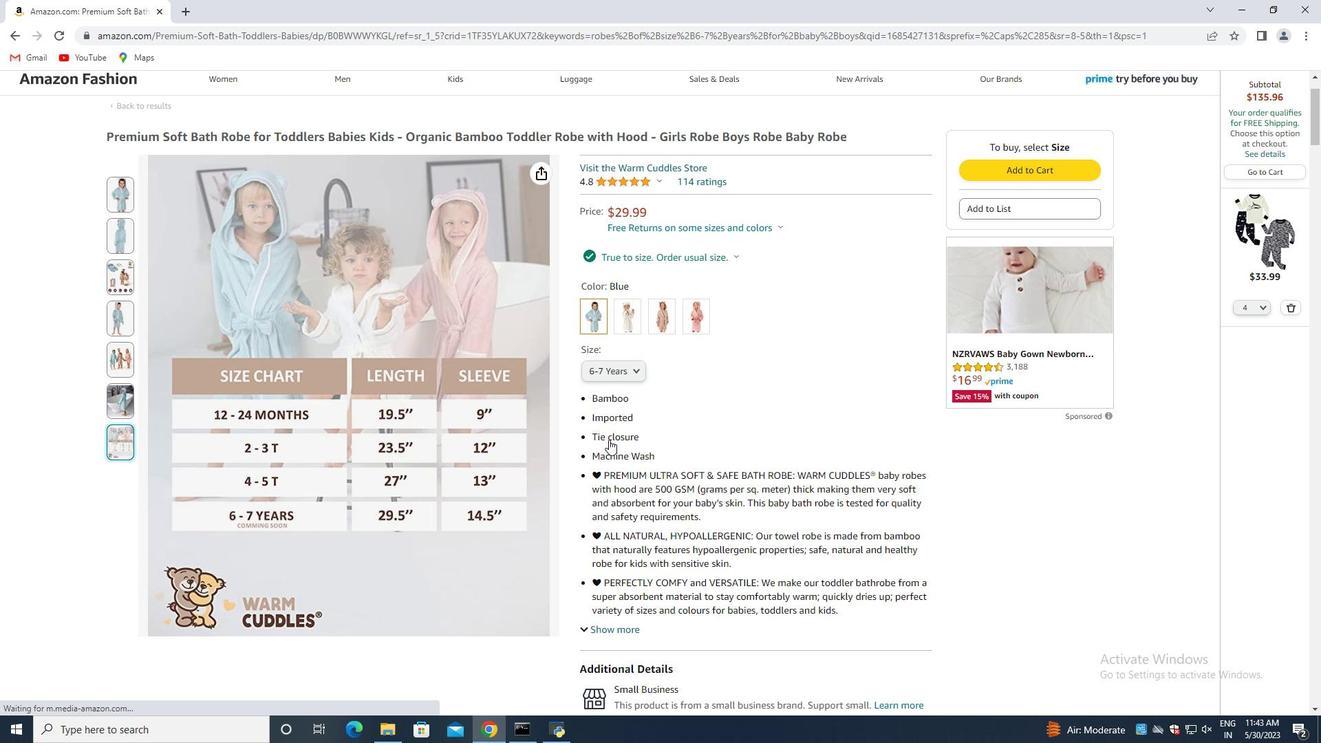 
Action: Mouse scrolled (615, 440) with delta (0, 0)
Screenshot: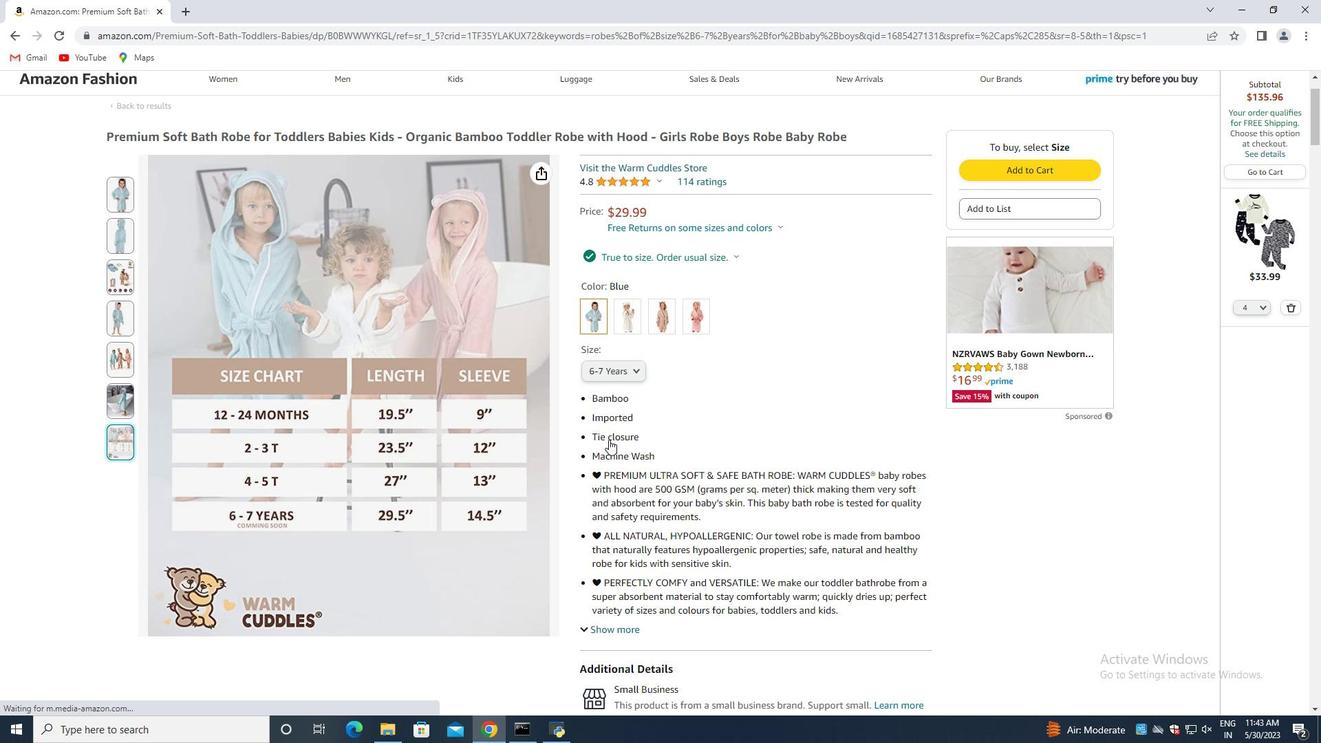 
Action: Mouse moved to (616, 445)
Screenshot: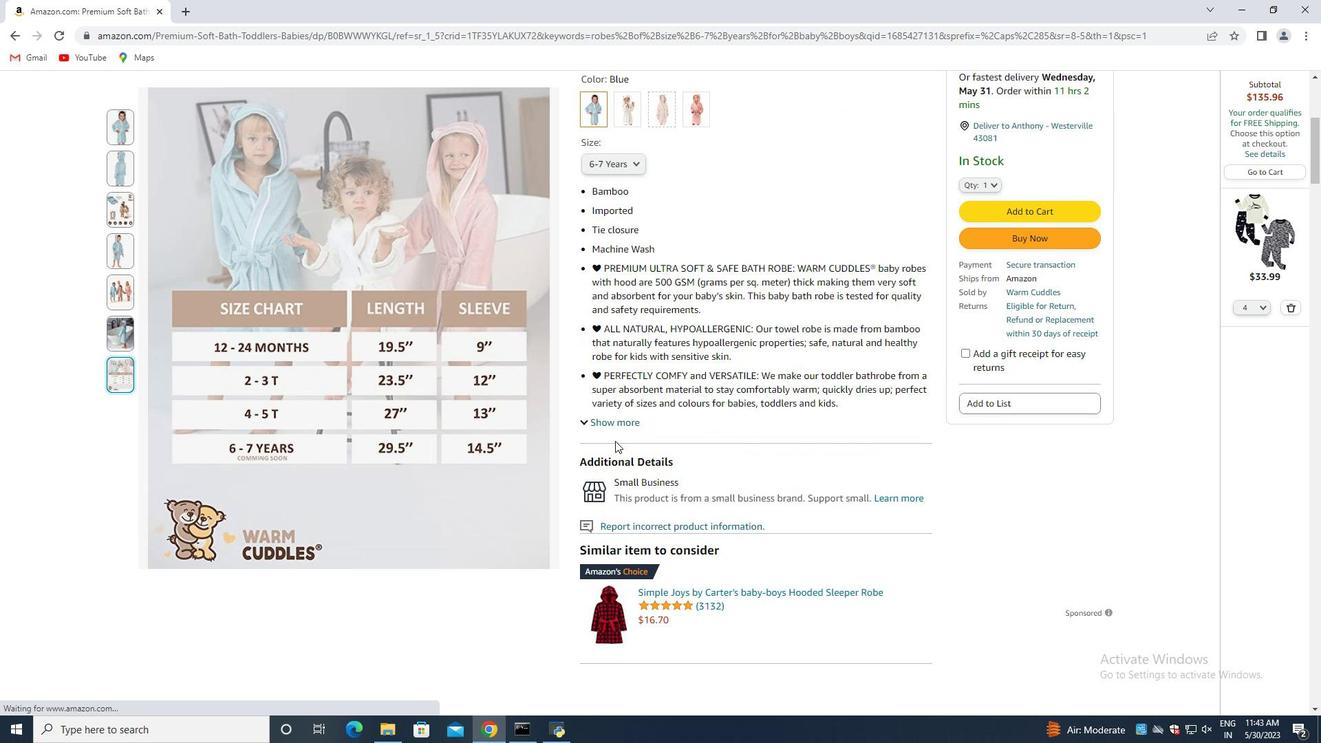 
Action: Mouse scrolled (616, 444) with delta (0, 0)
Screenshot: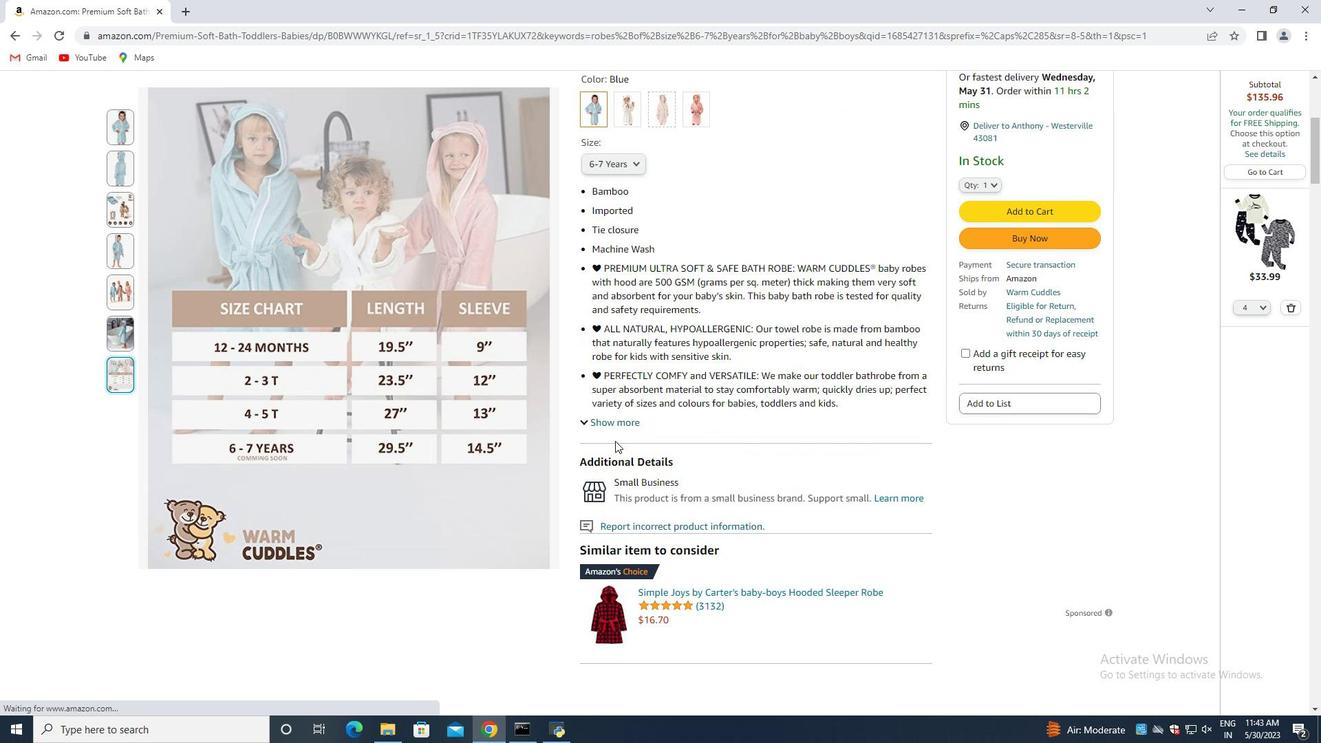 
Action: Mouse moved to (616, 446)
Screenshot: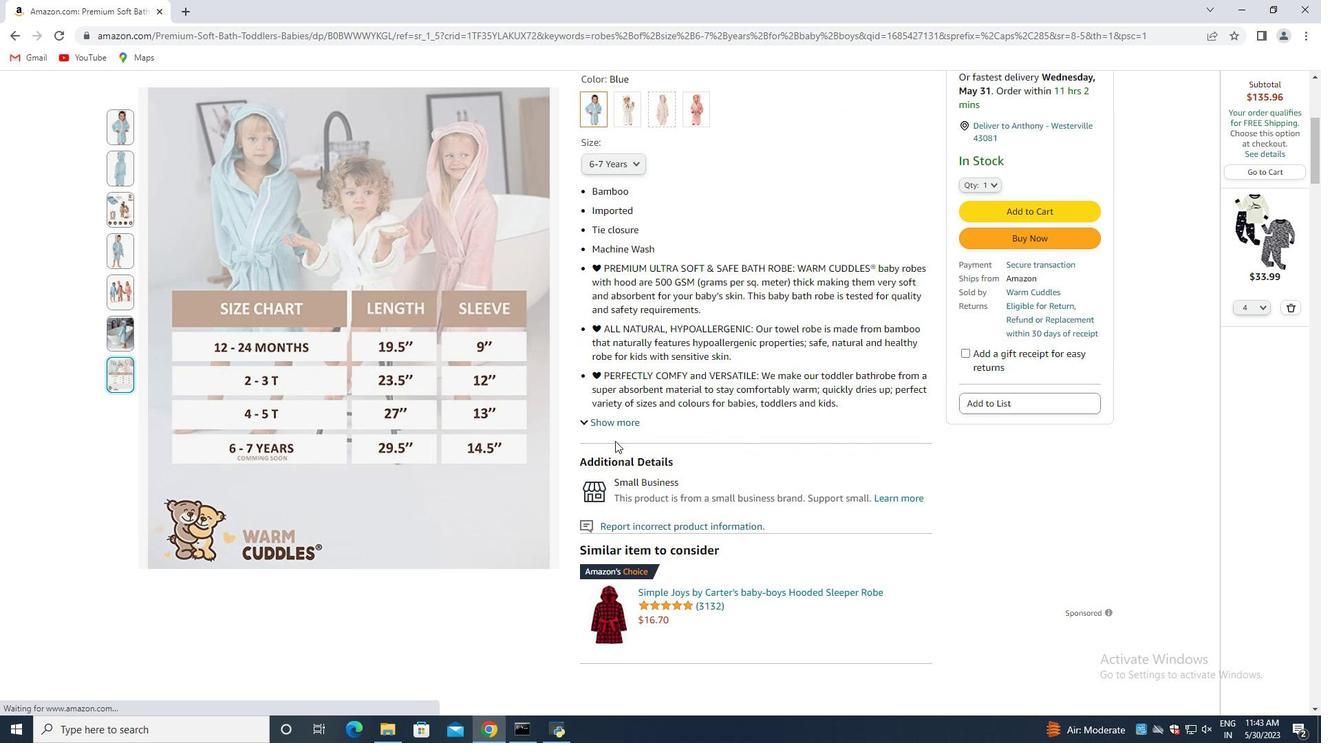 
Action: Mouse scrolled (616, 445) with delta (0, 0)
Screenshot: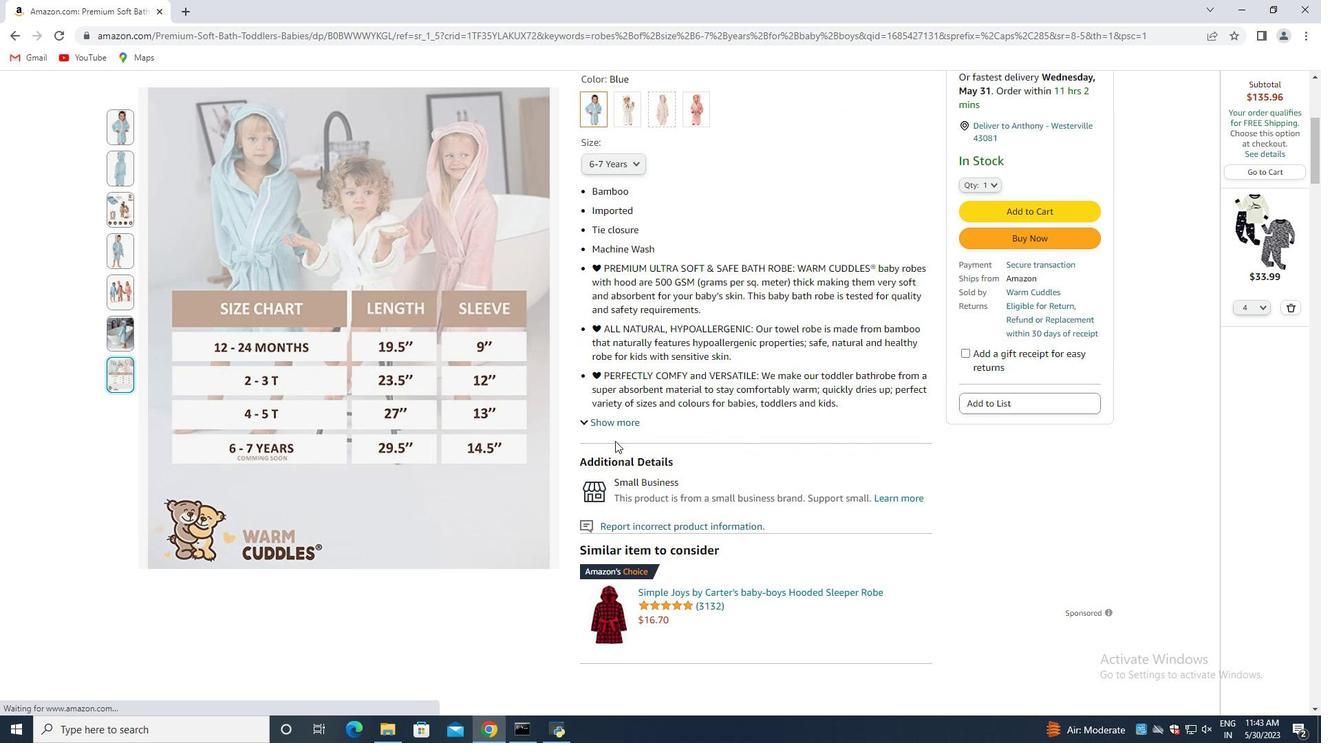 
Action: Mouse scrolled (616, 445) with delta (0, 0)
Screenshot: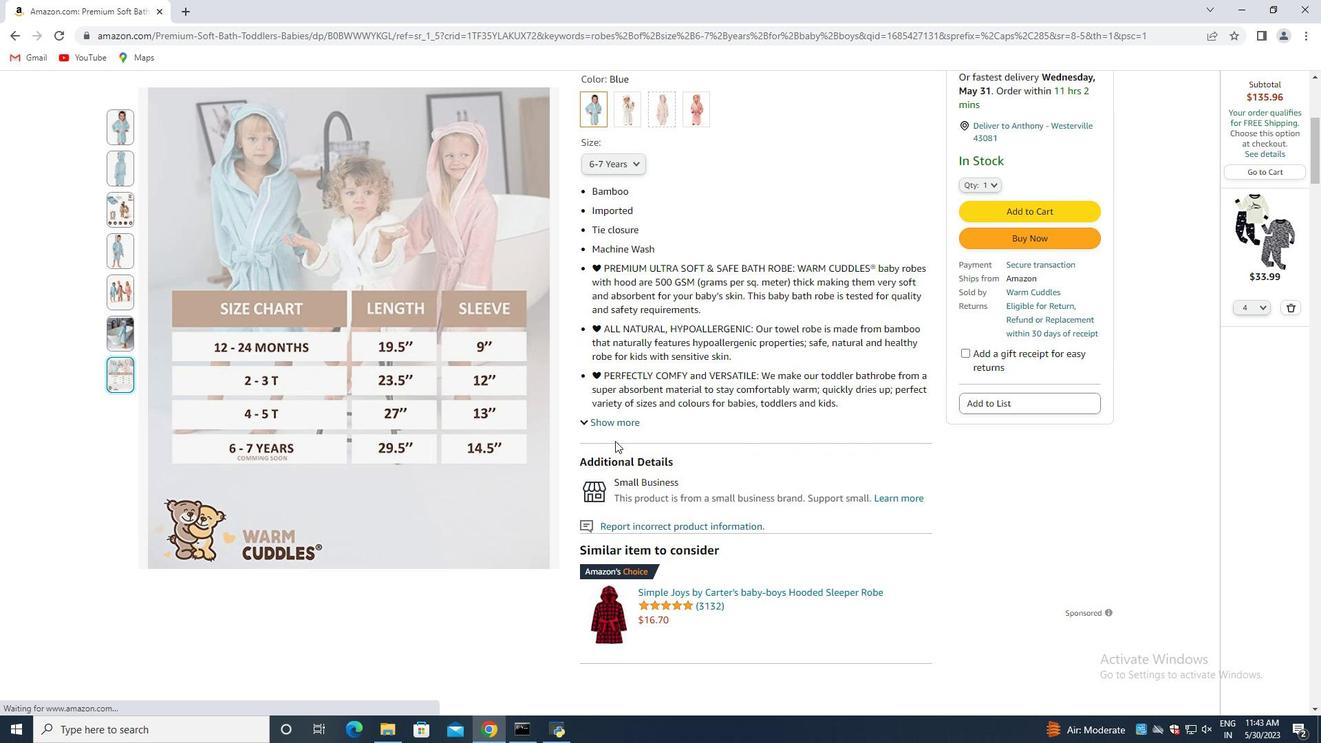 
Action: Mouse moved to (618, 446)
Screenshot: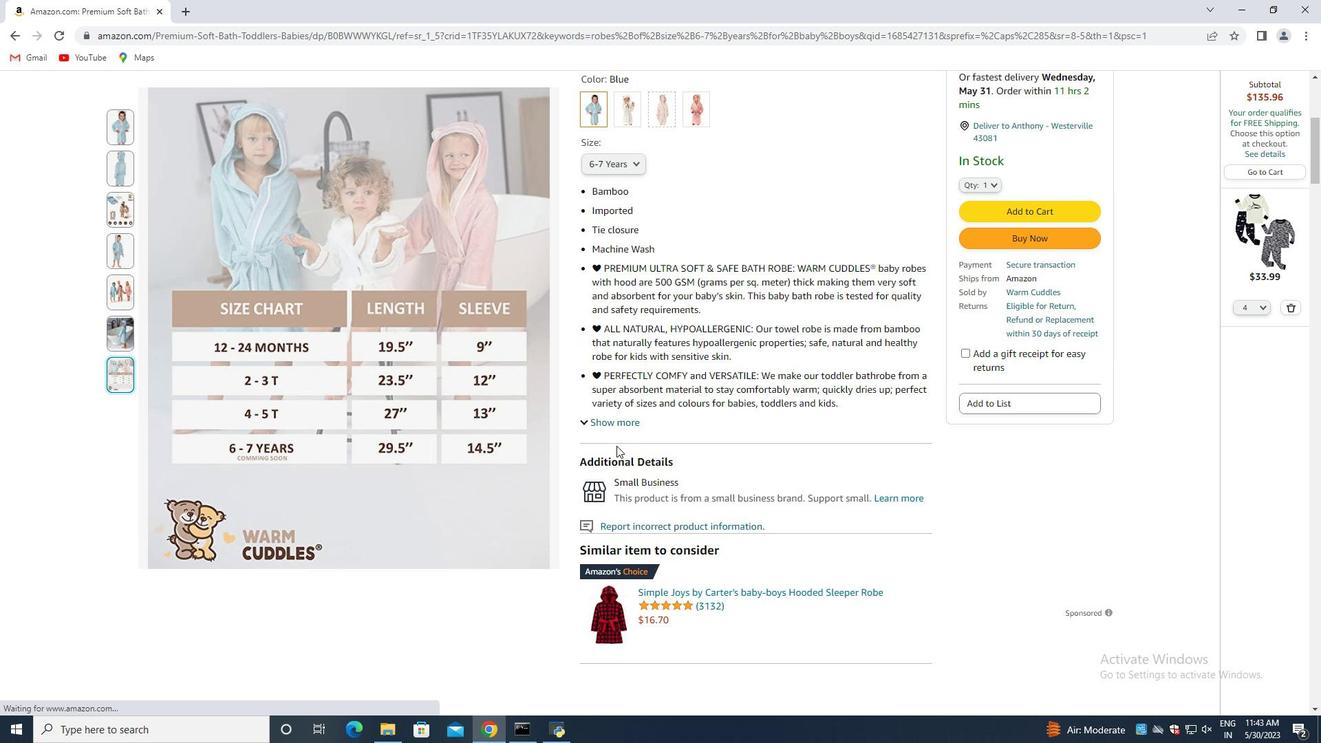 
Action: Mouse scrolled (618, 446) with delta (0, 0)
Screenshot: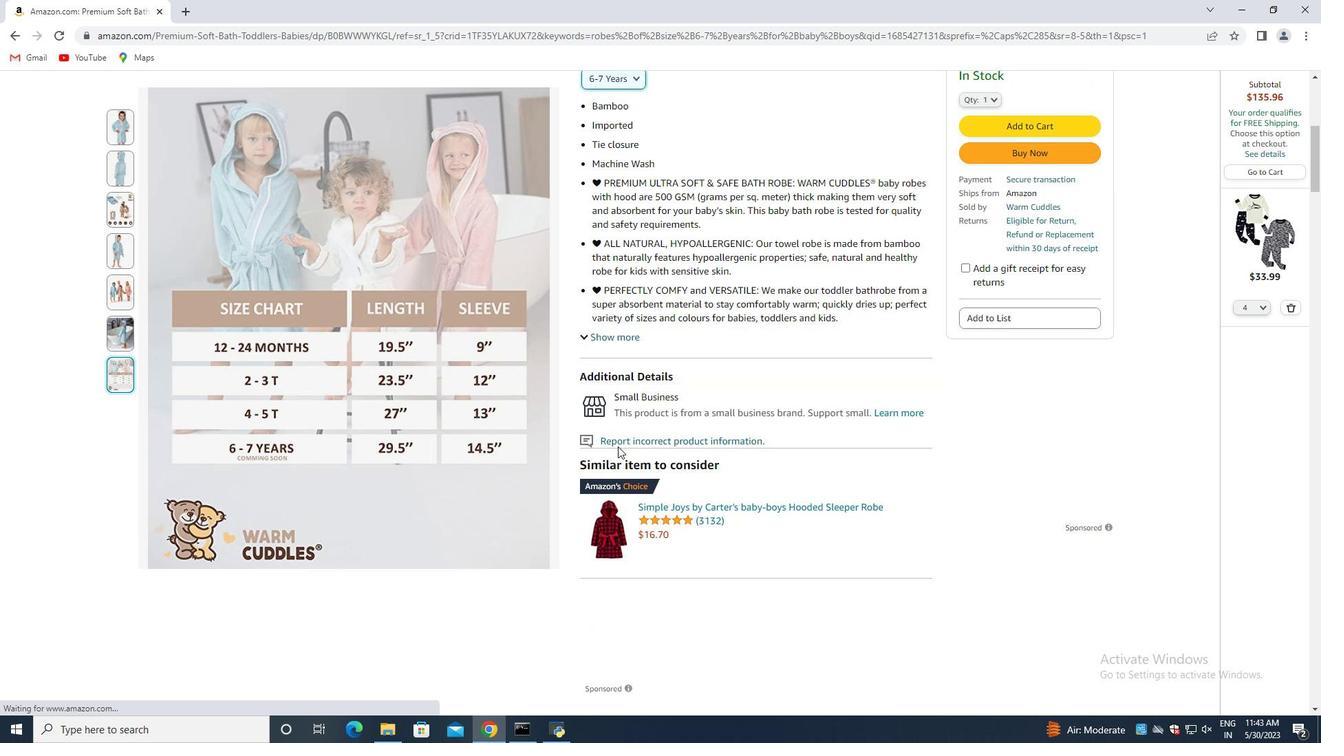 
Action: Mouse moved to (618, 447)
Screenshot: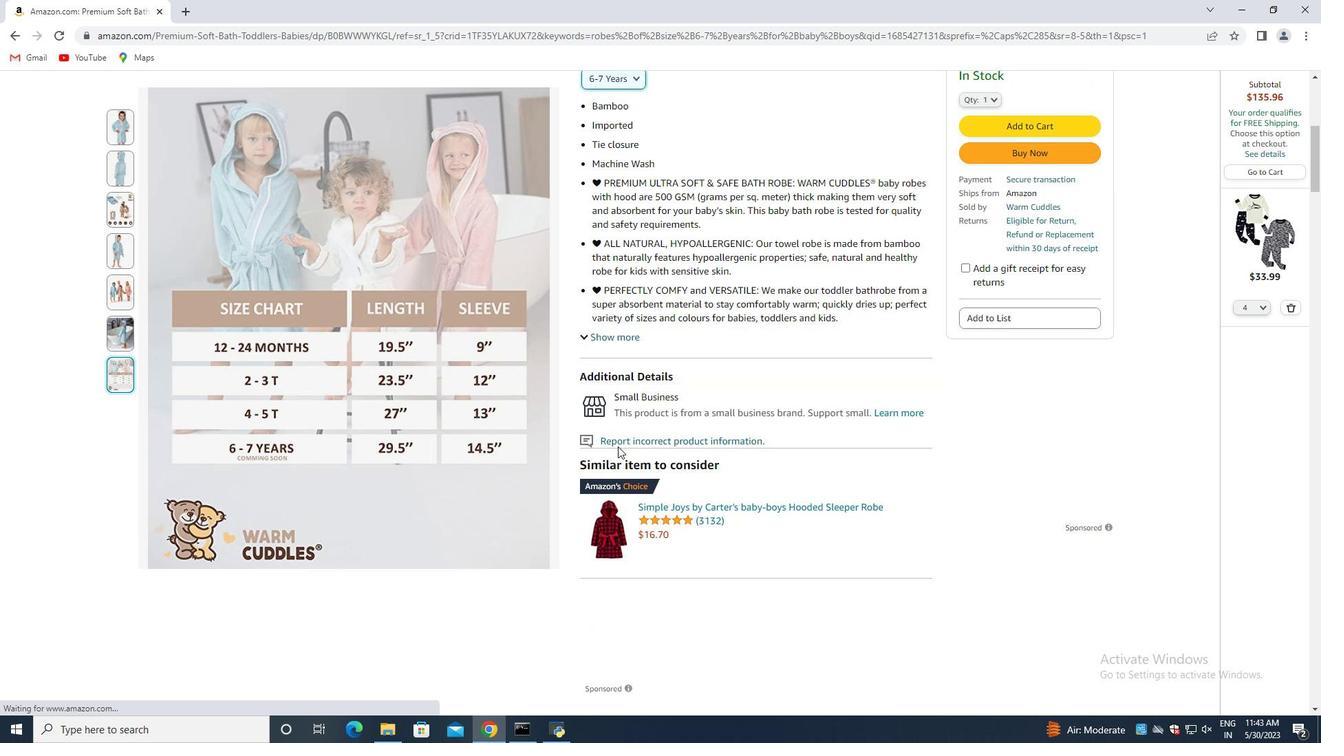 
Action: Mouse scrolled (618, 446) with delta (0, 0)
Screenshot: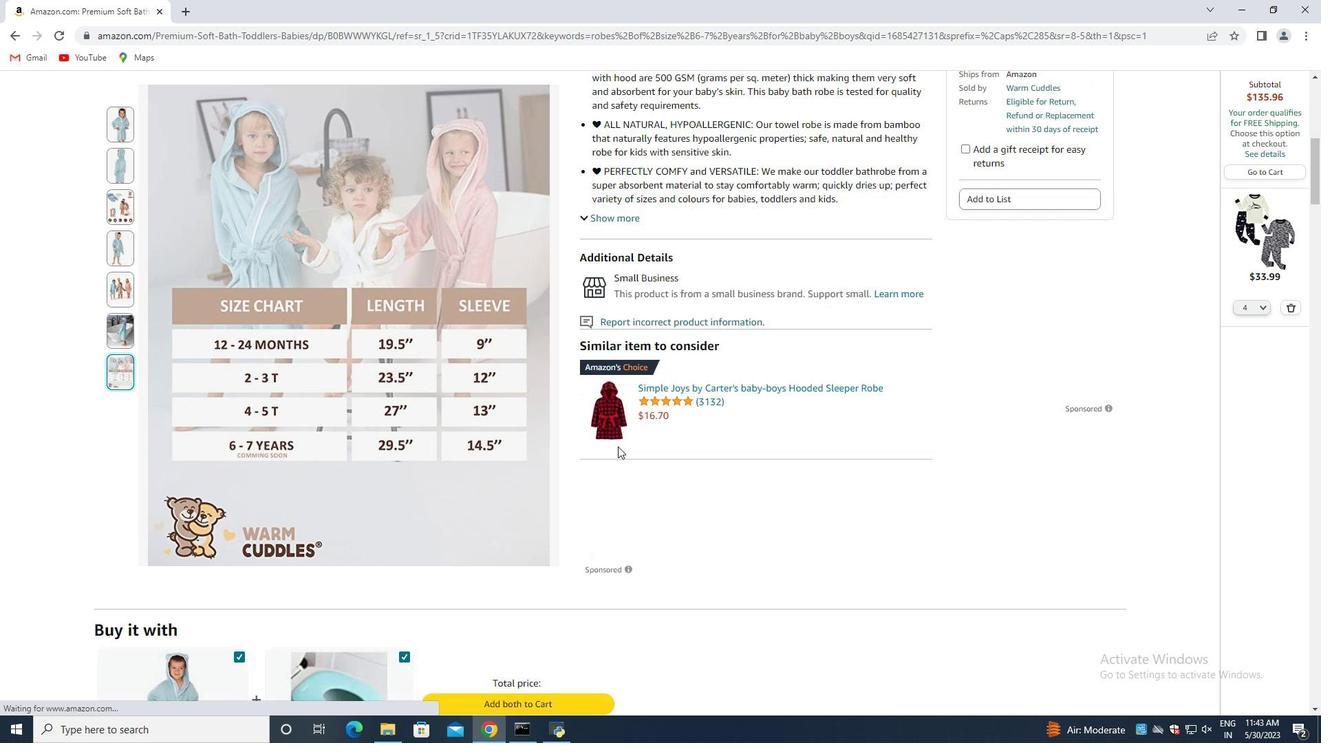 
Action: Mouse moved to (618, 448)
Screenshot: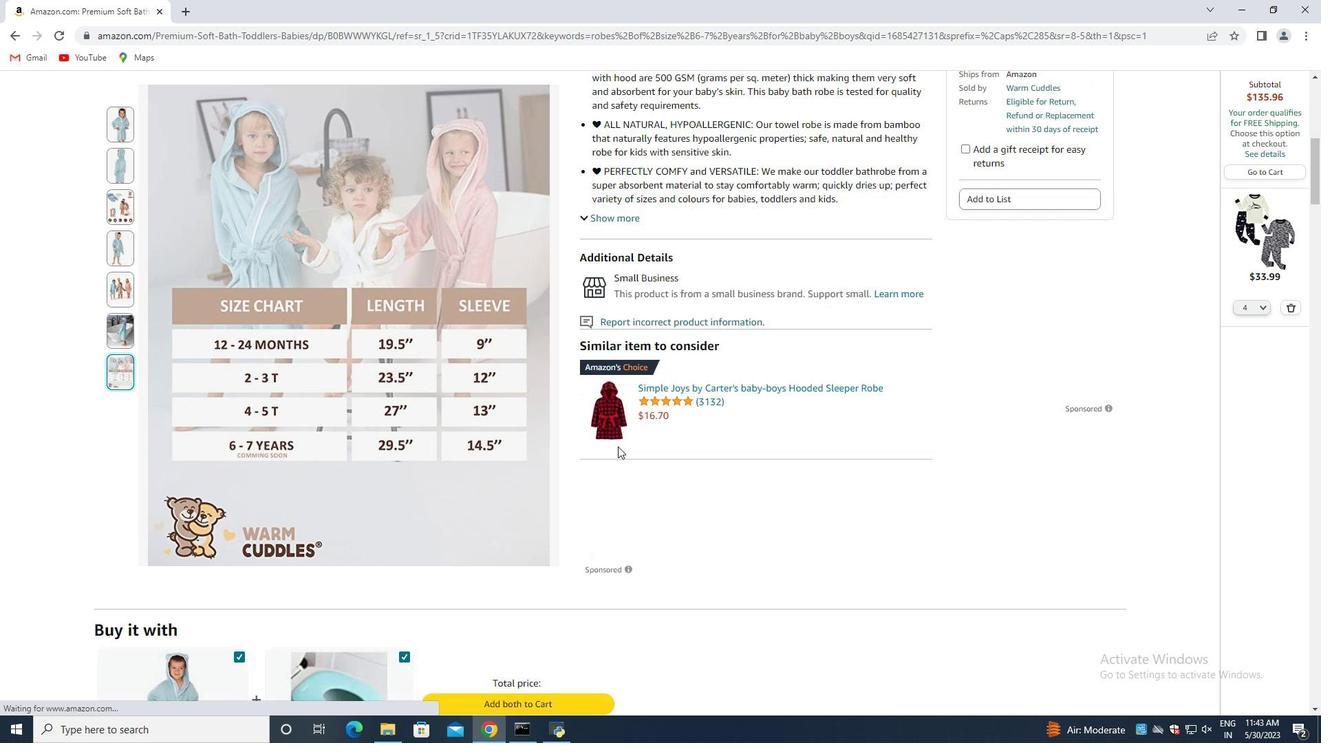 
Action: Mouse scrolled (618, 447) with delta (0, 0)
Screenshot: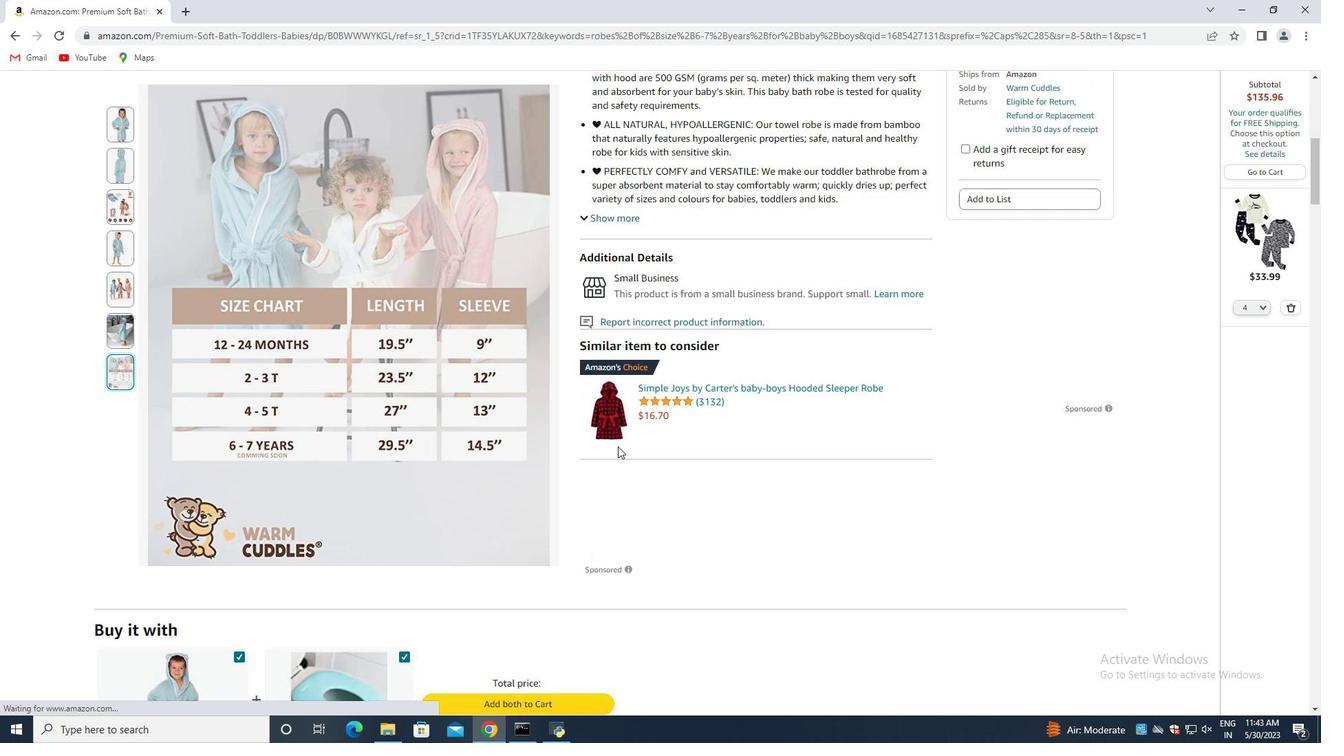 
Action: Mouse scrolled (618, 447) with delta (0, 0)
Screenshot: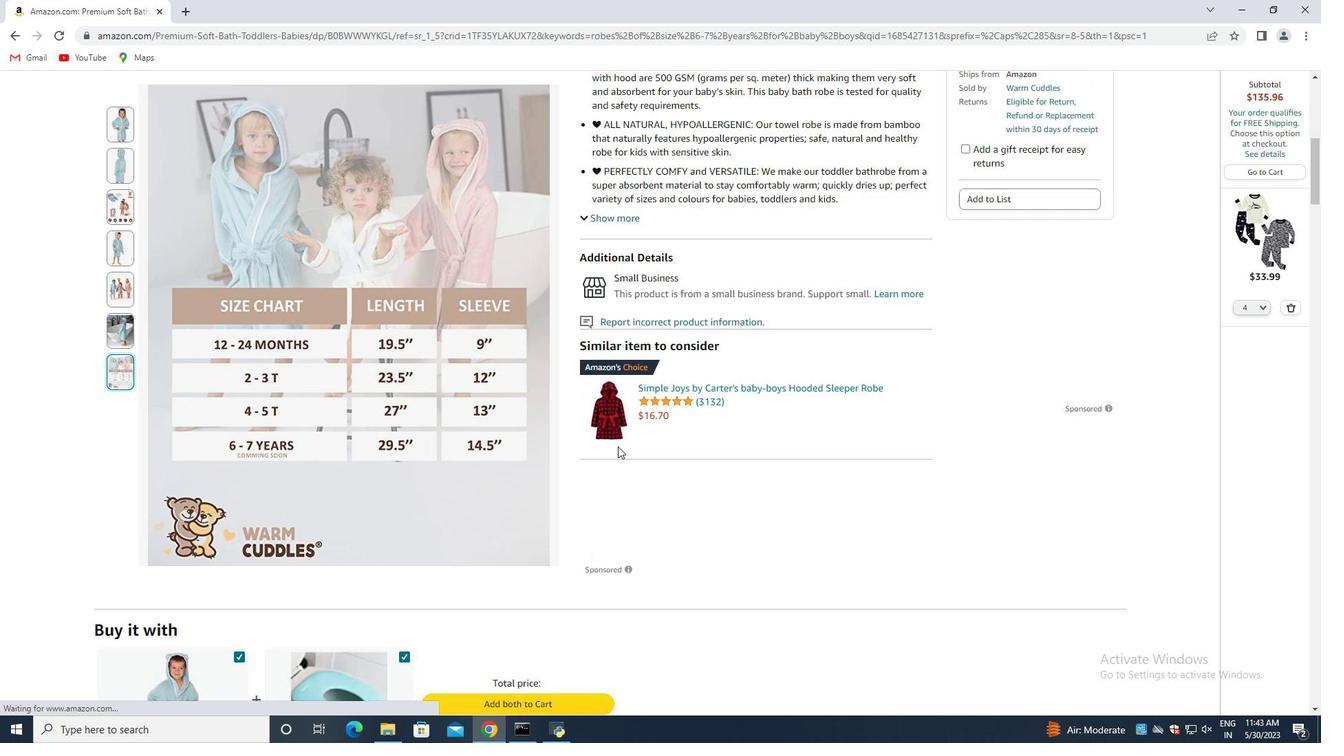 
Action: Mouse moved to (614, 448)
Screenshot: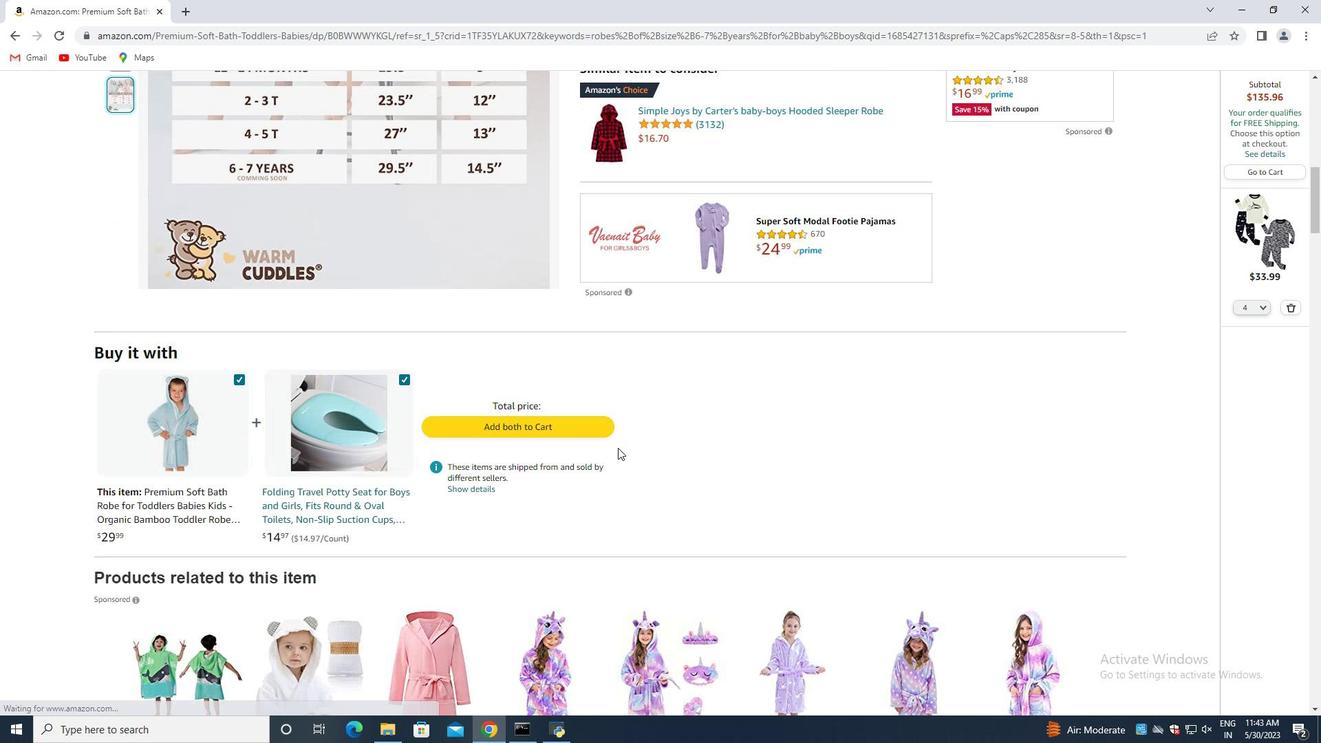 
Action: Mouse scrolled (614, 448) with delta (0, 0)
Screenshot: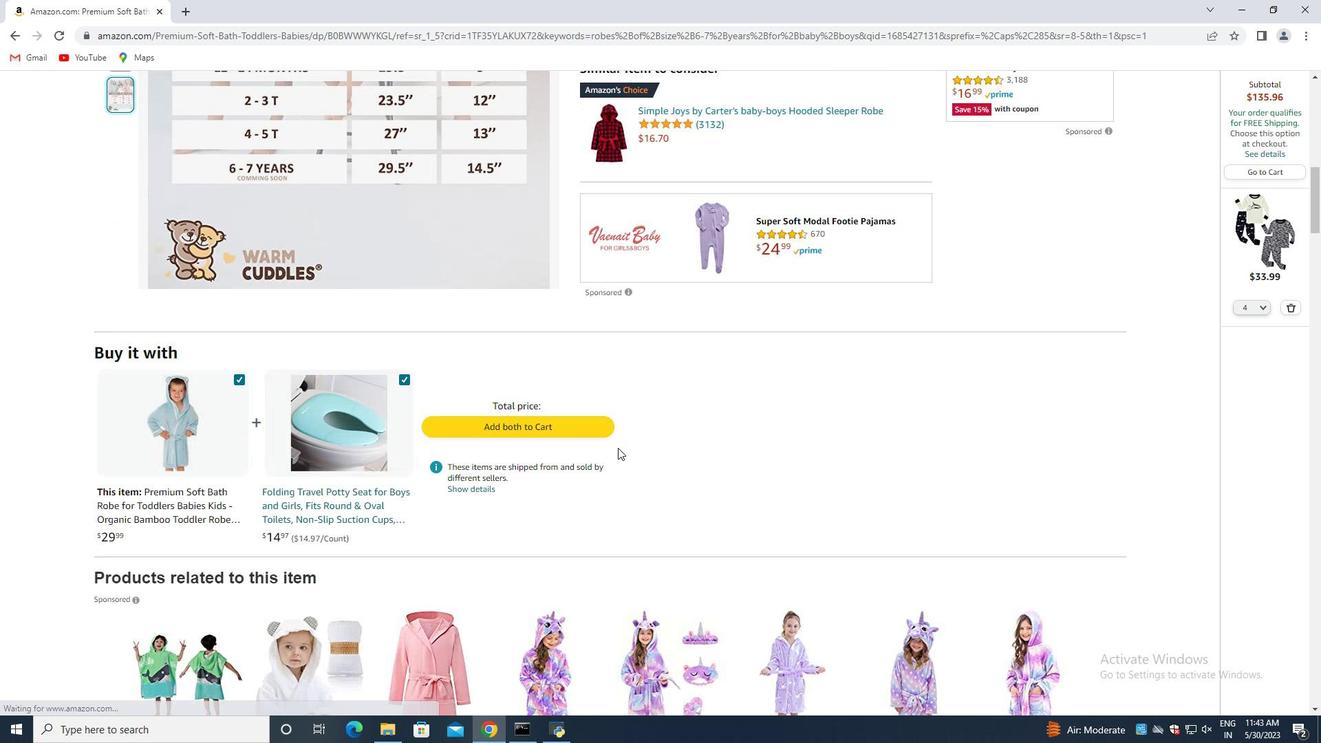 
Action: Mouse moved to (611, 448)
Screenshot: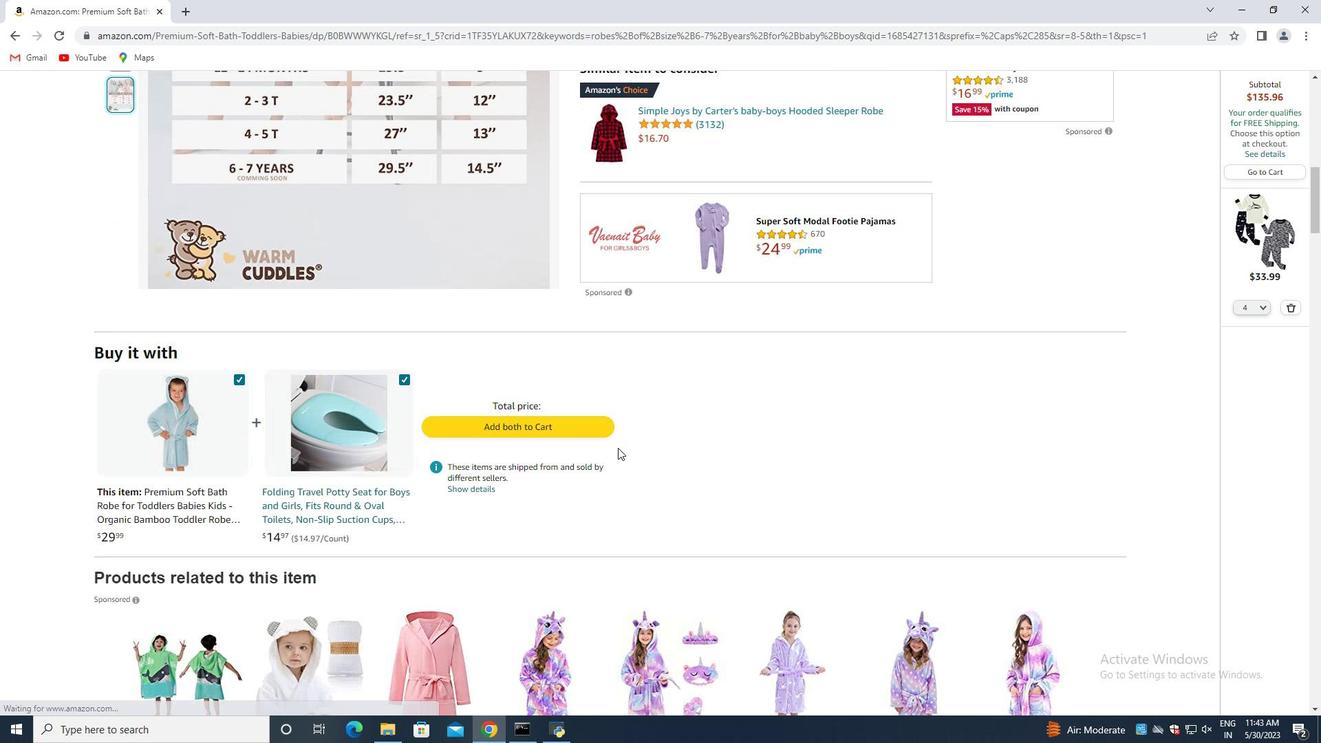 
Action: Mouse scrolled (611, 448) with delta (0, 0)
Screenshot: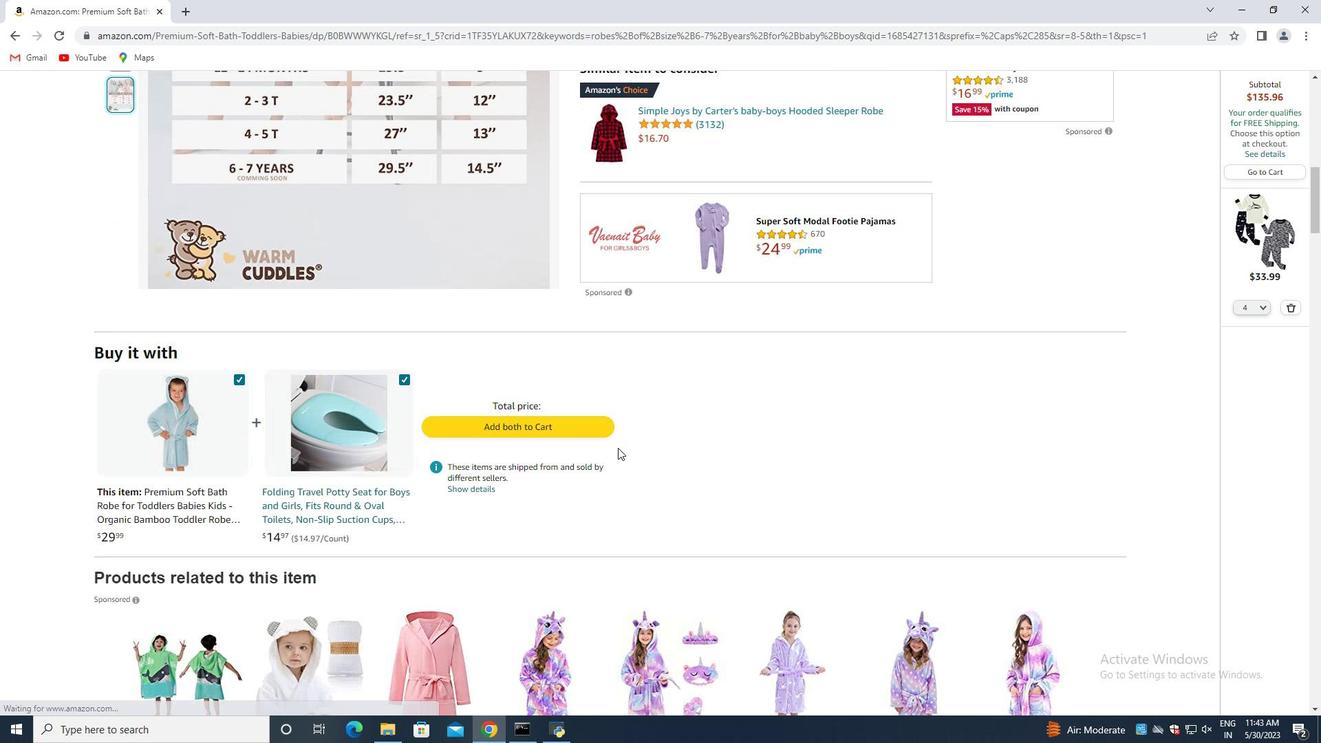 
Action: Mouse moved to (610, 448)
Screenshot: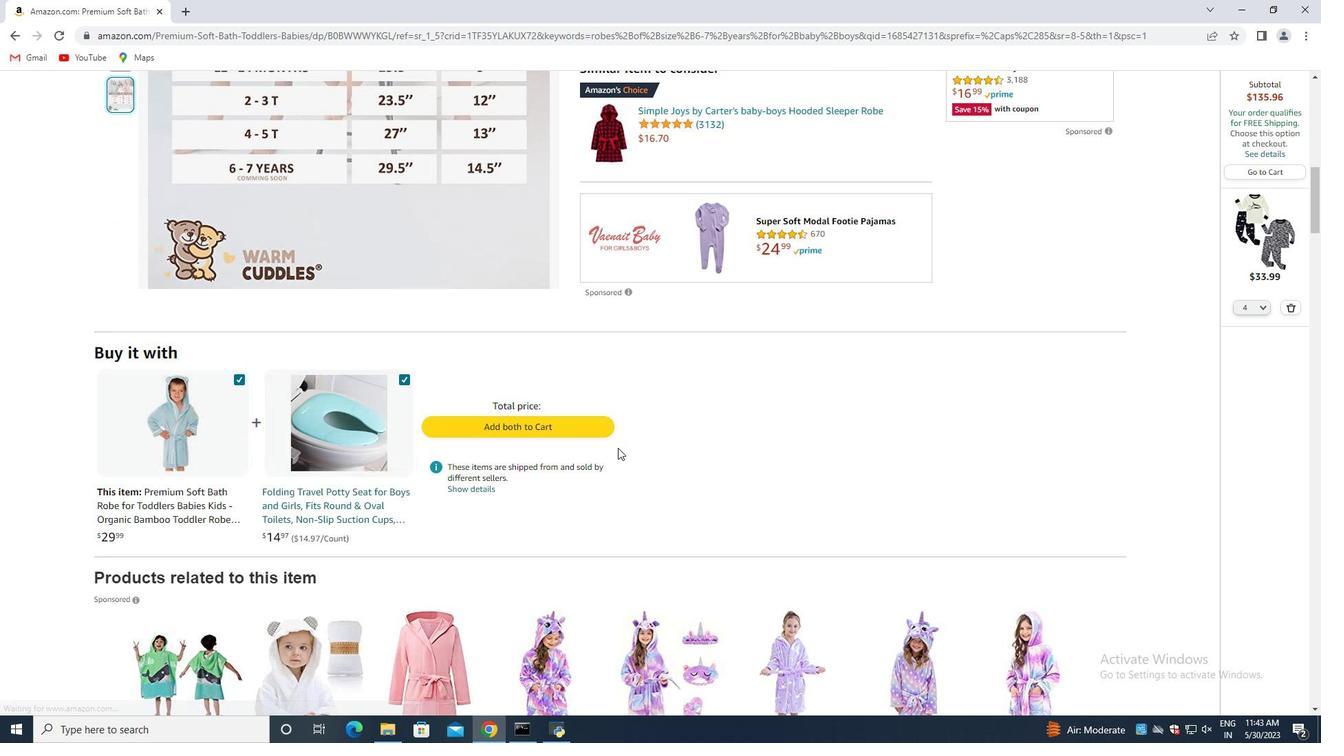 
Action: Mouse scrolled (610, 448) with delta (0, 0)
Screenshot: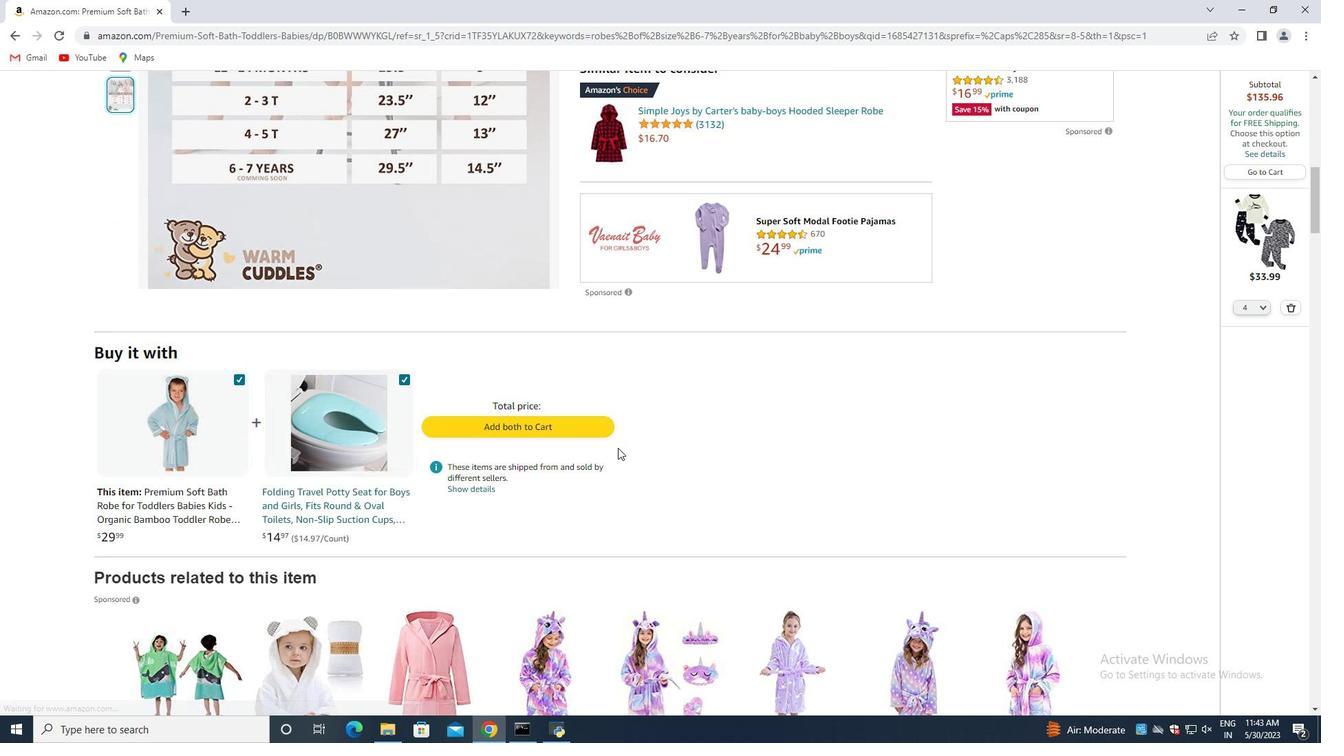 
Action: Mouse moved to (609, 448)
Screenshot: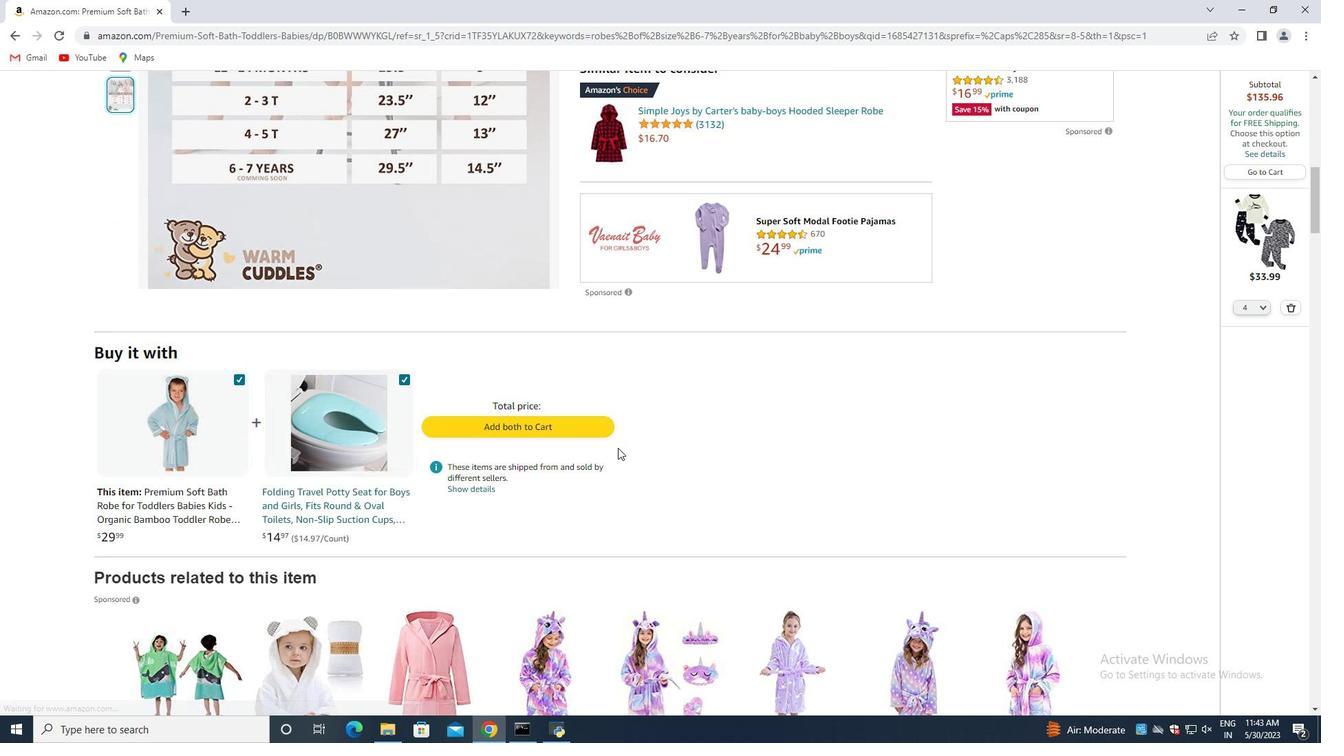 
Action: Mouse scrolled (609, 448) with delta (0, 0)
Screenshot: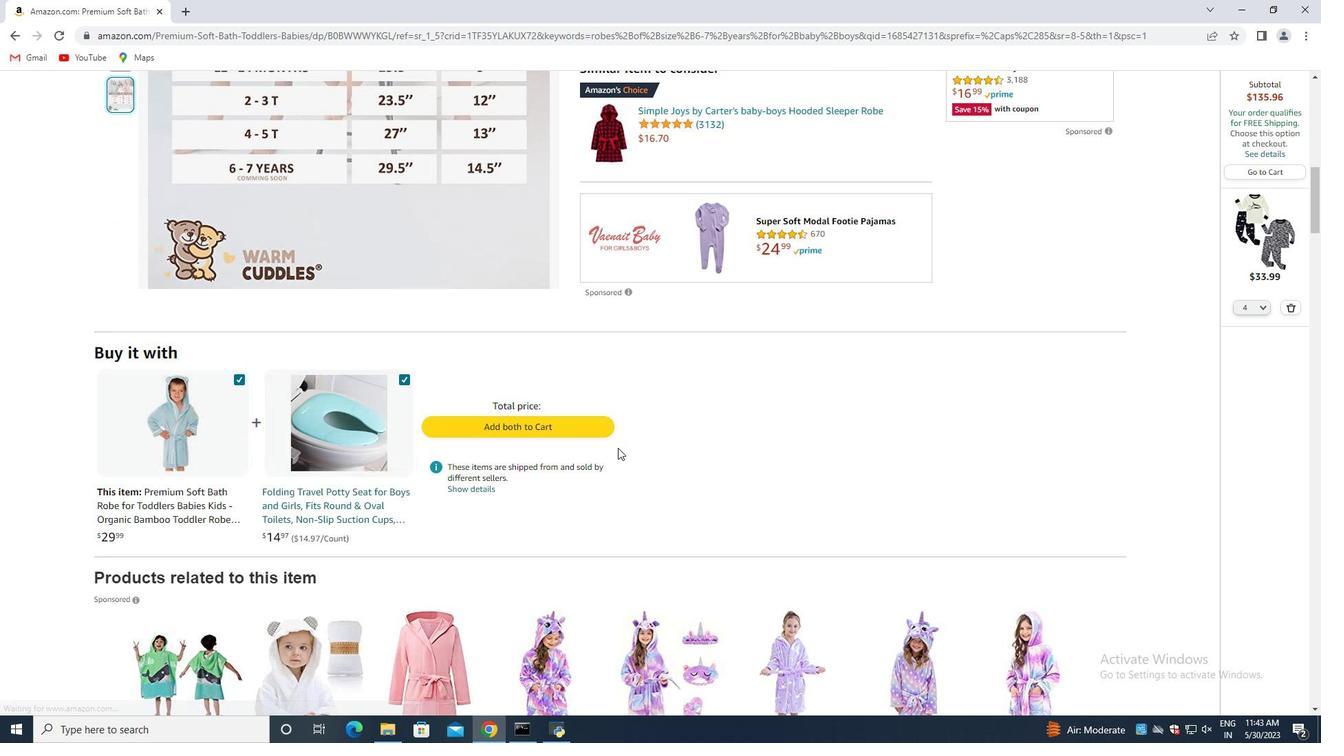 
Action: Mouse moved to (533, 425)
Screenshot: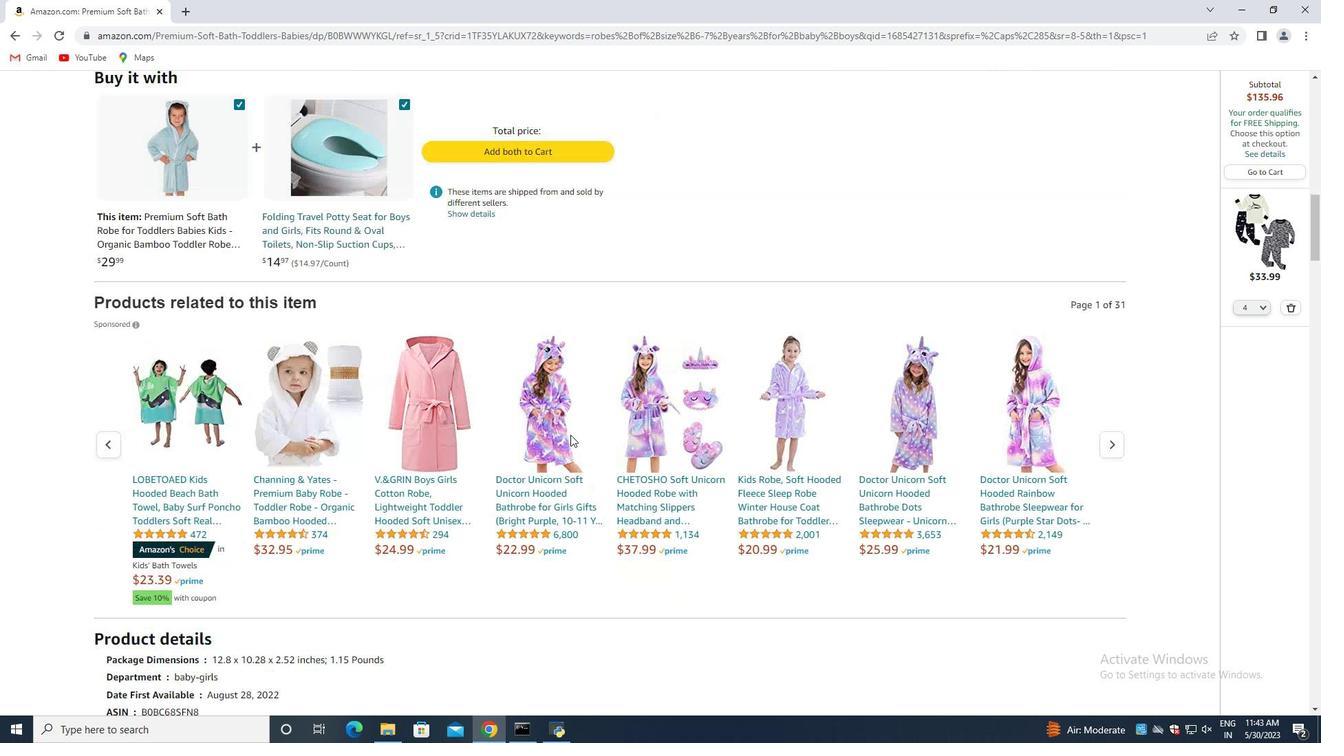 
Action: Mouse scrolled (533, 424) with delta (0, 0)
Screenshot: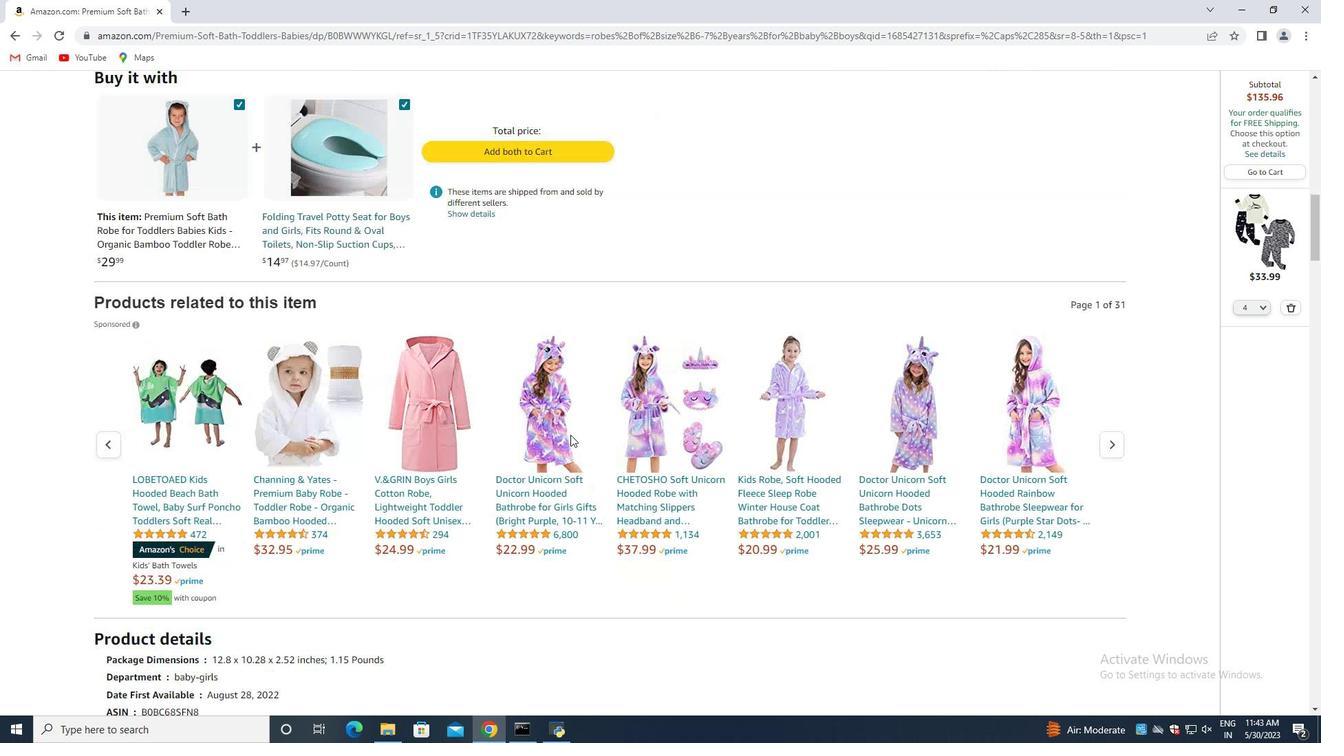 
Action: Mouse moved to (523, 425)
Screenshot: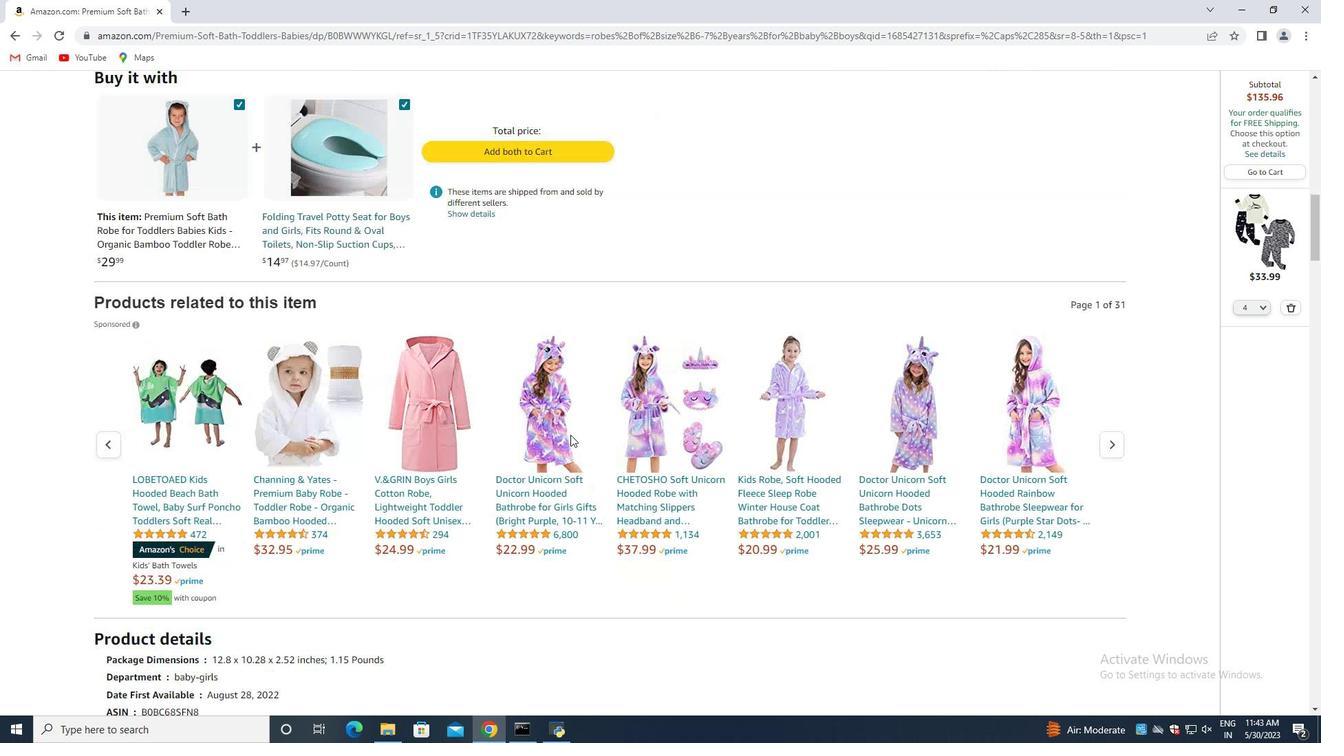 
Action: Mouse scrolled (523, 424) with delta (0, 0)
Screenshot: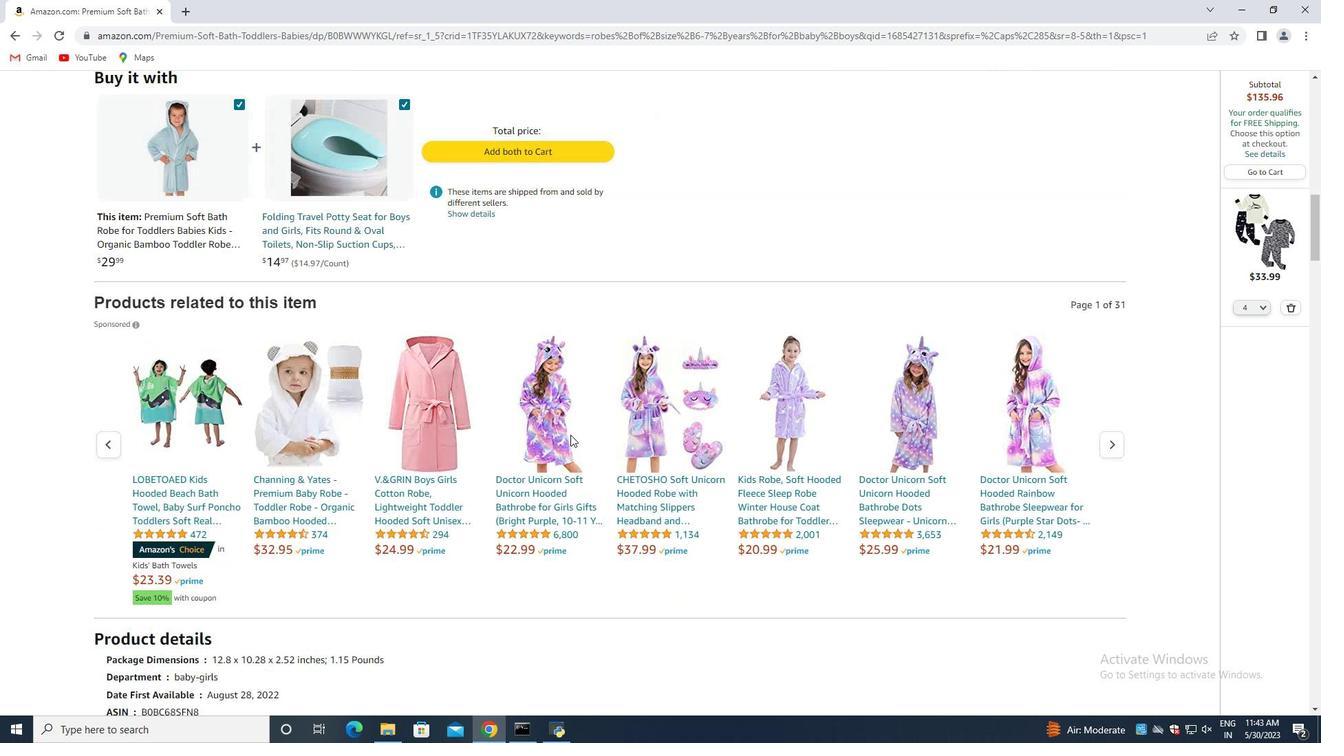 
Action: Mouse moved to (516, 425)
Screenshot: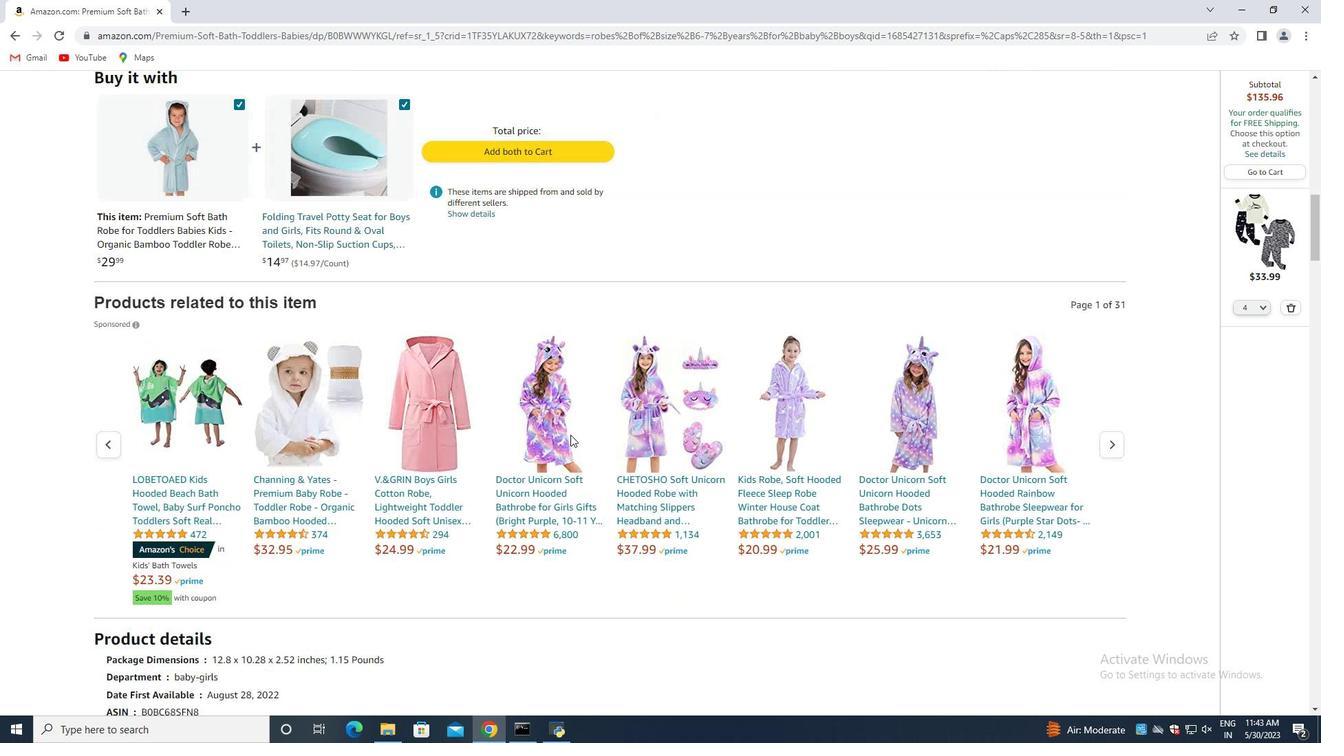 
Action: Mouse scrolled (516, 424) with delta (0, 0)
Screenshot: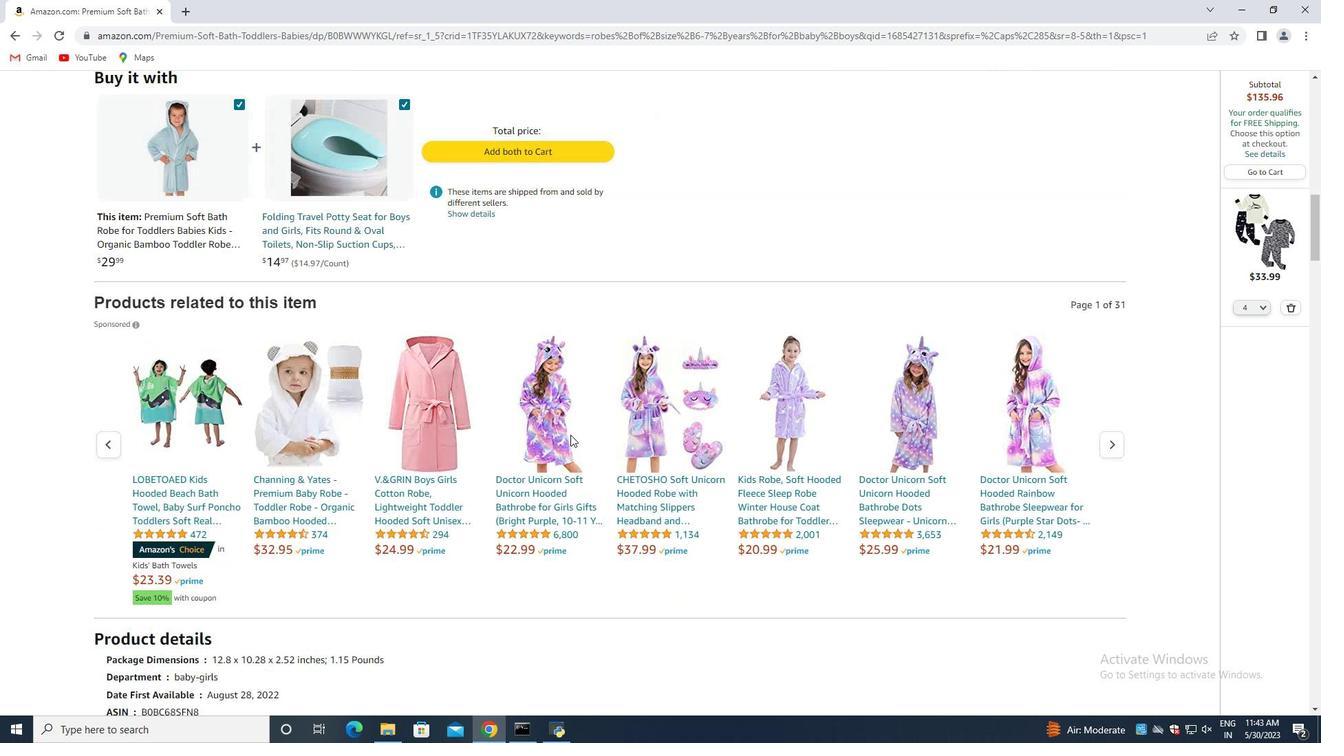 
Action: Mouse moved to (511, 424)
Screenshot: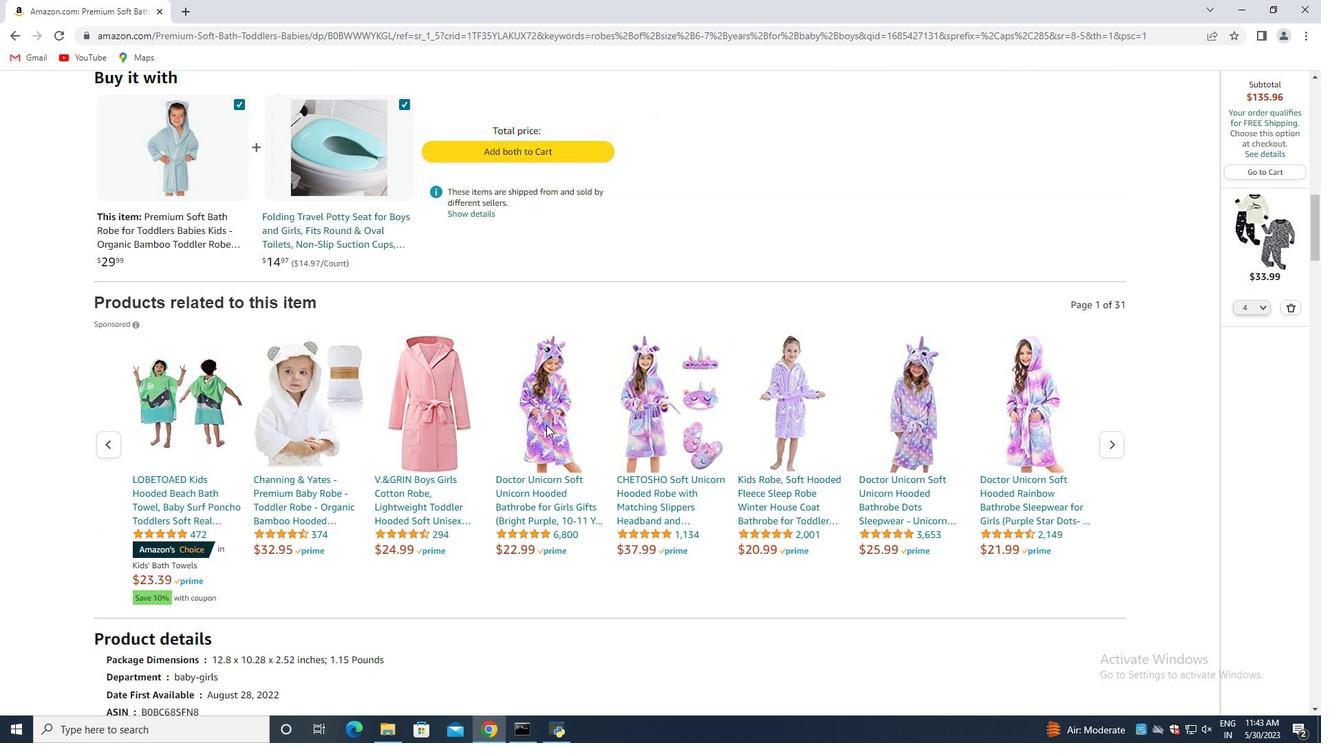 
Action: Mouse scrolled (511, 424) with delta (0, 0)
Screenshot: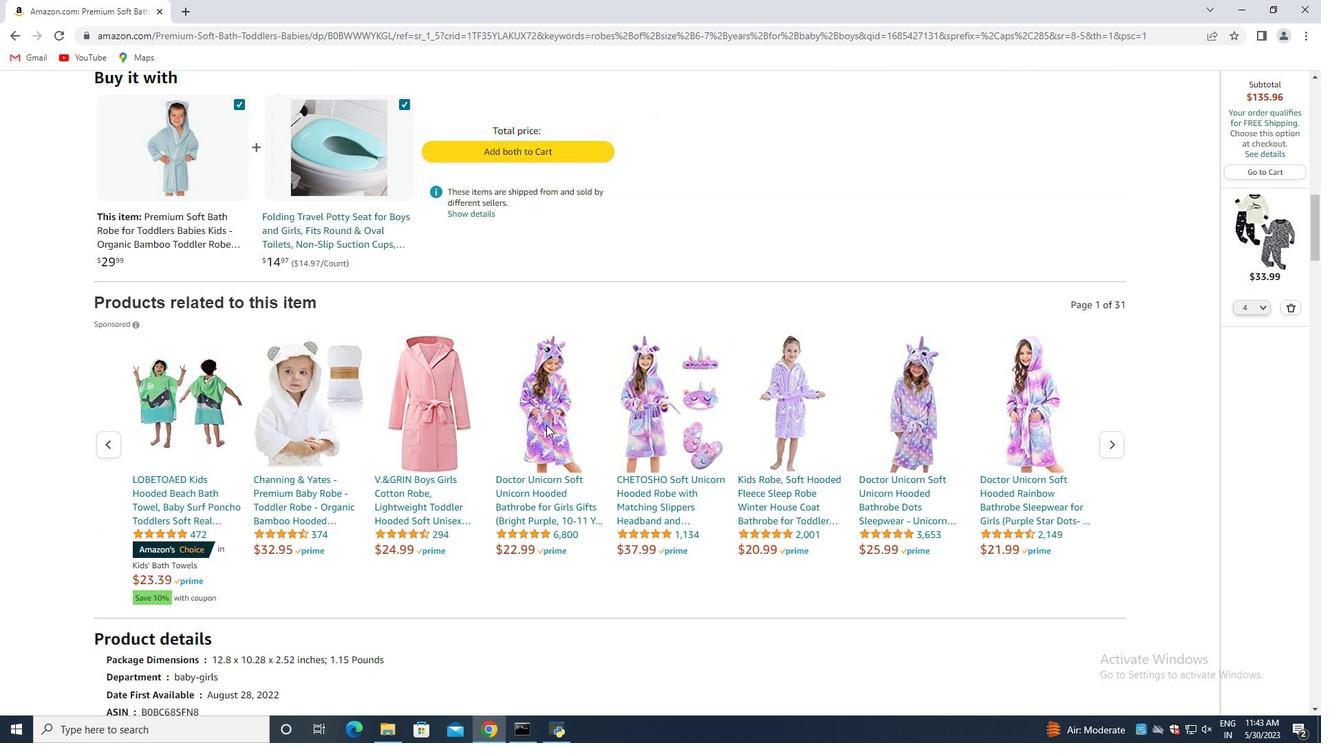 
Action: Mouse moved to (494, 409)
Screenshot: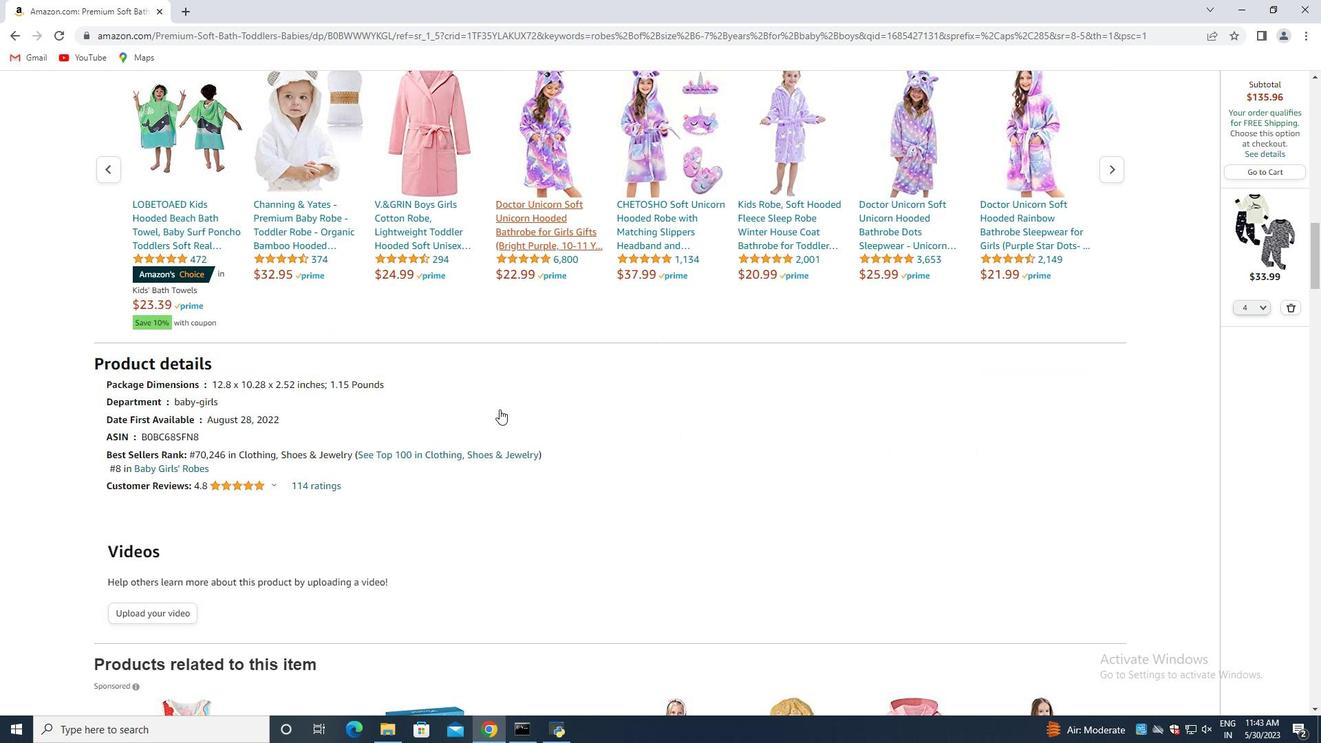
Action: Mouse scrolled (497, 408) with delta (0, 0)
Screenshot: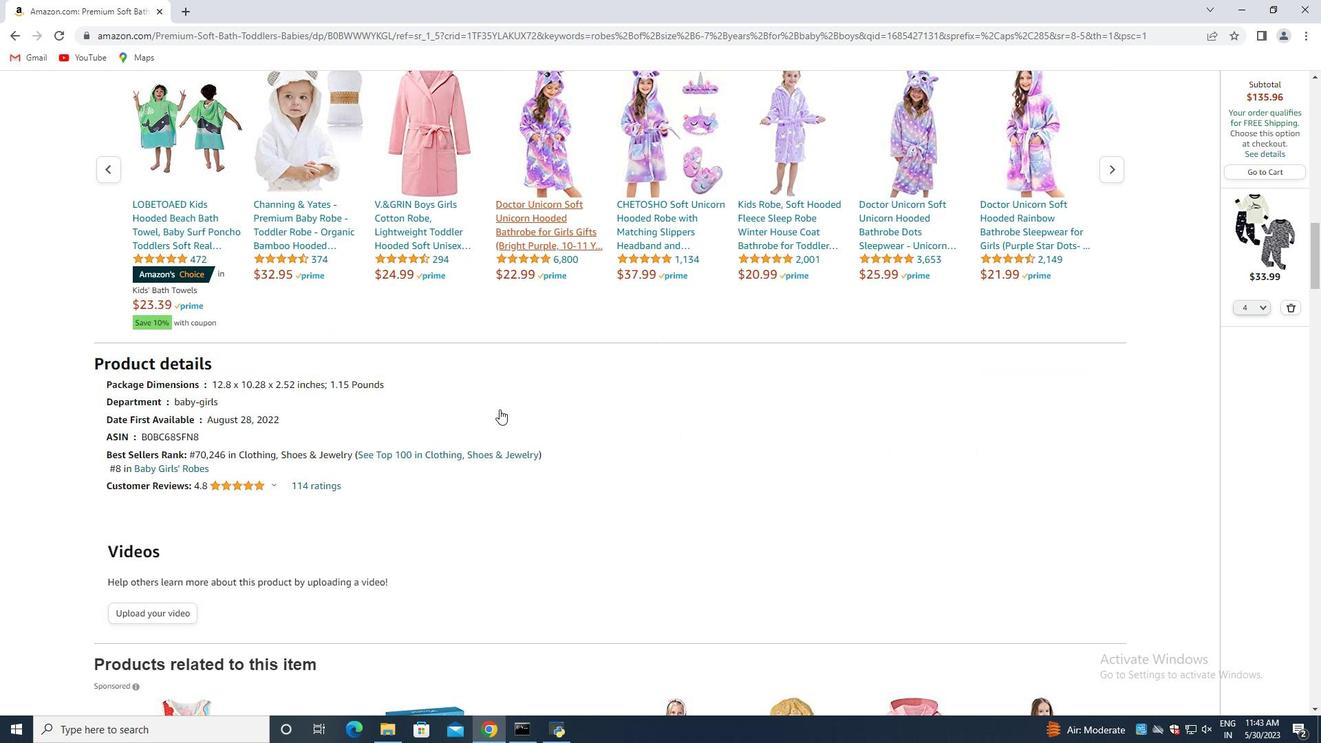 
Action: Mouse moved to (486, 407)
Screenshot: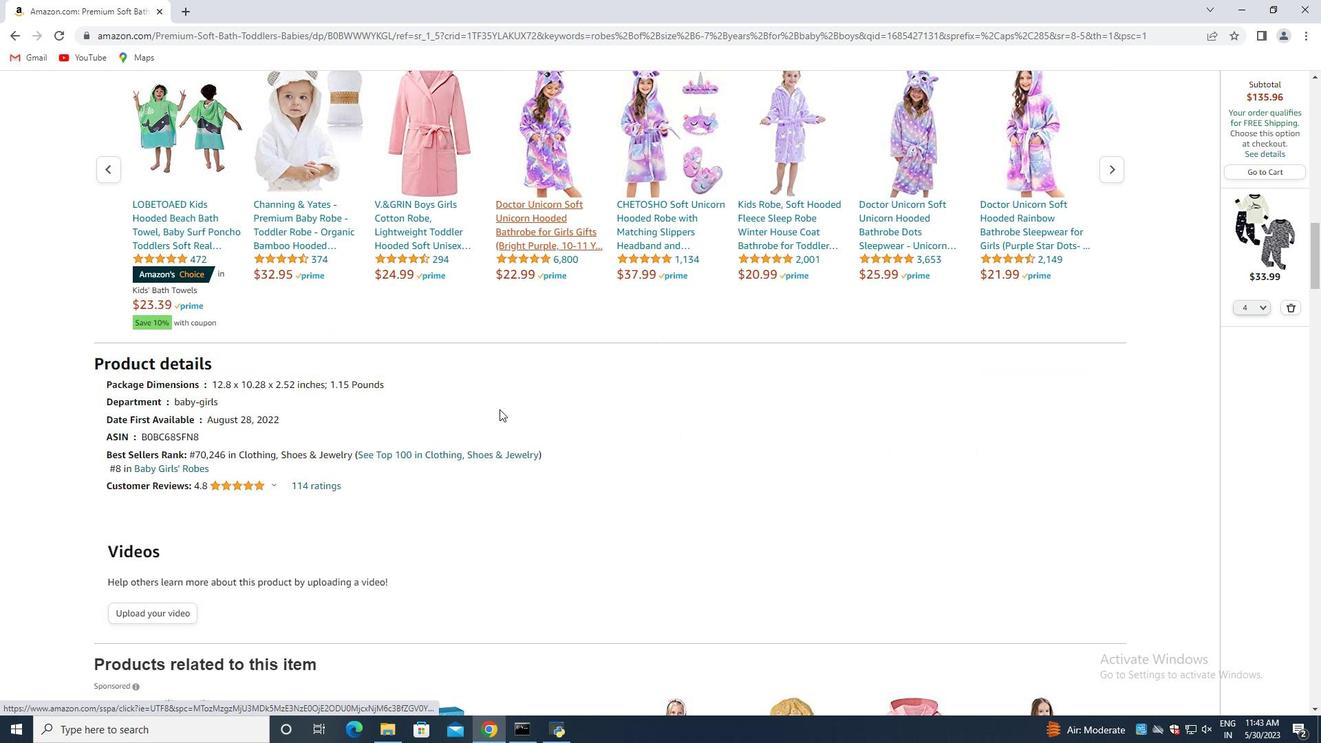 
Action: Mouse scrolled (489, 408) with delta (0, 0)
Screenshot: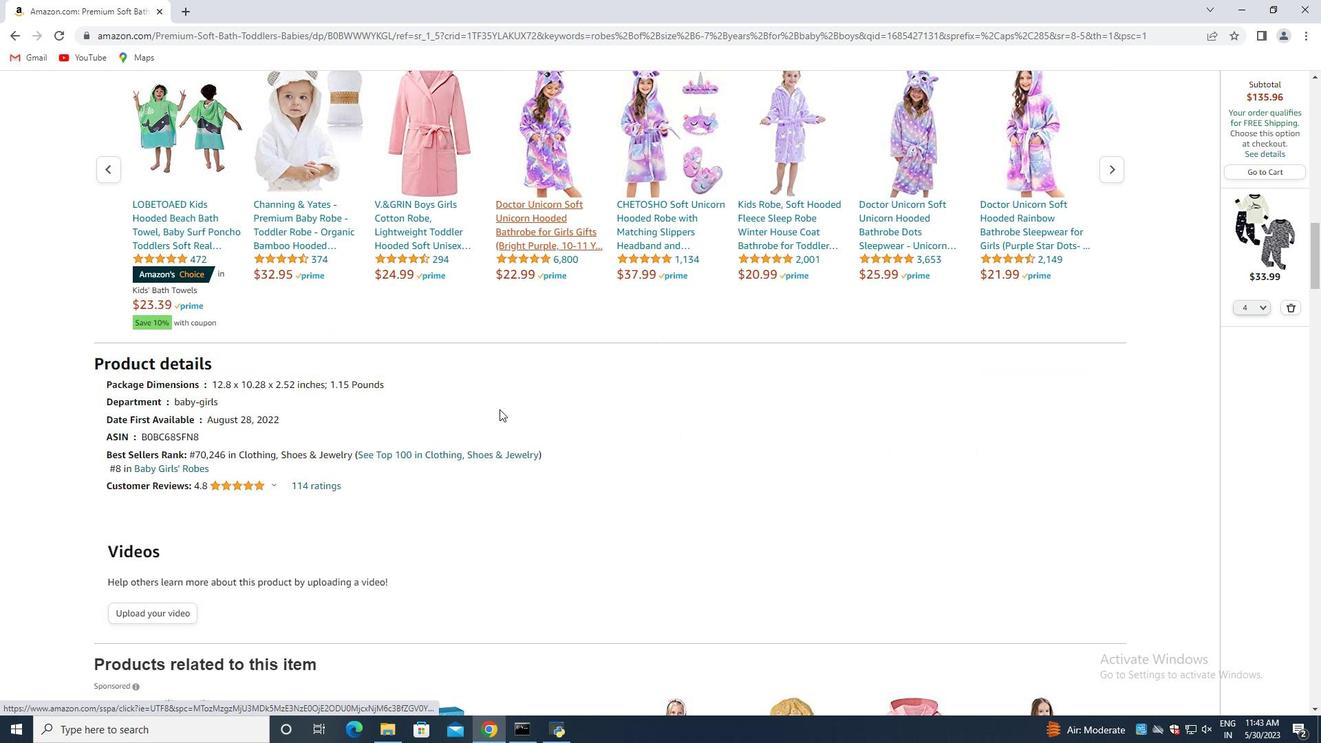 
Action: Mouse moved to (486, 407)
Screenshot: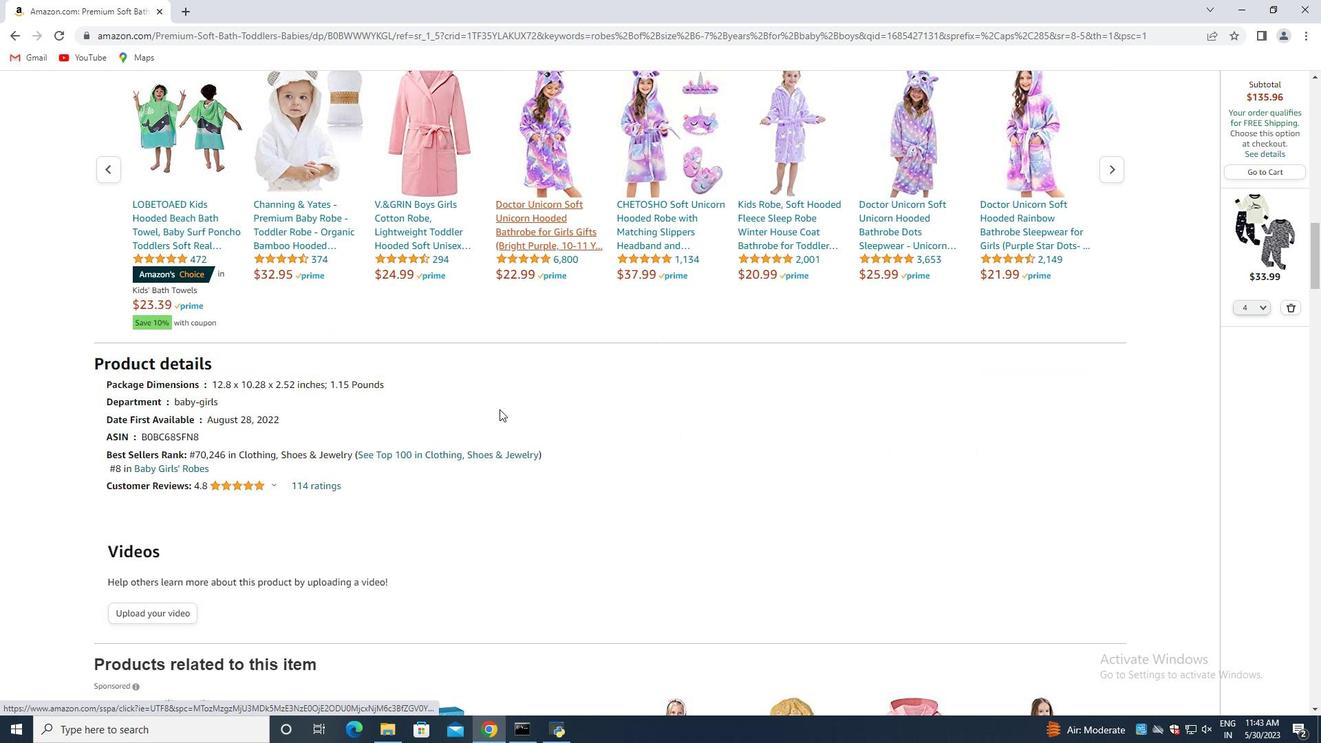 
Action: Mouse scrolled (486, 409) with delta (0, 0)
Screenshot: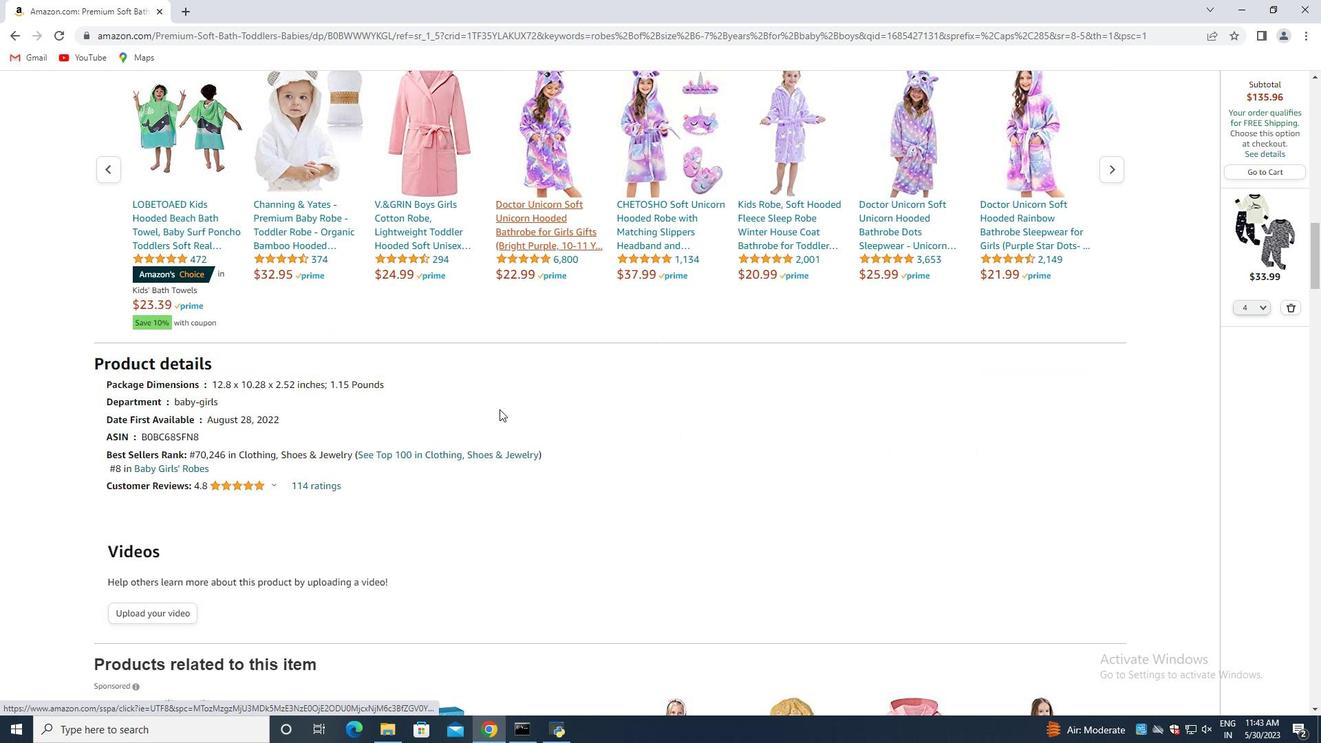 
Action: Mouse moved to (486, 406)
Screenshot: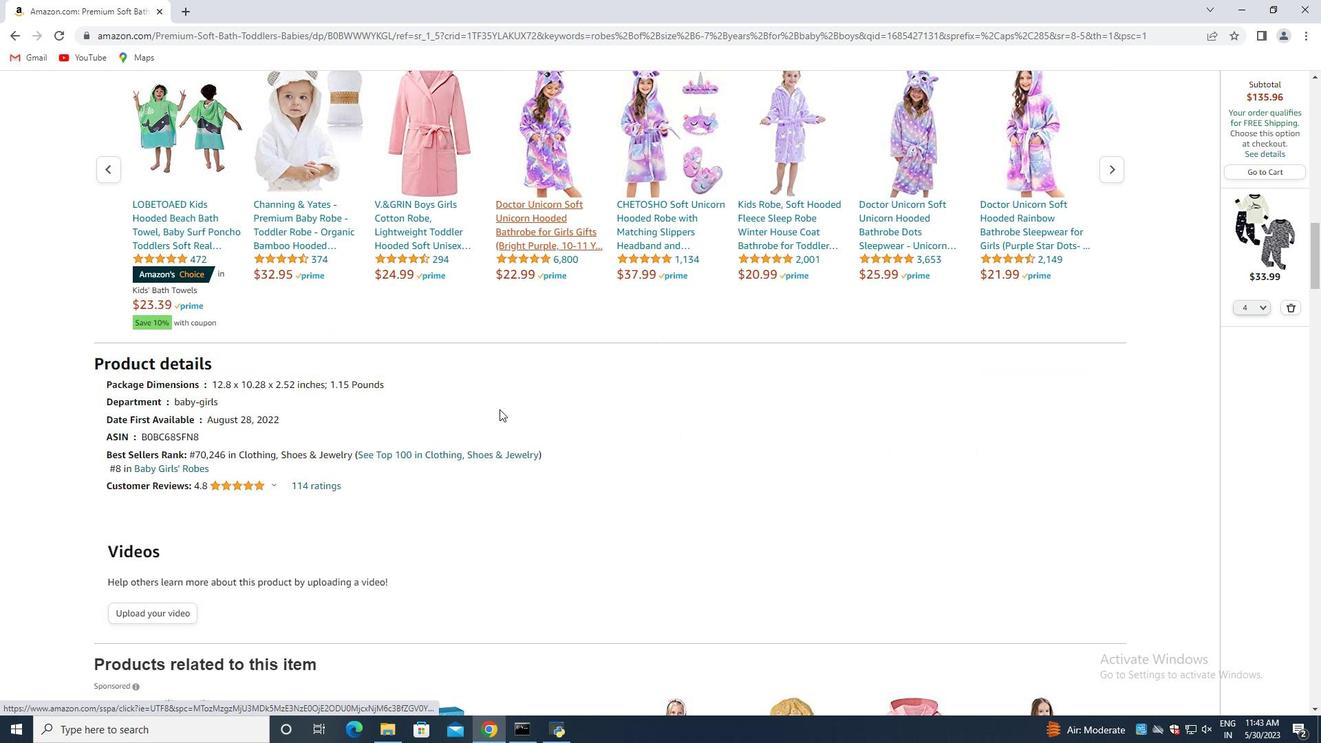 
Action: Mouse scrolled (486, 409) with delta (0, 0)
Screenshot: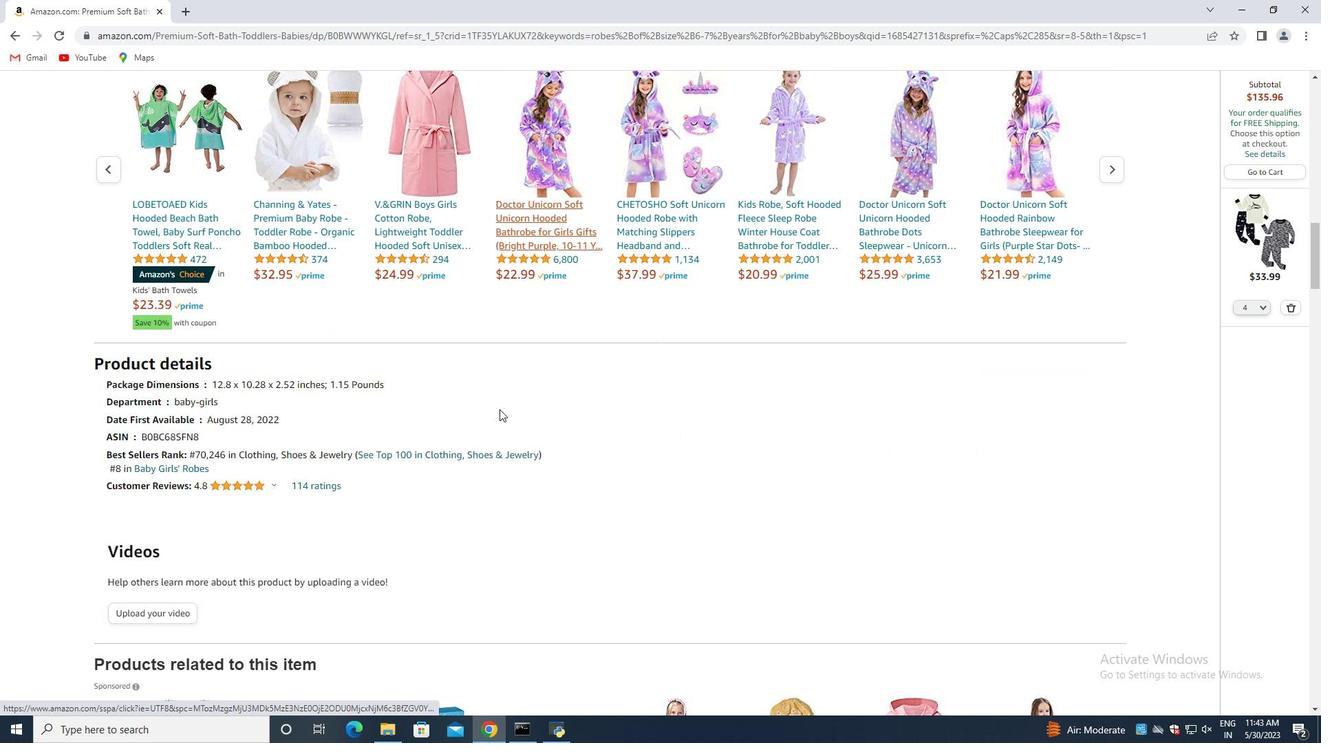
Action: Mouse moved to (486, 405)
Screenshot: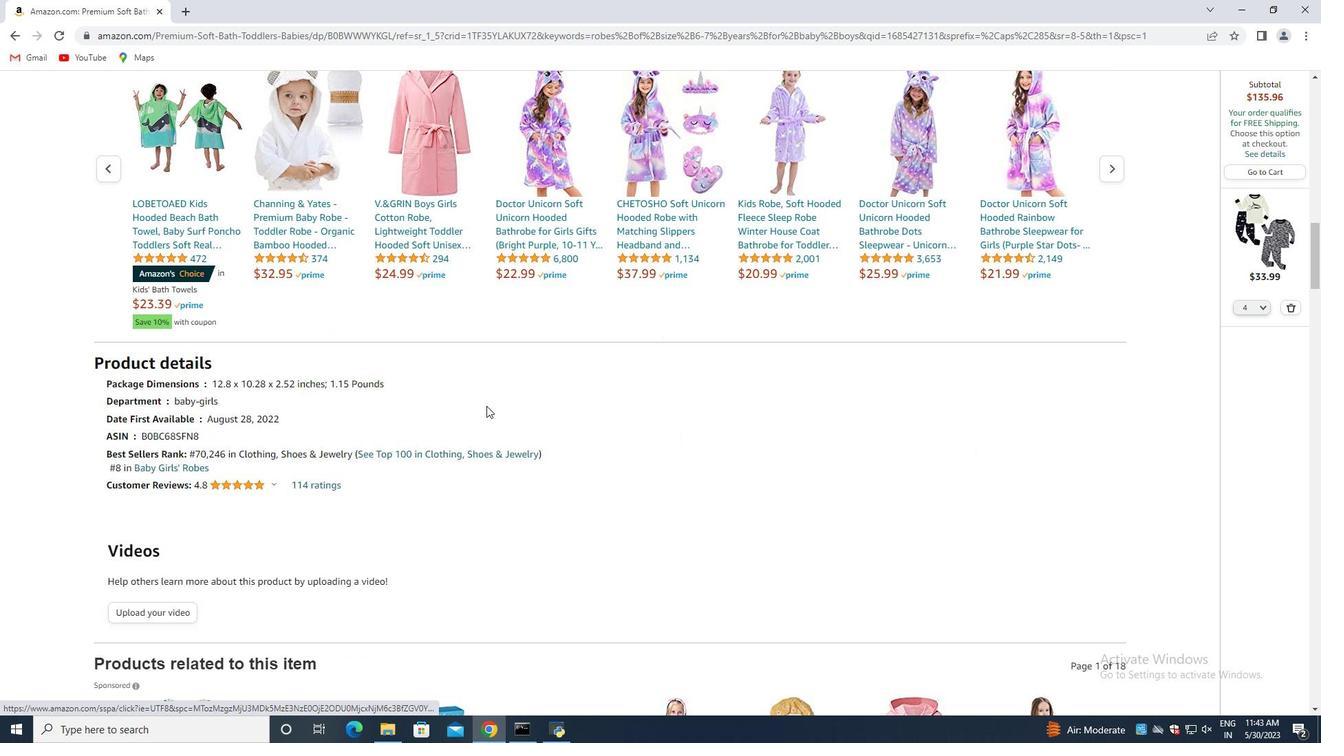 
Action: Mouse scrolled (486, 404) with delta (0, 0)
Screenshot: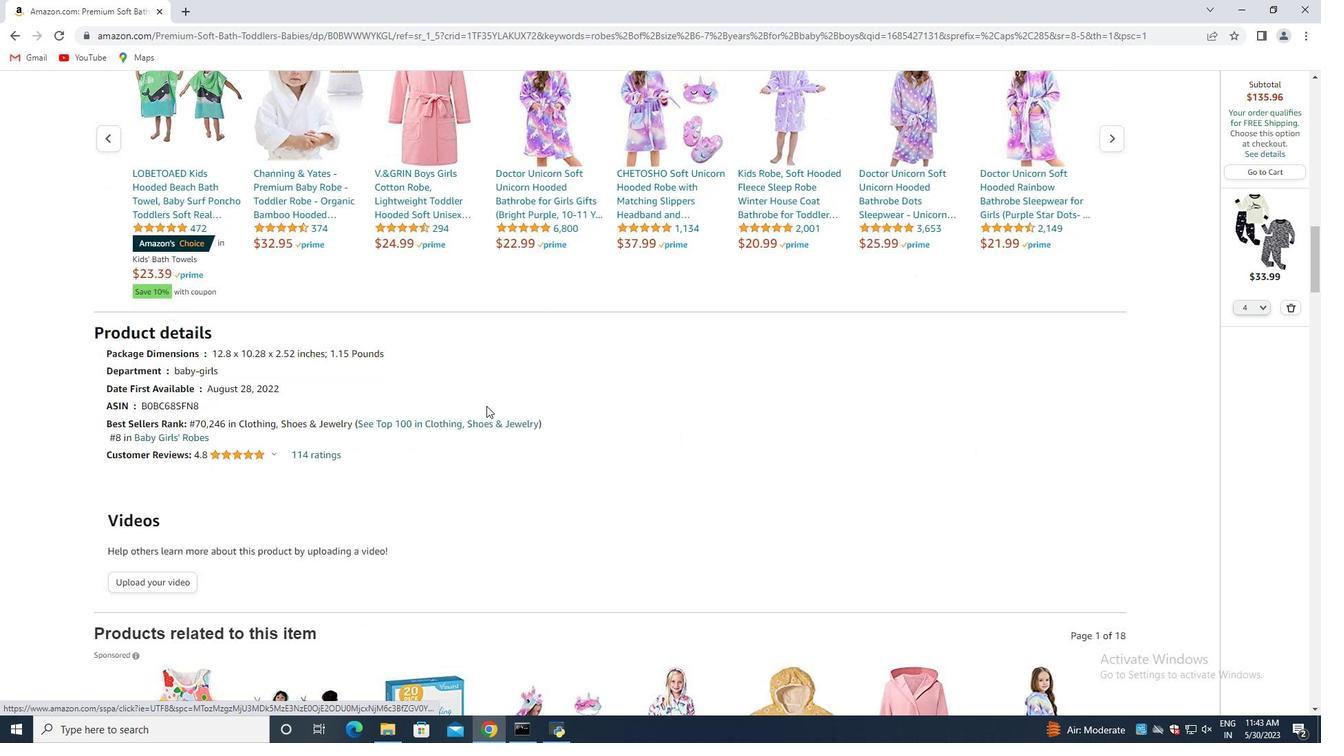 
Action: Mouse scrolled (486, 404) with delta (0, 0)
Screenshot: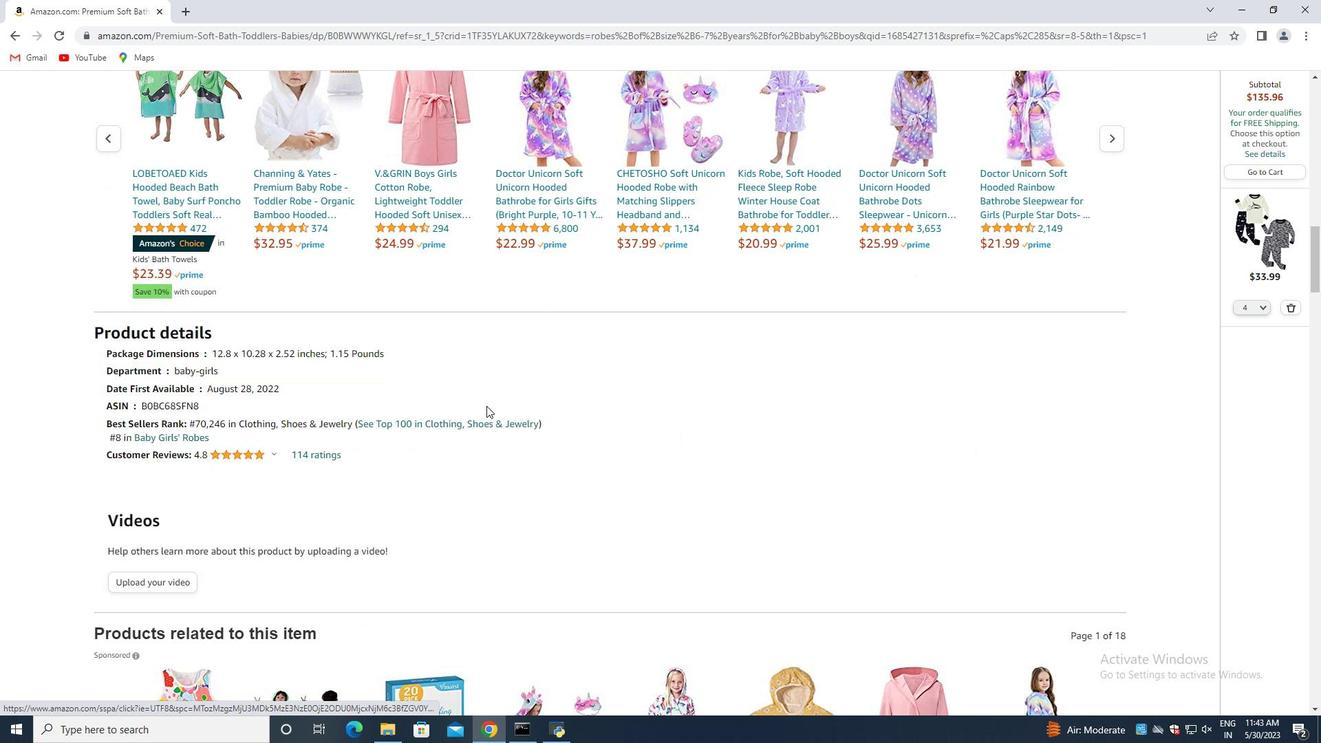 
Action: Mouse moved to (483, 399)
Screenshot: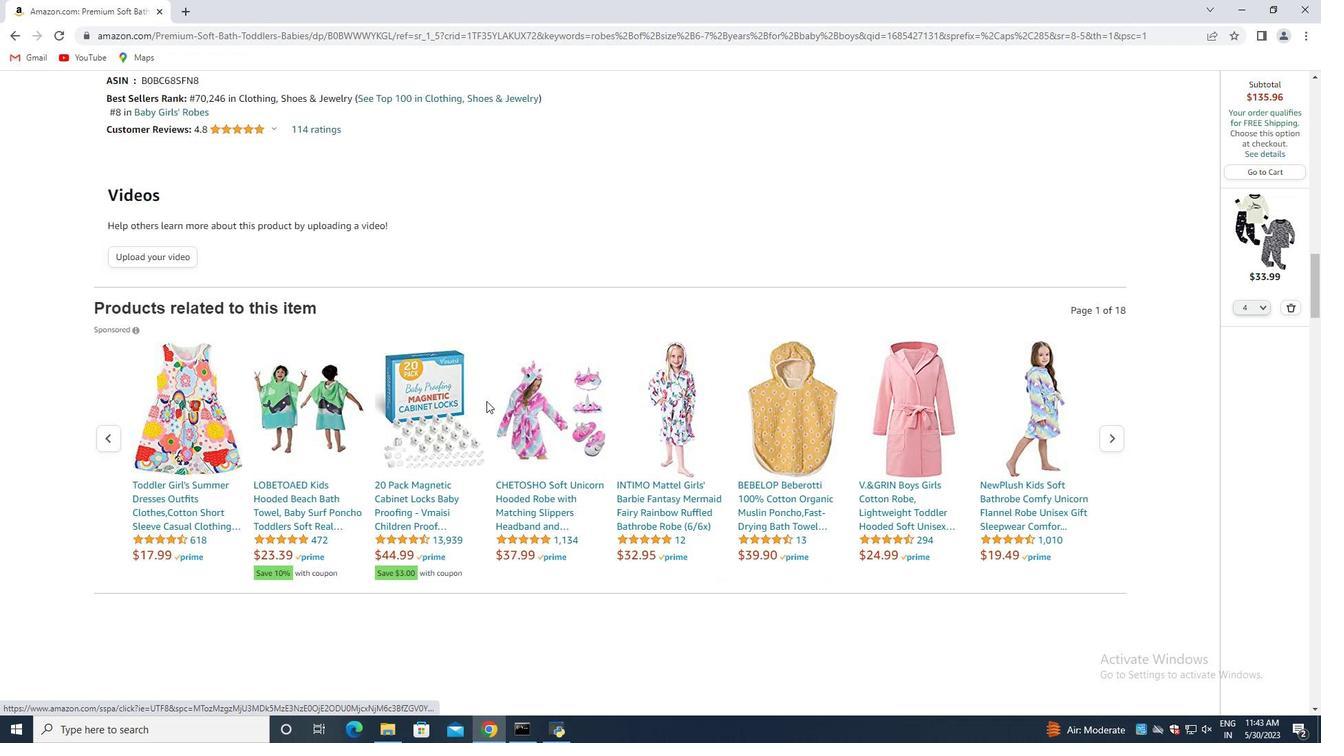 
Action: Mouse scrolled (483, 398) with delta (0, 0)
Screenshot: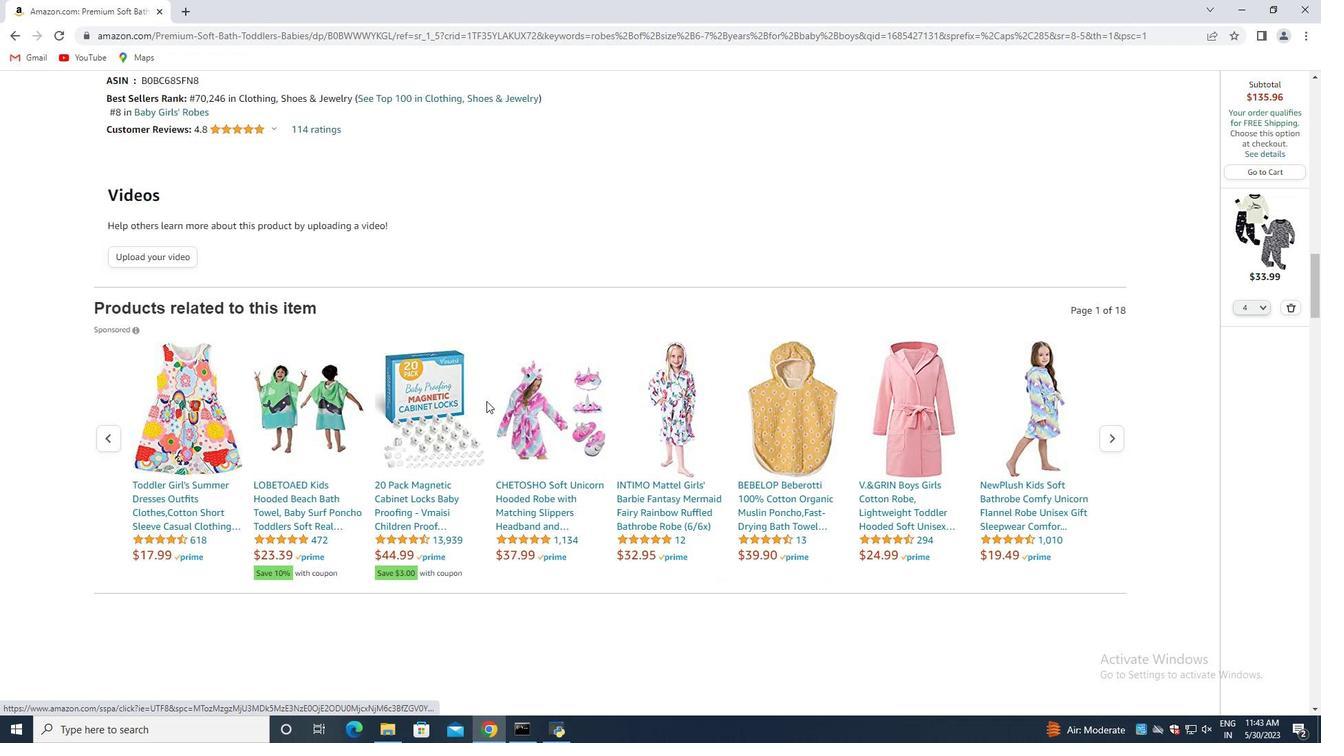 
Action: Mouse moved to (474, 399)
Screenshot: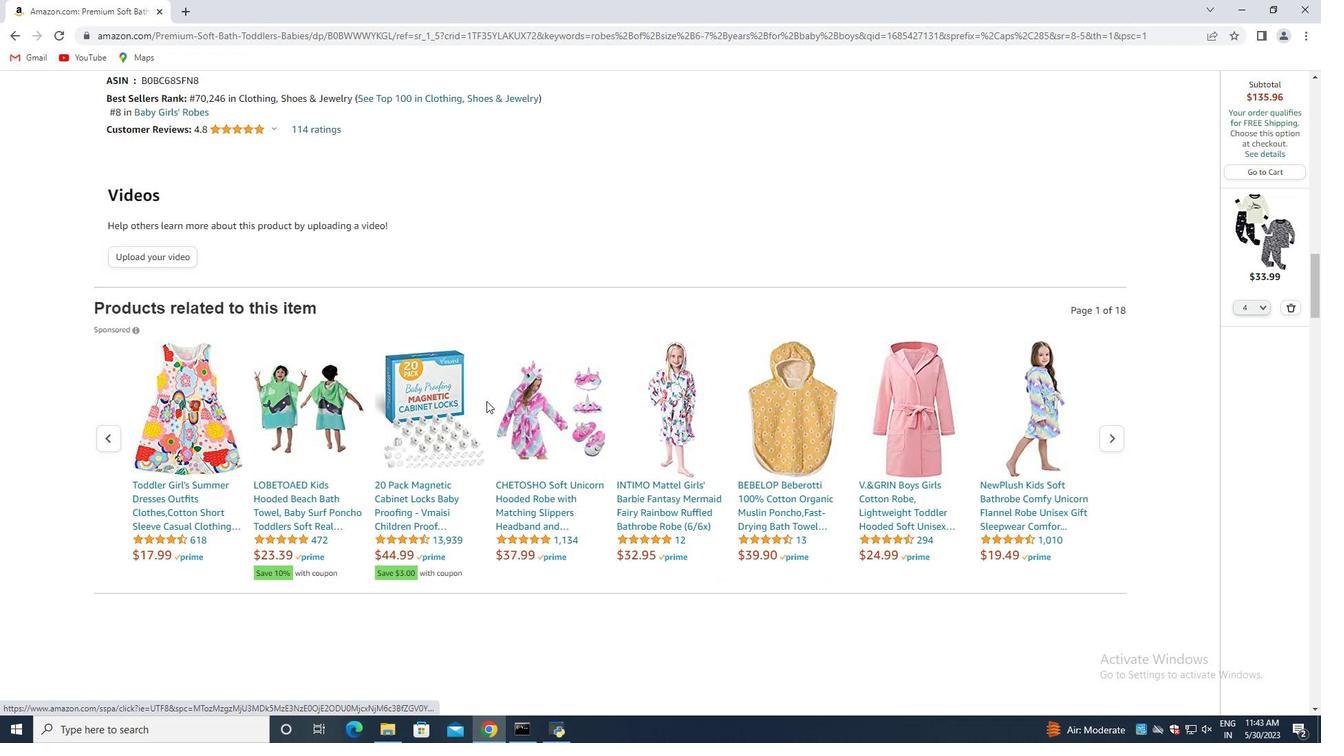 
Action: Mouse scrolled (474, 398) with delta (0, 0)
Screenshot: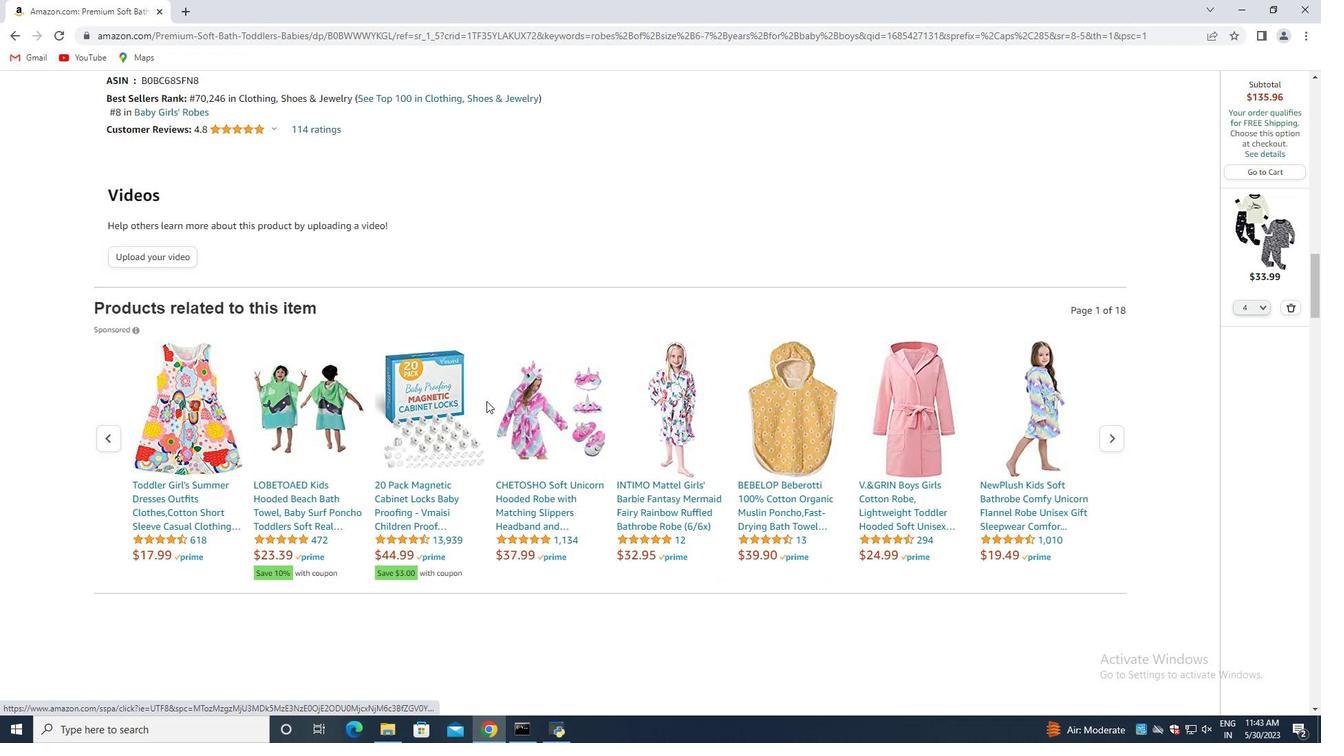 
Action: Mouse moved to (471, 399)
Screenshot: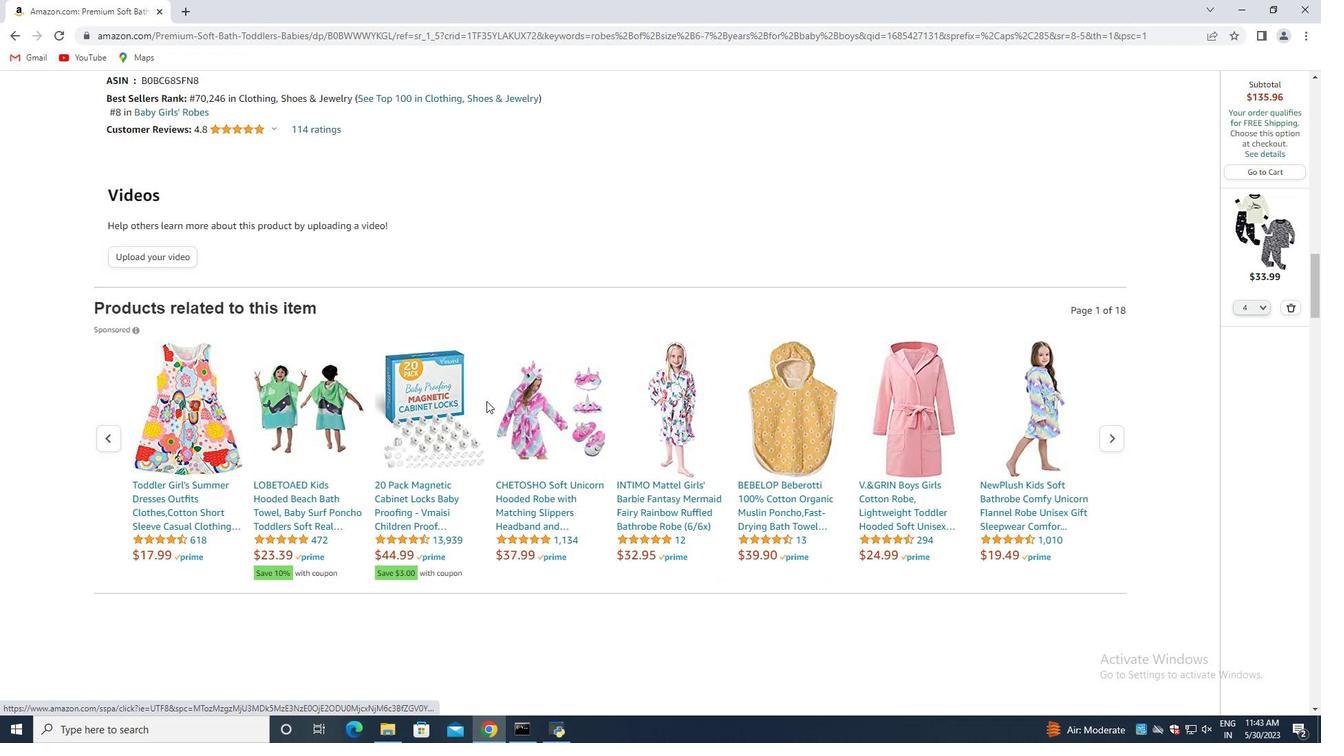 
Action: Mouse scrolled (471, 398) with delta (0, 0)
Screenshot: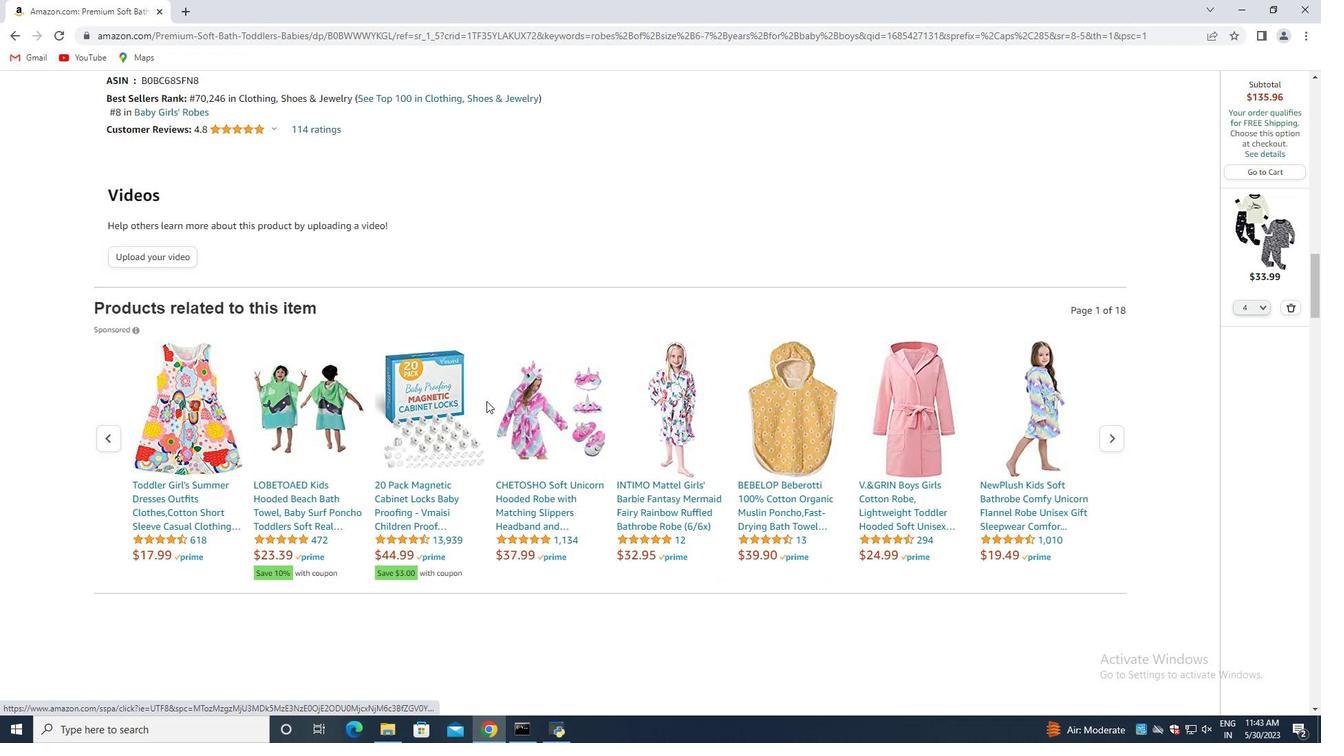 
Action: Mouse moved to (470, 397)
Screenshot: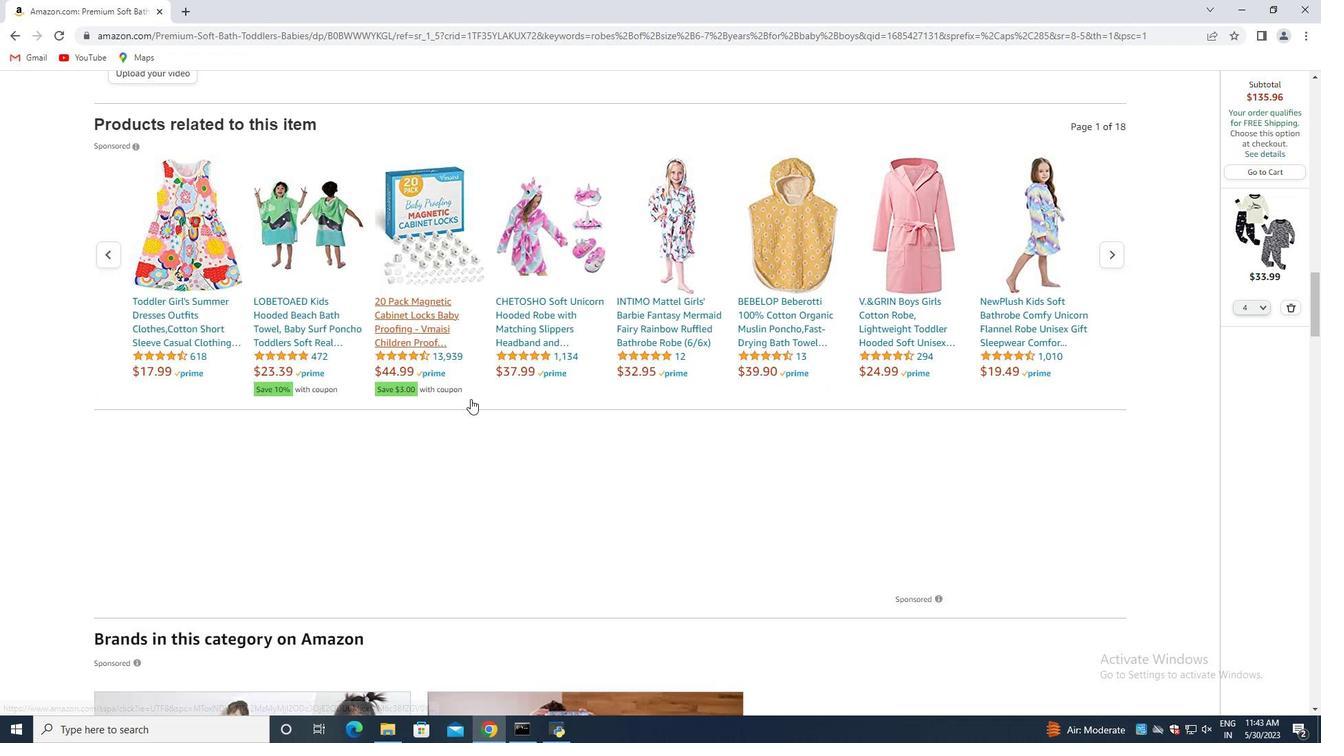 
Action: Mouse scrolled (470, 397) with delta (0, 0)
Screenshot: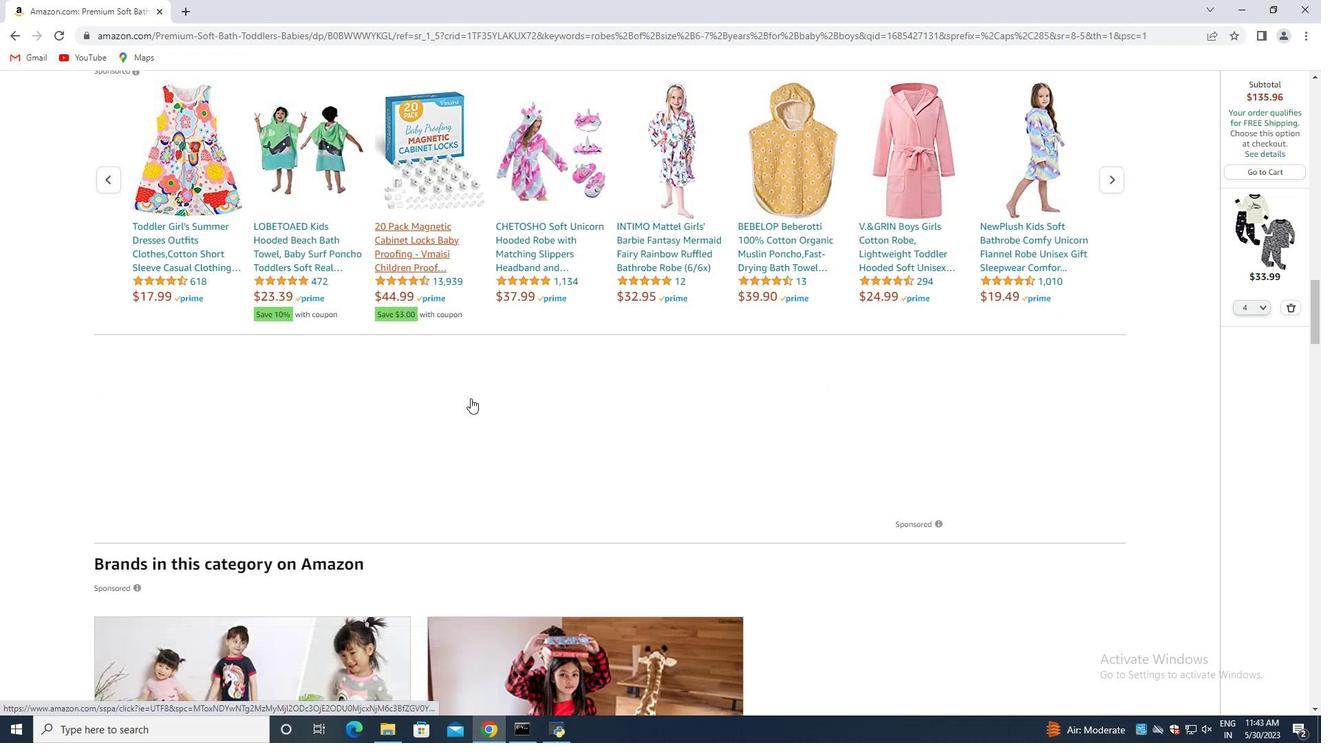 
Action: Mouse scrolled (470, 397) with delta (0, 0)
Screenshot: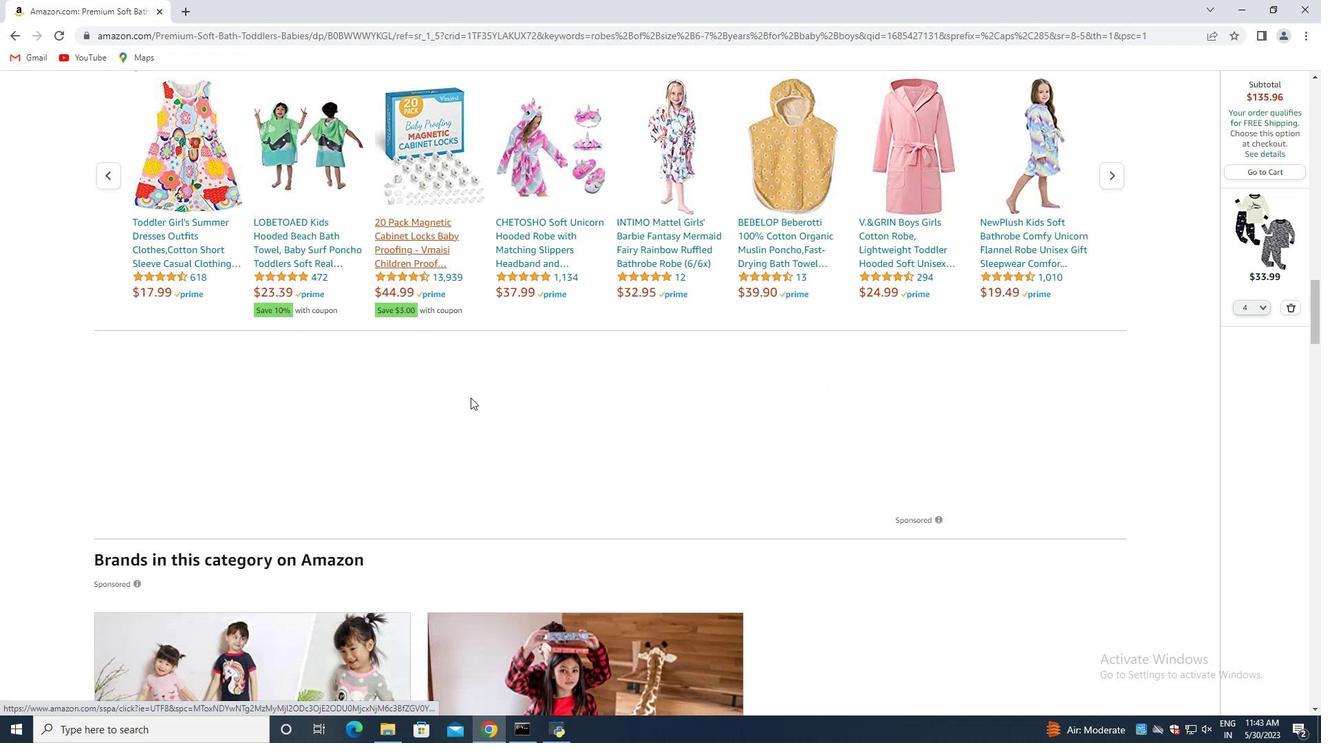 
Action: Mouse scrolled (470, 397) with delta (0, 0)
Screenshot: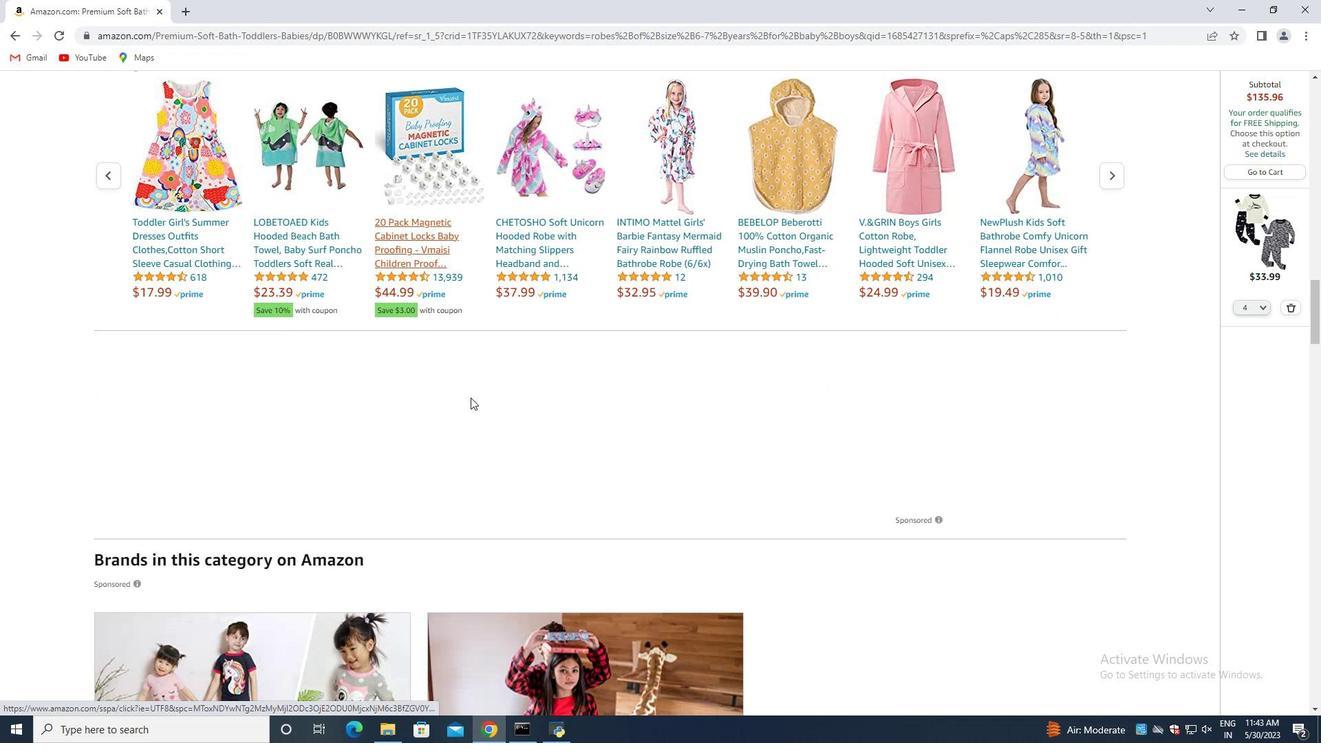
Action: Mouse moved to (475, 400)
Screenshot: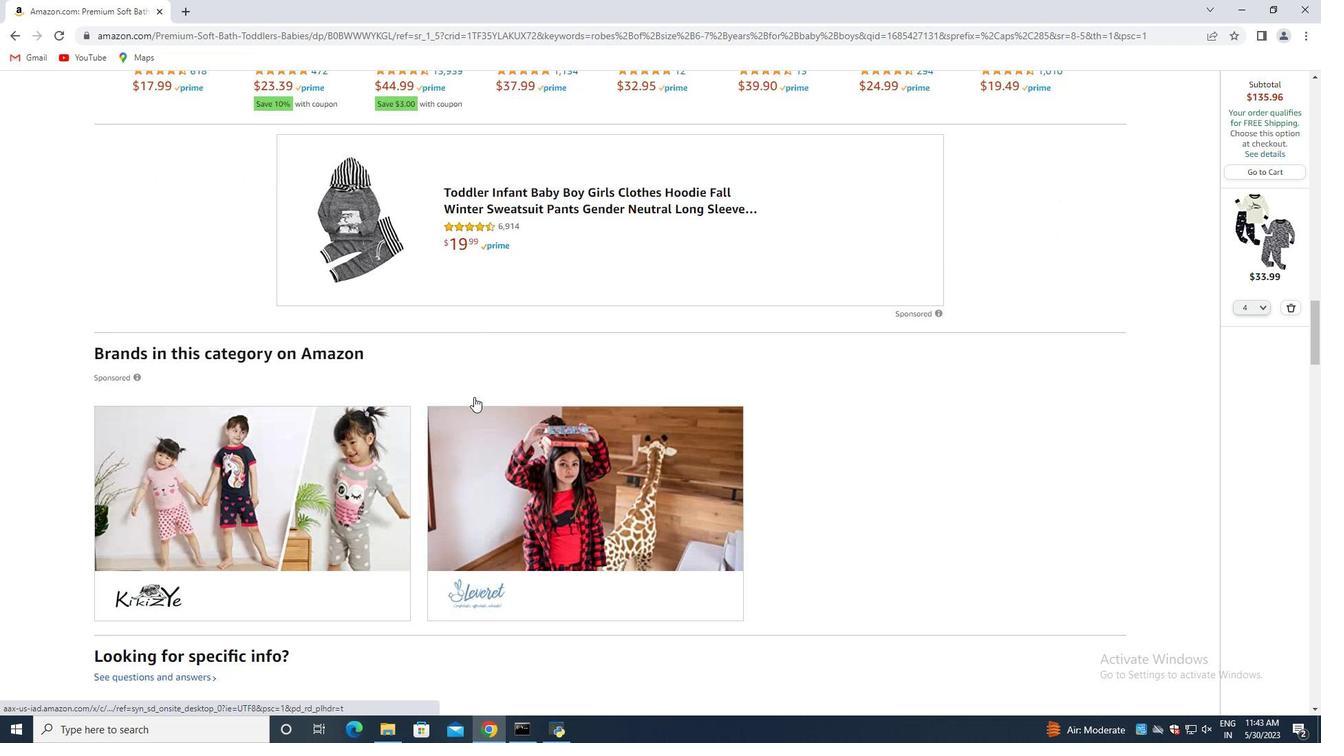 
Action: Mouse scrolled (475, 398) with delta (0, 0)
Screenshot: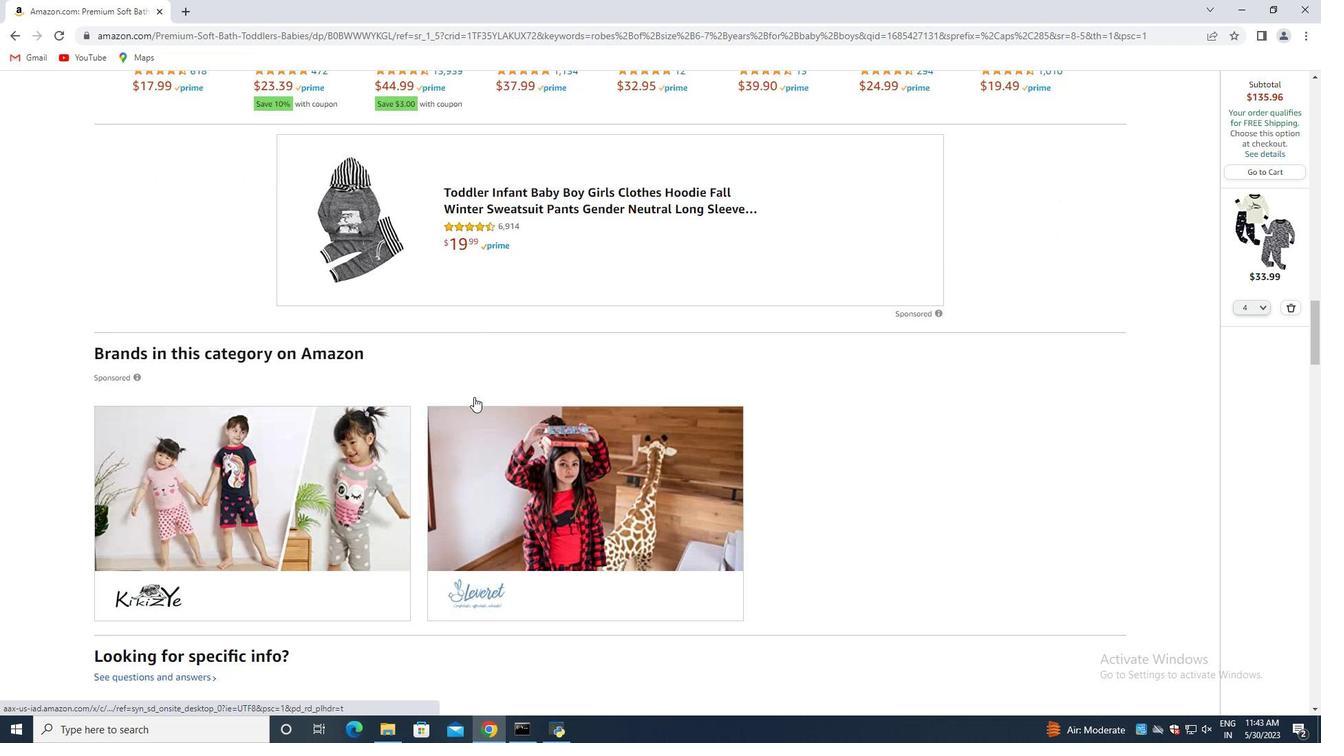
Action: Mouse moved to (475, 400)
Screenshot: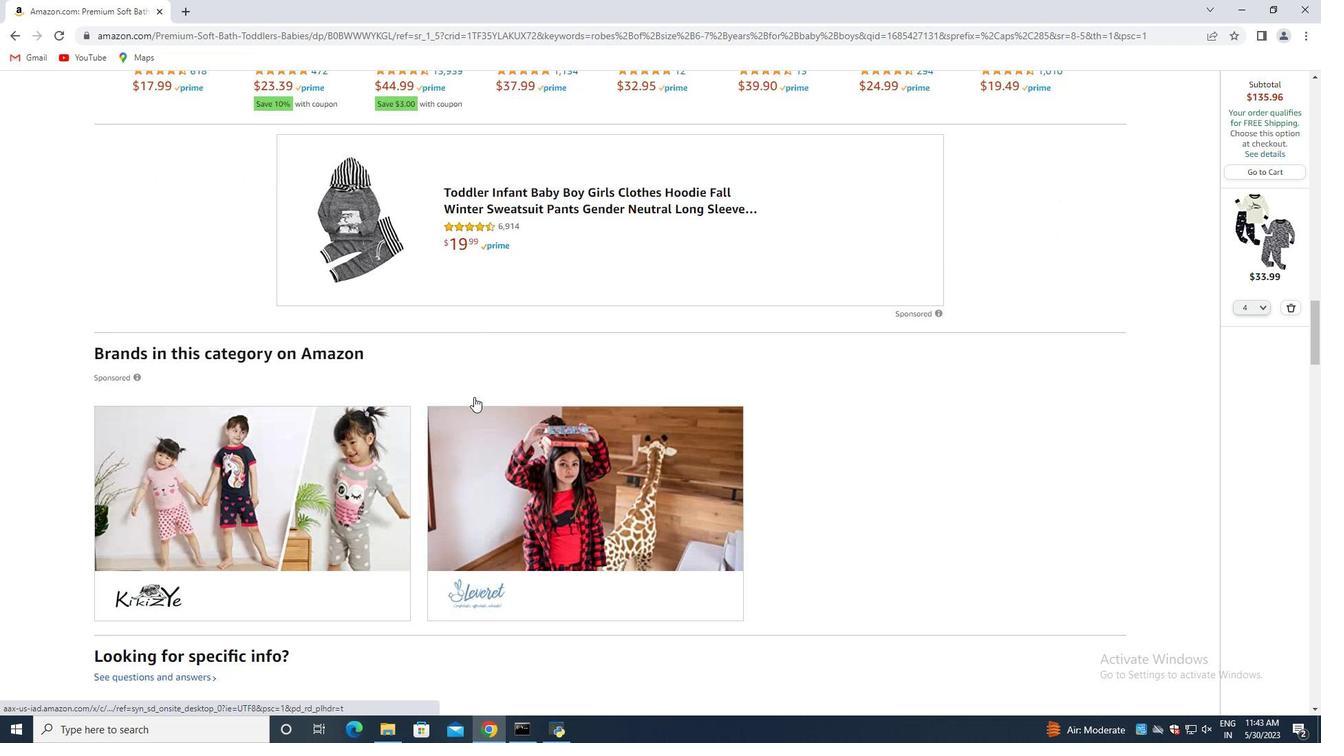 
Action: Mouse scrolled (475, 400) with delta (0, 0)
Screenshot: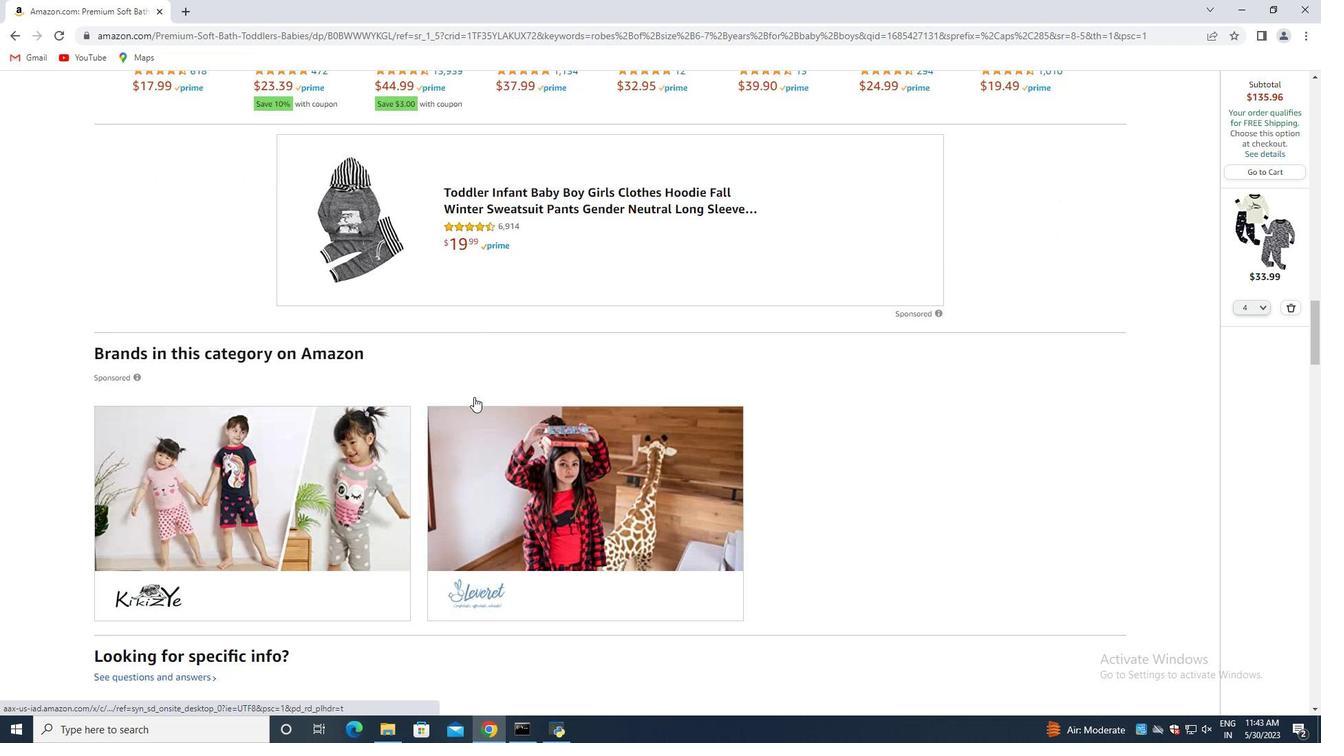 
Action: Mouse scrolled (475, 400) with delta (0, 0)
Screenshot: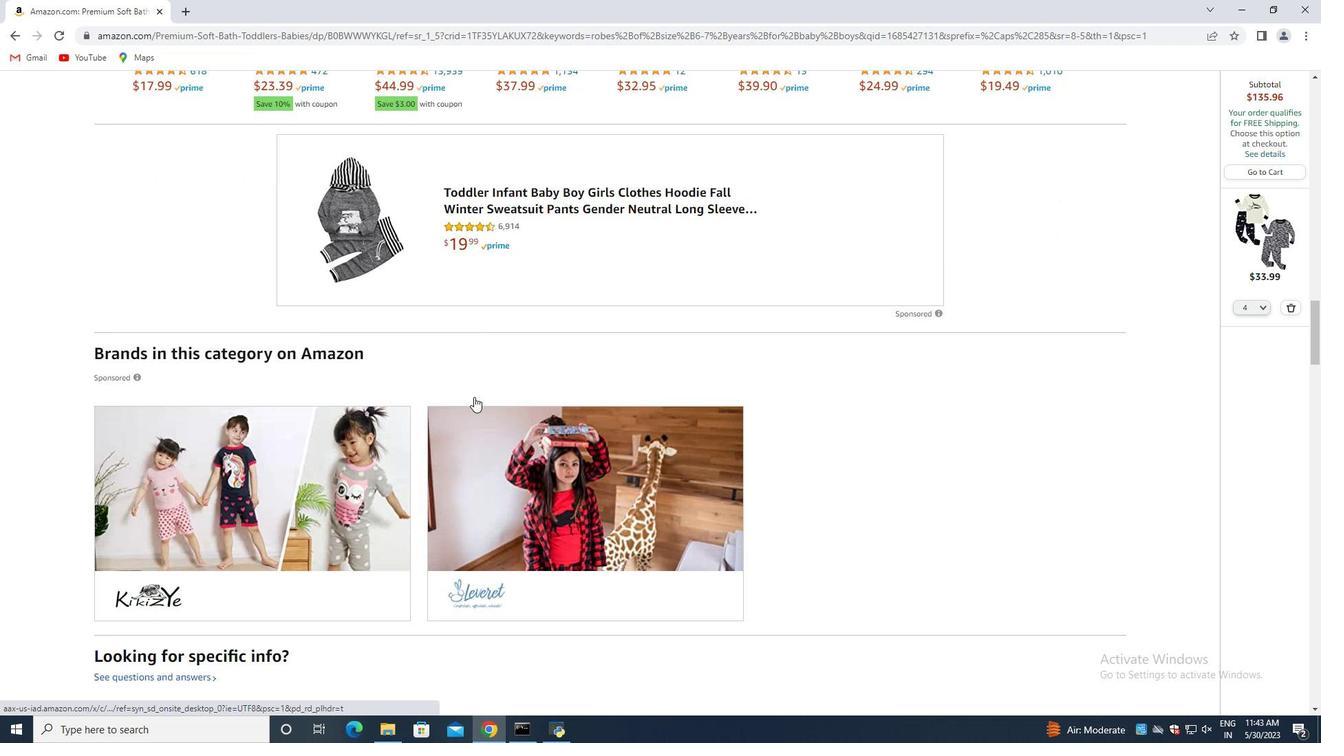 
Action: Mouse moved to (474, 402)
Screenshot: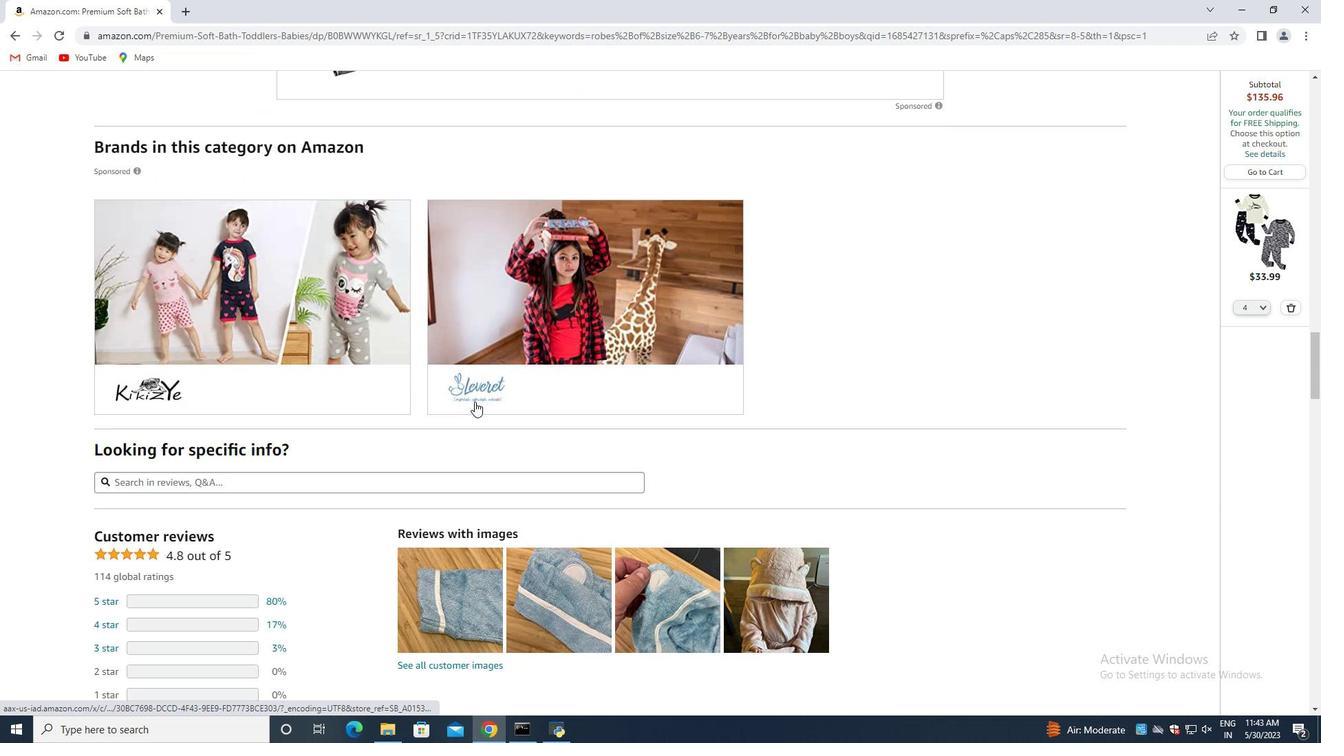 
Action: Mouse scrolled (474, 401) with delta (0, 0)
Screenshot: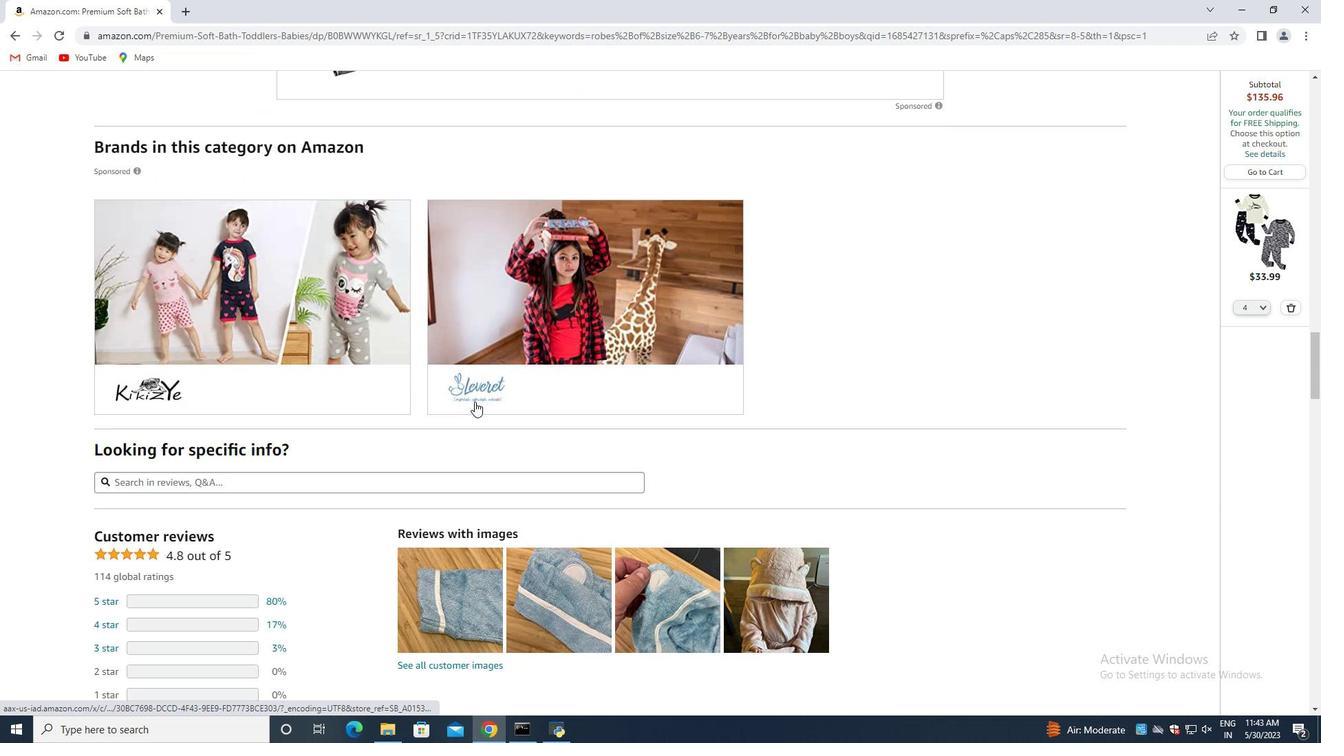 
Action: Mouse moved to (468, 405)
Screenshot: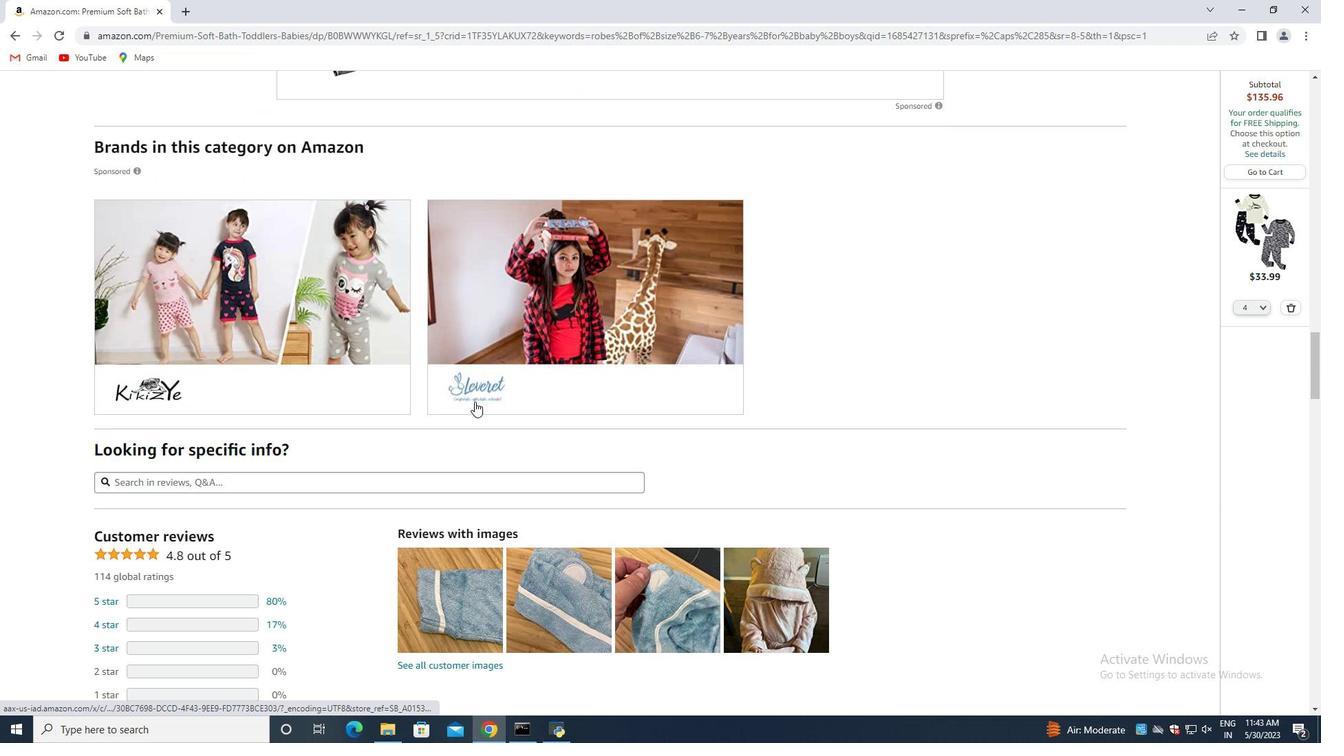
Action: Mouse scrolled (468, 404) with delta (0, 0)
Screenshot: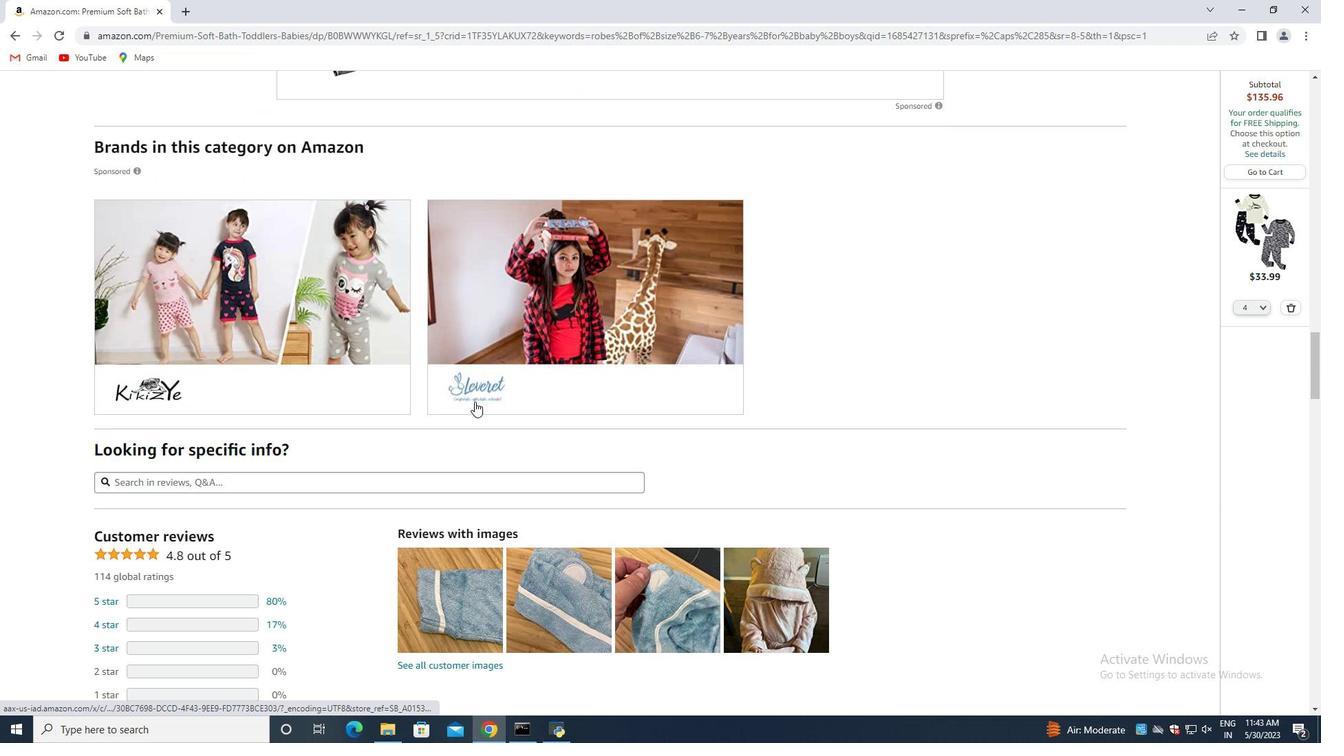 
Action: Mouse moved to (466, 405)
Screenshot: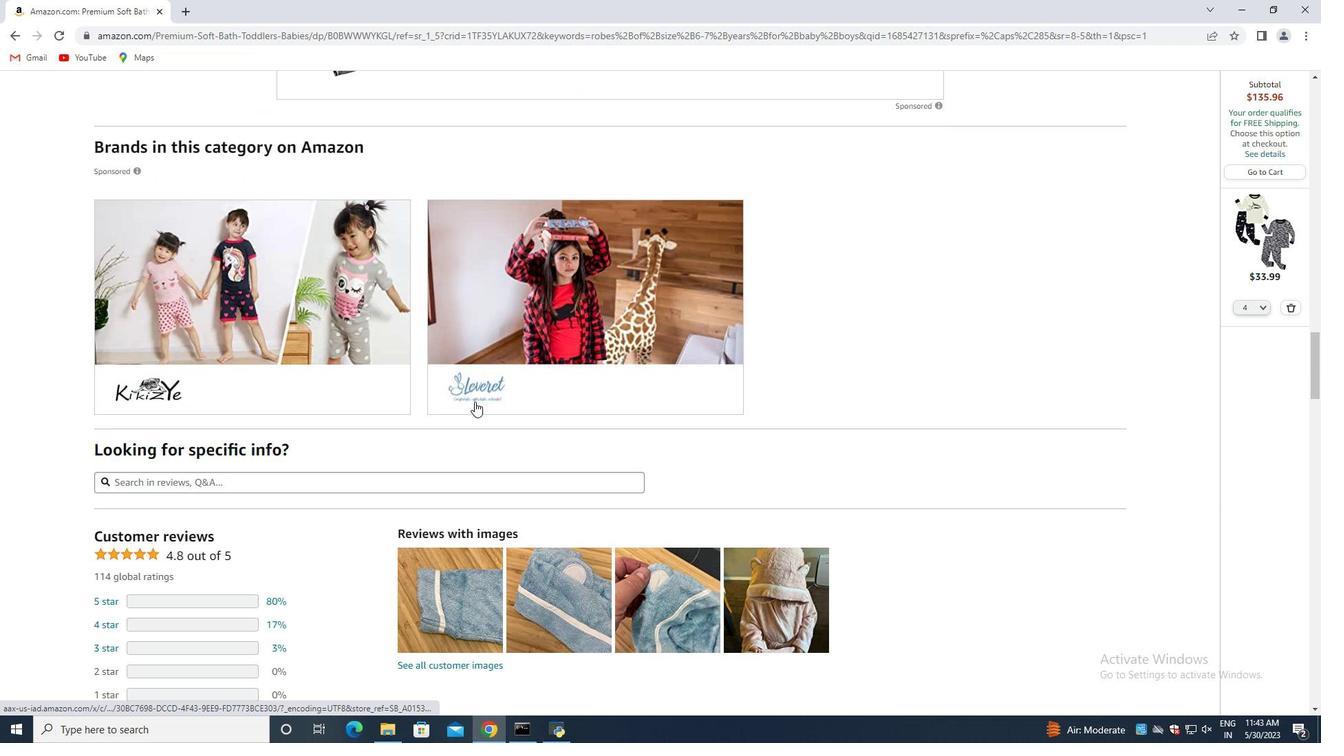 
Action: Mouse scrolled (466, 404) with delta (0, 0)
Screenshot: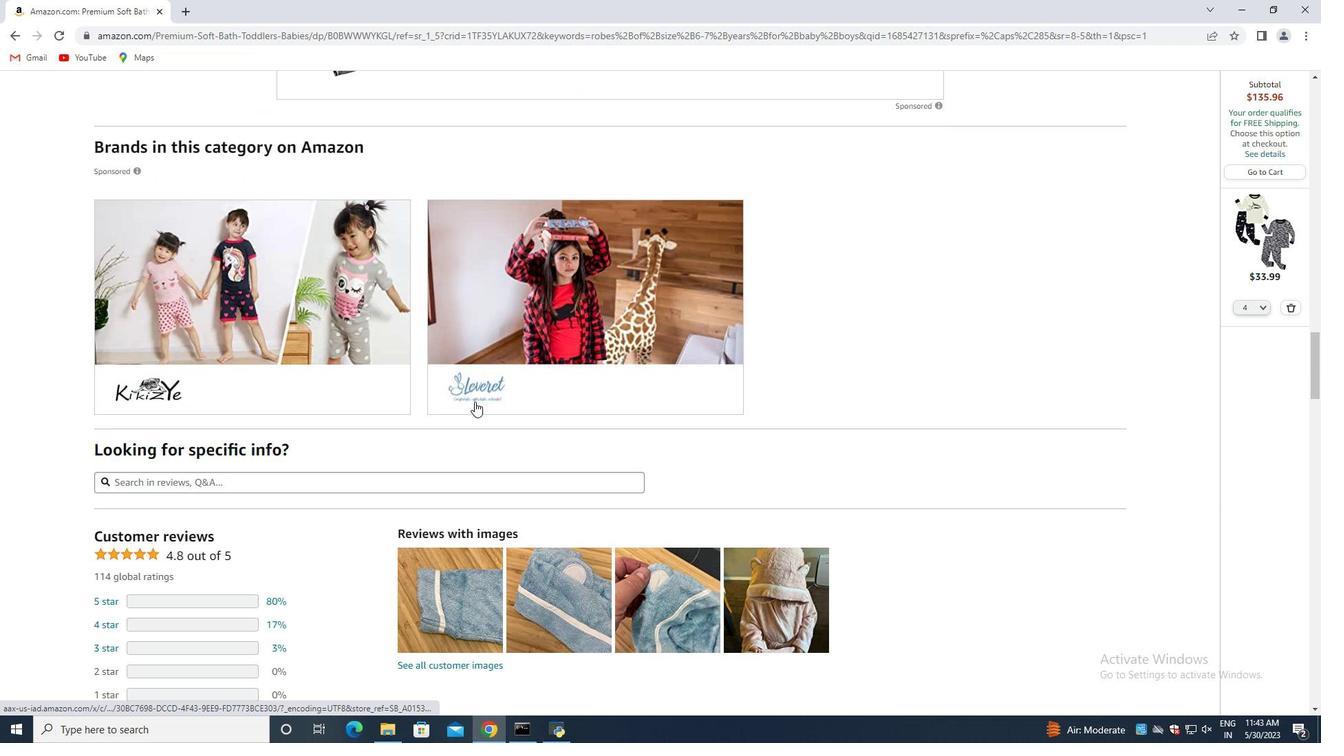 
Action: Mouse moved to (465, 406)
Screenshot: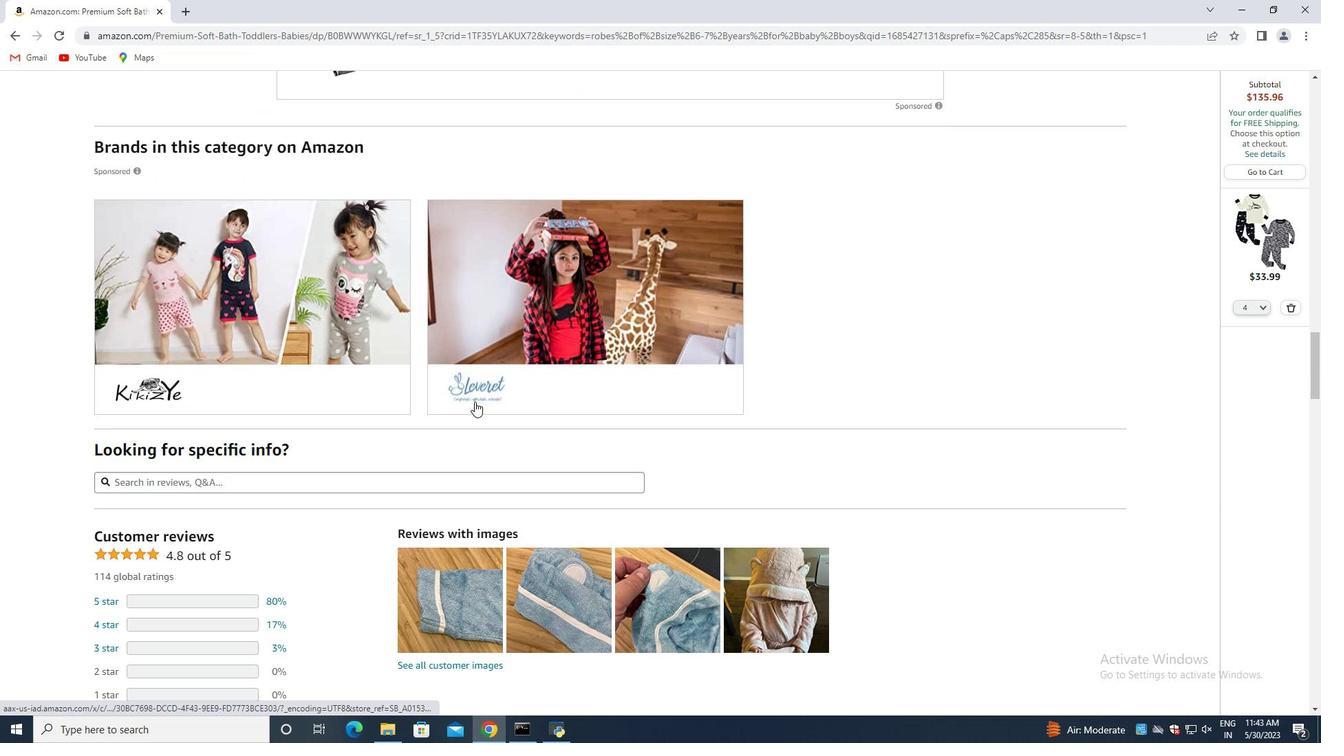 
Action: Mouse scrolled (465, 406) with delta (0, 0)
Screenshot: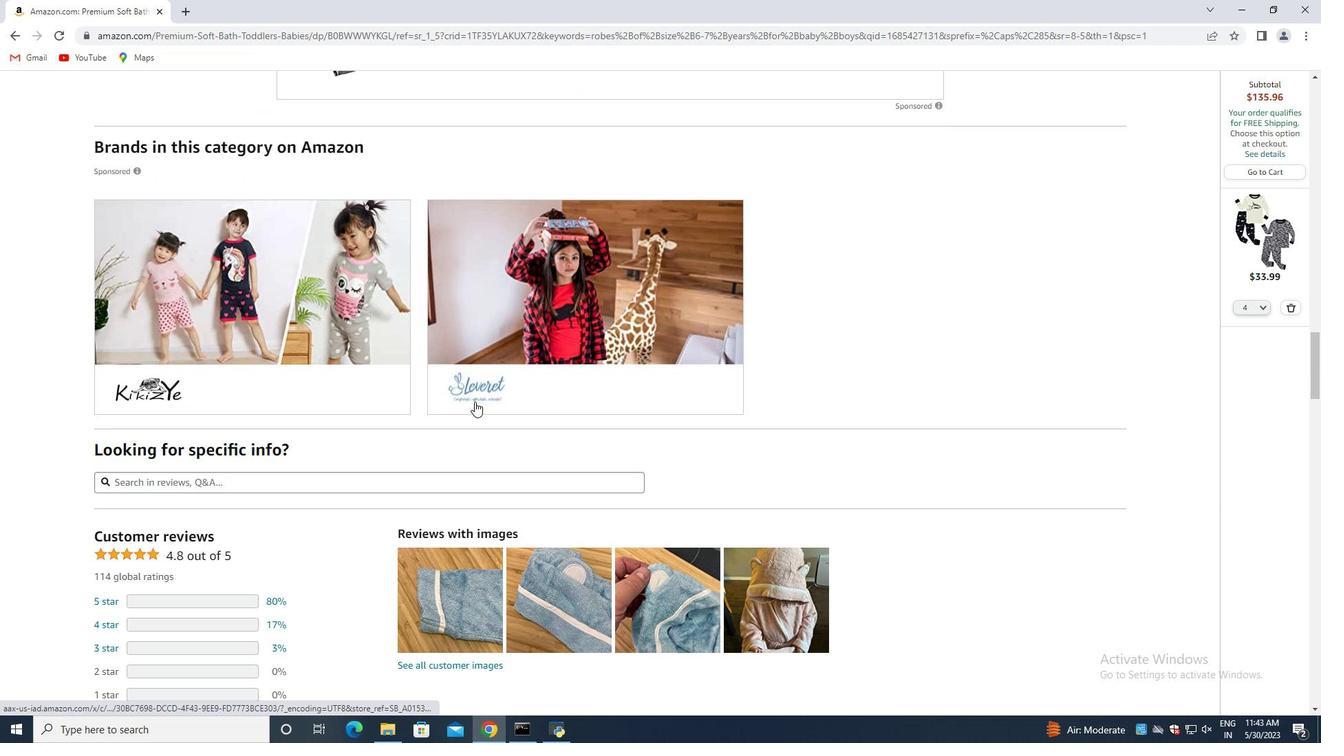 
Action: Mouse moved to (499, 369)
Screenshot: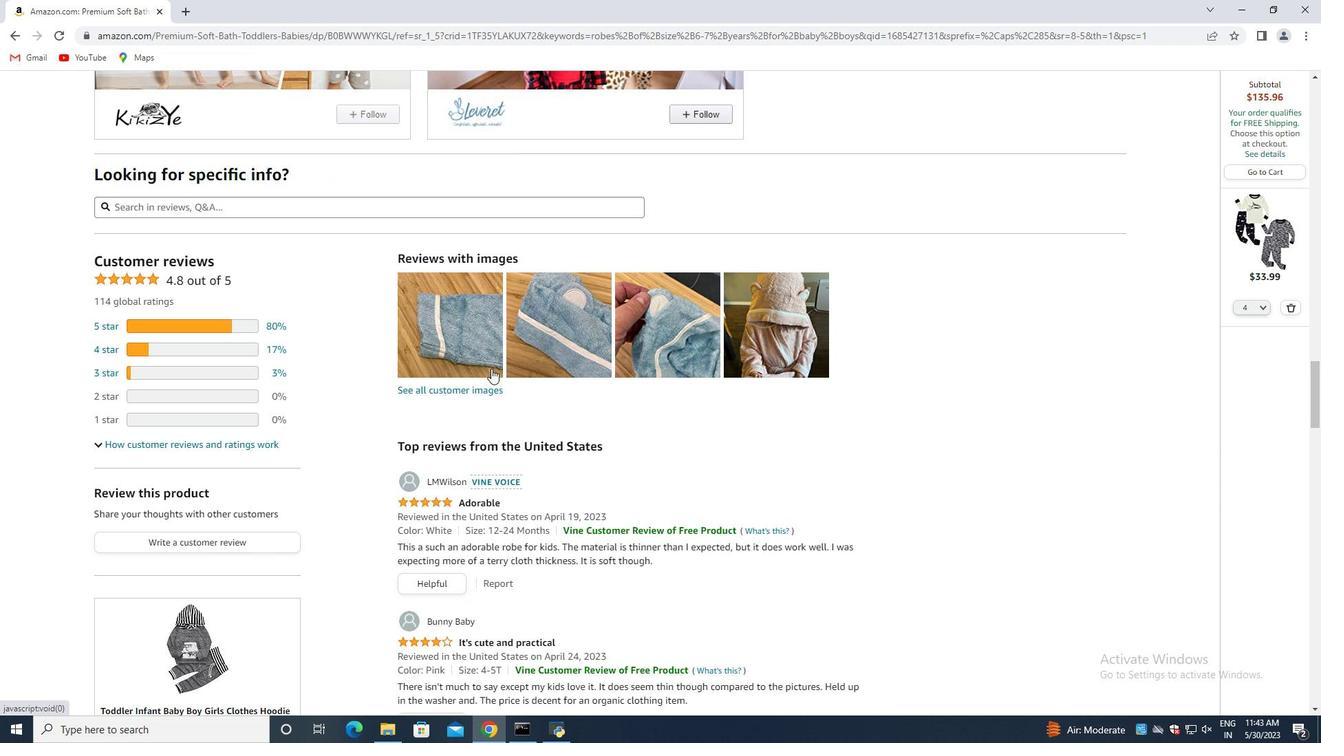 
Action: Mouse scrolled (499, 368) with delta (0, 0)
Screenshot: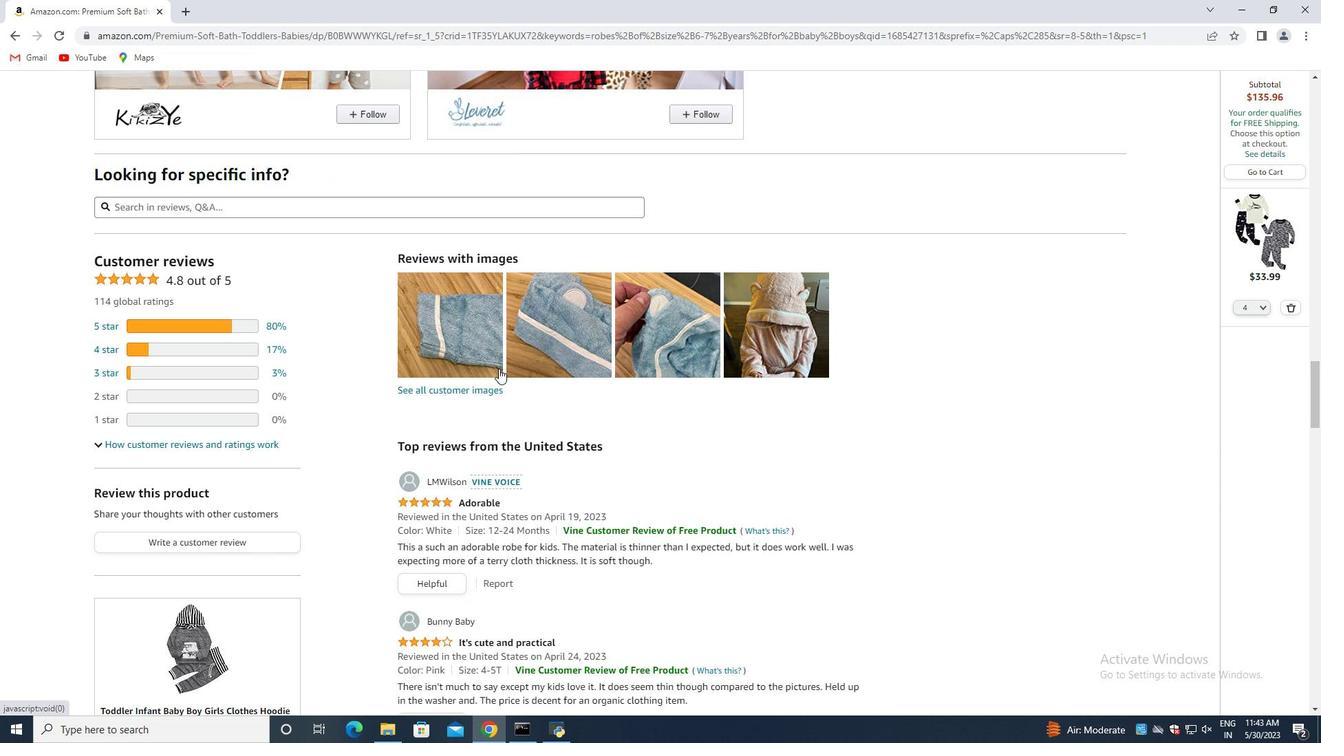 
Action: Mouse moved to (499, 369)
Screenshot: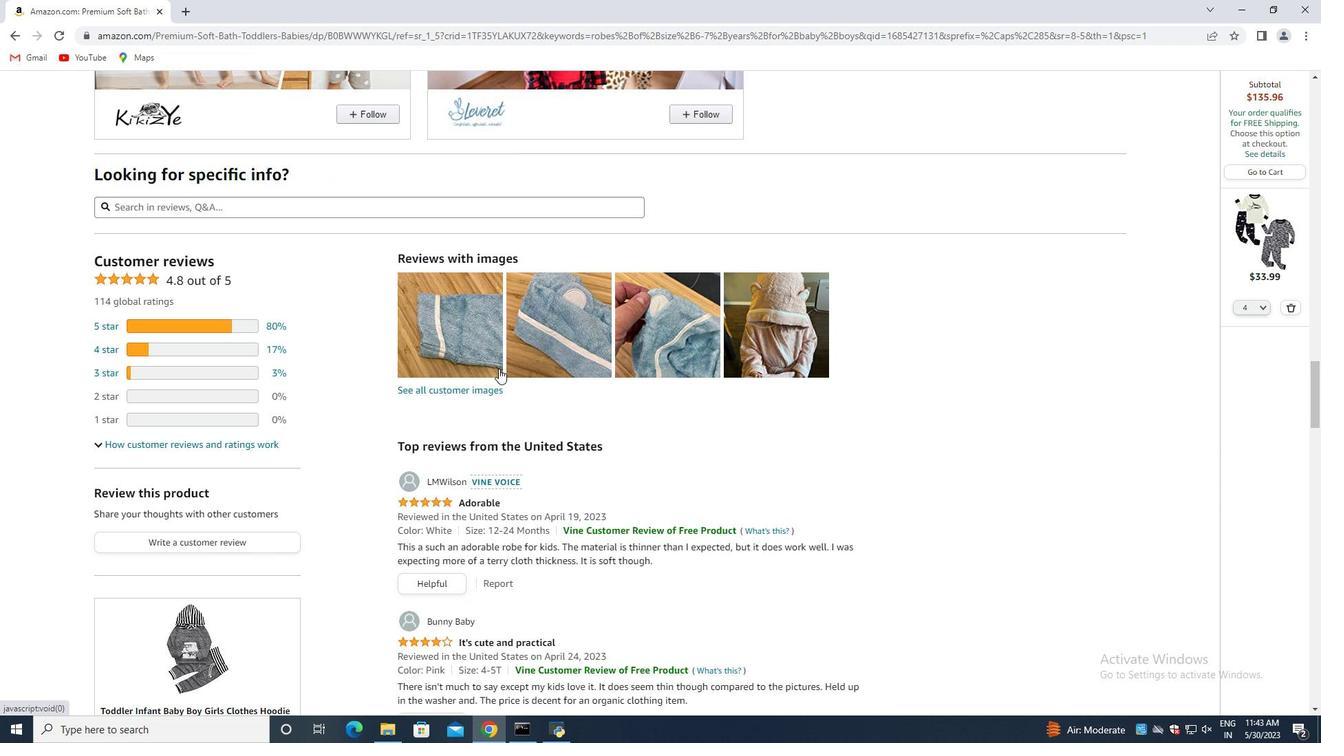 
Action: Mouse scrolled (499, 368) with delta (0, 0)
Screenshot: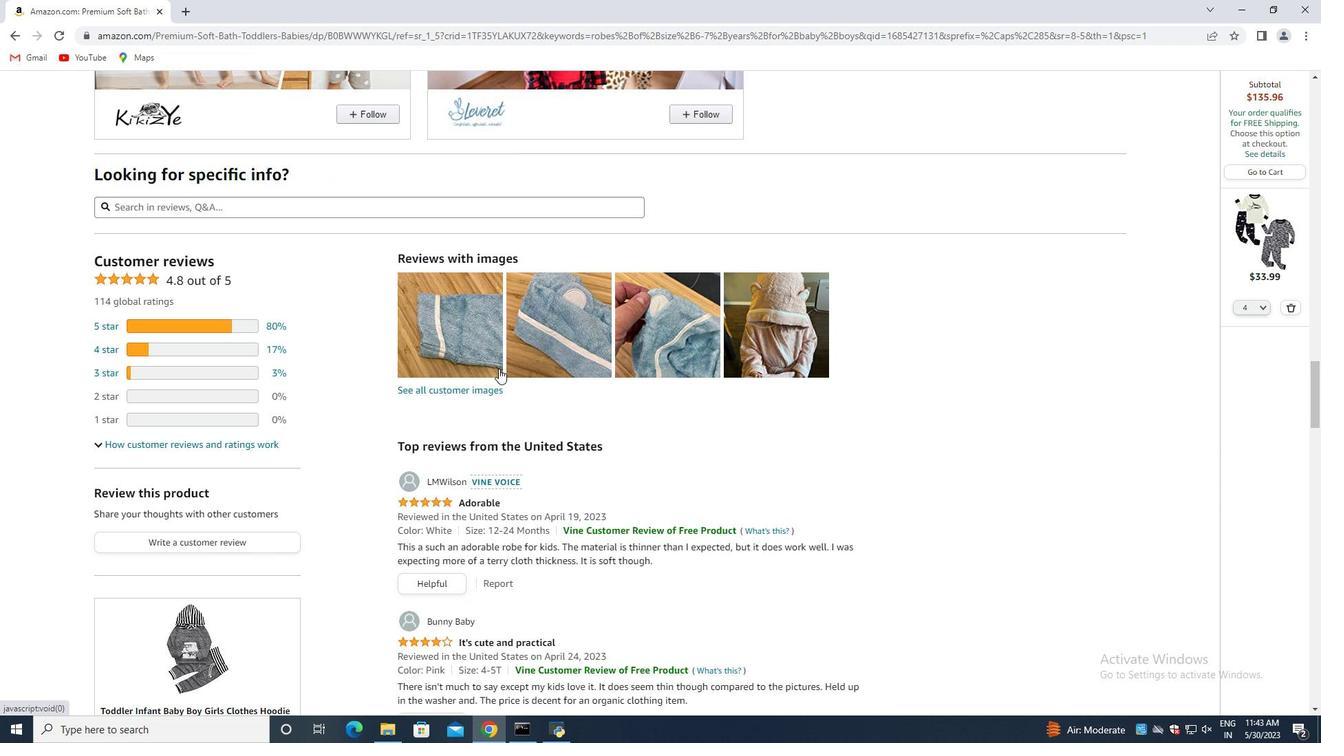 
Action: Mouse moved to (491, 357)
Screenshot: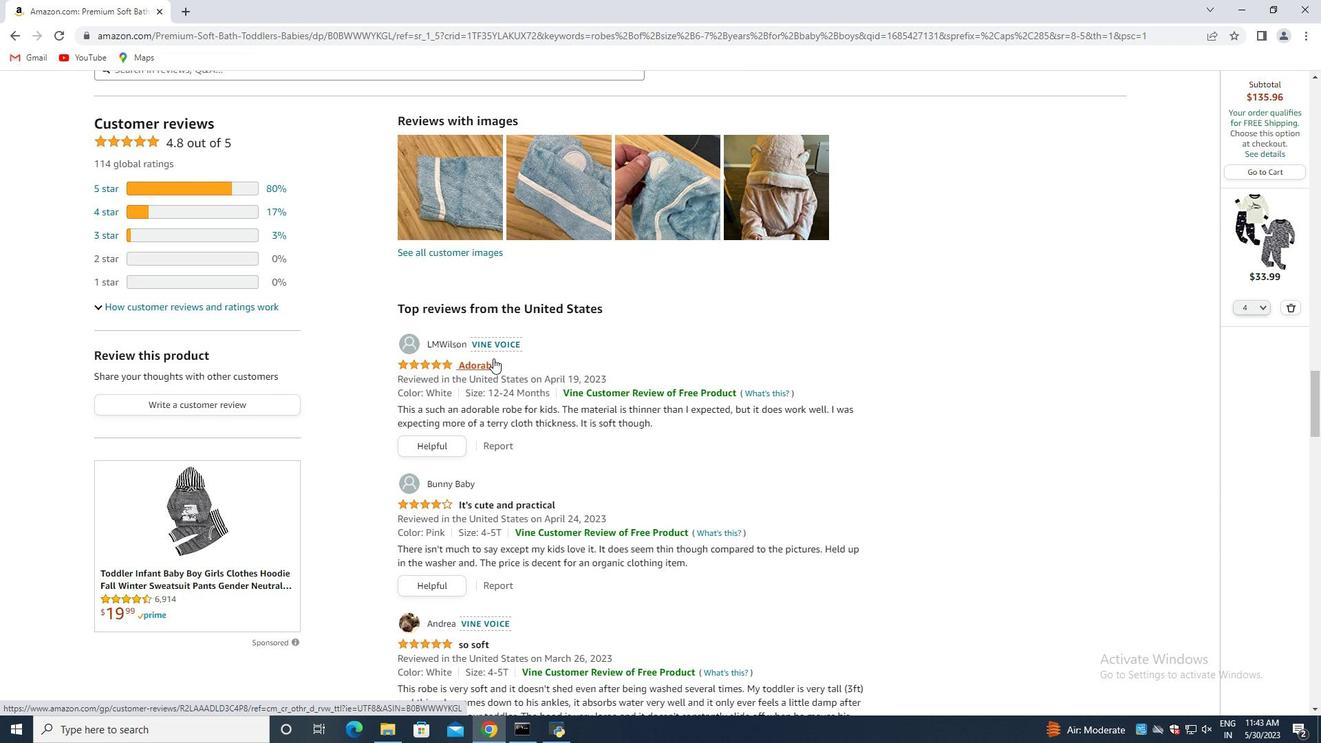 
Action: Key pressed <Key.down><Key.down><Key.down>
Screenshot: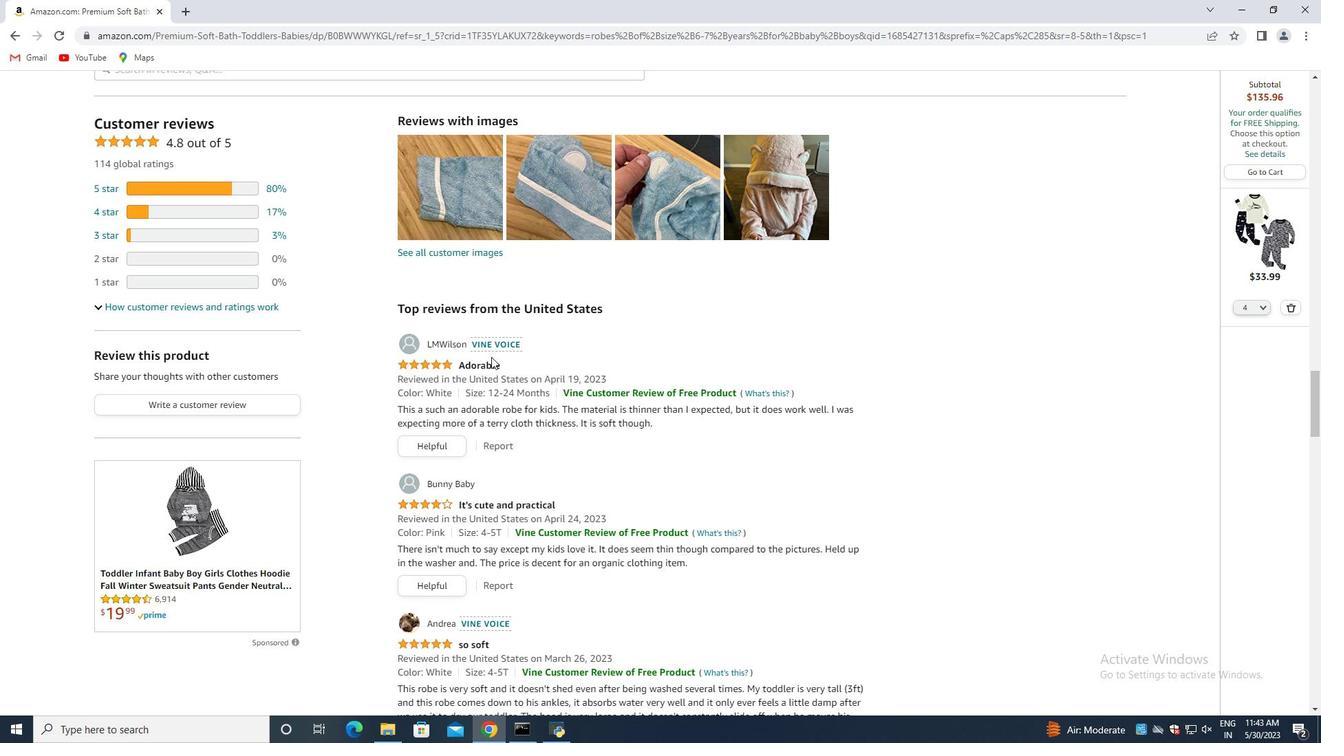 
Action: Mouse moved to (515, 420)
Screenshot: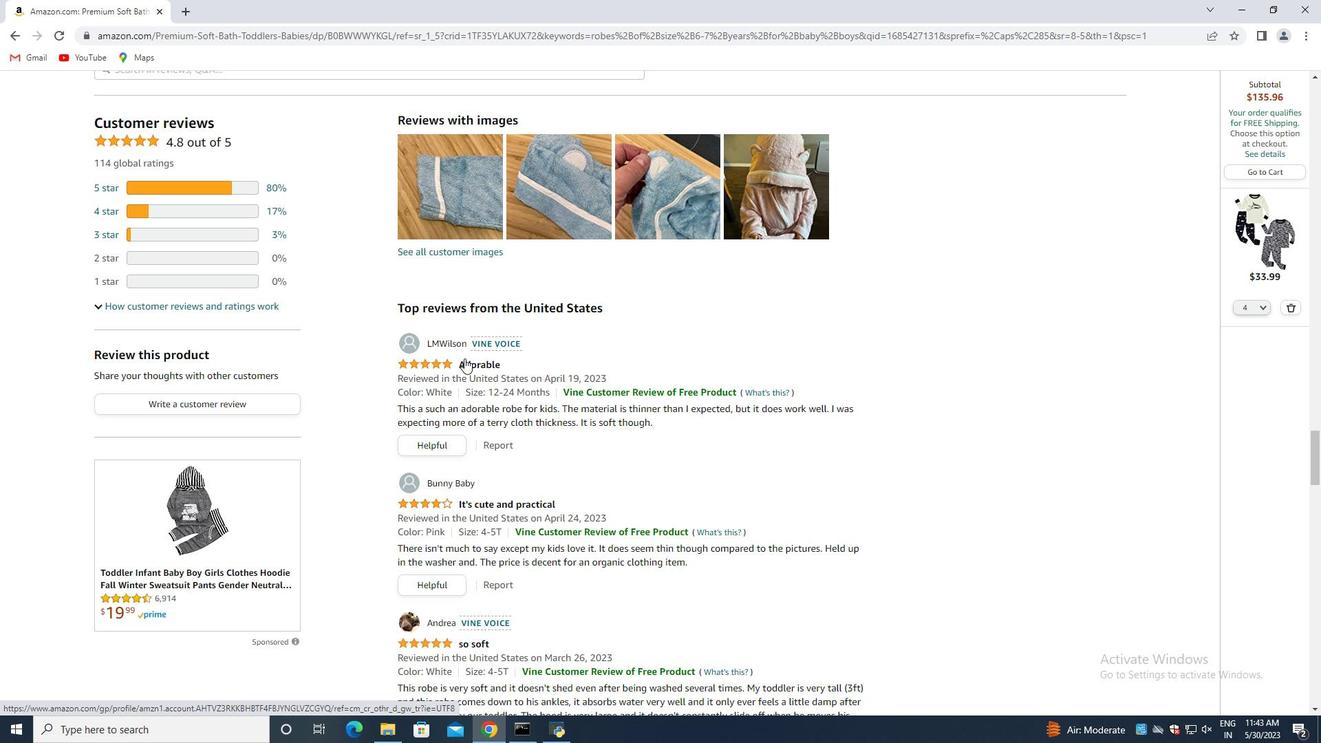 
Action: Mouse scrolled (515, 420) with delta (0, 0)
Screenshot: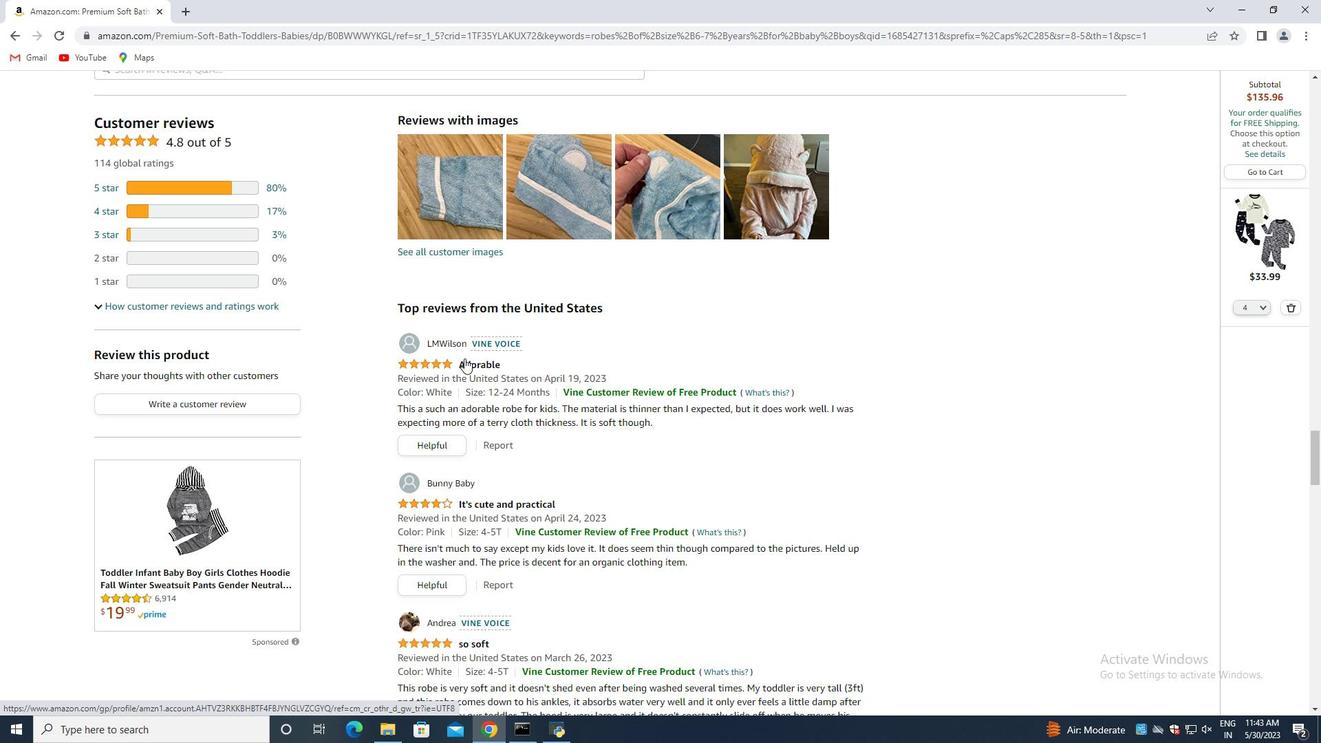 
Action: Mouse moved to (515, 421)
Screenshot: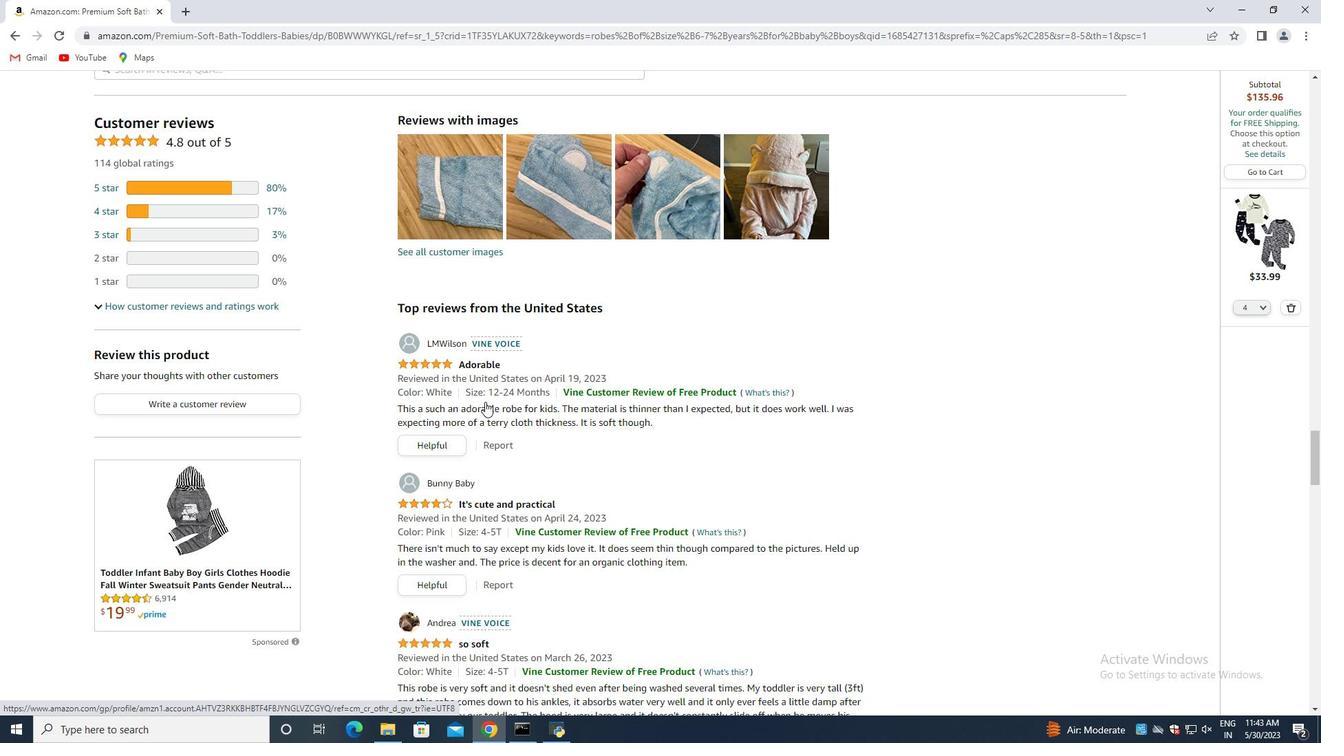 
Action: Mouse scrolled (515, 420) with delta (0, 0)
Screenshot: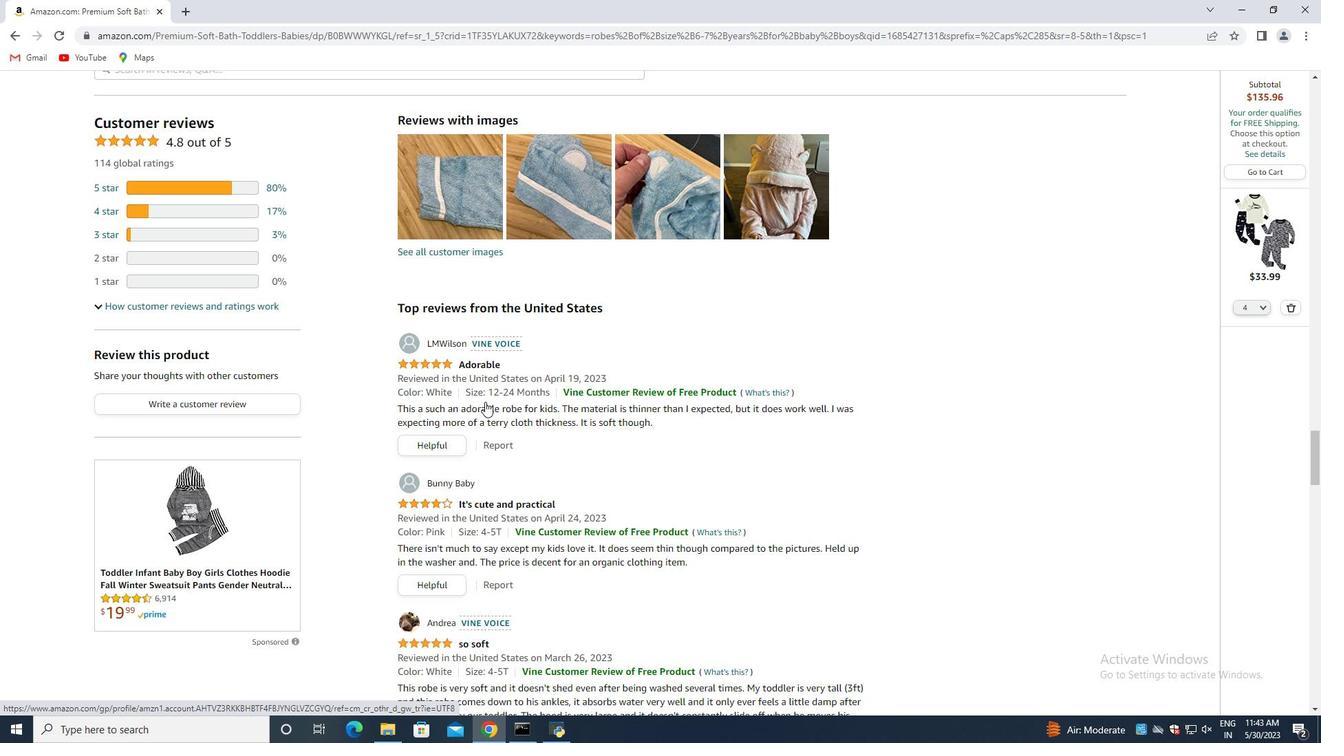 
Action: Mouse moved to (508, 405)
Screenshot: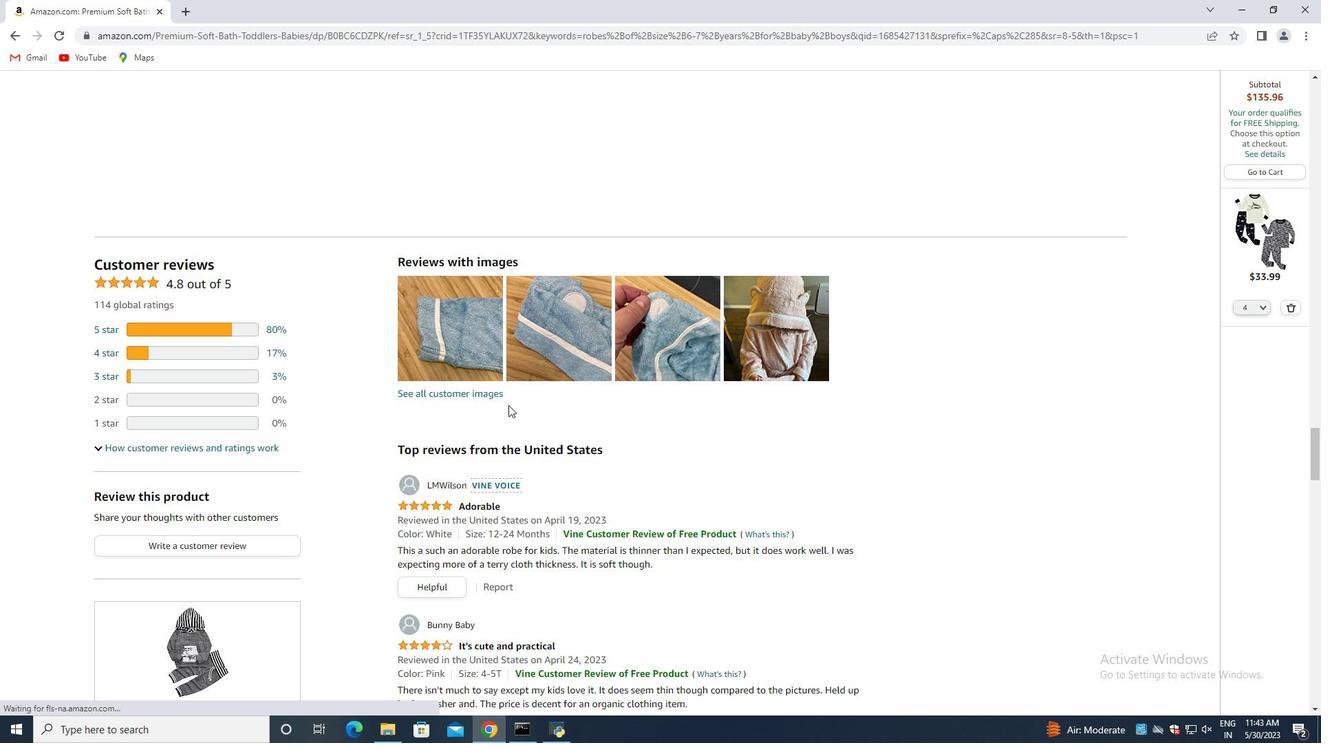 
Action: Key pressed <Key.down><Key.down><Key.down><Key.down><Key.down><Key.down><Key.down>
Screenshot: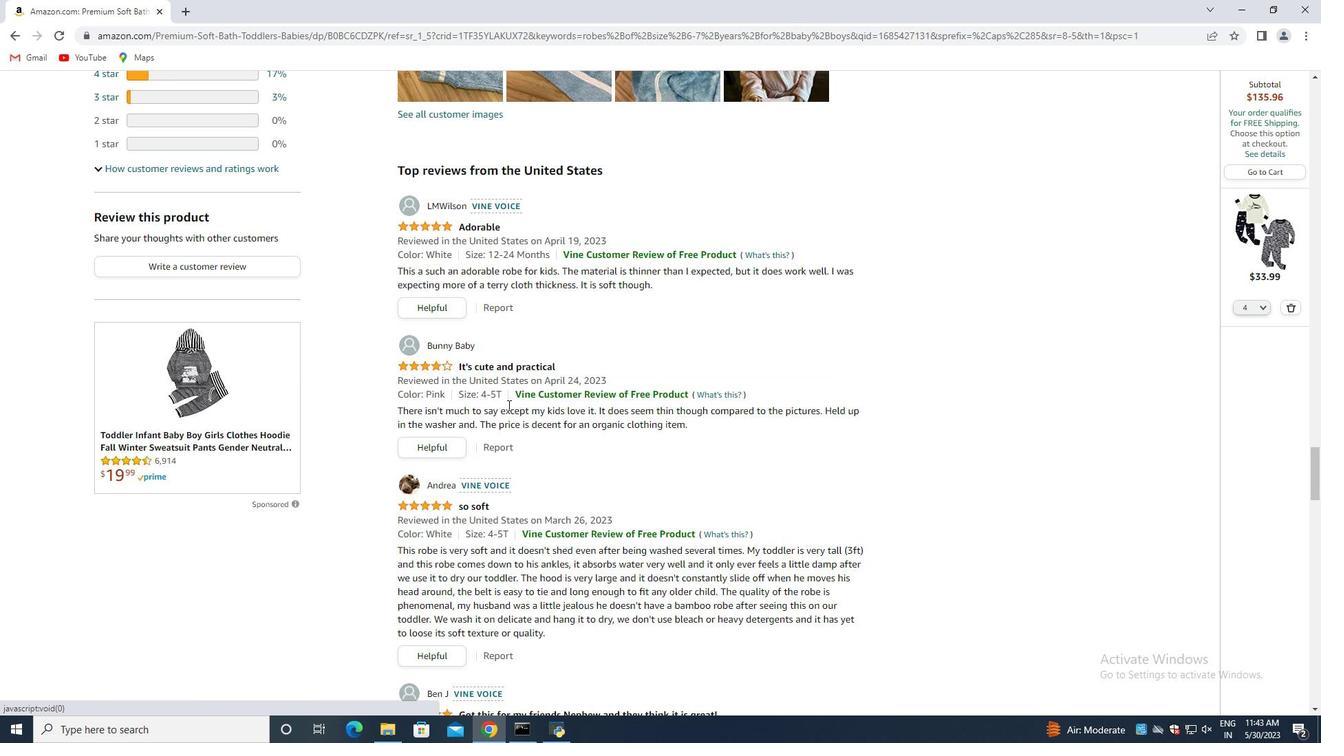 
Action: Mouse moved to (555, 329)
Screenshot: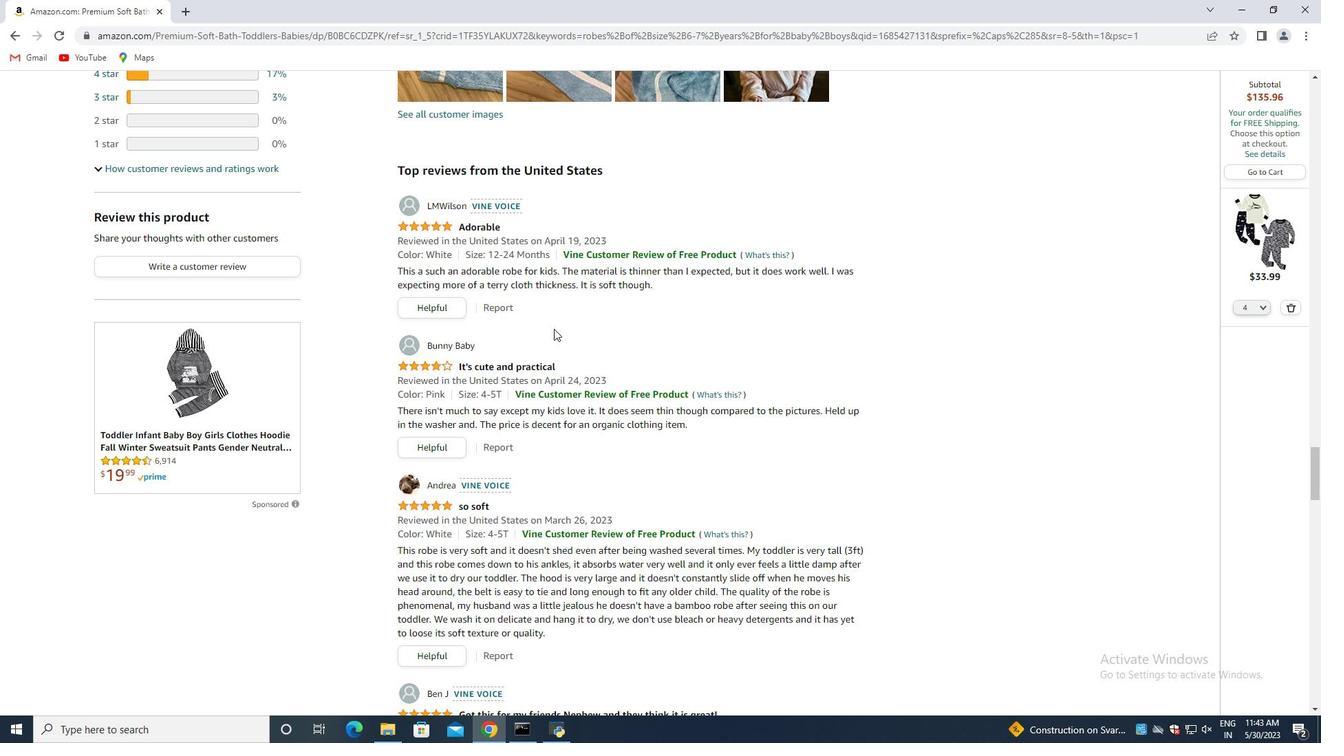 
Action: Mouse scrolled (555, 329) with delta (0, 0)
Screenshot: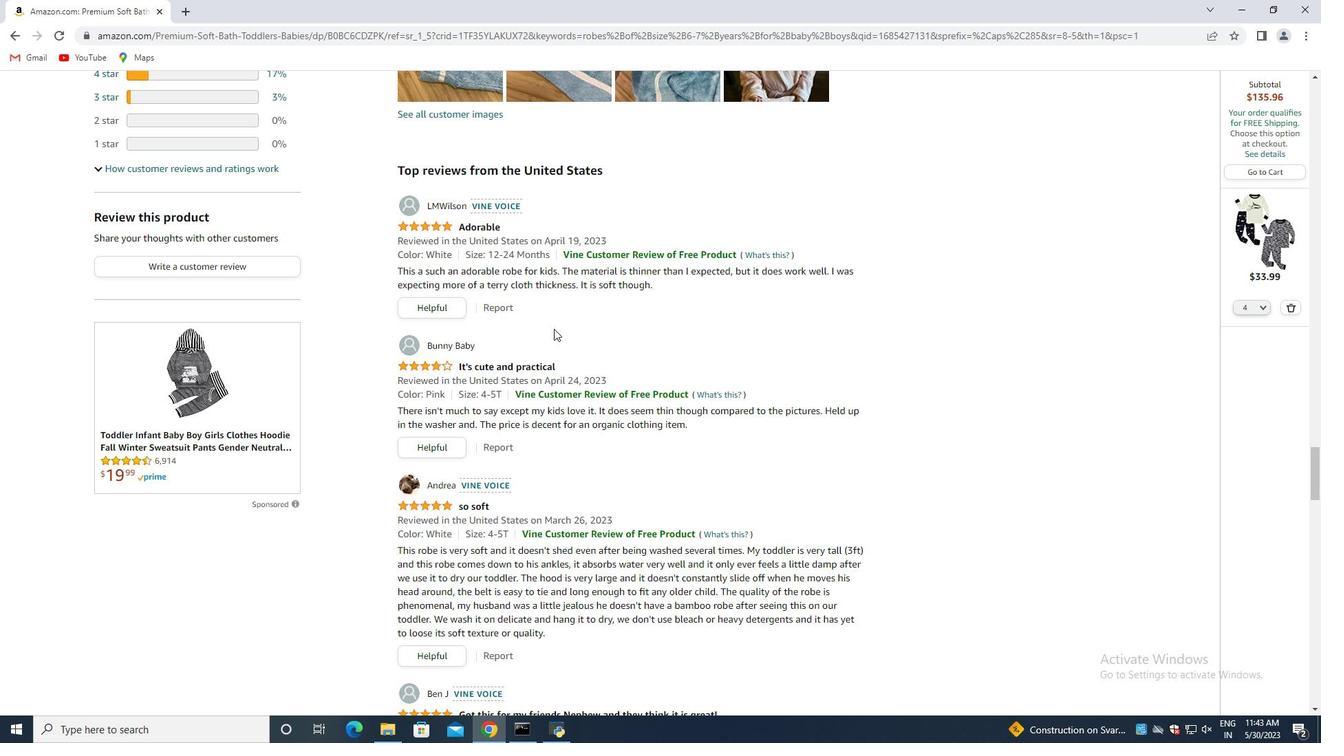 
Action: Mouse moved to (555, 331)
Screenshot: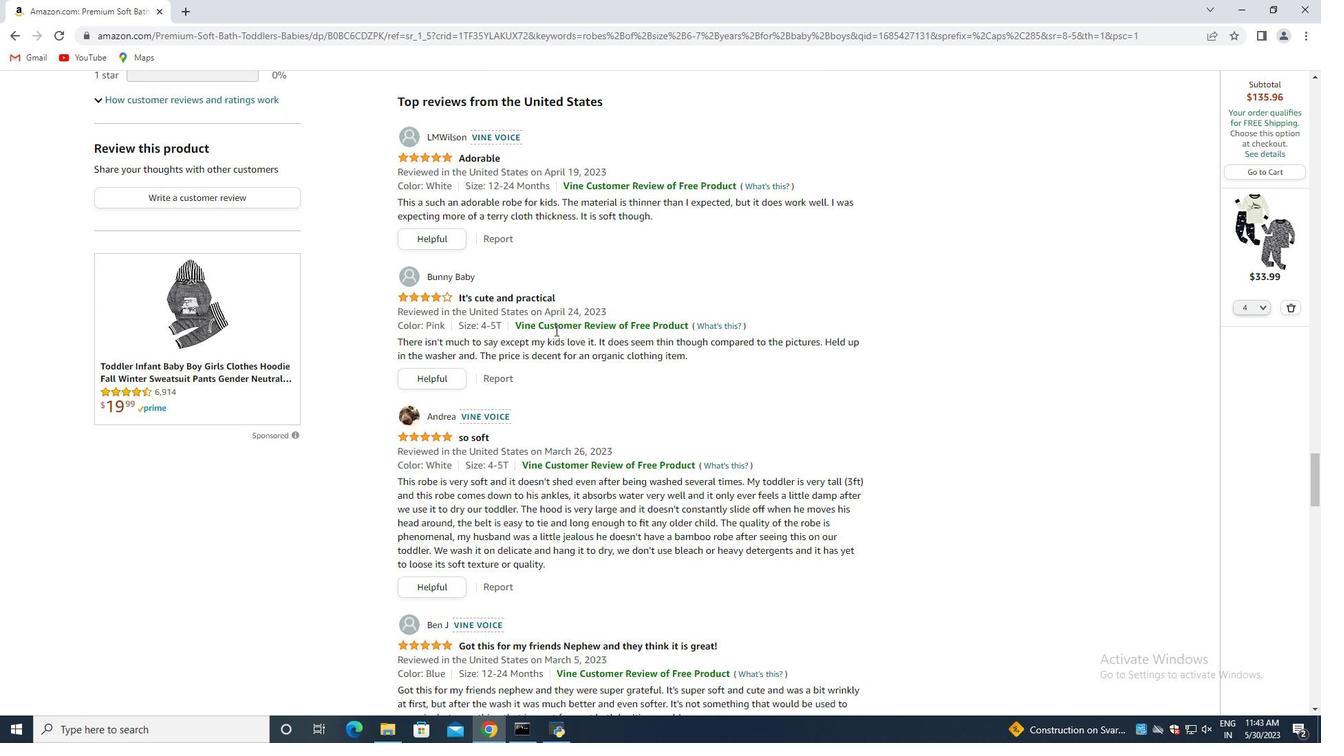 
Action: Mouse scrolled (555, 330) with delta (0, 0)
Screenshot: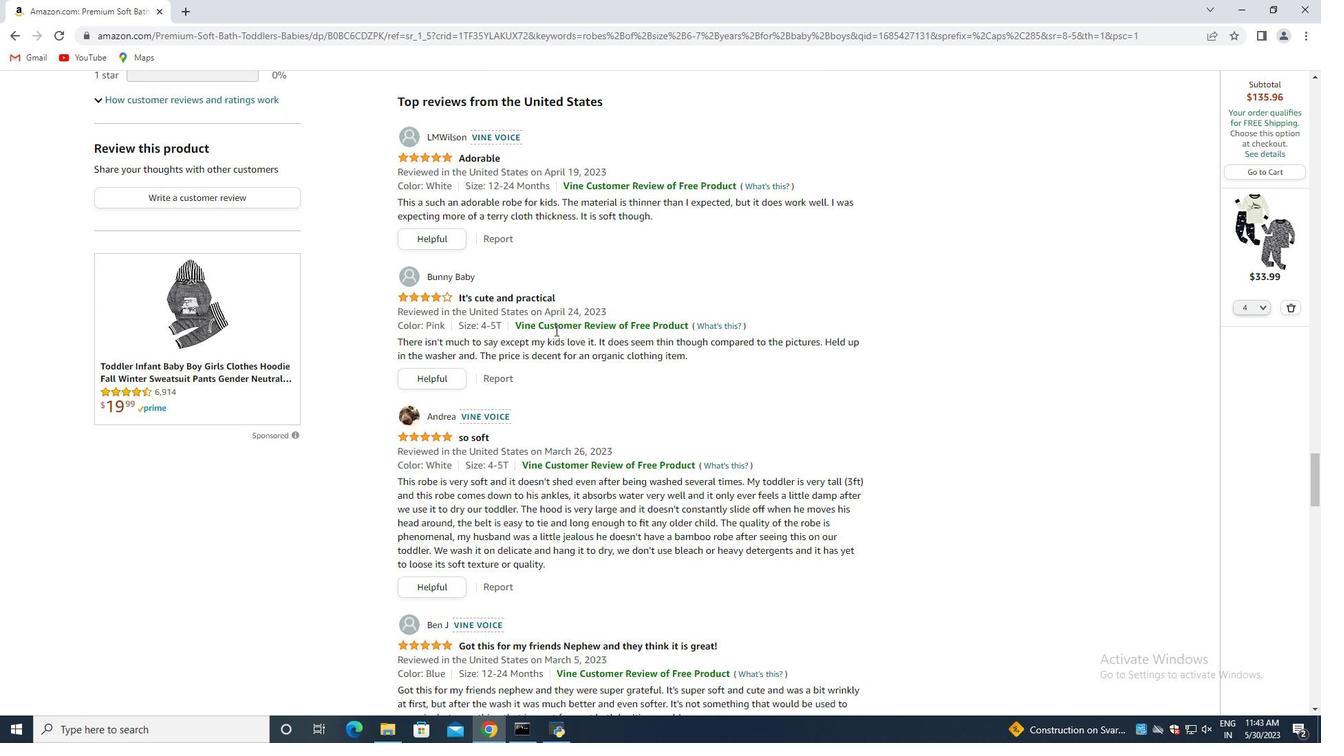 
Action: Mouse moved to (730, 400)
Screenshot: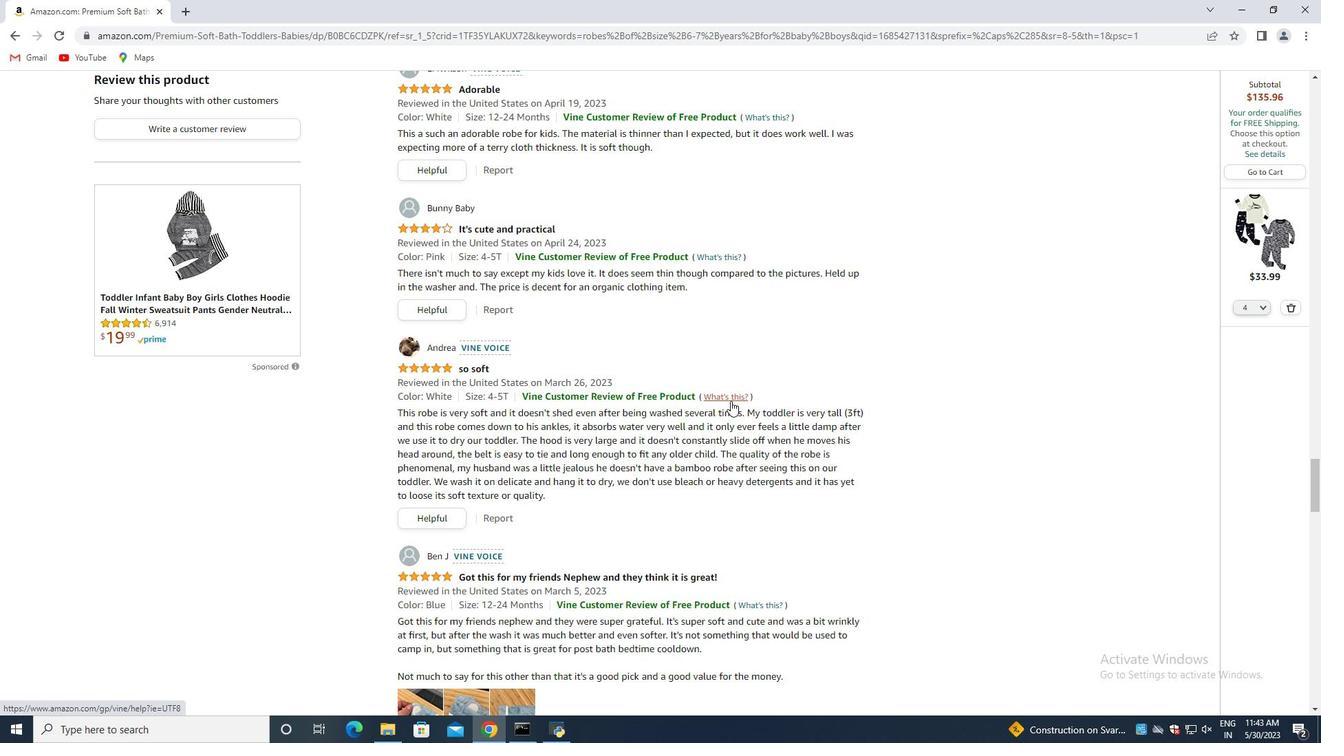 
Action: Mouse scrolled (730, 400) with delta (0, 0)
Screenshot: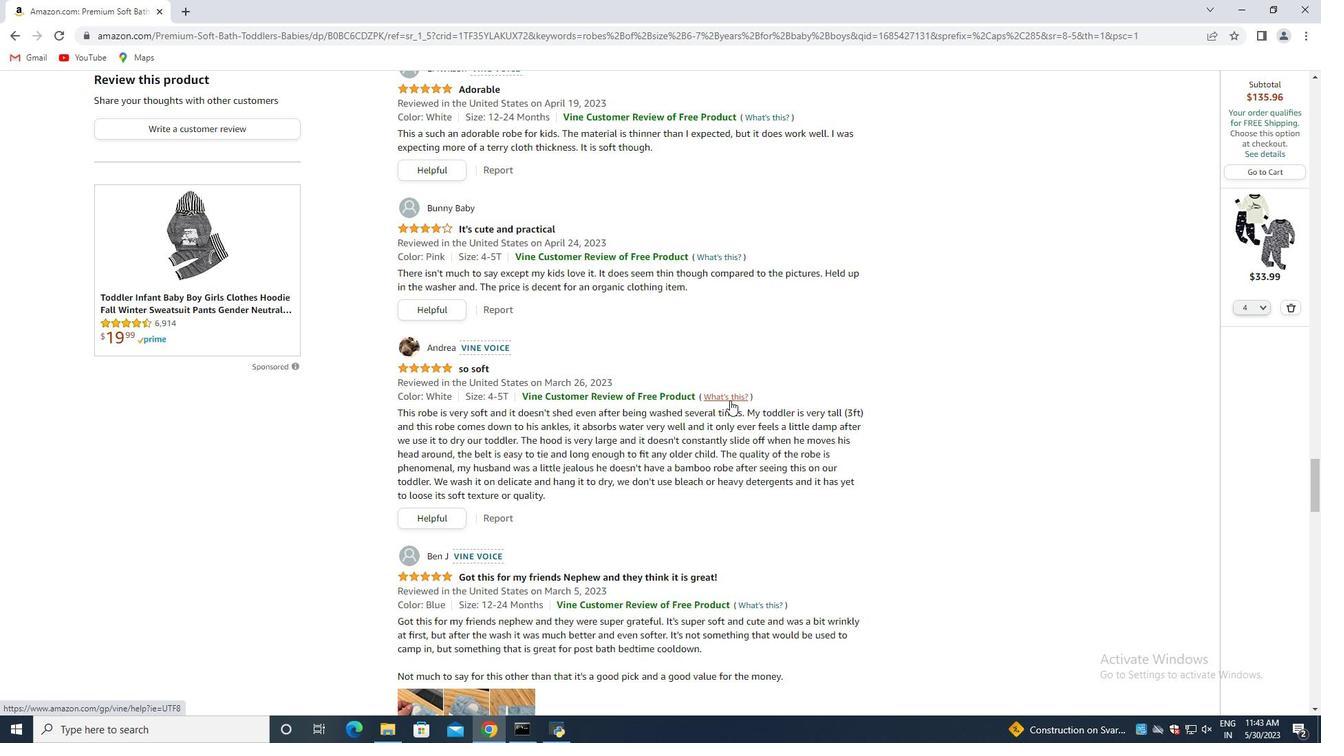 
Action: Mouse moved to (729, 404)
Screenshot: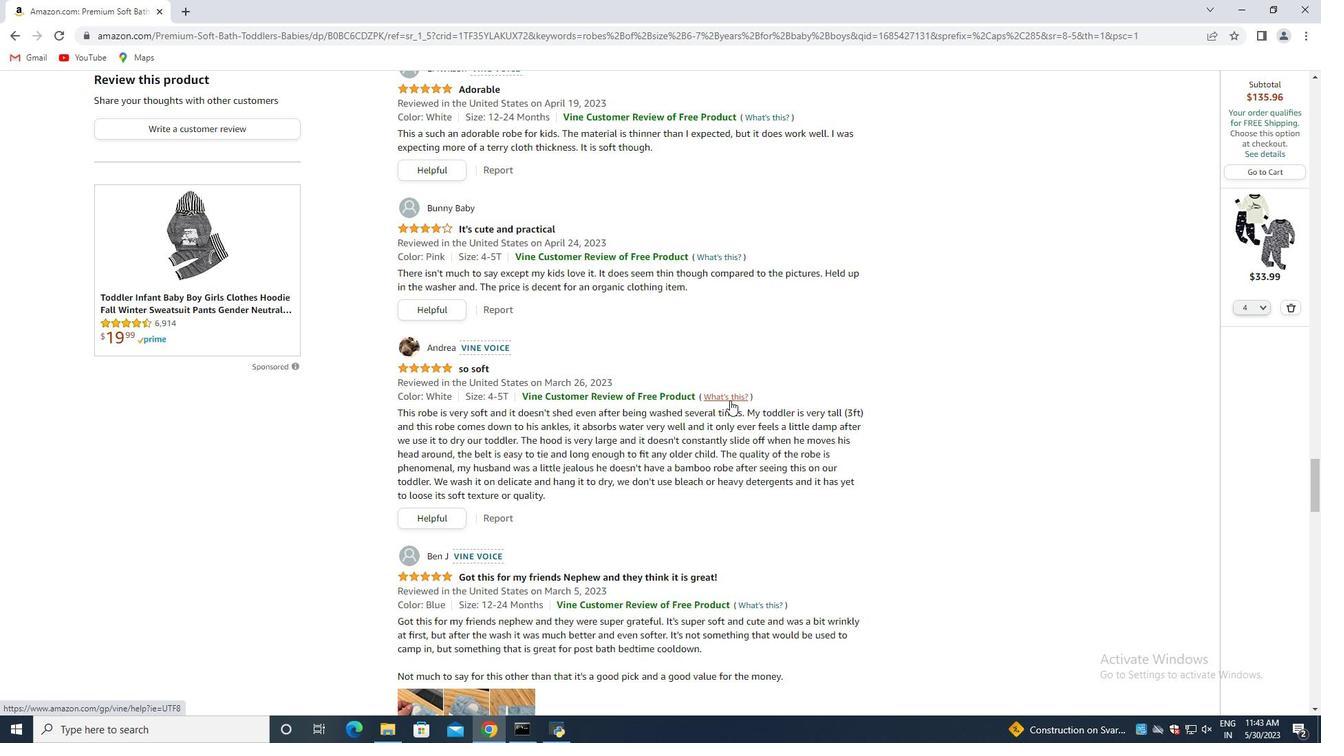 
Action: Mouse scrolled (729, 402) with delta (0, 0)
Screenshot: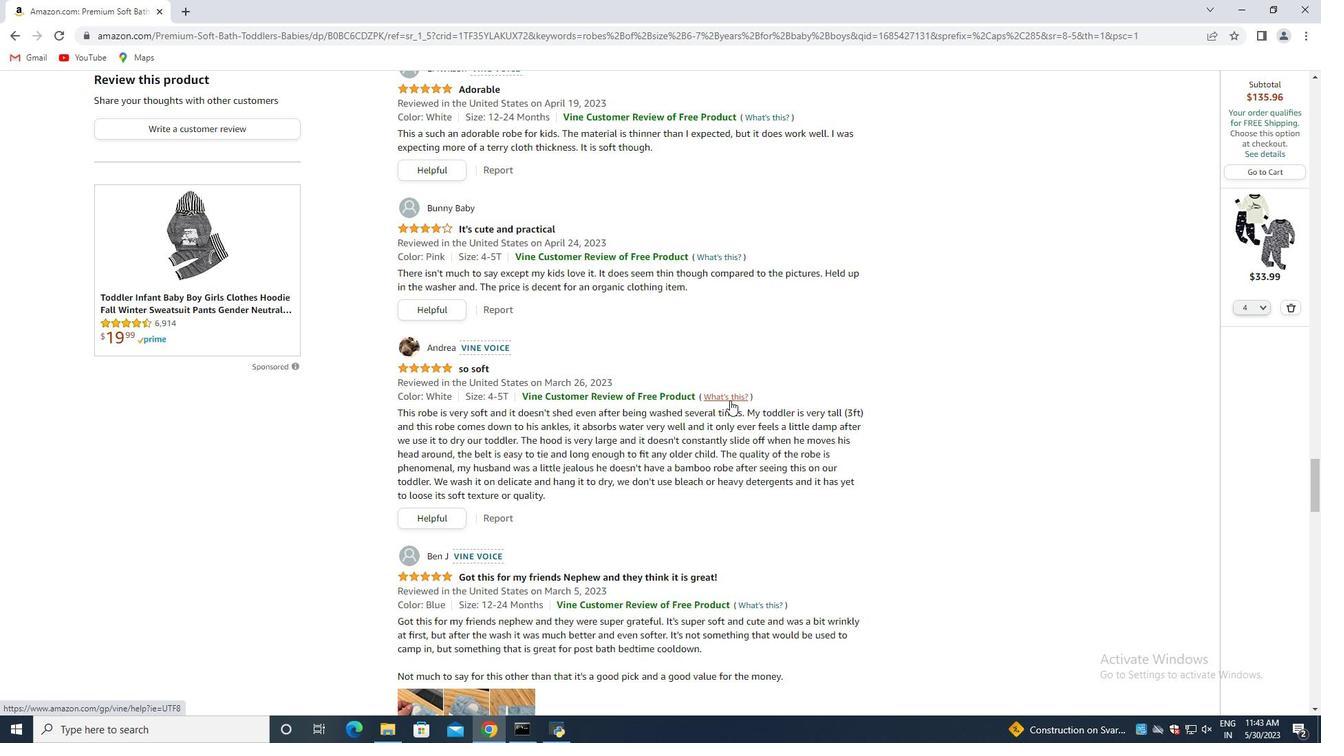 
Action: Mouse scrolled (729, 404) with delta (0, 0)
Screenshot: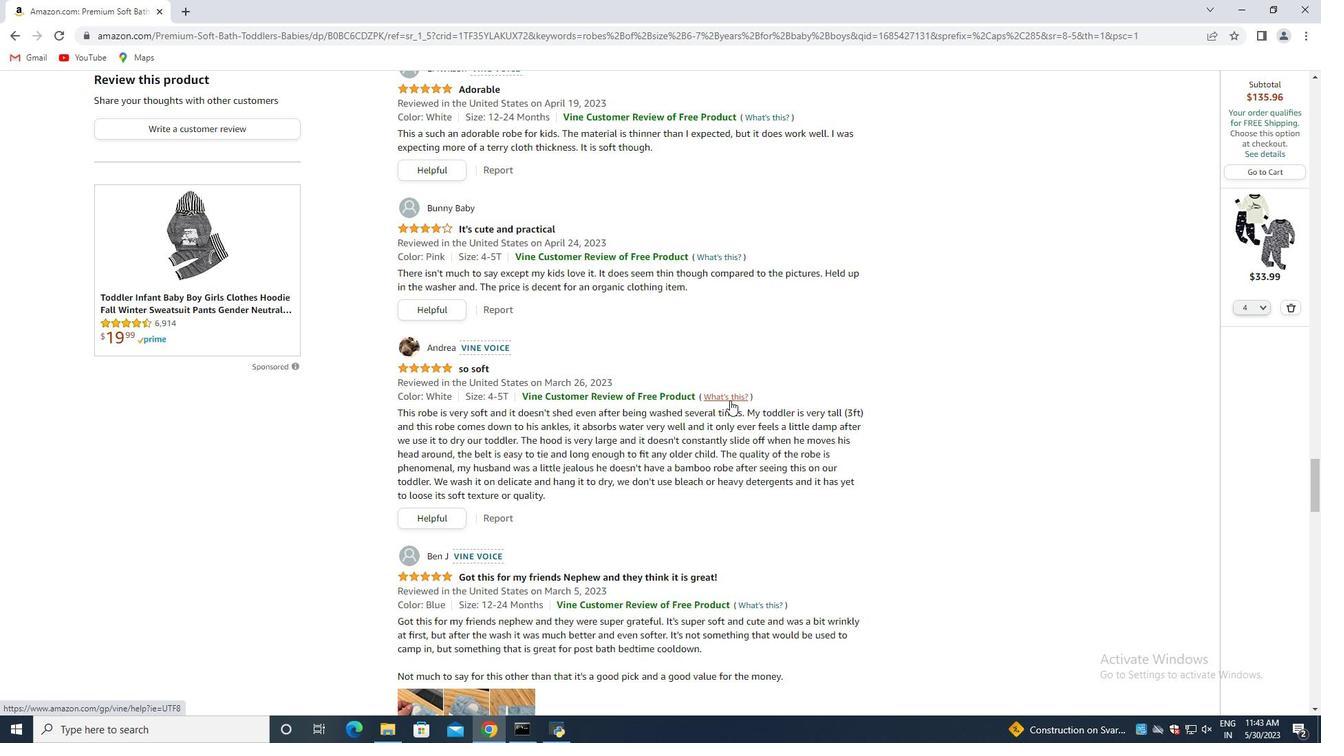 
Action: Mouse moved to (729, 404)
Screenshot: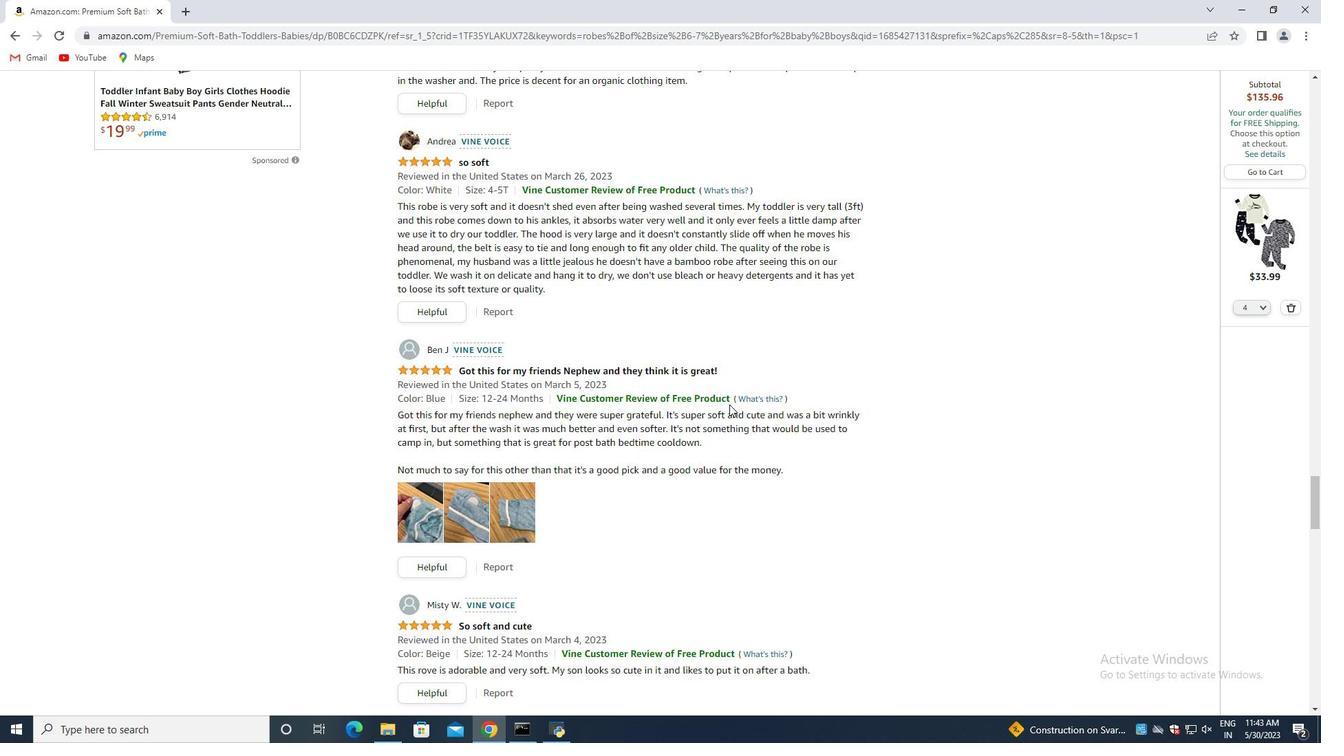 
Action: Mouse scrolled (729, 404) with delta (0, 0)
Screenshot: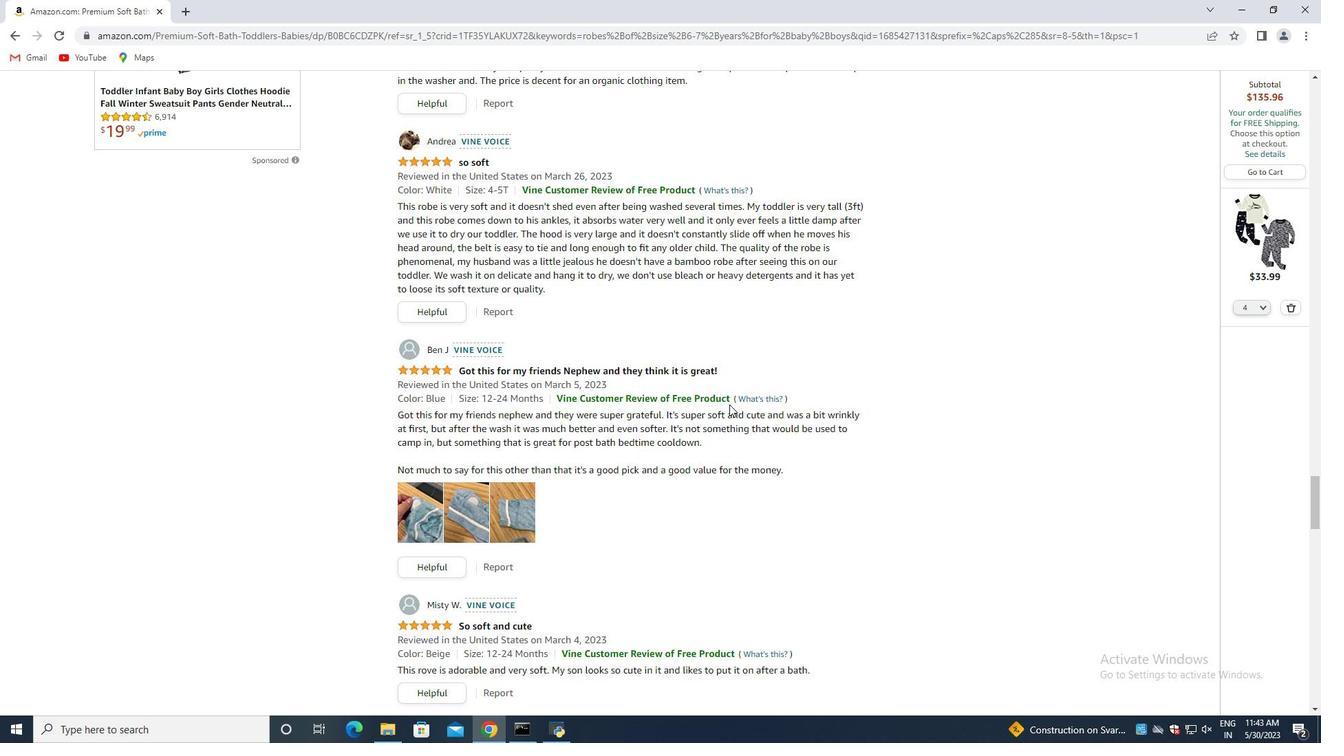 
Action: Mouse scrolled (729, 404) with delta (0, 0)
Screenshot: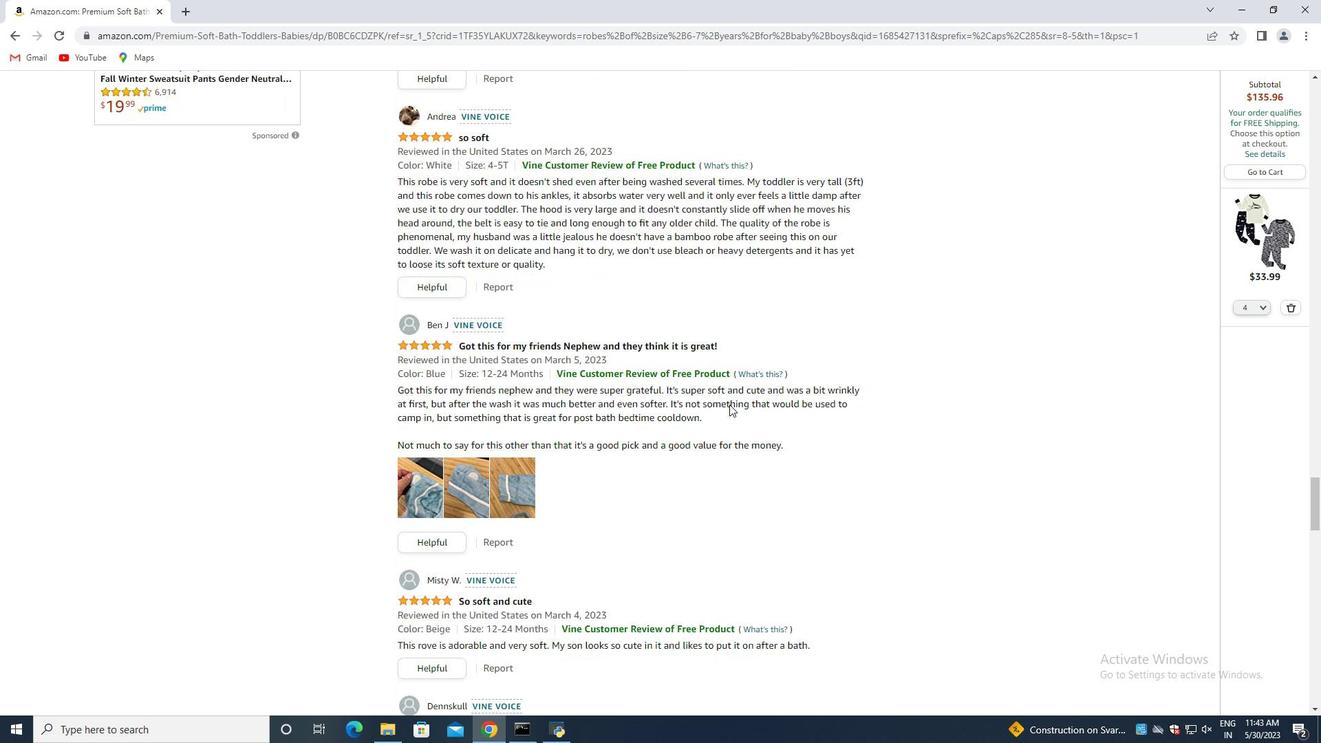 
Action: Mouse moved to (728, 402)
Screenshot: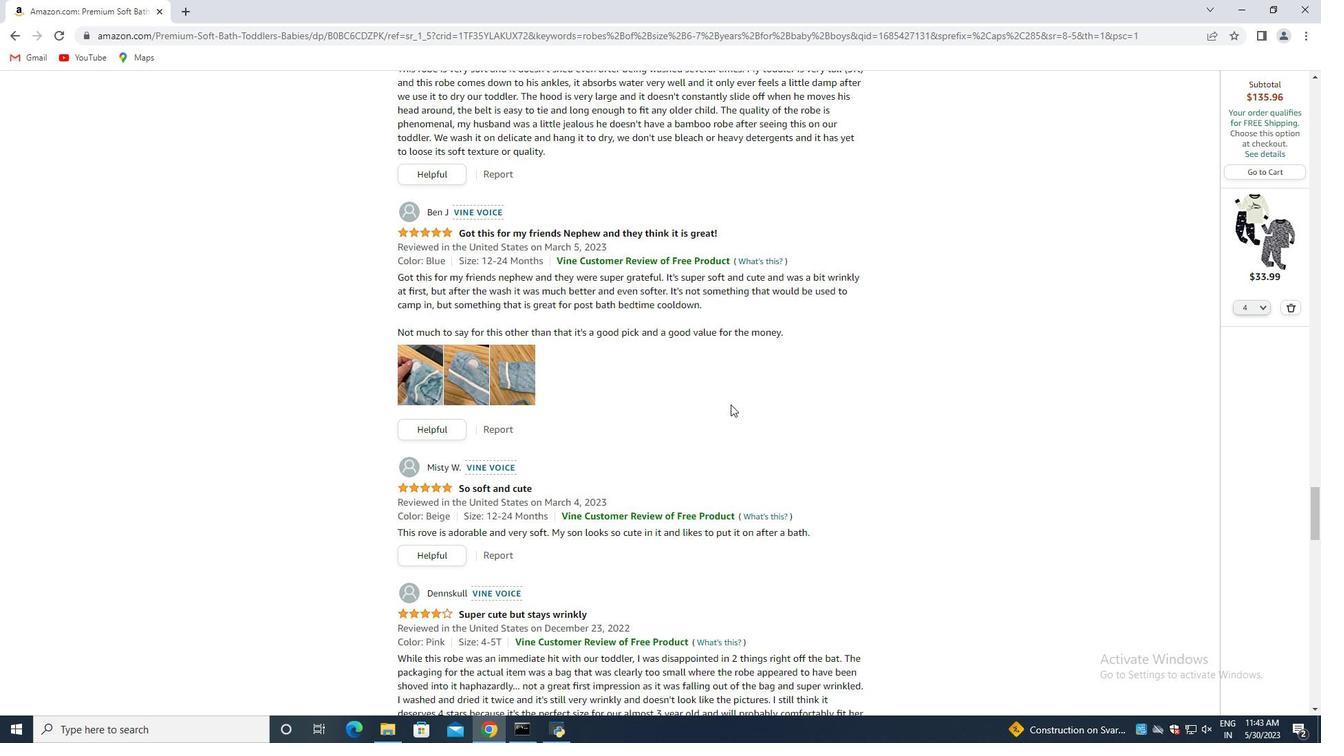 
Action: Mouse scrolled (728, 401) with delta (0, 0)
Screenshot: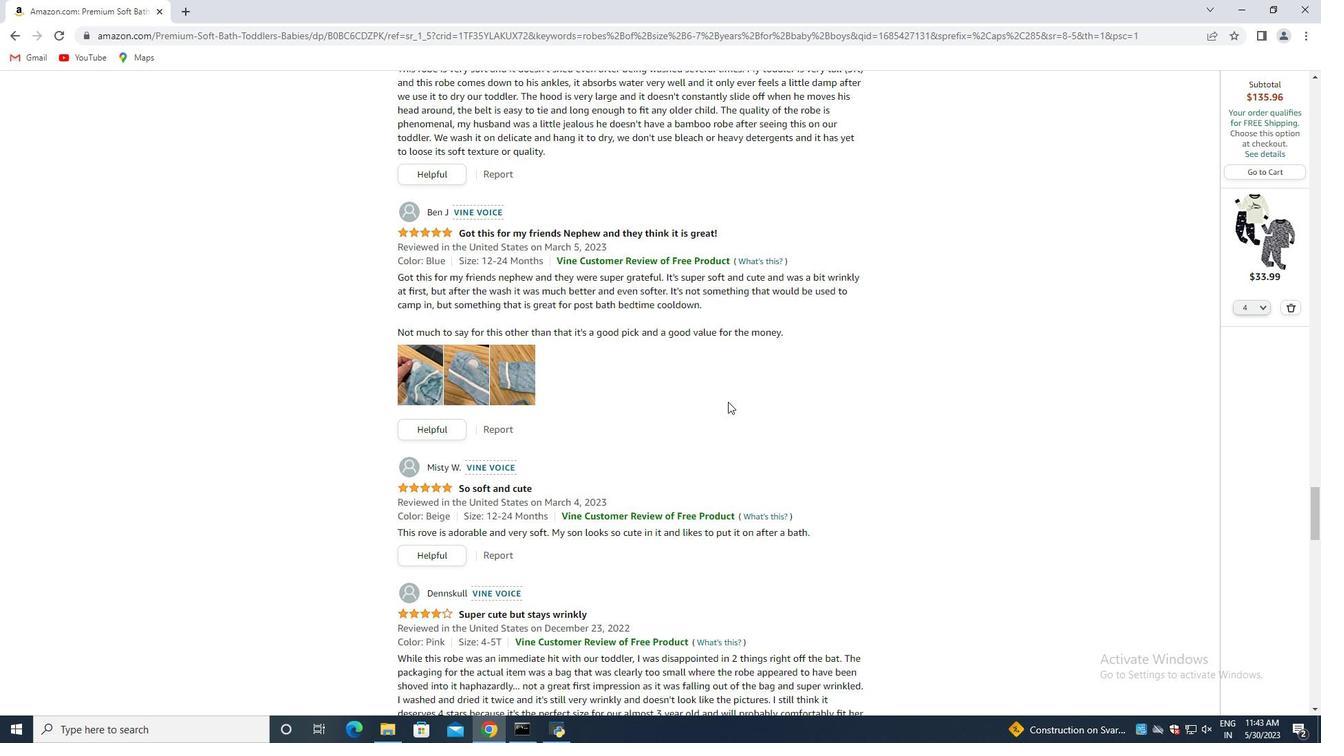 
Action: Mouse moved to (714, 397)
Screenshot: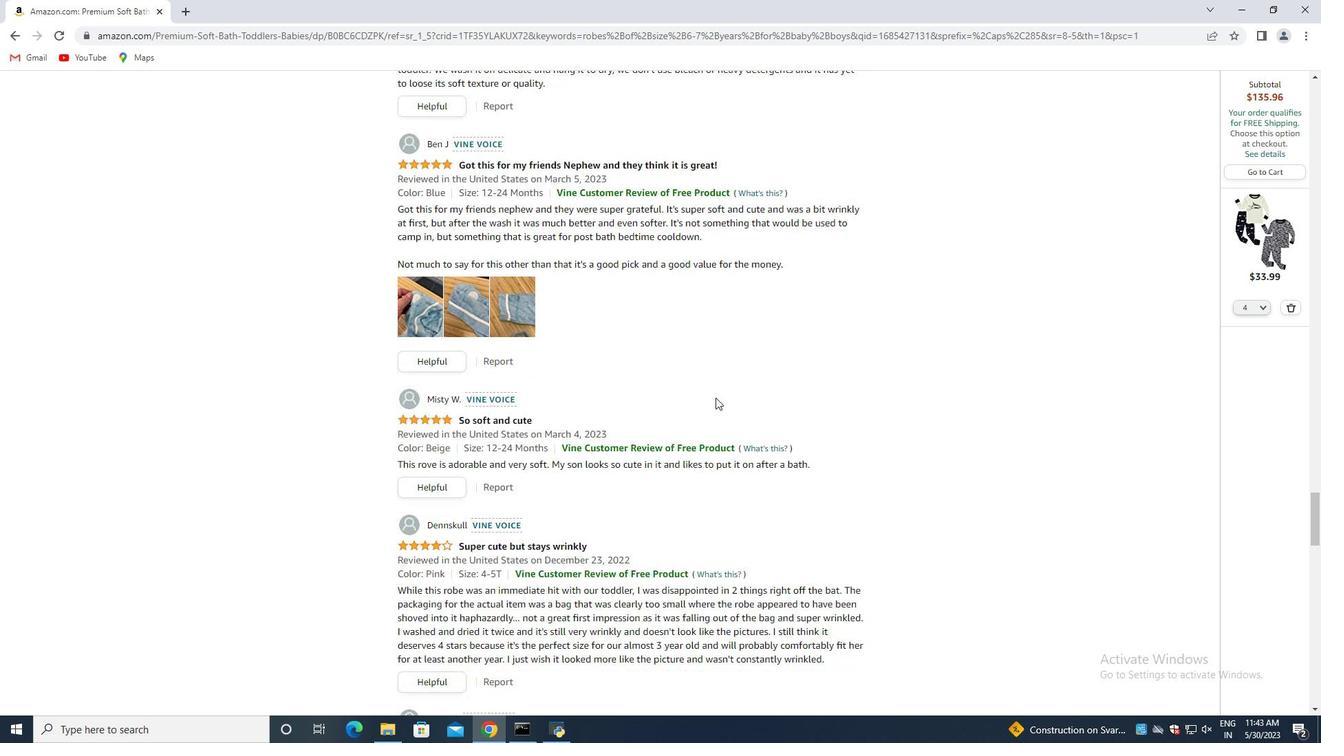 
Action: Mouse scrolled (714, 397) with delta (0, 0)
Screenshot: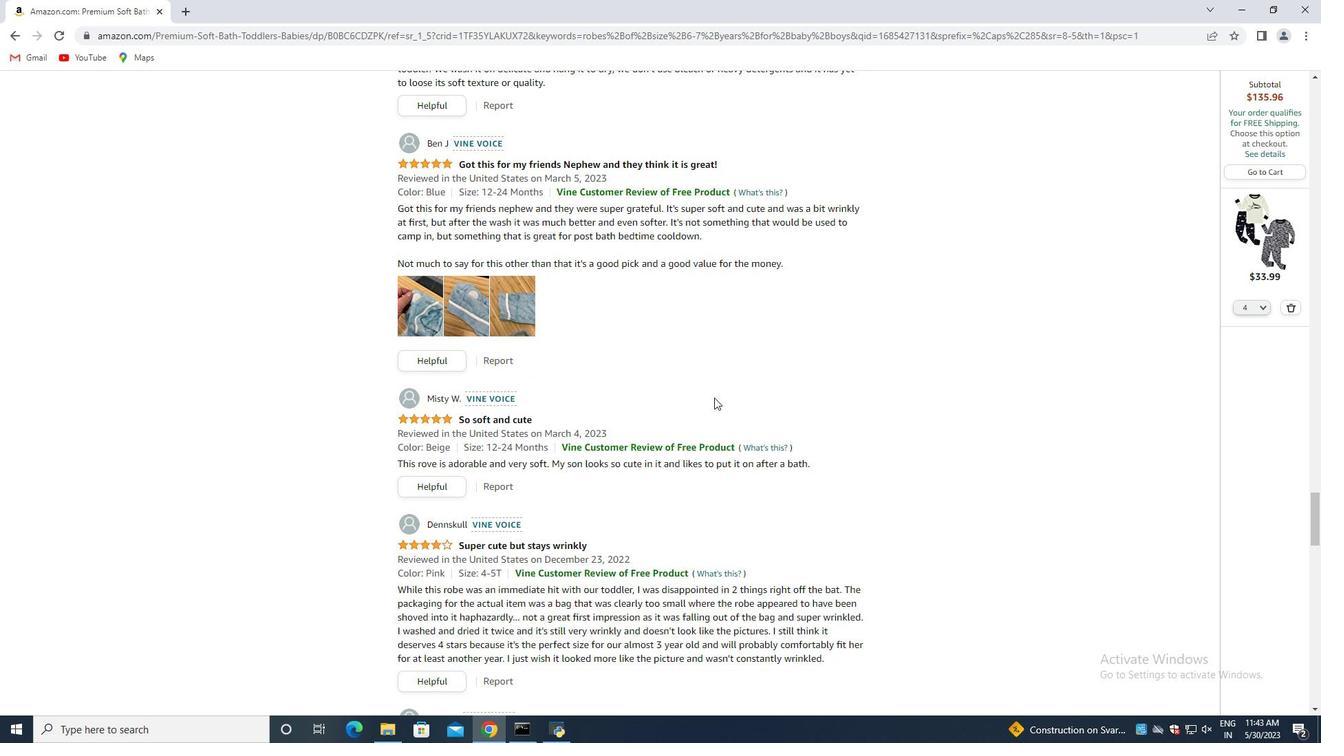 
Action: Mouse scrolled (714, 397) with delta (0, 0)
Screenshot: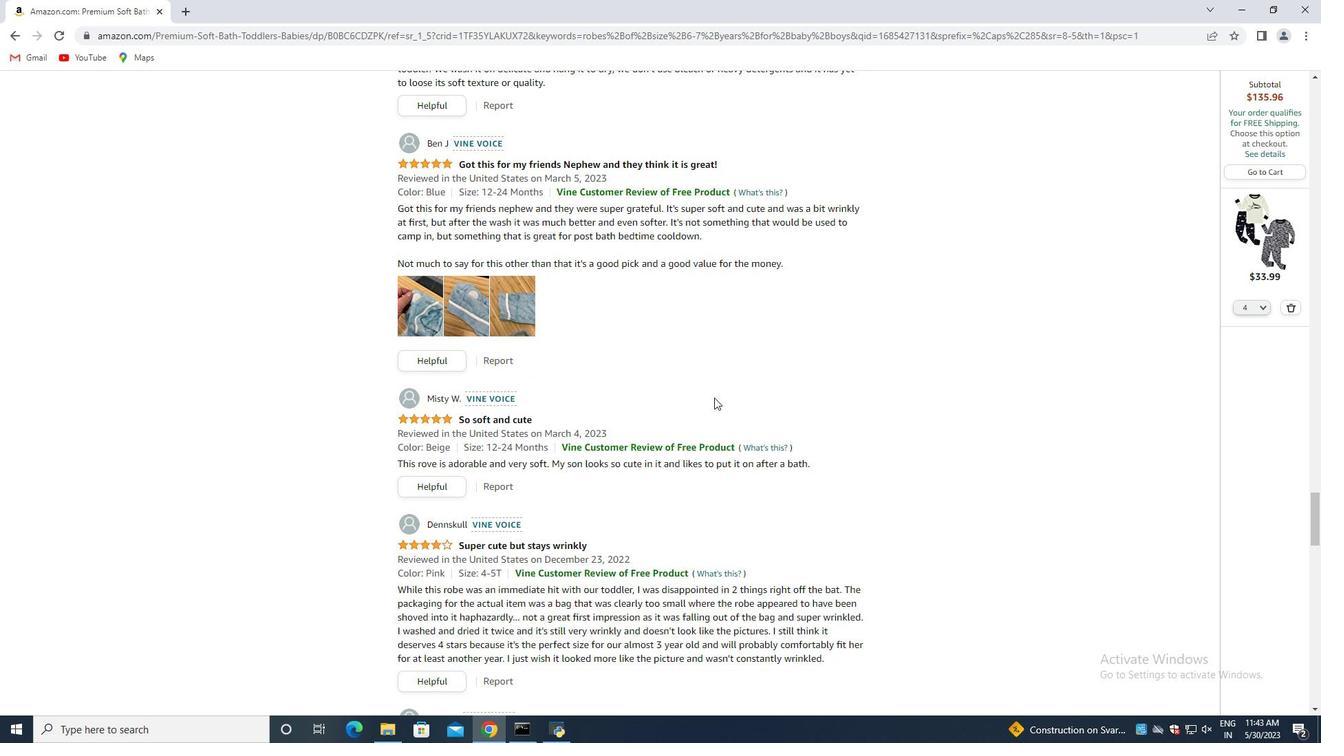 
Action: Mouse moved to (714, 371)
Screenshot: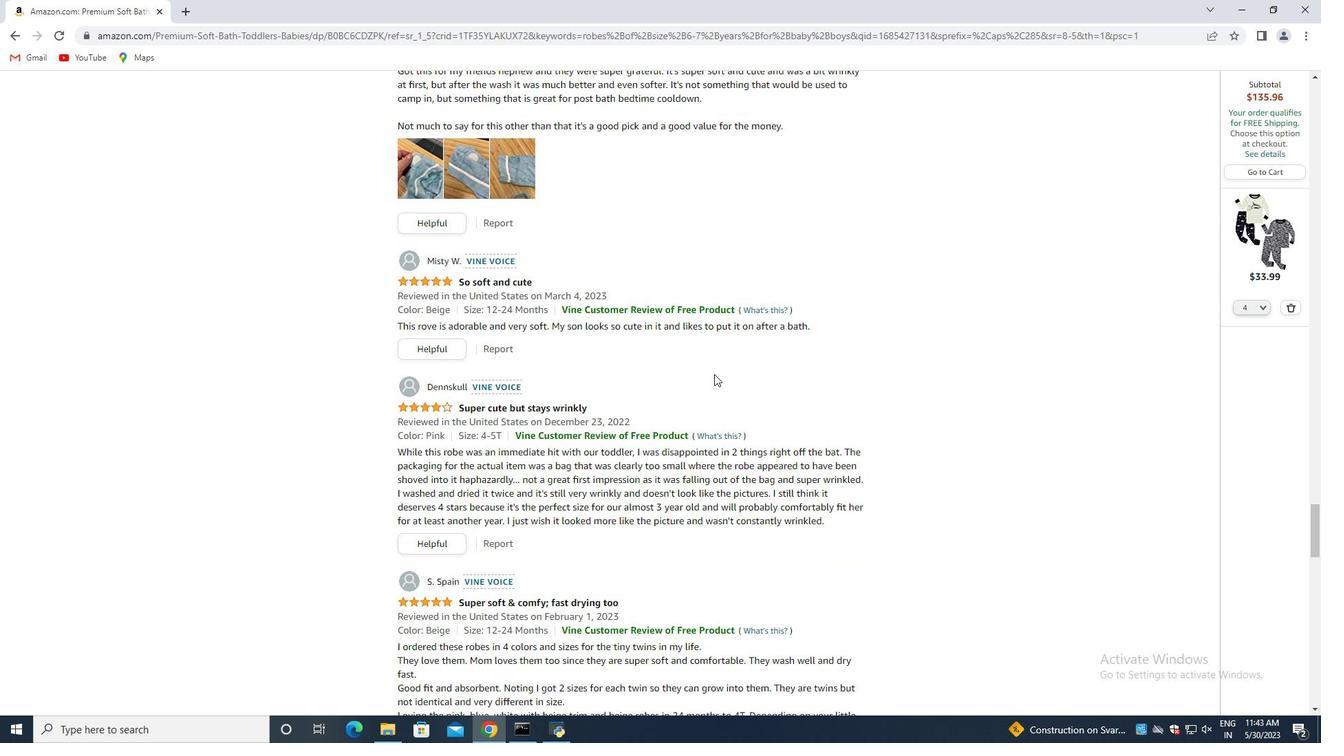 
Action: Mouse scrolled (714, 371) with delta (0, 0)
Screenshot: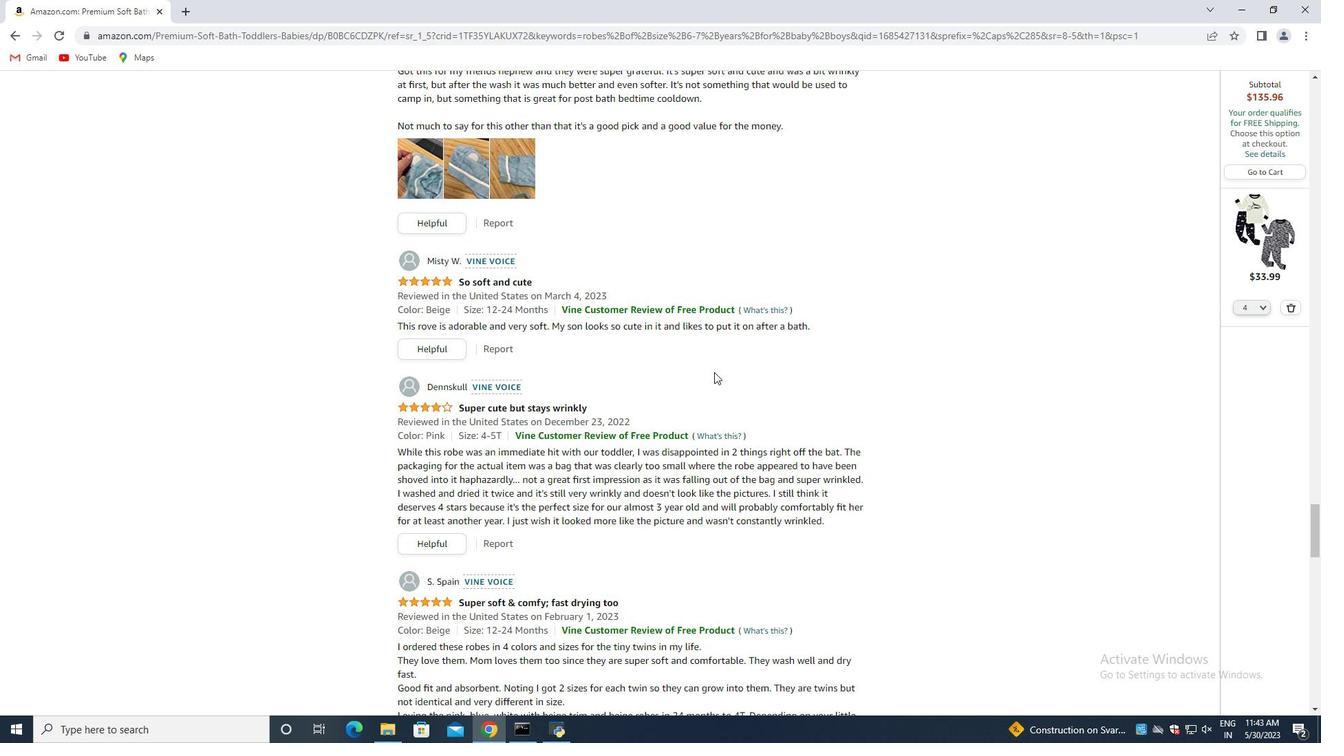 
Action: Mouse scrolled (714, 371) with delta (0, 0)
Screenshot: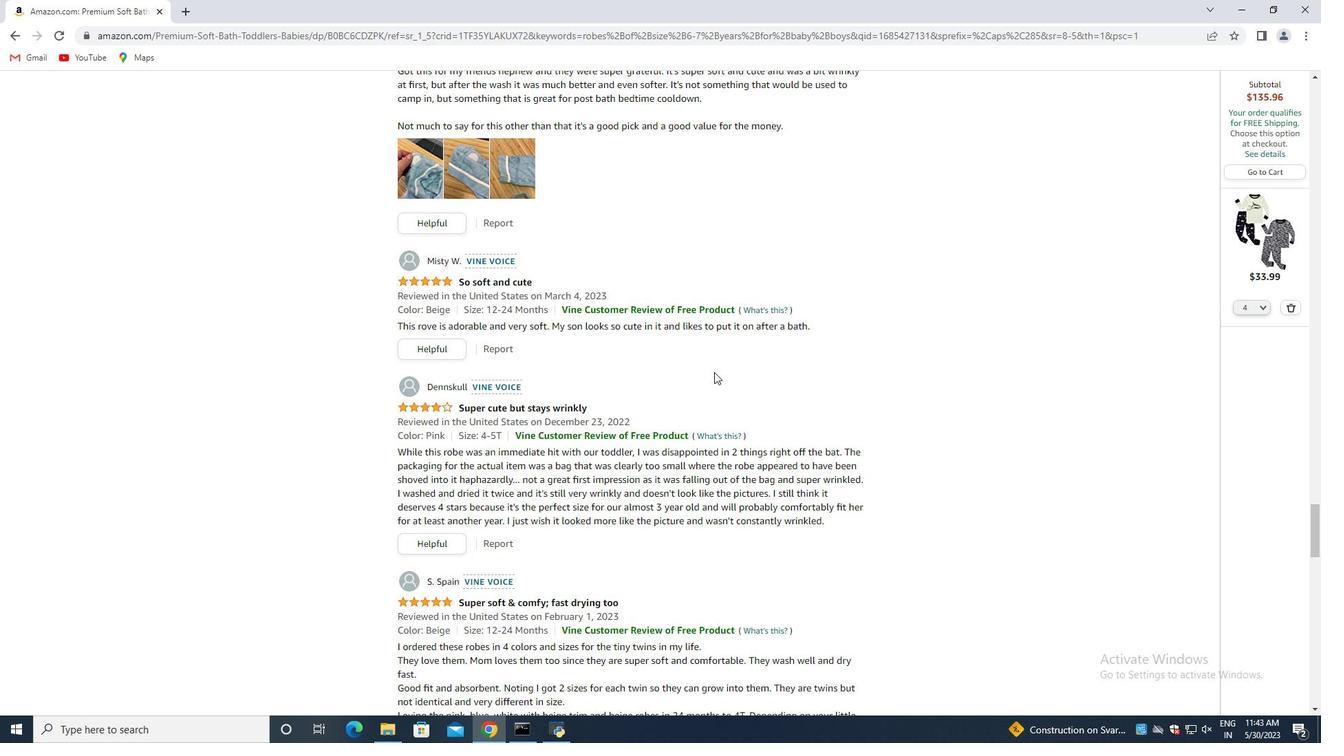 
Action: Mouse moved to (698, 371)
Screenshot: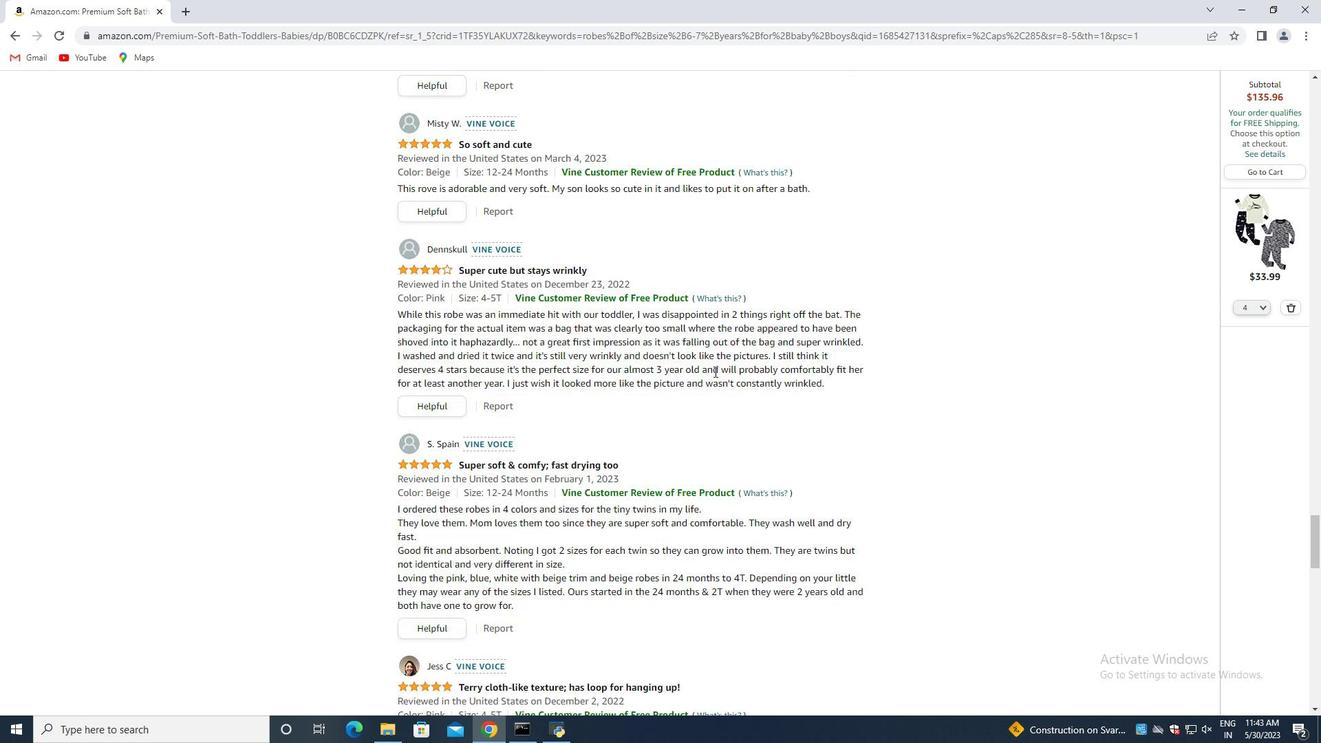 
Action: Mouse scrolled (698, 370) with delta (0, 0)
Screenshot: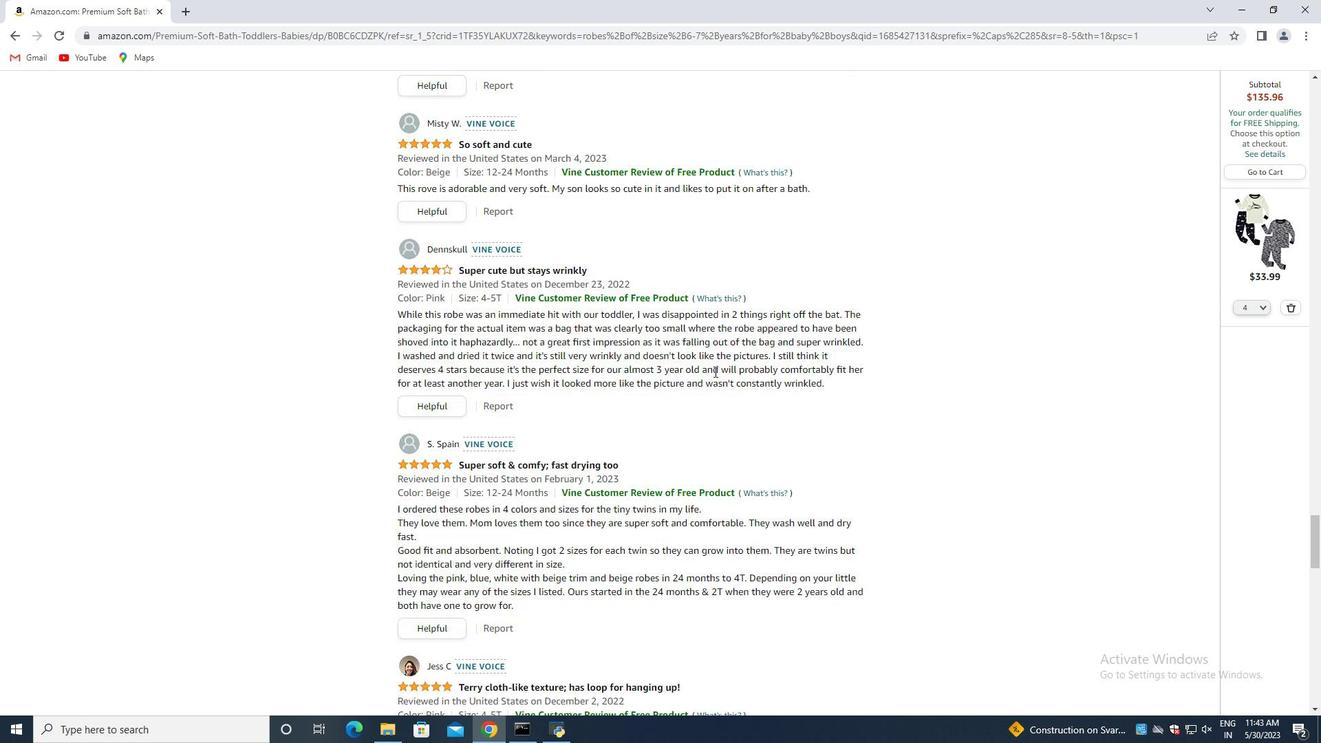 
Action: Mouse moved to (698, 370)
Screenshot: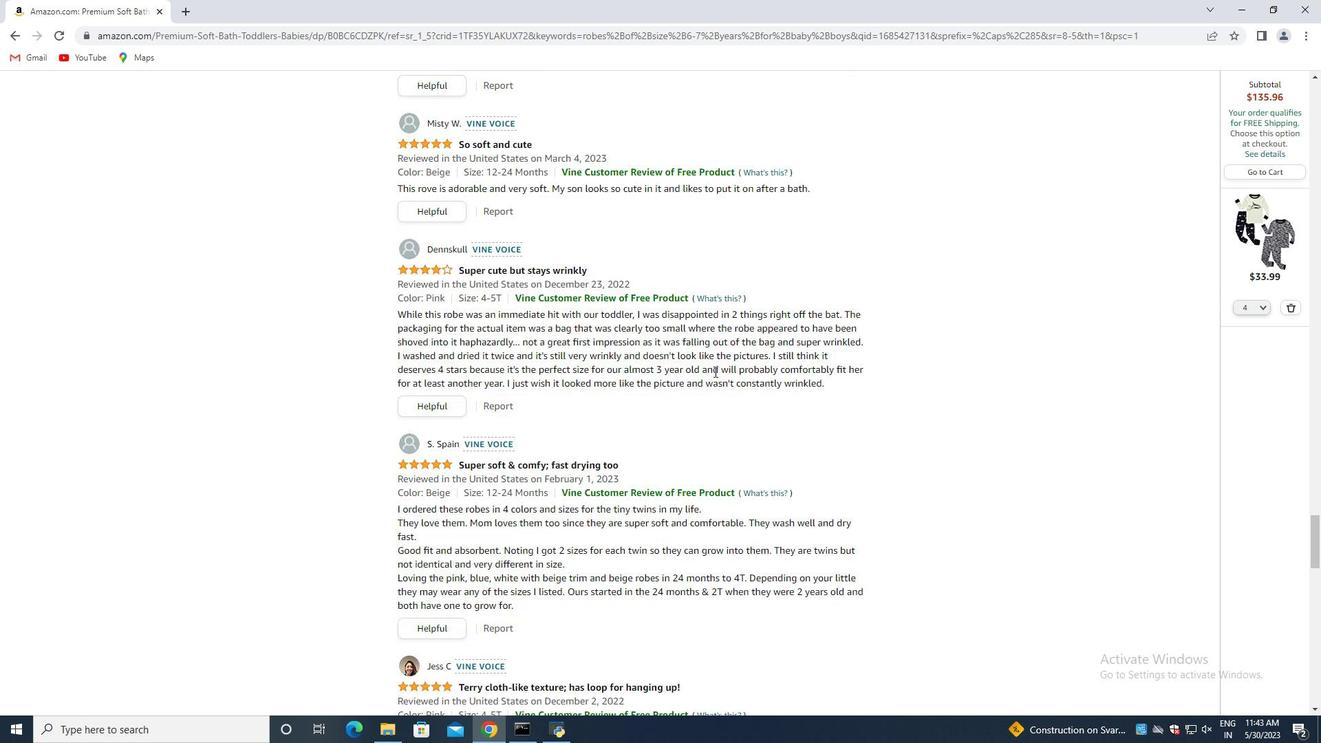 
Action: Mouse scrolled (698, 369) with delta (0, 0)
Screenshot: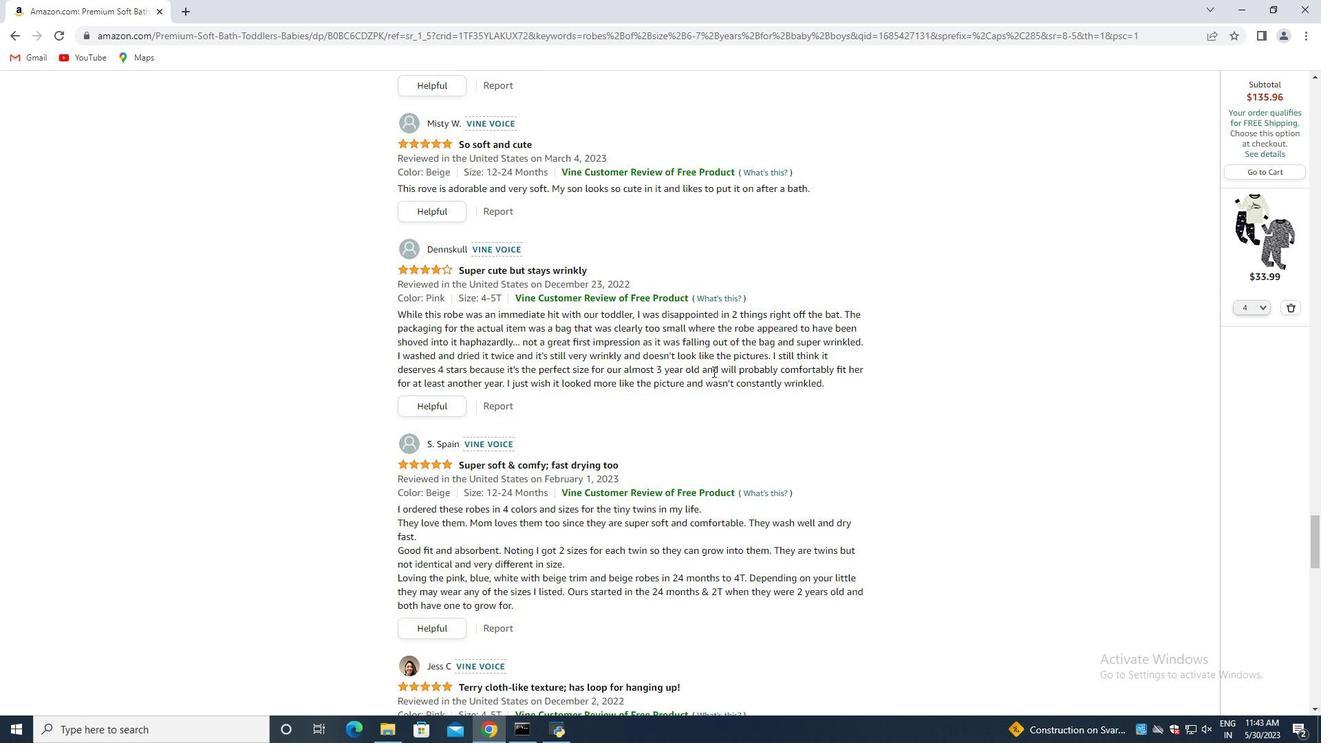 
Action: Mouse moved to (678, 347)
Screenshot: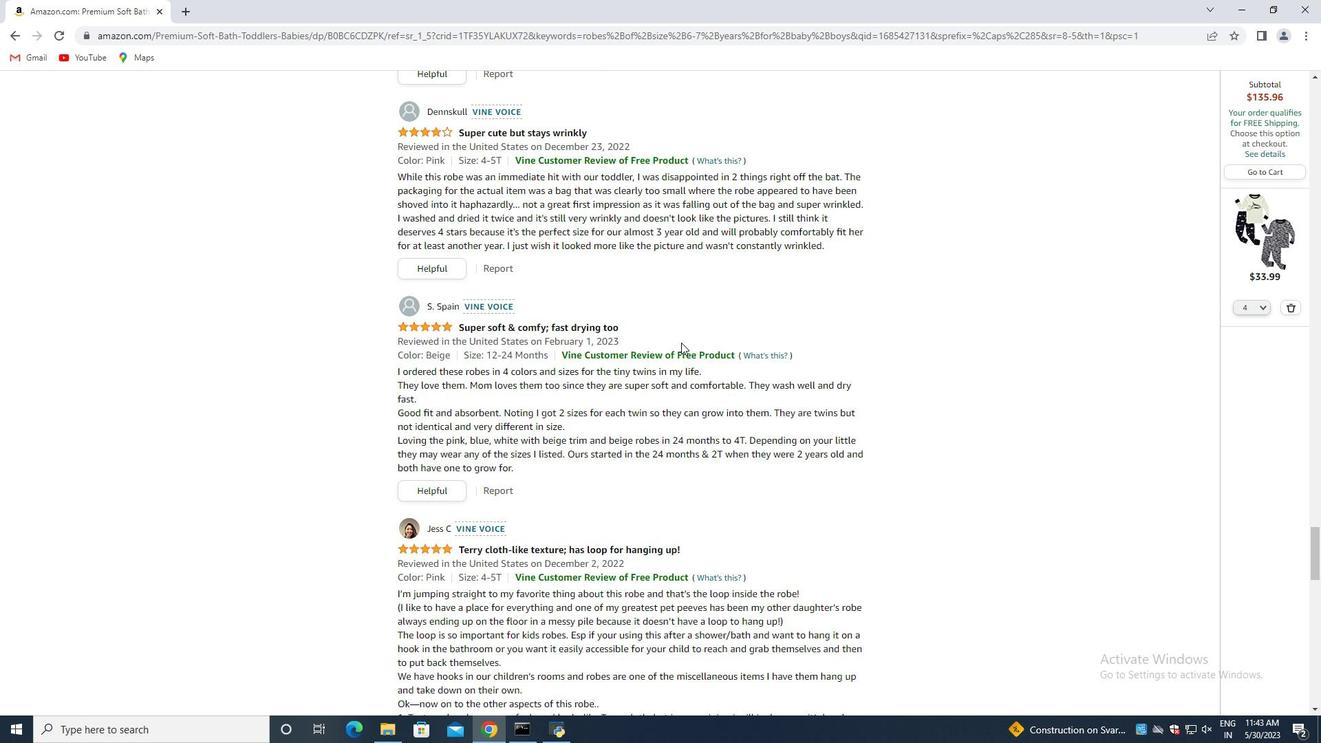 
Action: Mouse scrolled (678, 347) with delta (0, 0)
Screenshot: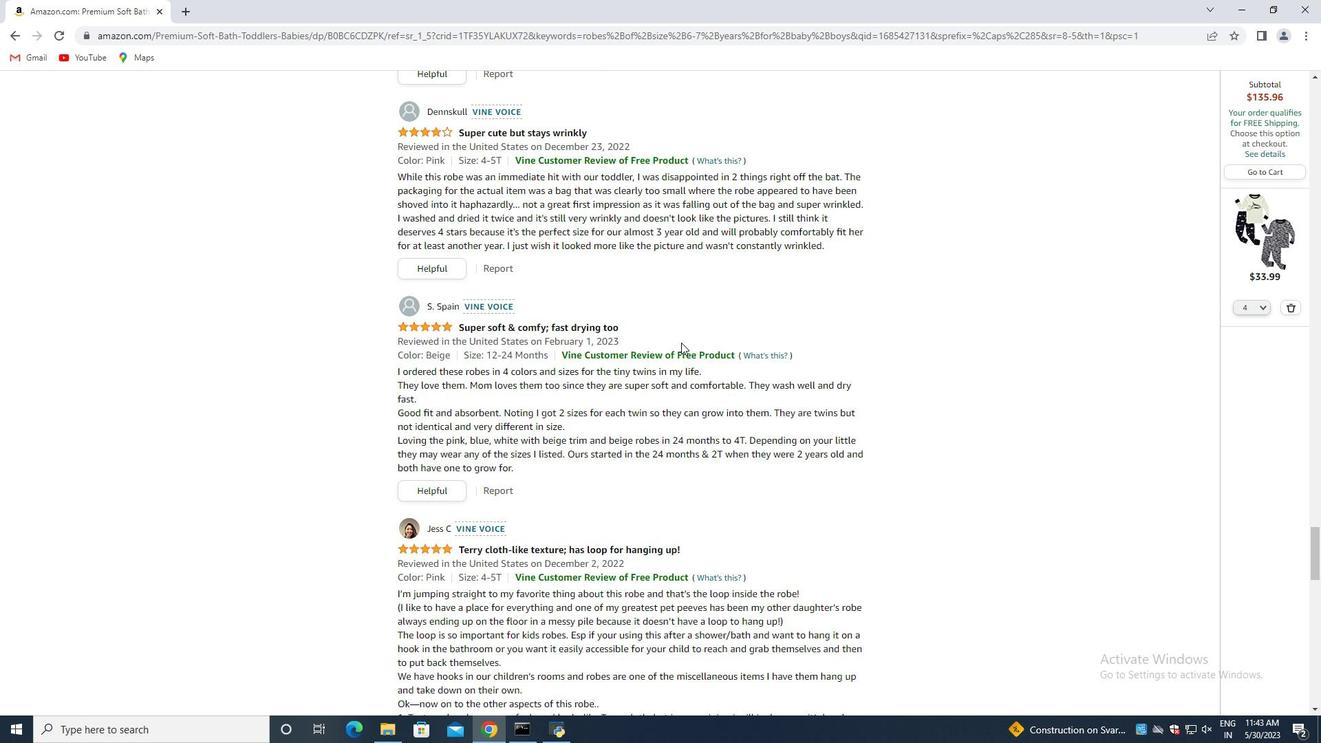 
Action: Mouse moved to (677, 348)
Screenshot: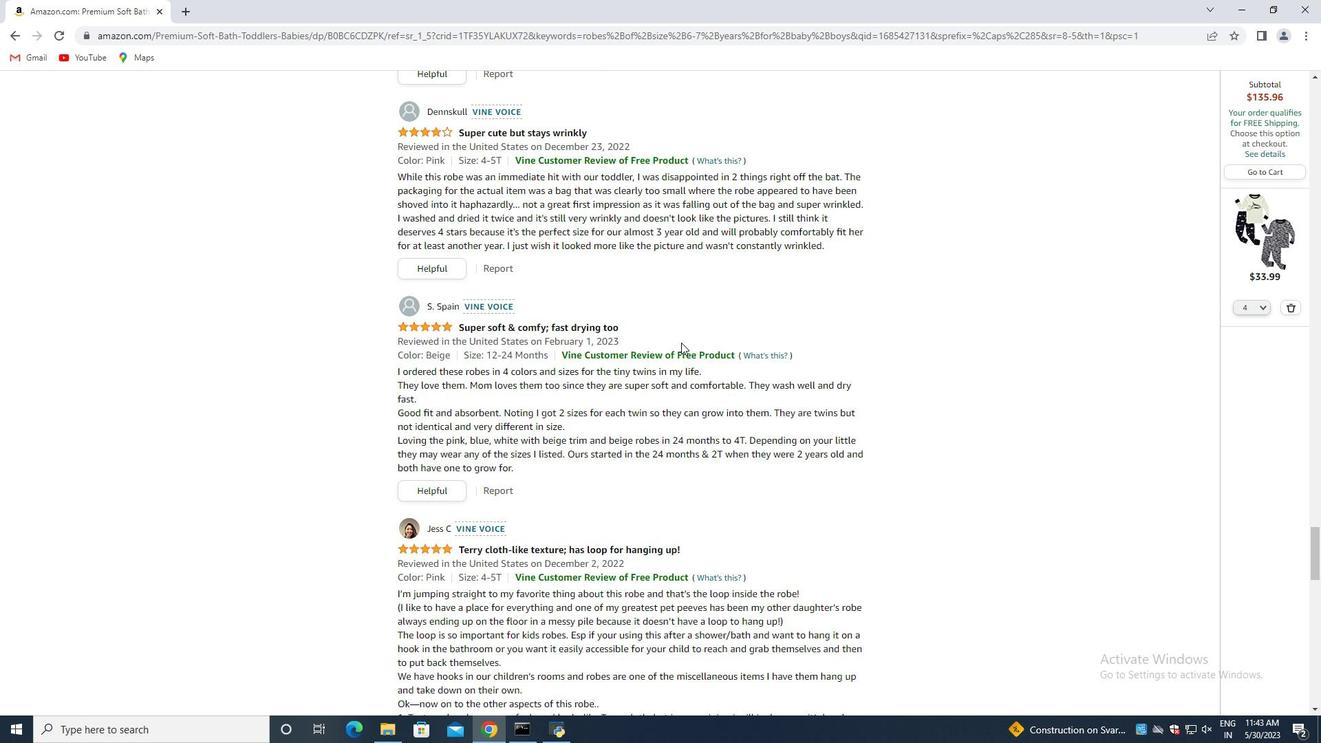 
Action: Mouse scrolled (677, 347) with delta (0, 0)
Screenshot: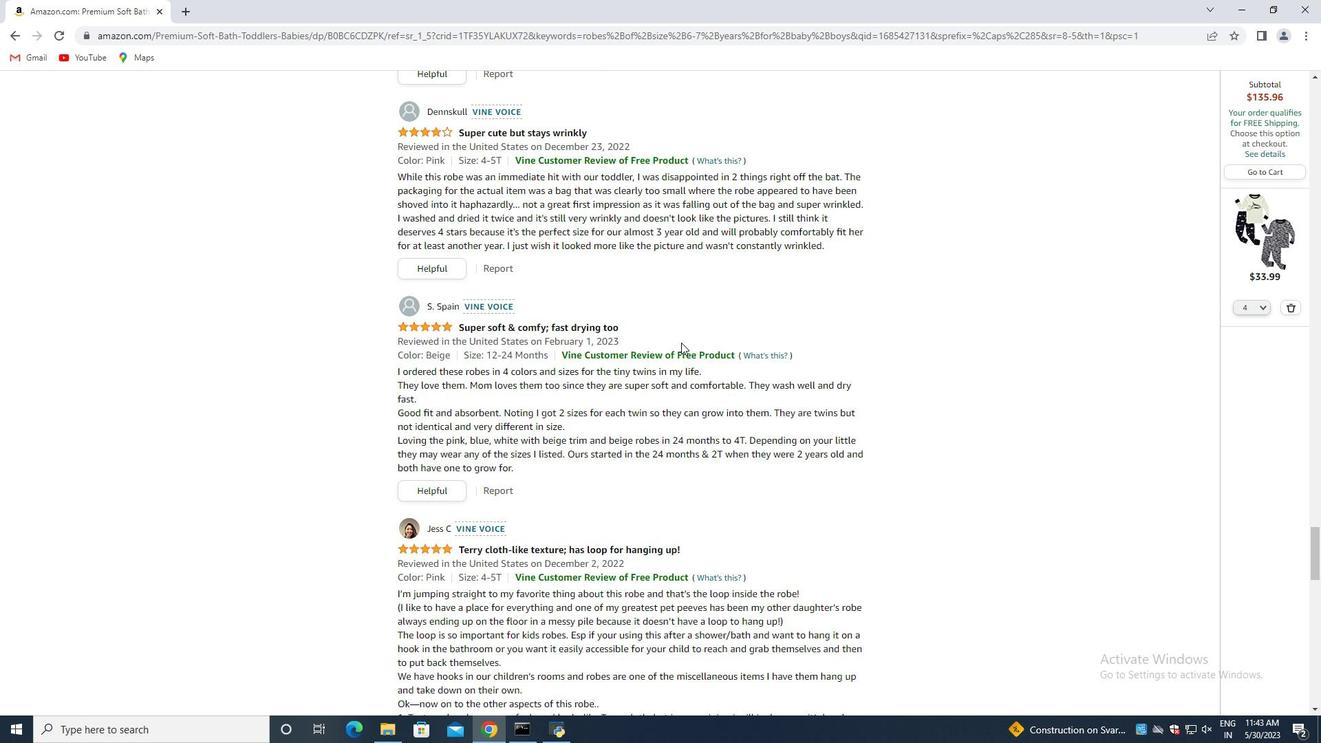 
Action: Mouse moved to (676, 349)
Screenshot: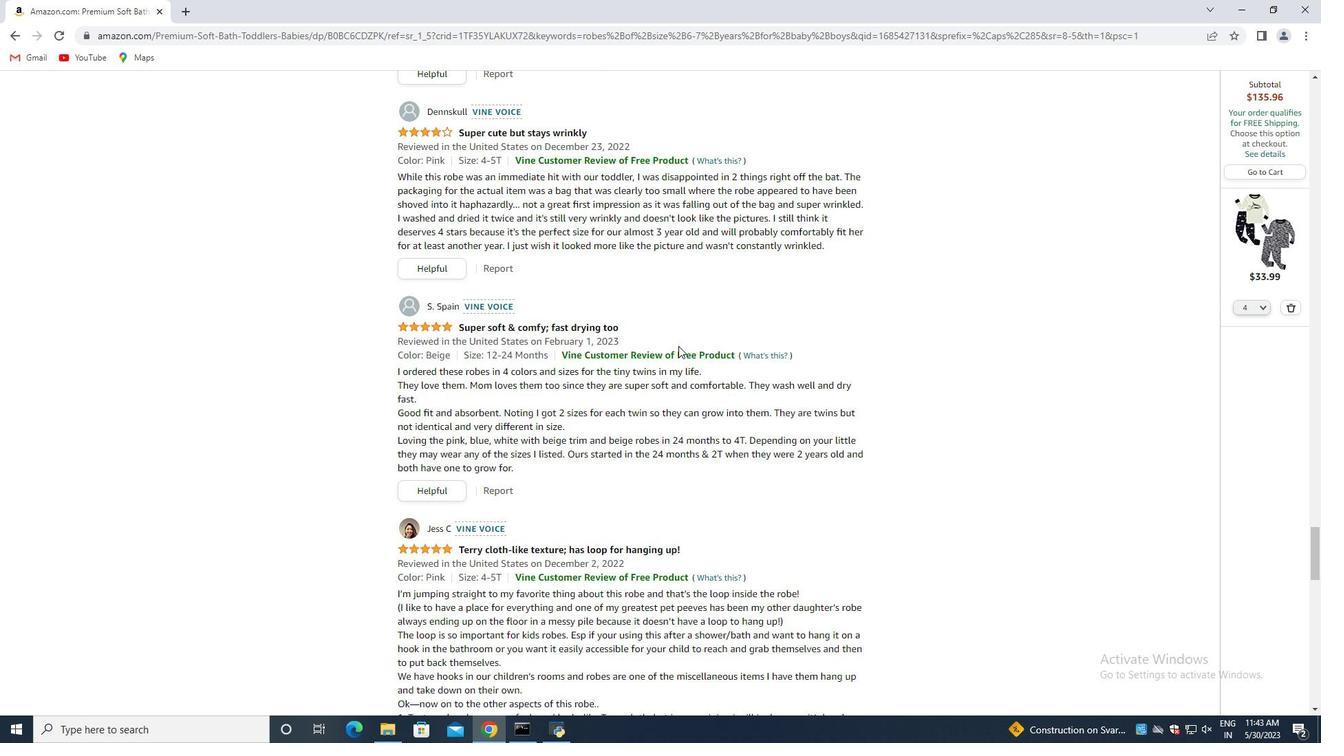 
Action: Mouse scrolled (676, 348) with delta (0, 0)
Screenshot: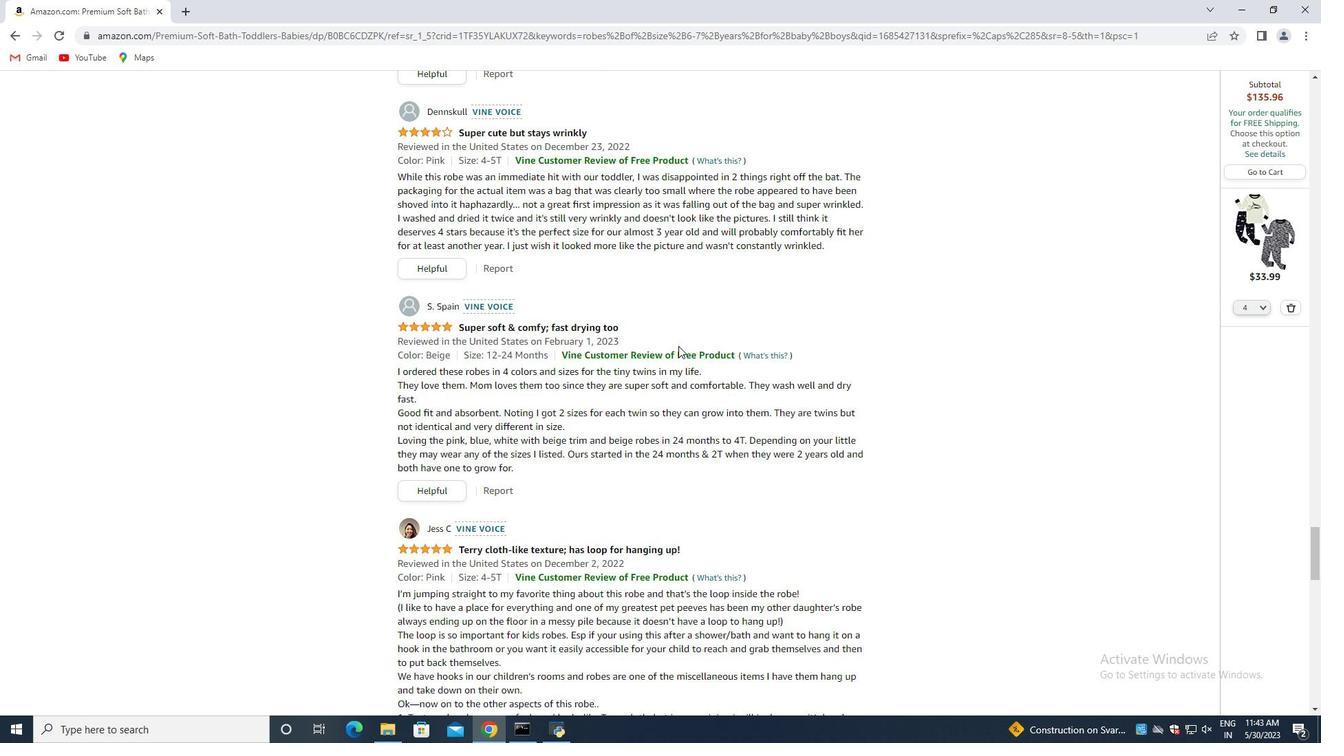 
Action: Mouse moved to (678, 349)
Screenshot: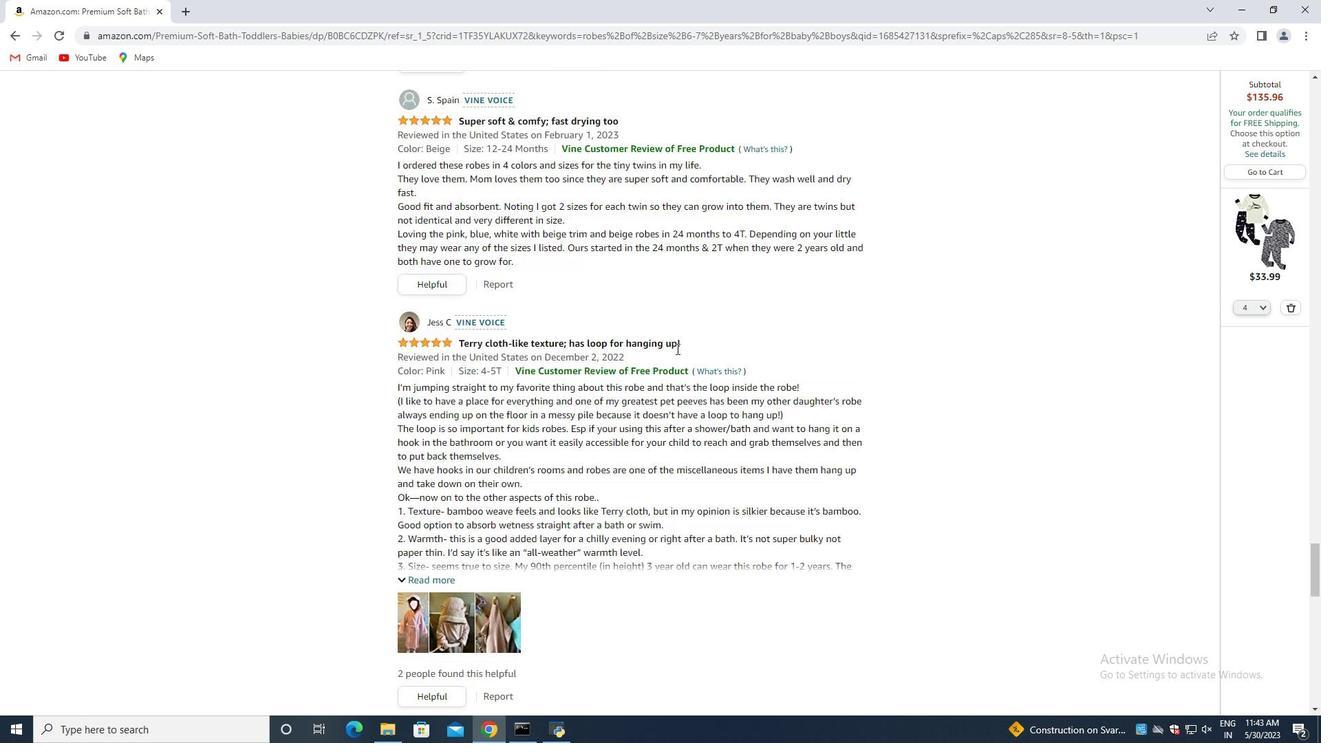 
Action: Mouse scrolled (678, 349) with delta (0, 0)
Screenshot: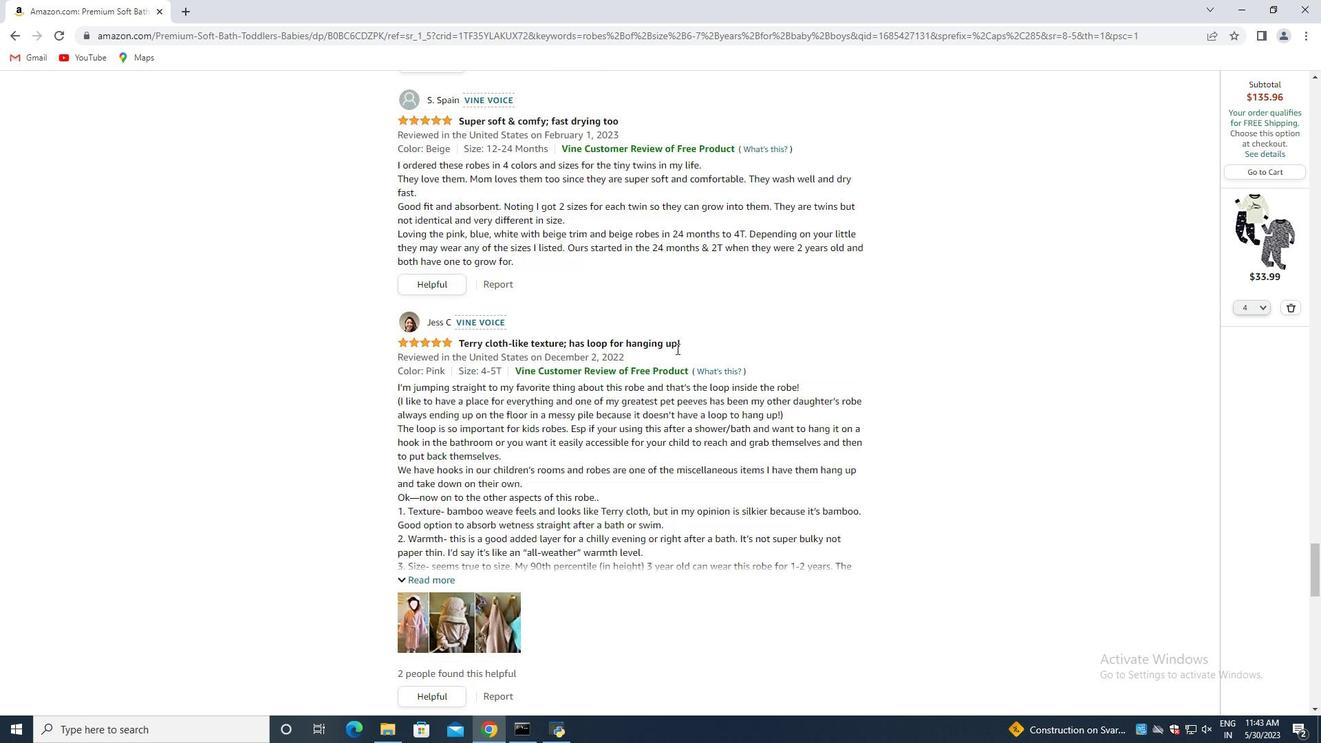 
Action: Mouse scrolled (678, 349) with delta (0, 0)
Screenshot: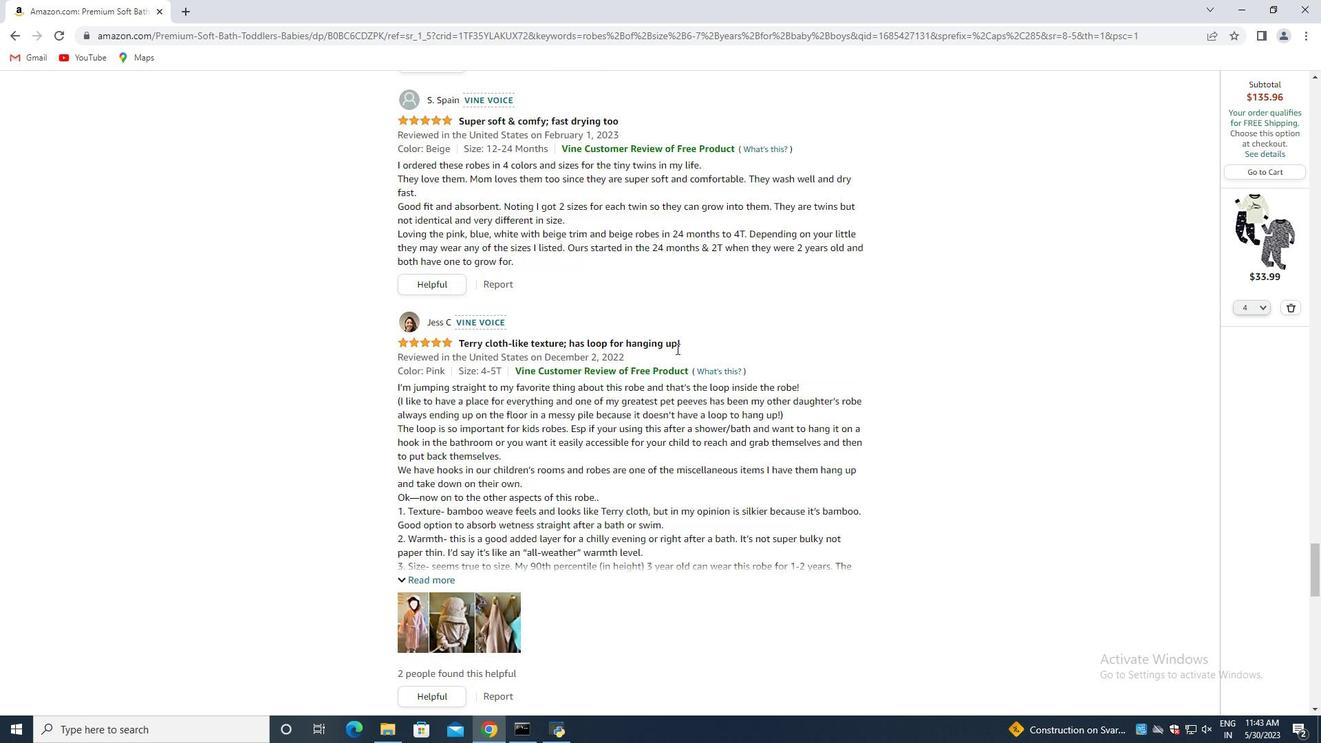 
Action: Mouse moved to (678, 351)
Screenshot: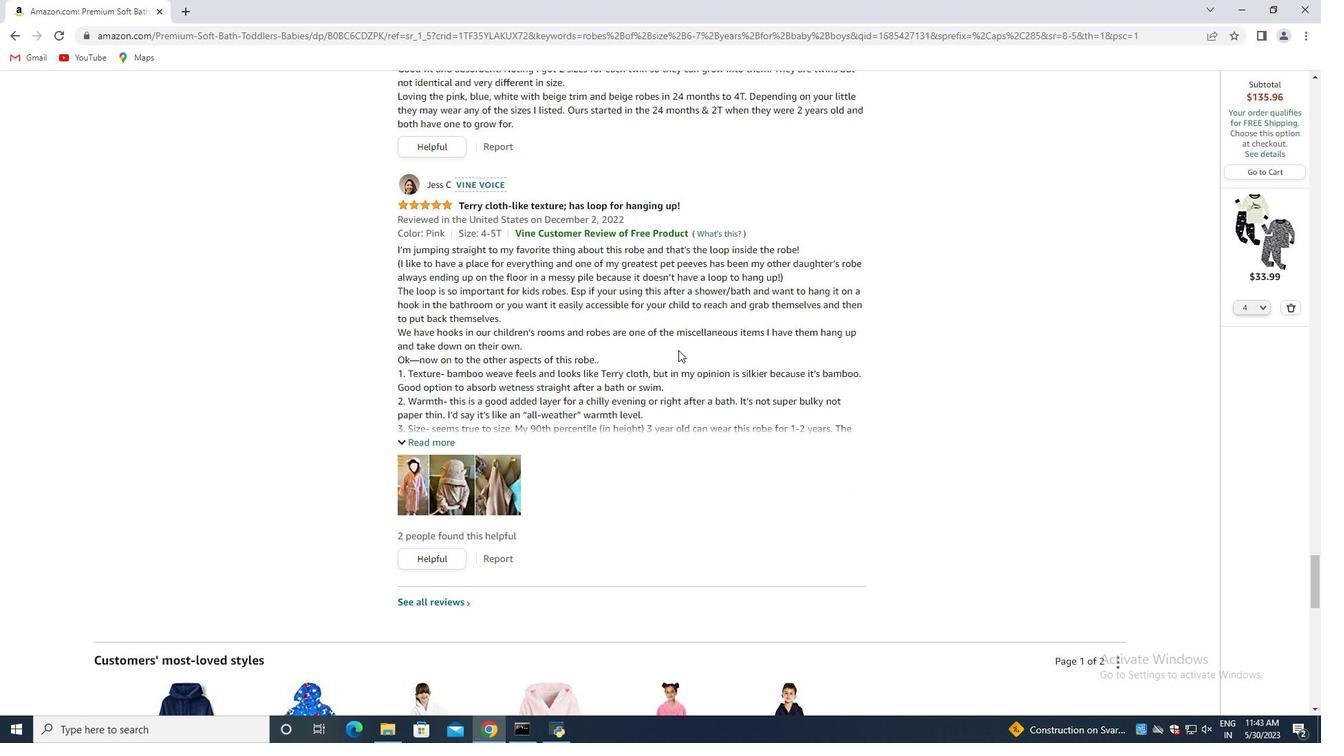 
Action: Mouse scrolled (678, 349) with delta (0, 0)
Screenshot: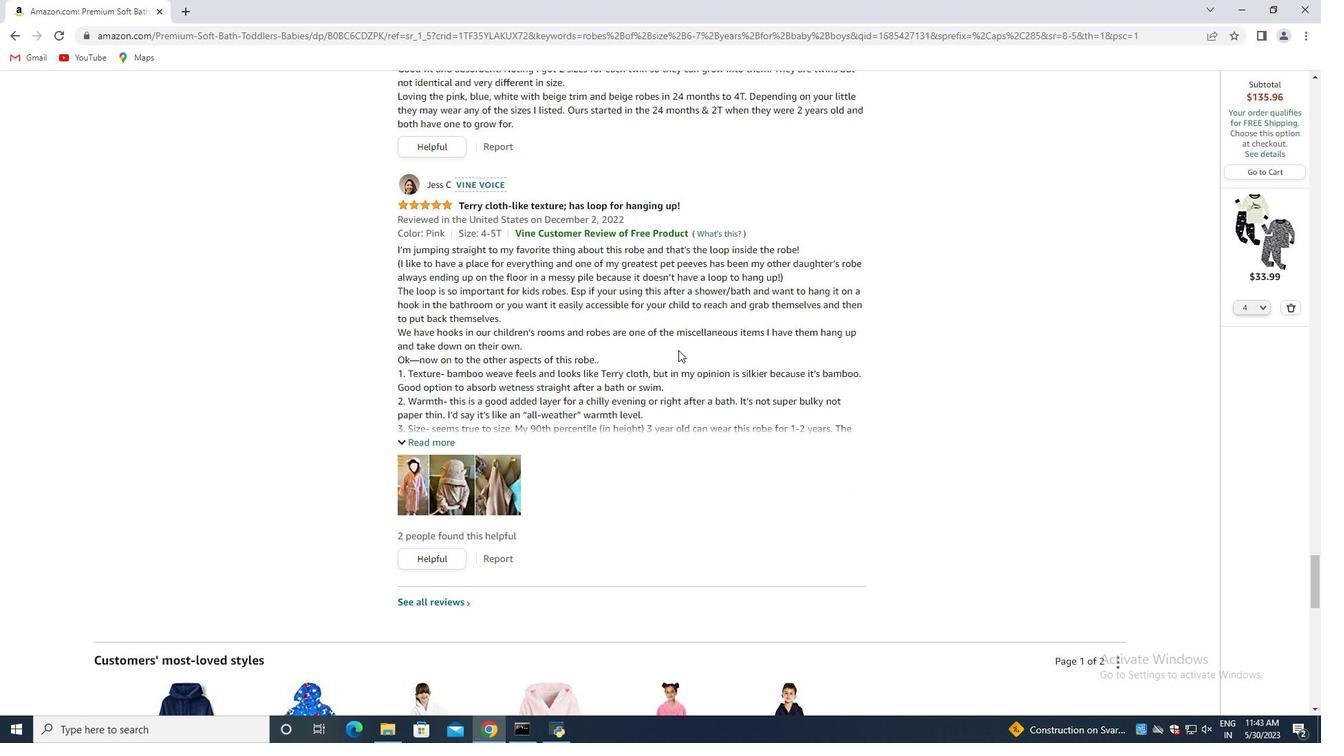 
Action: Mouse moved to (670, 355)
Screenshot: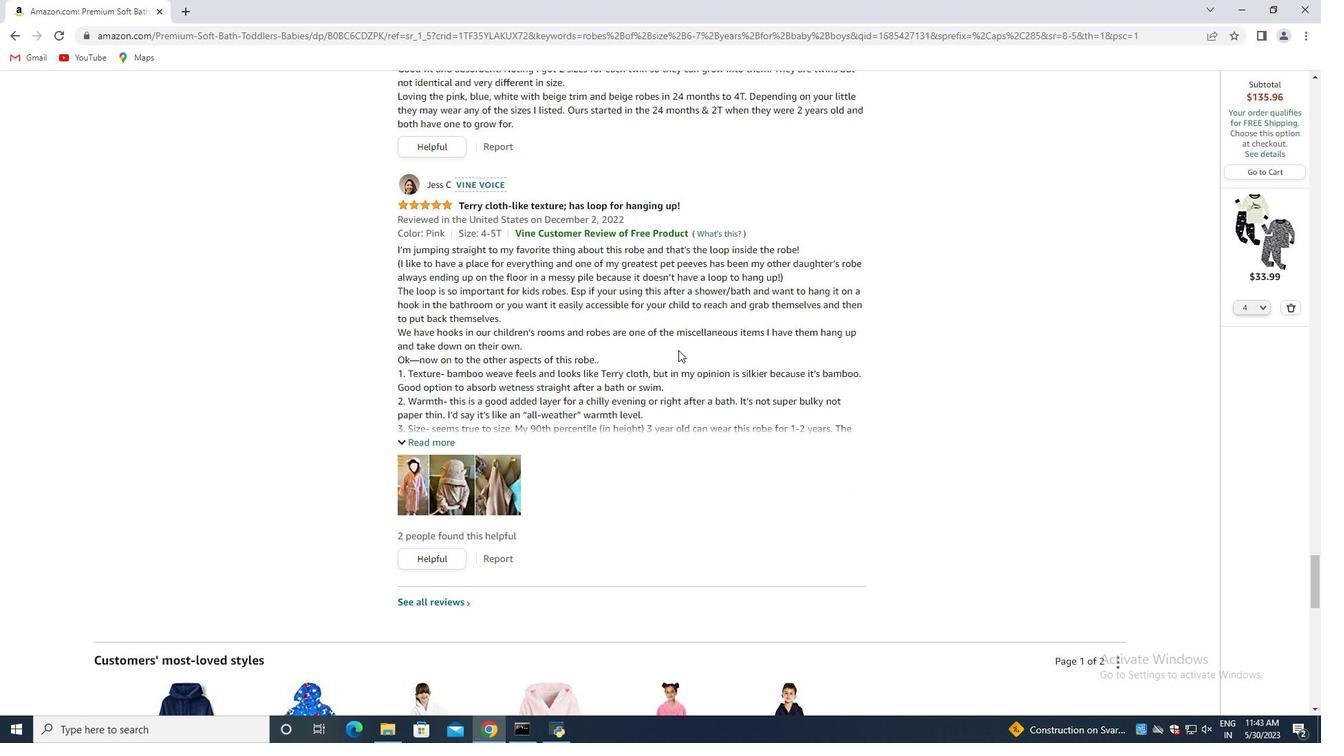 
Action: Mouse scrolled (678, 349) with delta (0, 0)
Screenshot: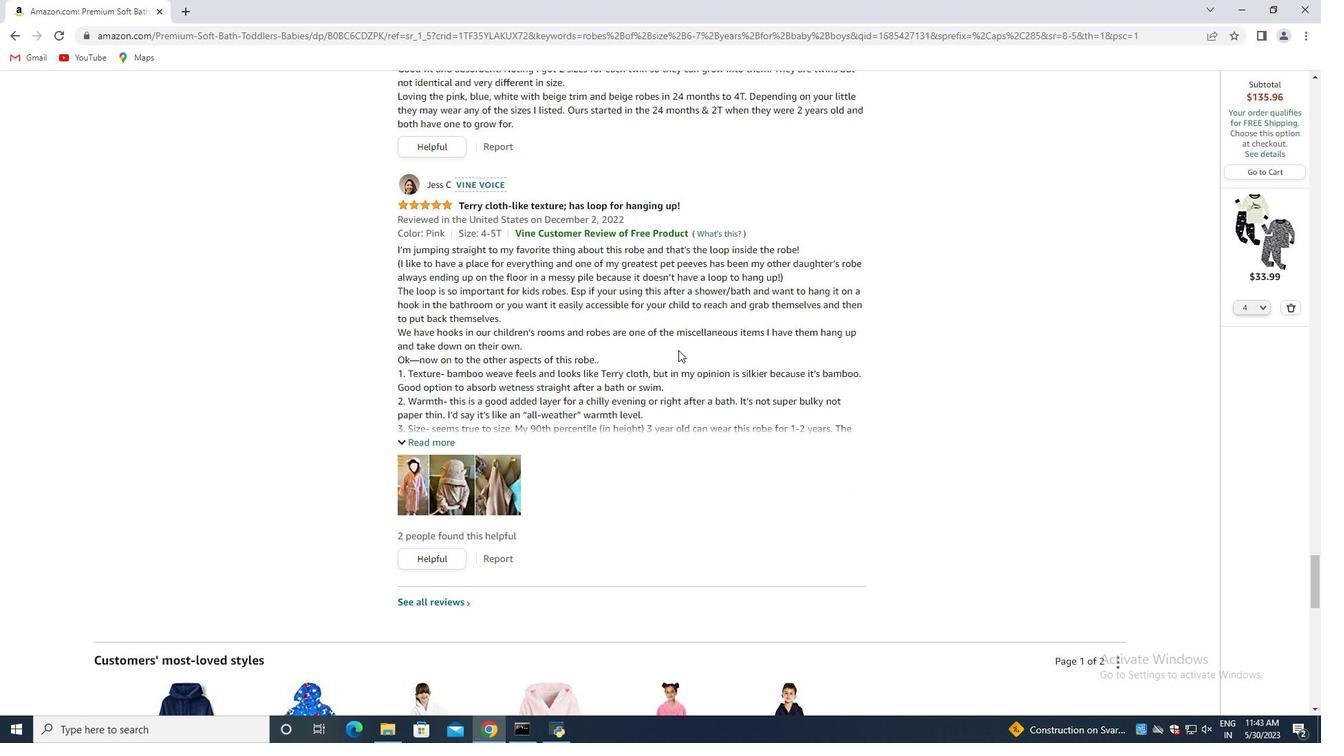 
Action: Mouse scrolled (678, 351) with delta (0, 0)
Screenshot: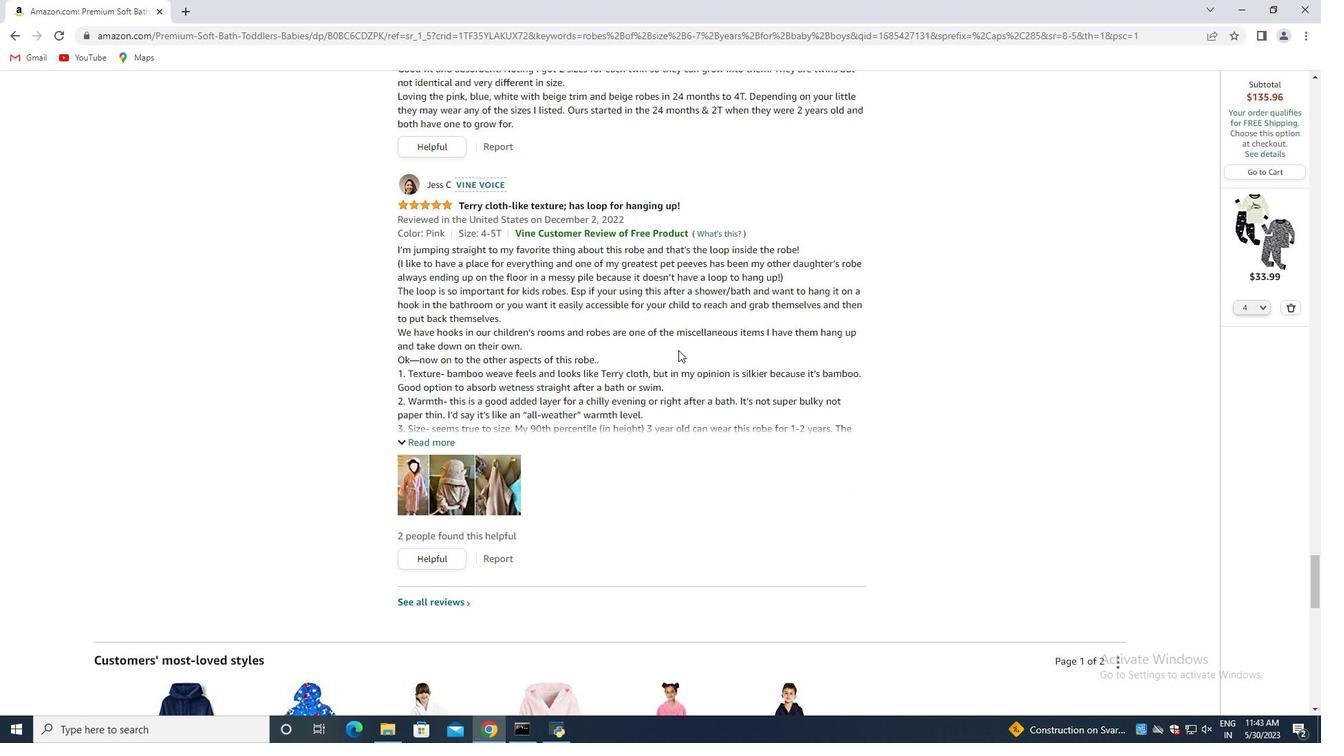 
Action: Mouse scrolled (670, 356) with delta (0, 0)
Screenshot: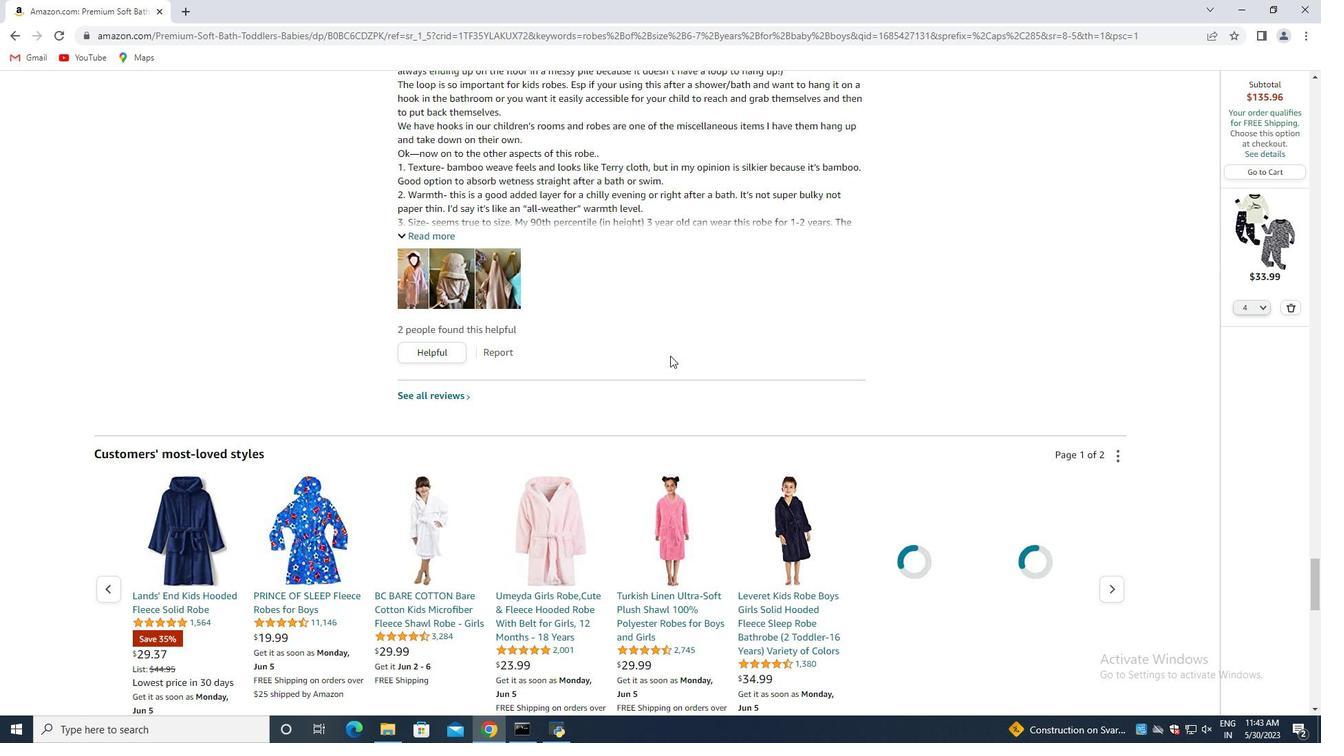 
Action: Mouse scrolled (670, 356) with delta (0, 0)
